 Task: Create a five statistics charts slide templates set.
Action: Mouse pressed left at (788, 135)
Screenshot: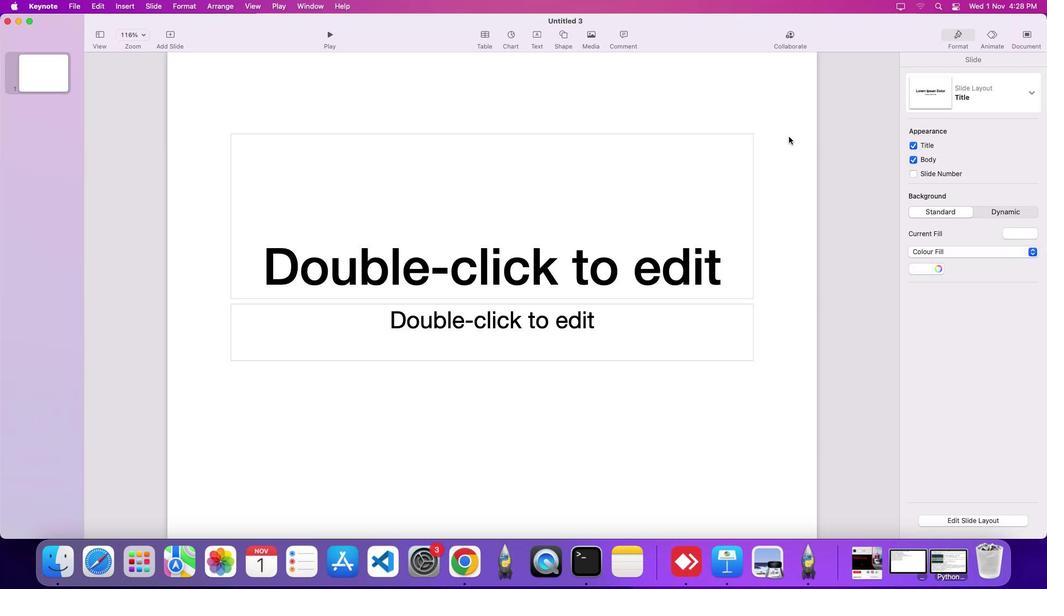 
Action: Mouse pressed left at (788, 135)
Screenshot: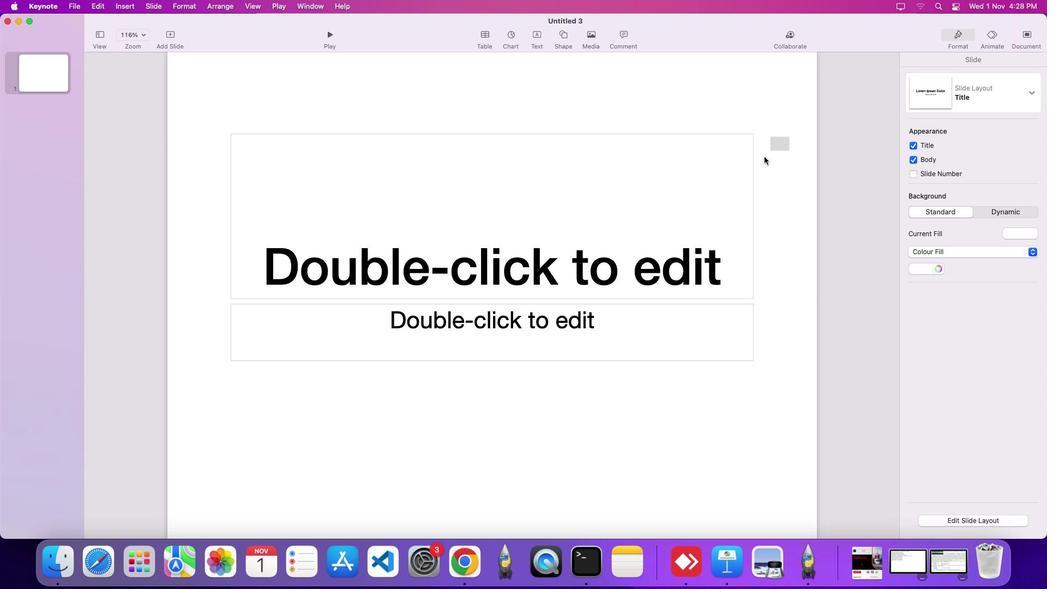
Action: Mouse moved to (18, 581)
Screenshot: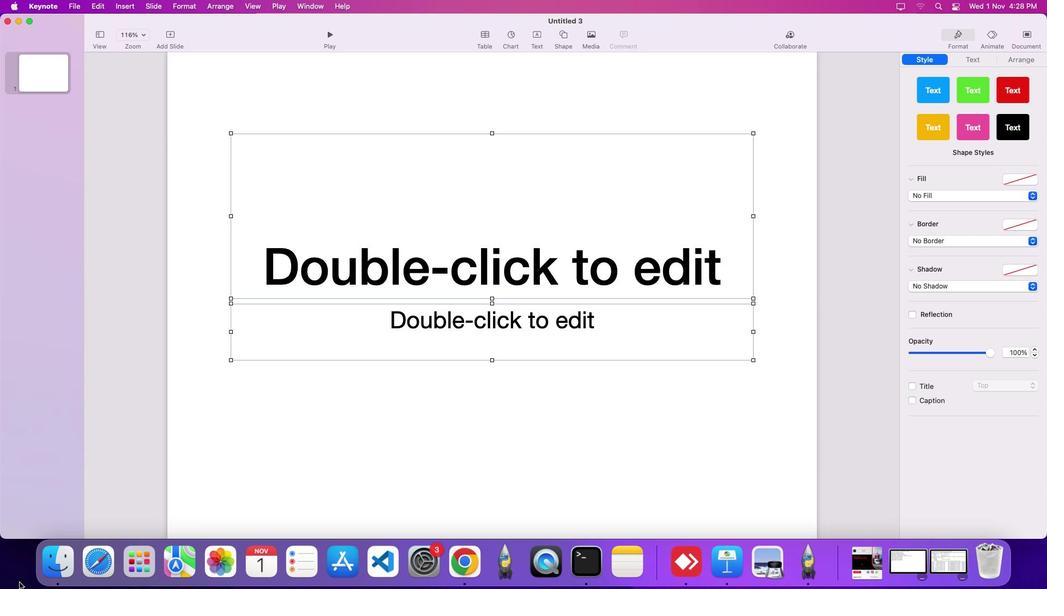 
Action: Key pressed Key.delete
Screenshot: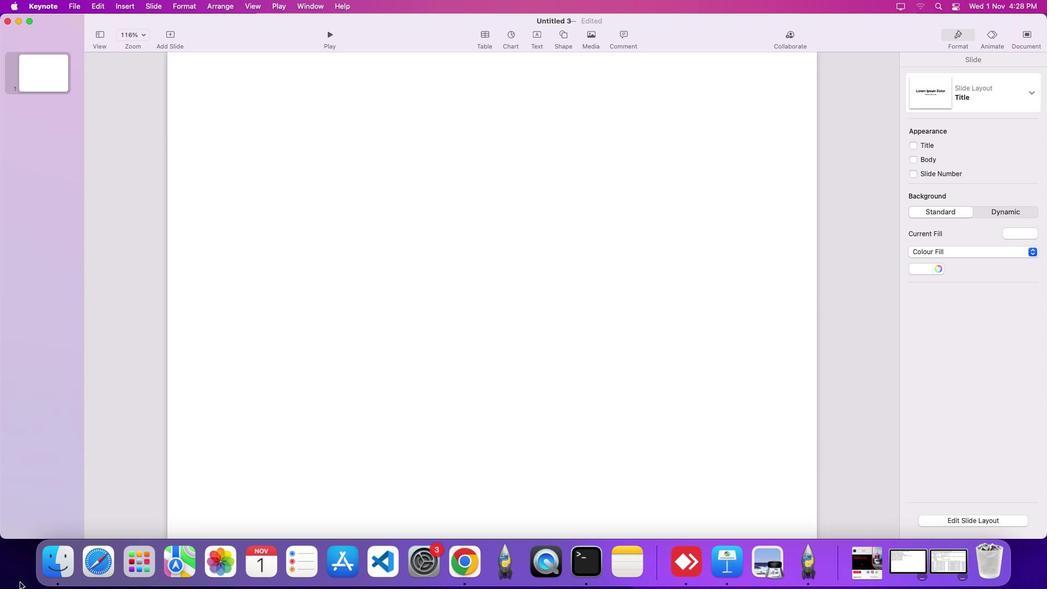 
Action: Mouse moved to (22, 586)
Screenshot: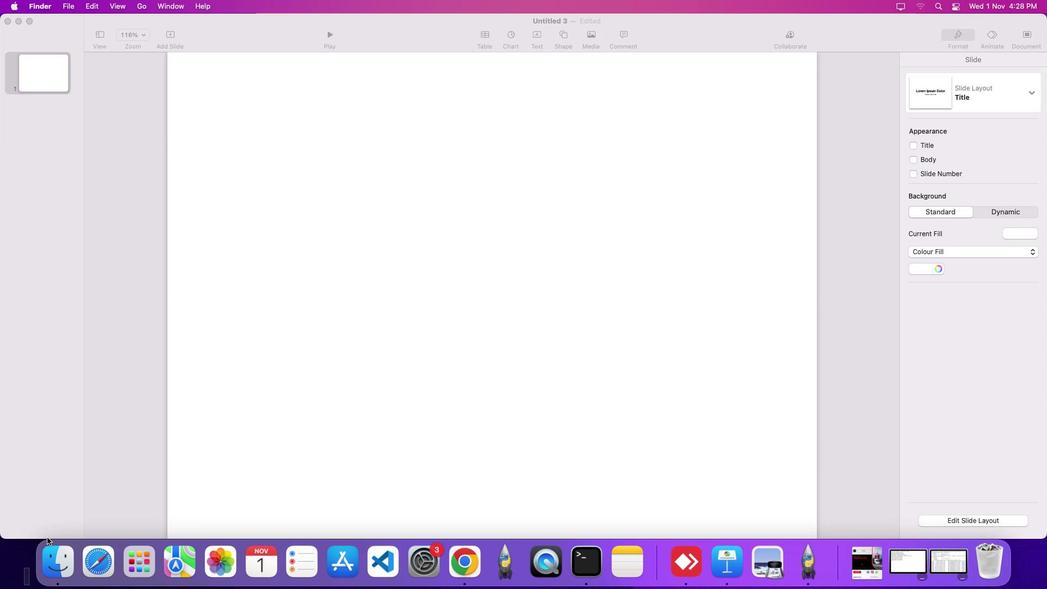
Action: Mouse pressed left at (22, 586)
Screenshot: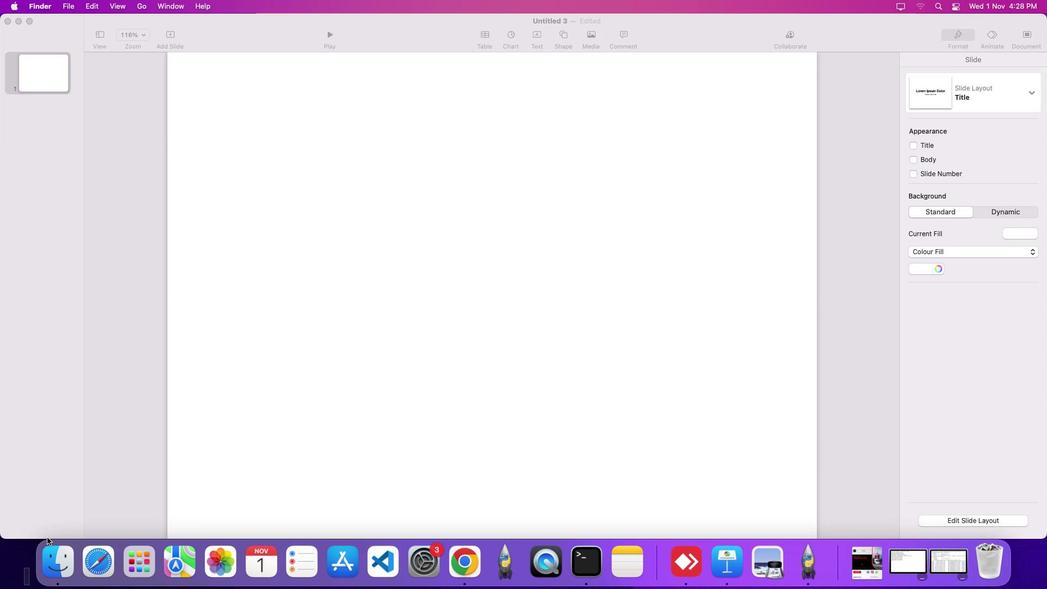 
Action: Mouse moved to (314, 214)
Screenshot: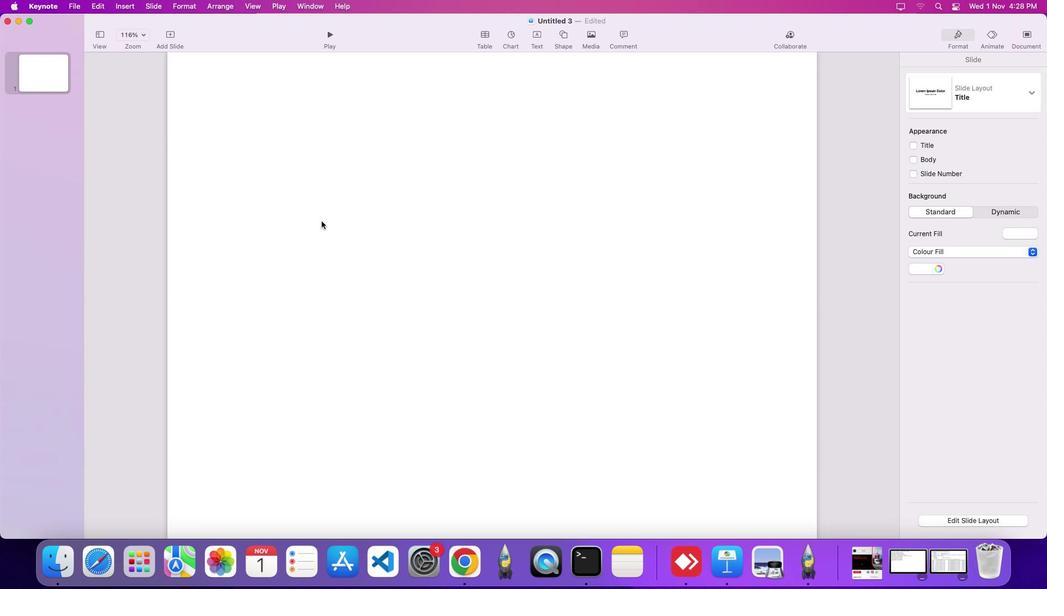 
Action: Mouse pressed left at (314, 214)
Screenshot: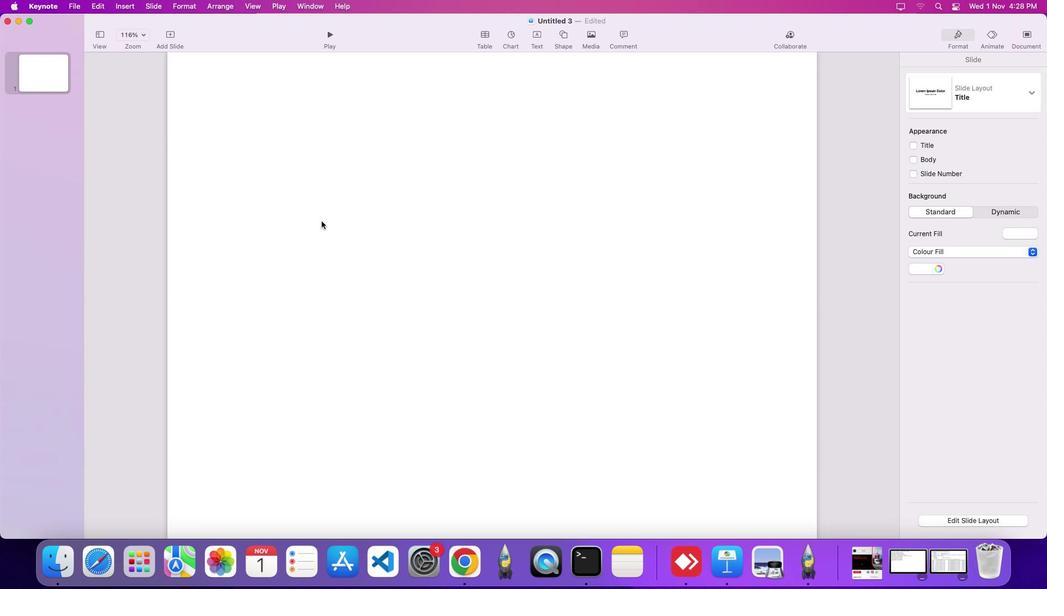 
Action: Mouse moved to (561, 34)
Screenshot: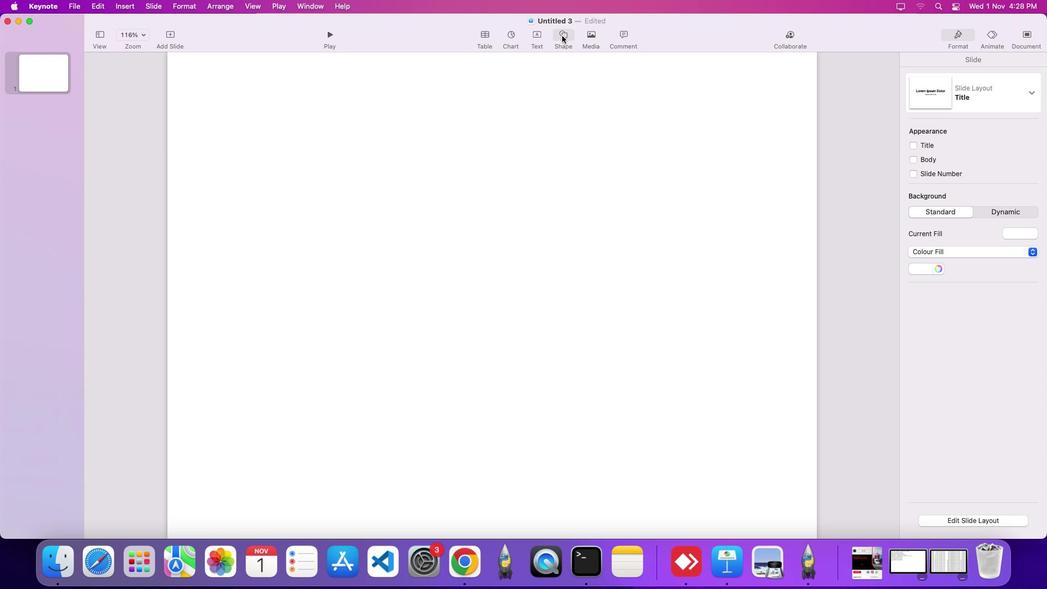 
Action: Mouse pressed left at (561, 34)
Screenshot: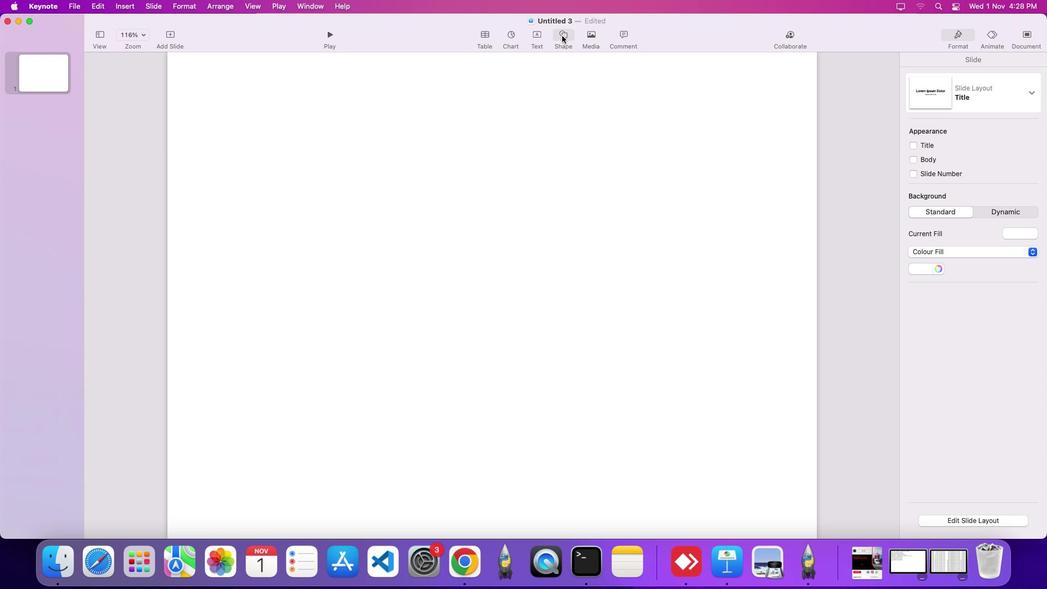 
Action: Mouse moved to (552, 117)
Screenshot: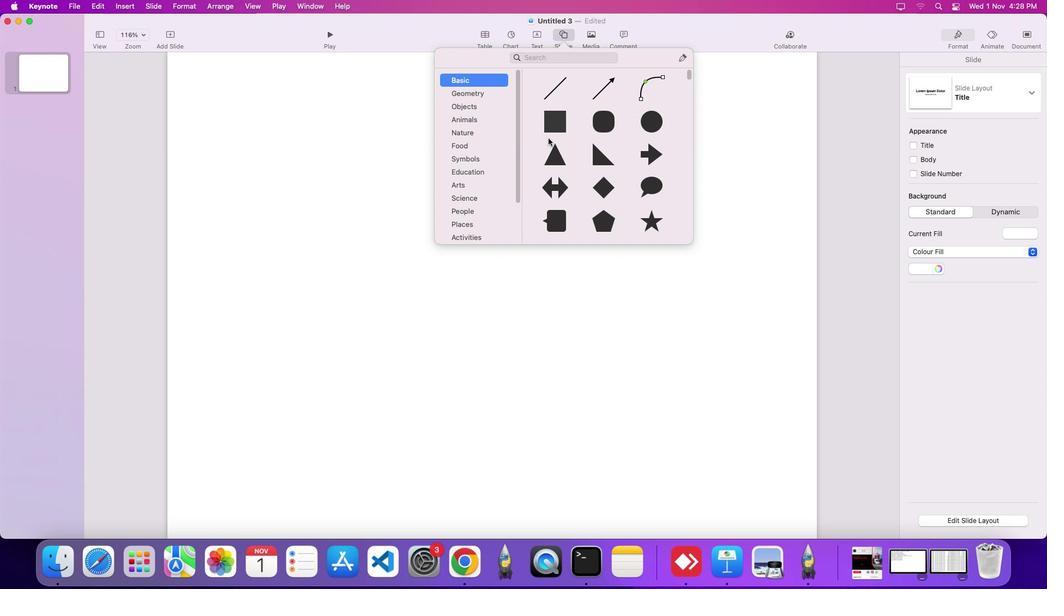 
Action: Mouse pressed left at (552, 117)
Screenshot: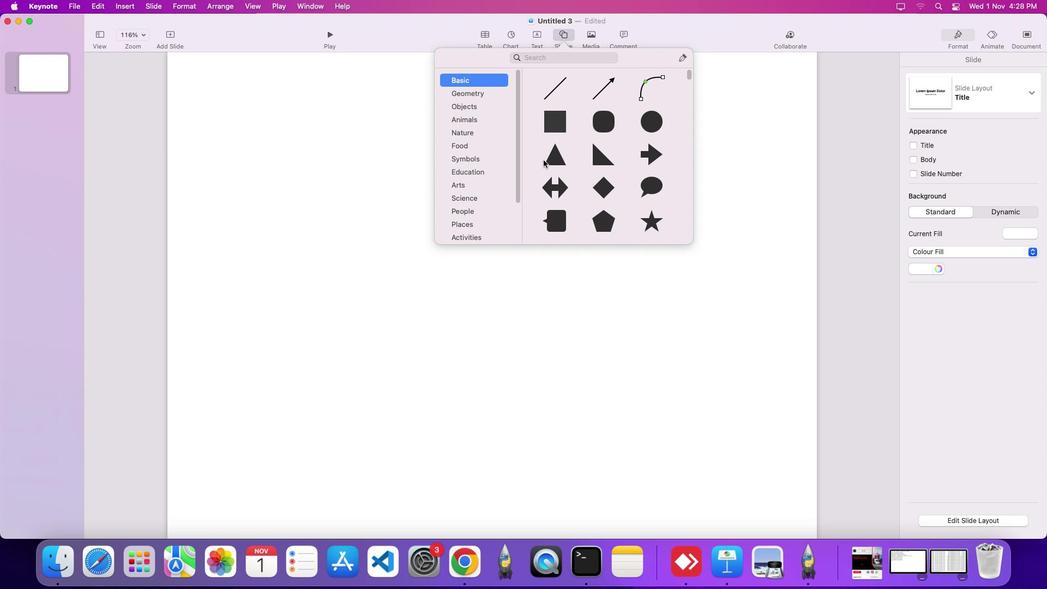 
Action: Mouse moved to (490, 300)
Screenshot: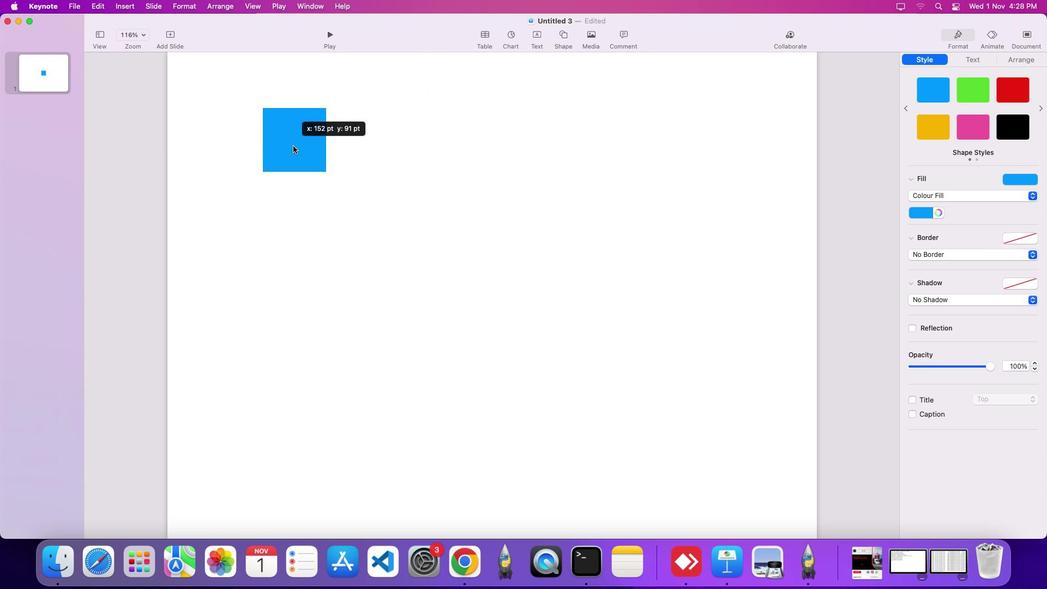 
Action: Mouse pressed left at (490, 300)
Screenshot: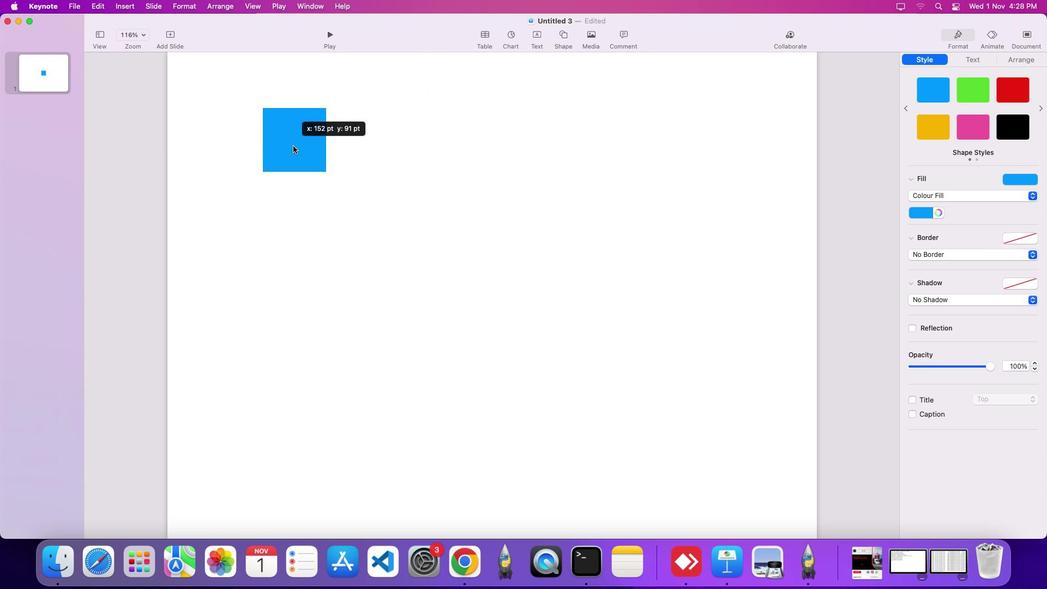 
Action: Mouse moved to (409, 587)
Screenshot: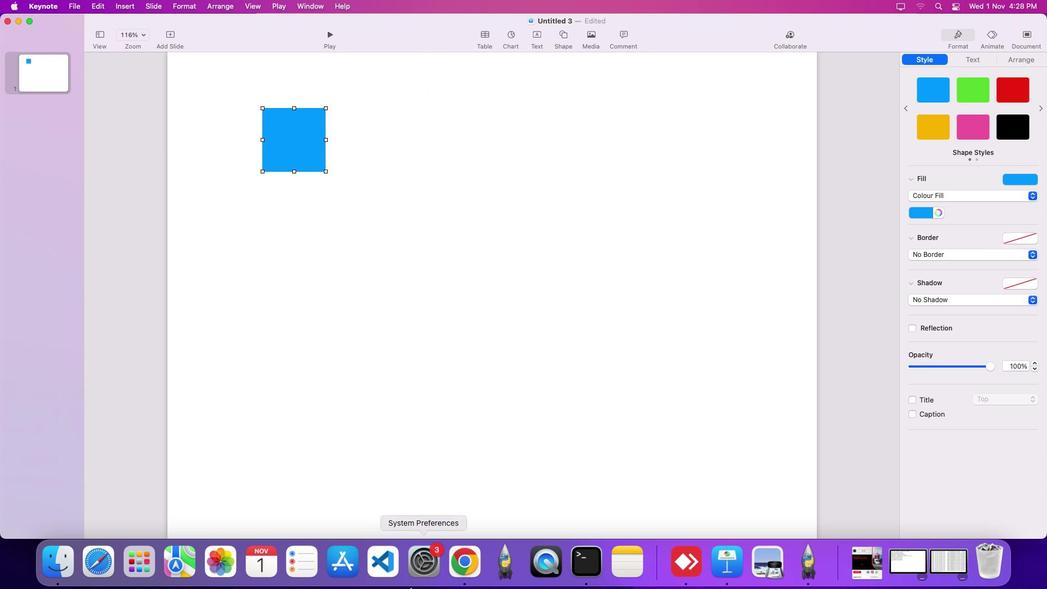 
Action: Key pressed Key.cmdKey.shift','
Screenshot: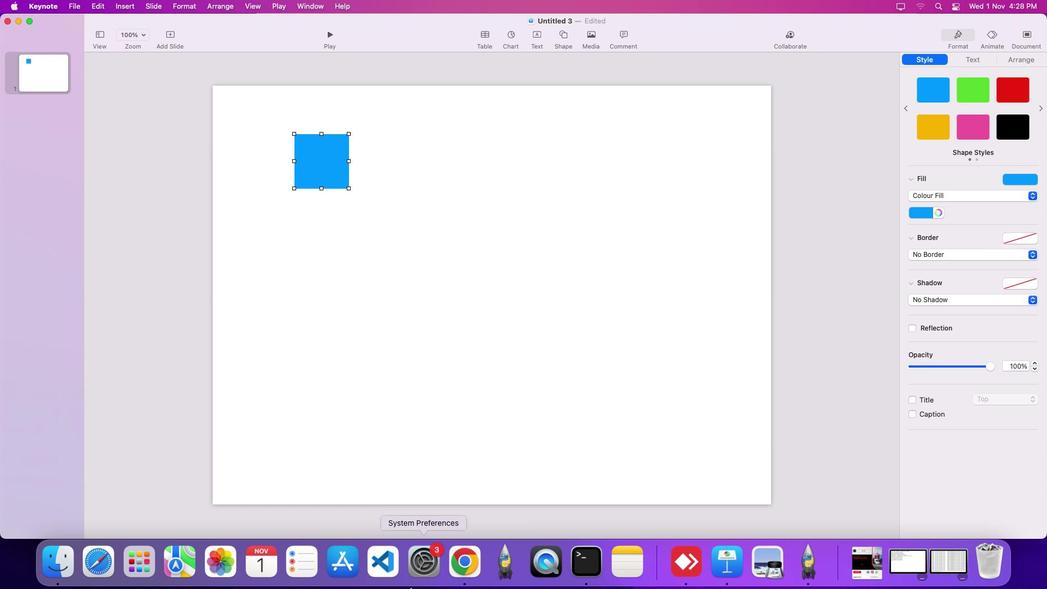 
Action: Mouse moved to (332, 157)
Screenshot: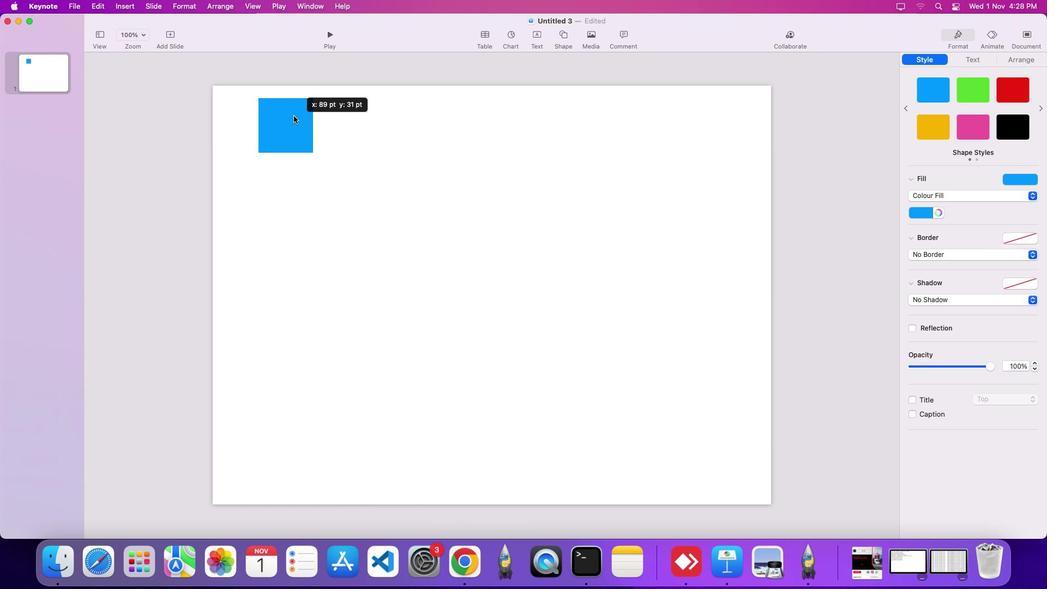 
Action: Mouse pressed left at (332, 157)
Screenshot: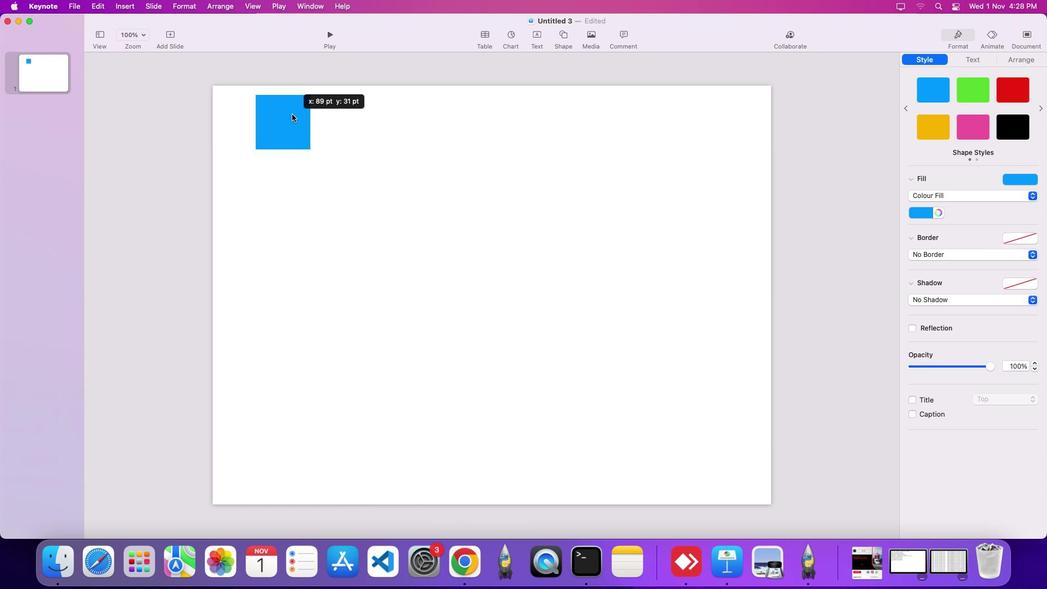 
Action: Mouse moved to (272, 107)
Screenshot: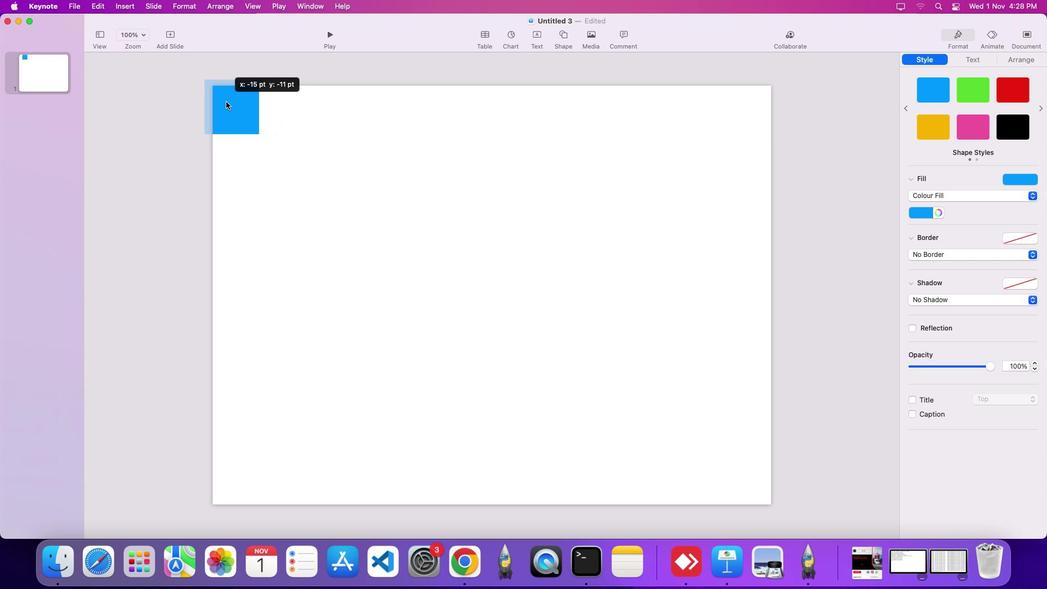 
Action: Mouse pressed left at (272, 107)
Screenshot: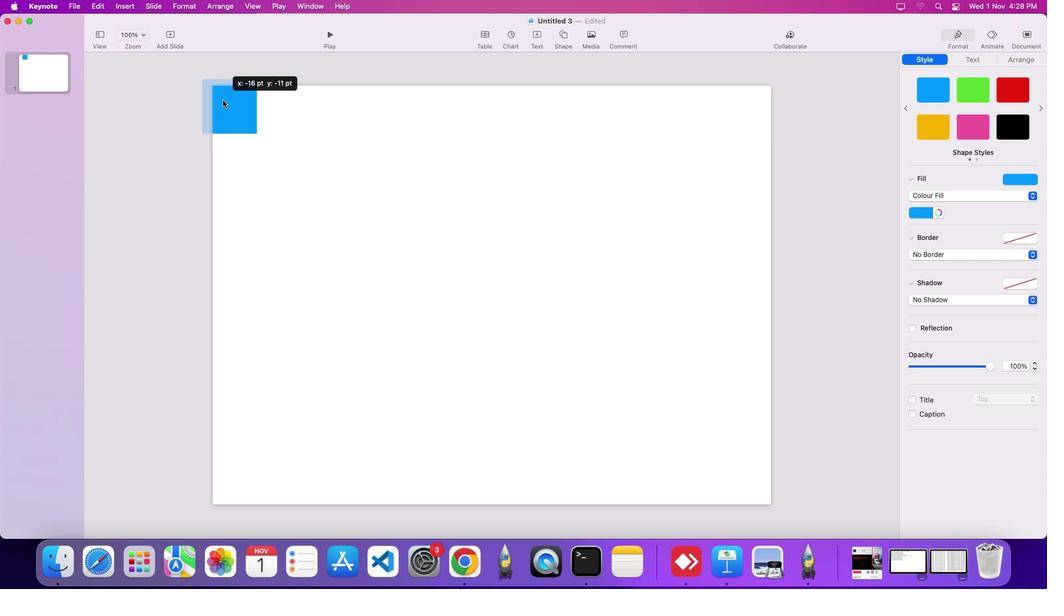 
Action: Mouse moved to (255, 129)
Screenshot: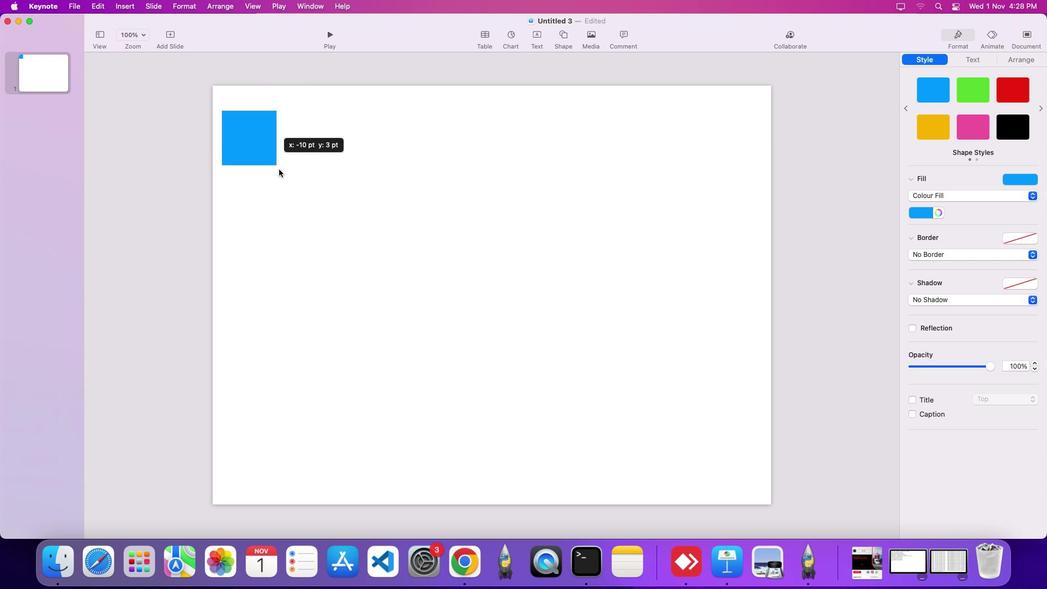 
Action: Mouse pressed left at (255, 129)
Screenshot: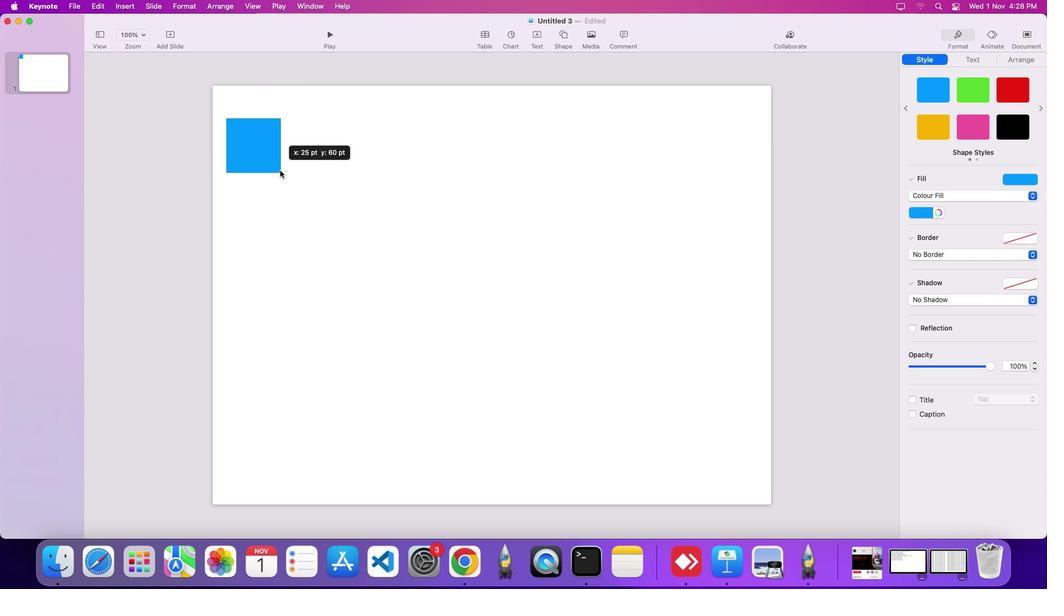 
Action: Mouse moved to (257, 142)
Screenshot: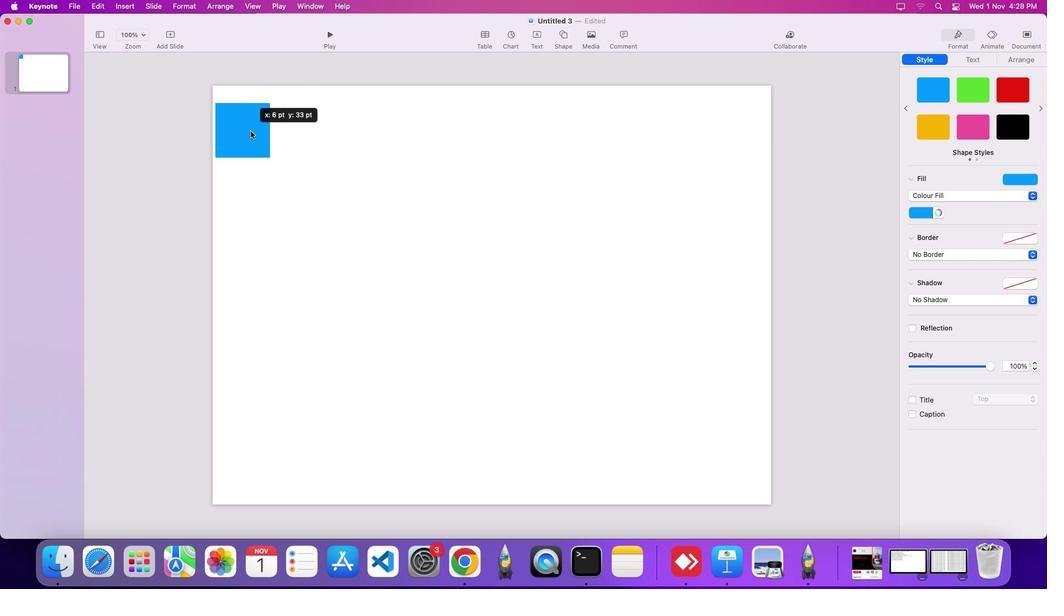
Action: Mouse pressed left at (257, 142)
Screenshot: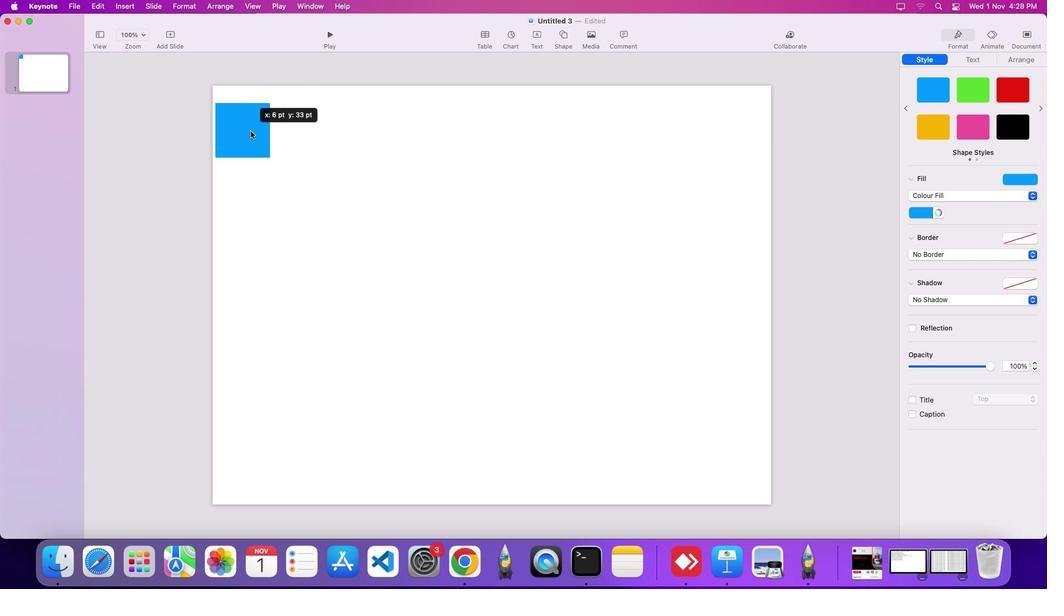 
Action: Mouse moved to (247, 120)
Screenshot: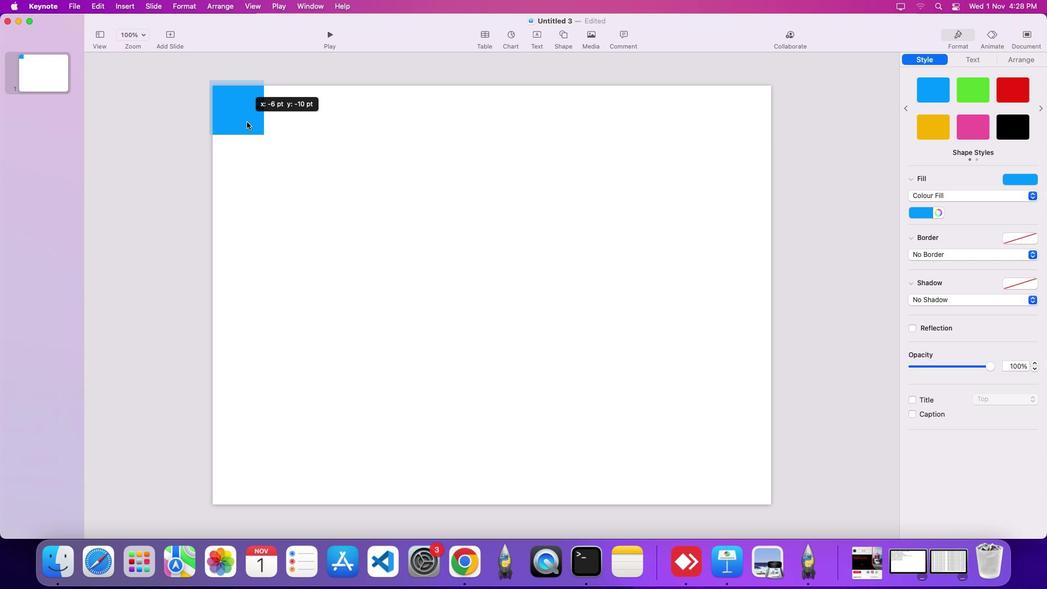 
Action: Mouse pressed left at (247, 120)
Screenshot: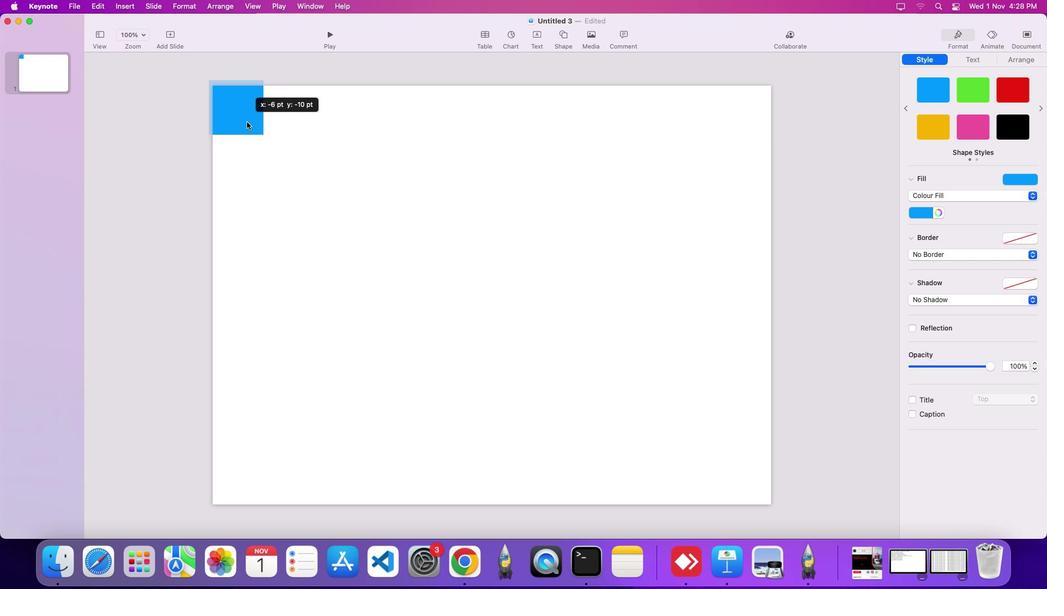 
Action: Mouse moved to (261, 135)
Screenshot: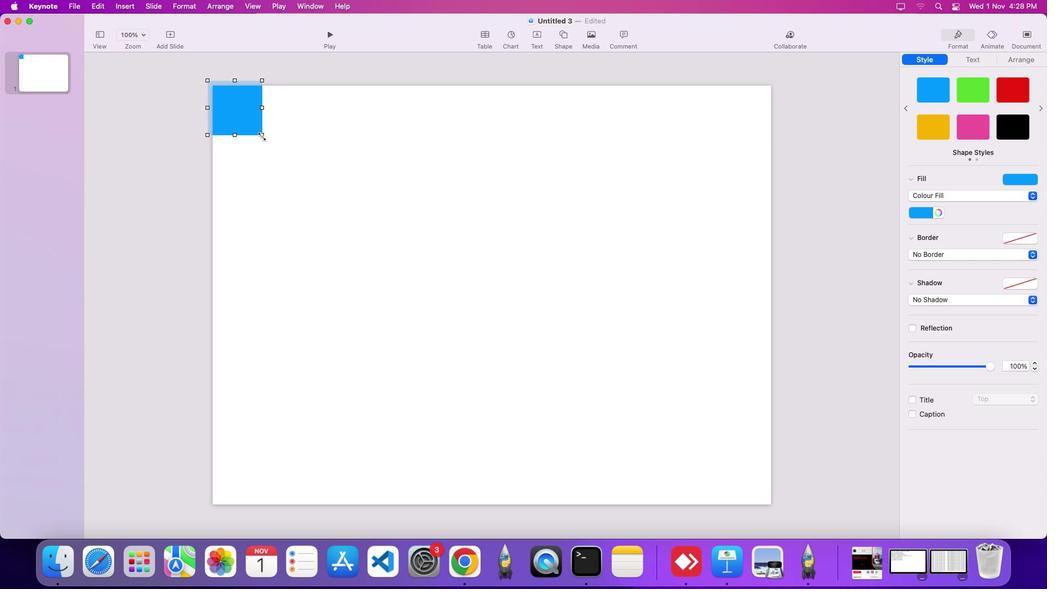 
Action: Mouse pressed left at (261, 135)
Screenshot: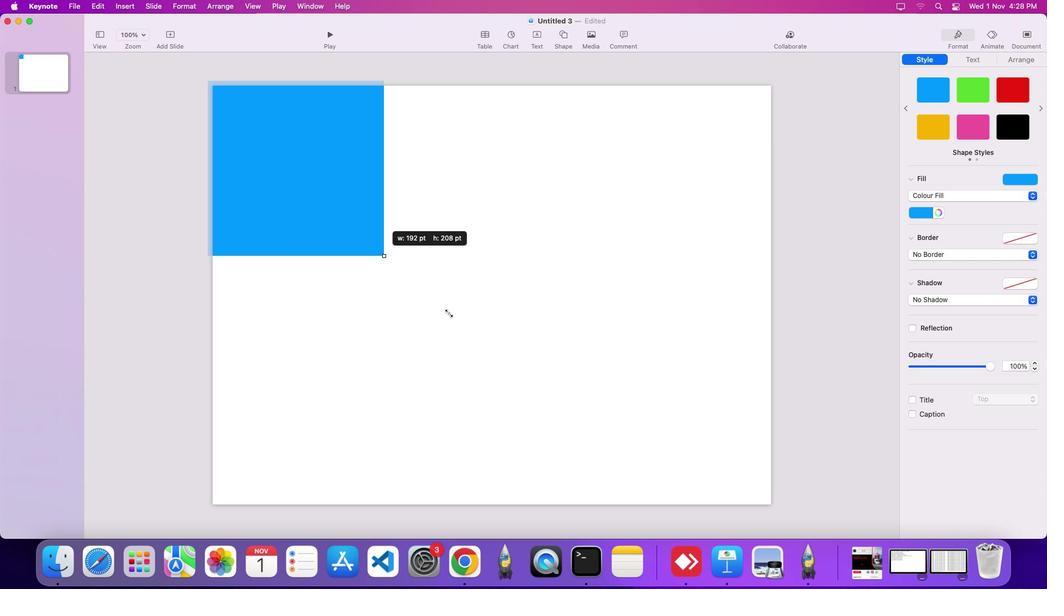 
Action: Mouse moved to (1012, 97)
Screenshot: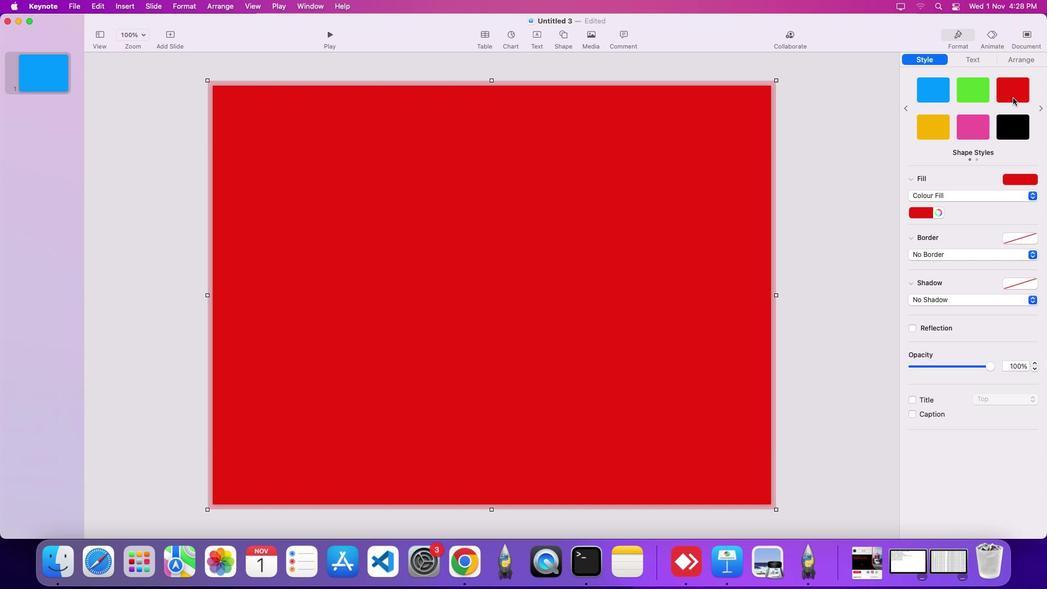 
Action: Mouse pressed left at (1012, 97)
Screenshot: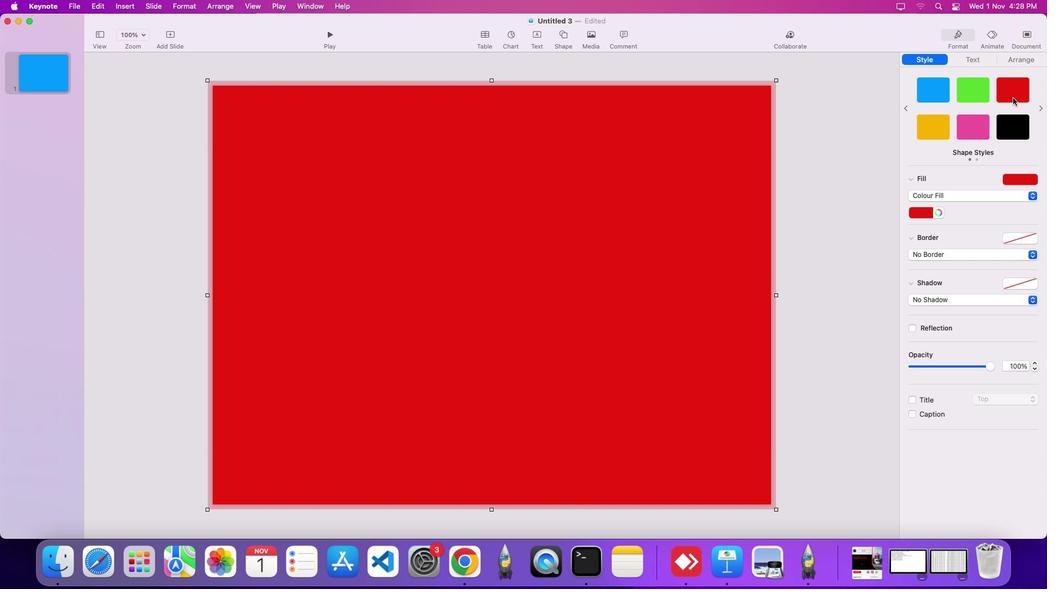 
Action: Mouse moved to (31, 70)
Screenshot: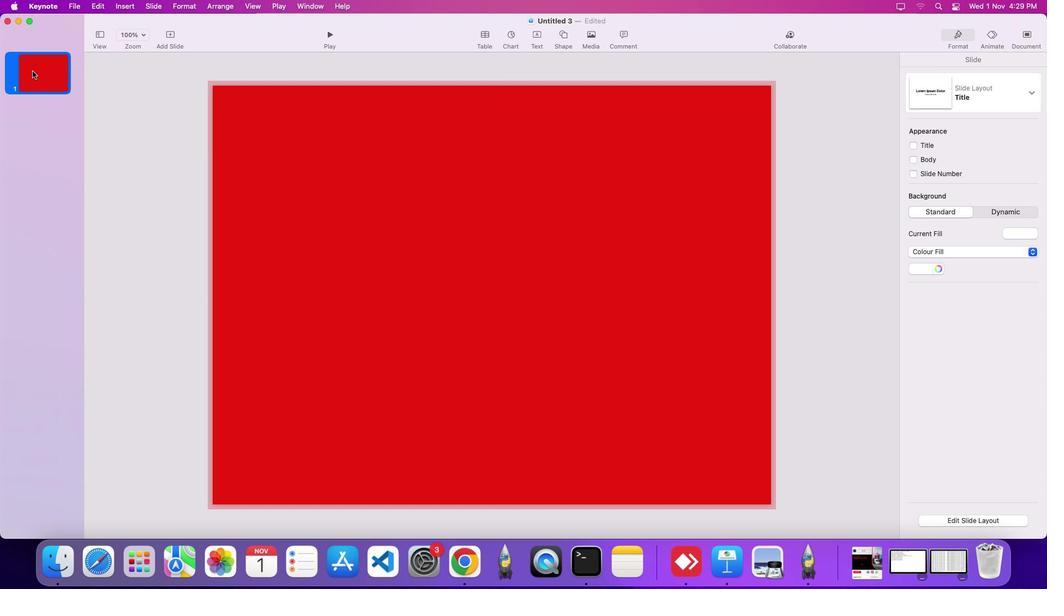 
Action: Mouse pressed left at (31, 70)
Screenshot: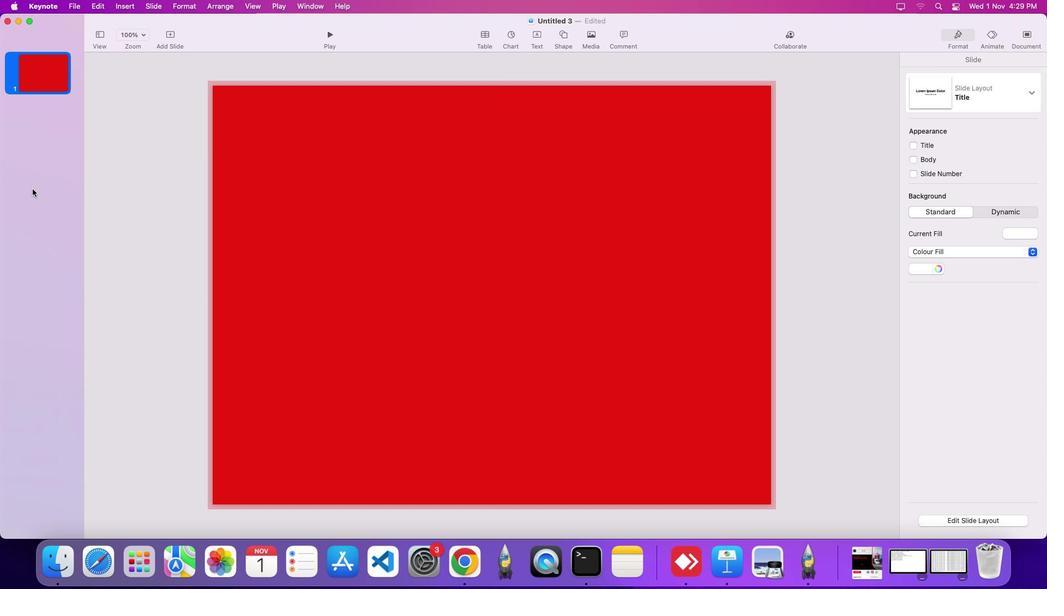 
Action: Mouse moved to (30, 371)
Screenshot: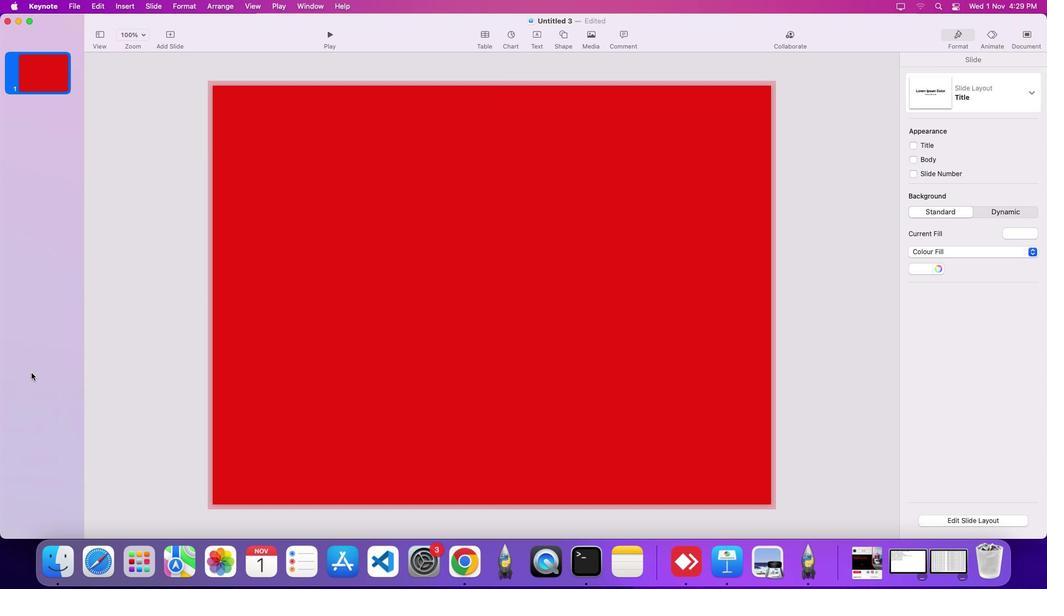 
Action: Key pressed Key.enterKey.enterKey.enterKey.enter"'"Key.enter
Screenshot: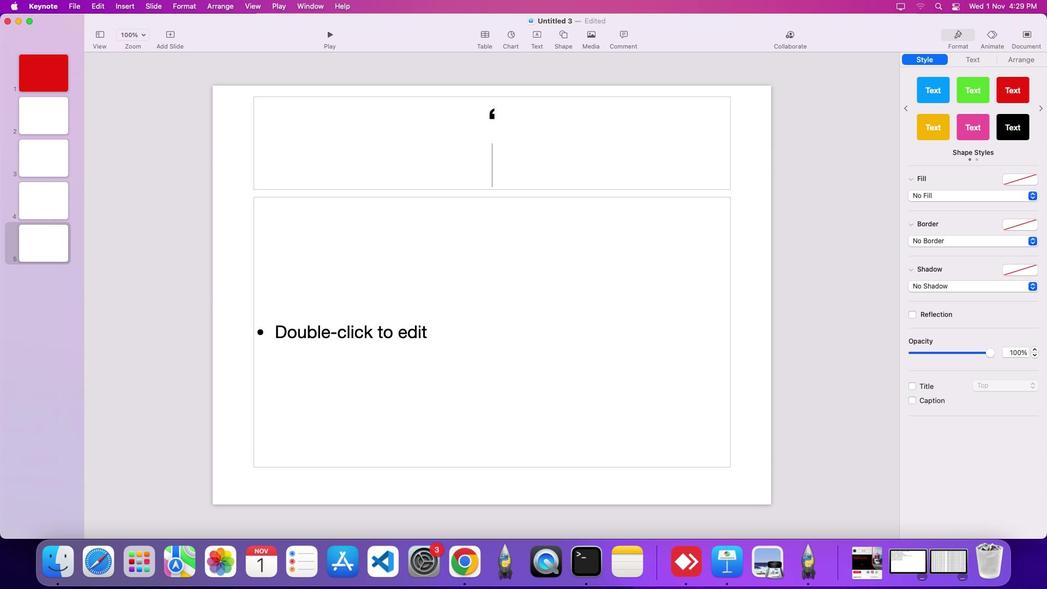 
Action: Mouse moved to (612, 120)
Screenshot: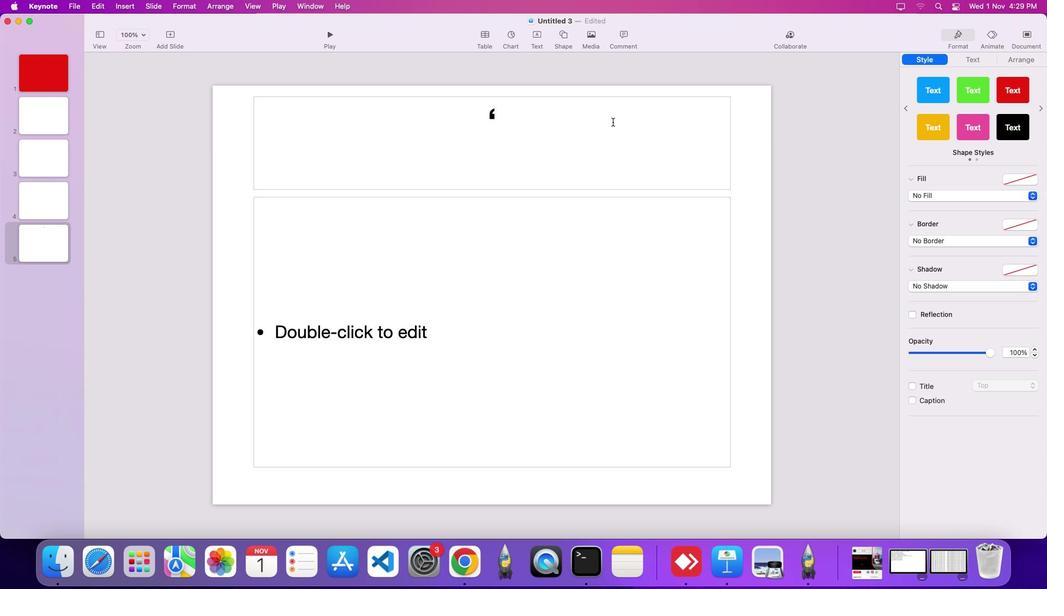 
Action: Key pressed Key.backspaceKey.backspace
Screenshot: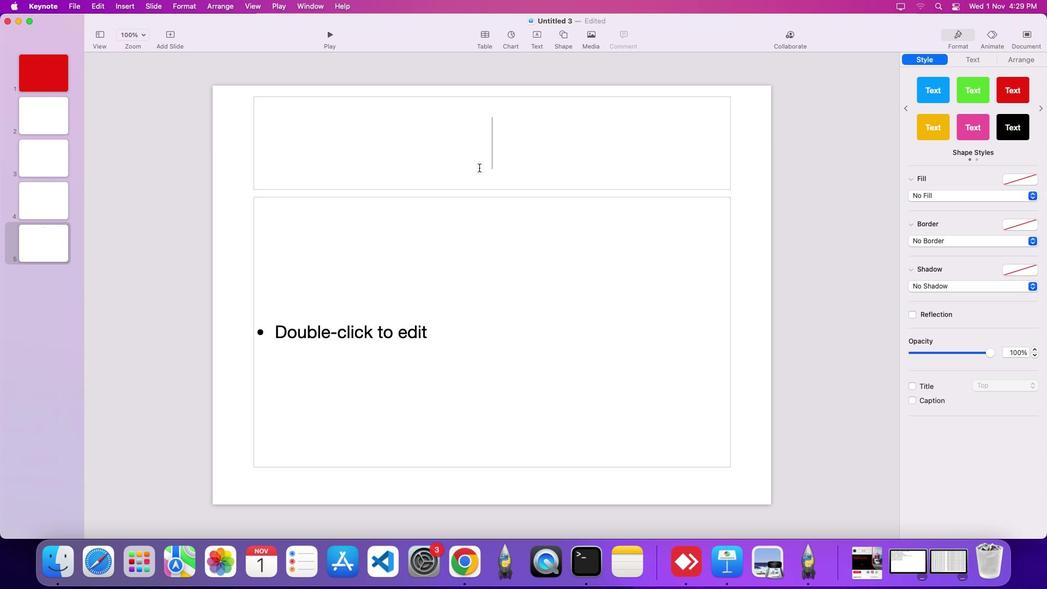 
Action: Mouse moved to (36, 257)
Screenshot: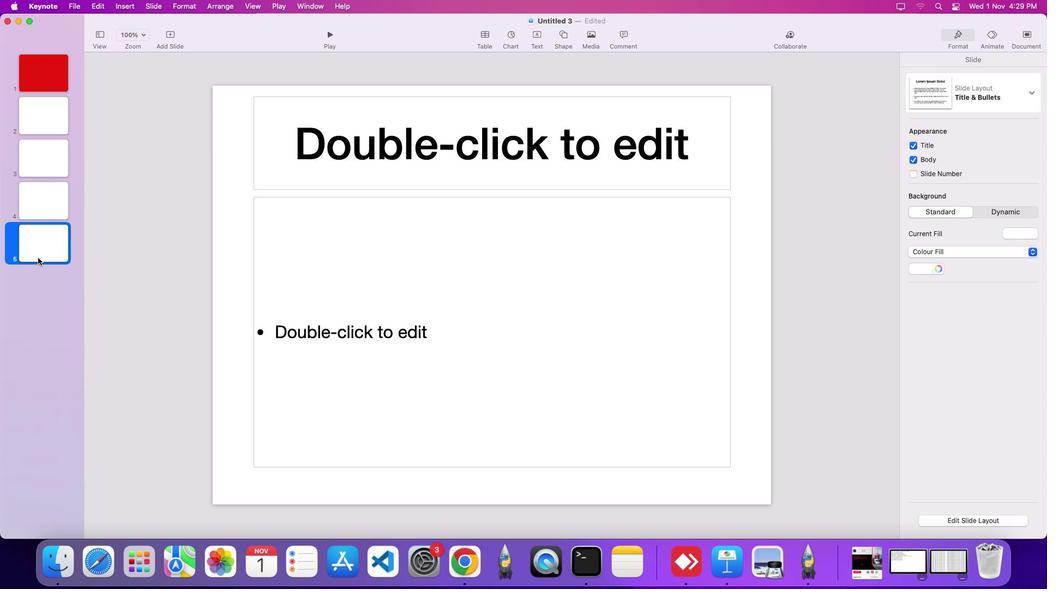 
Action: Mouse pressed left at (36, 257)
Screenshot: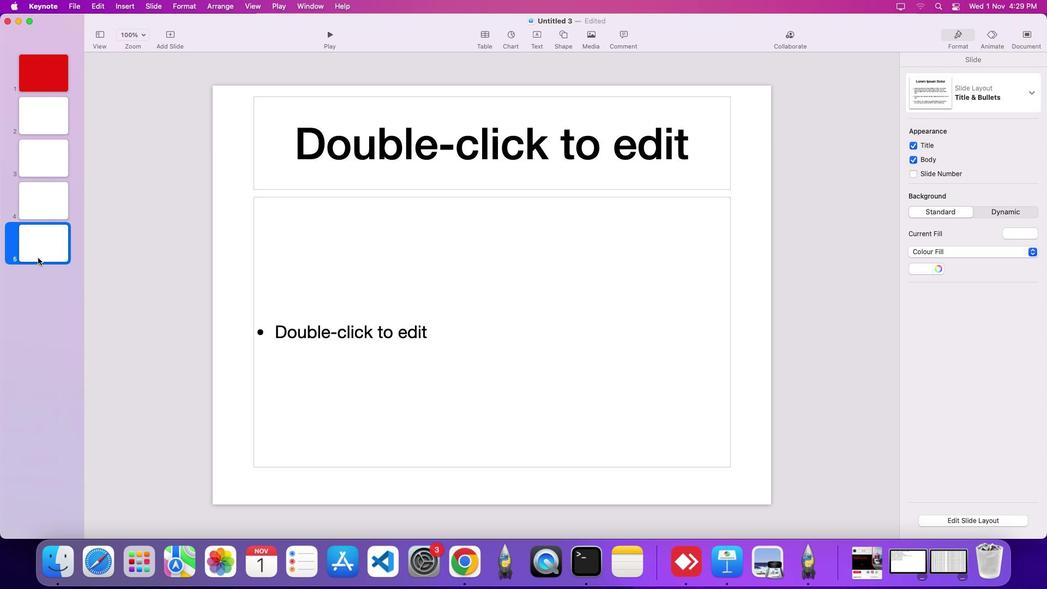 
Action: Mouse moved to (44, 240)
Screenshot: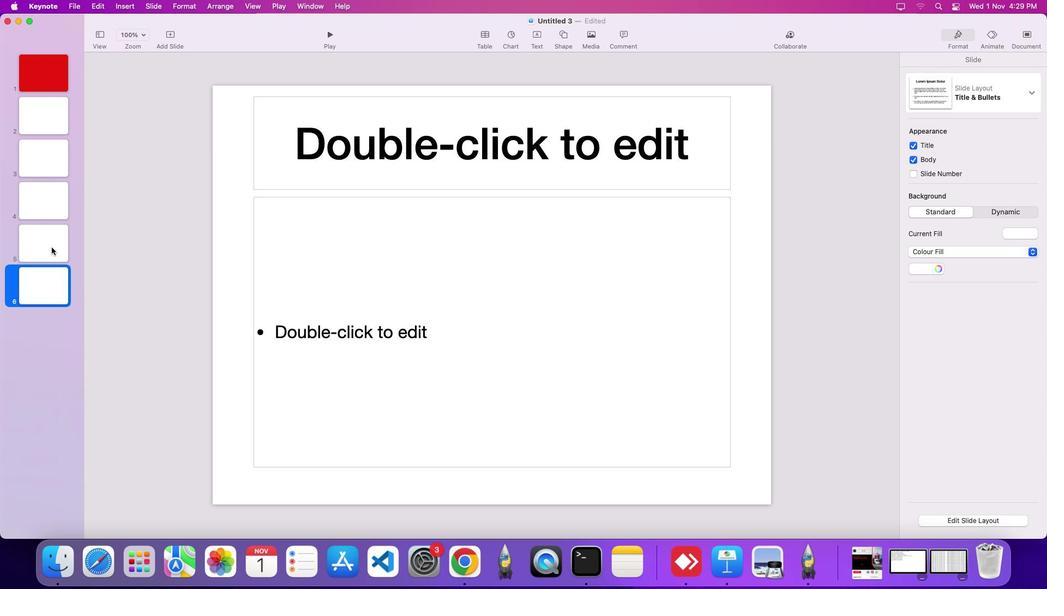 
Action: Key pressed Key.enter
Screenshot: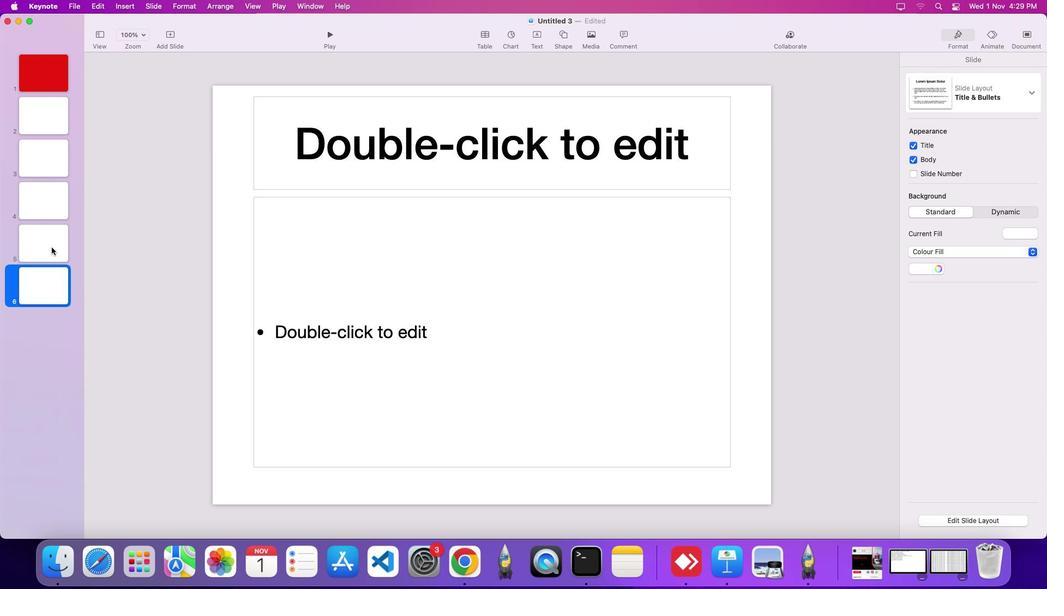 
Action: Mouse moved to (45, 112)
Screenshot: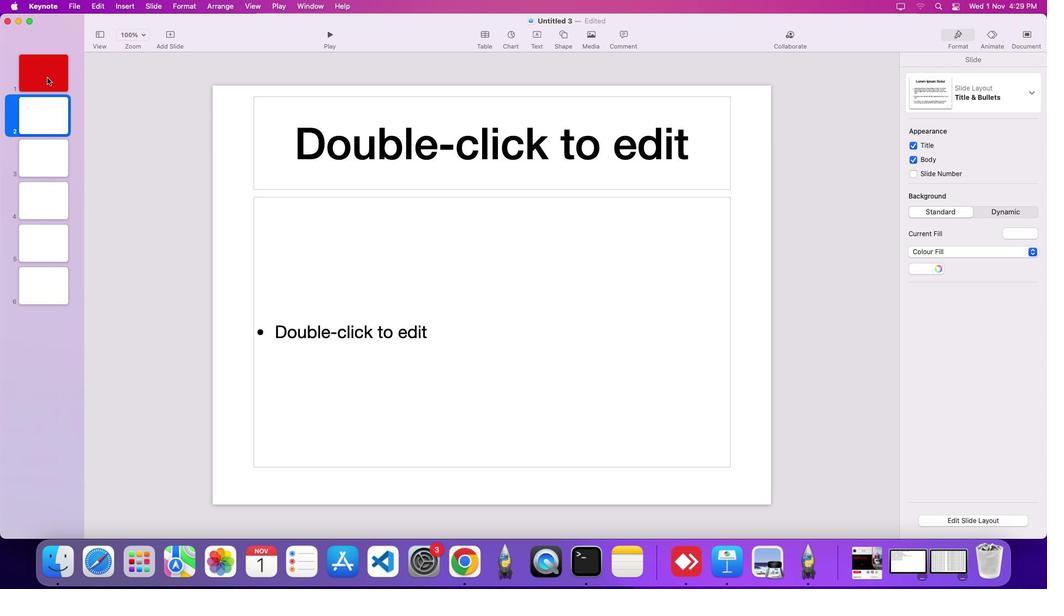 
Action: Mouse pressed left at (45, 112)
Screenshot: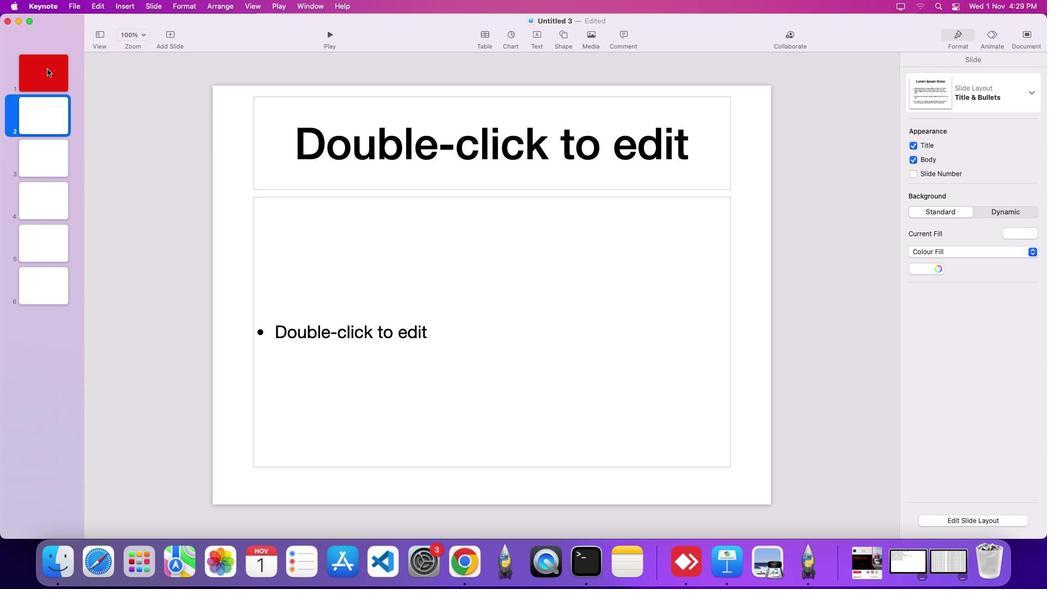 
Action: Mouse moved to (45, 68)
Screenshot: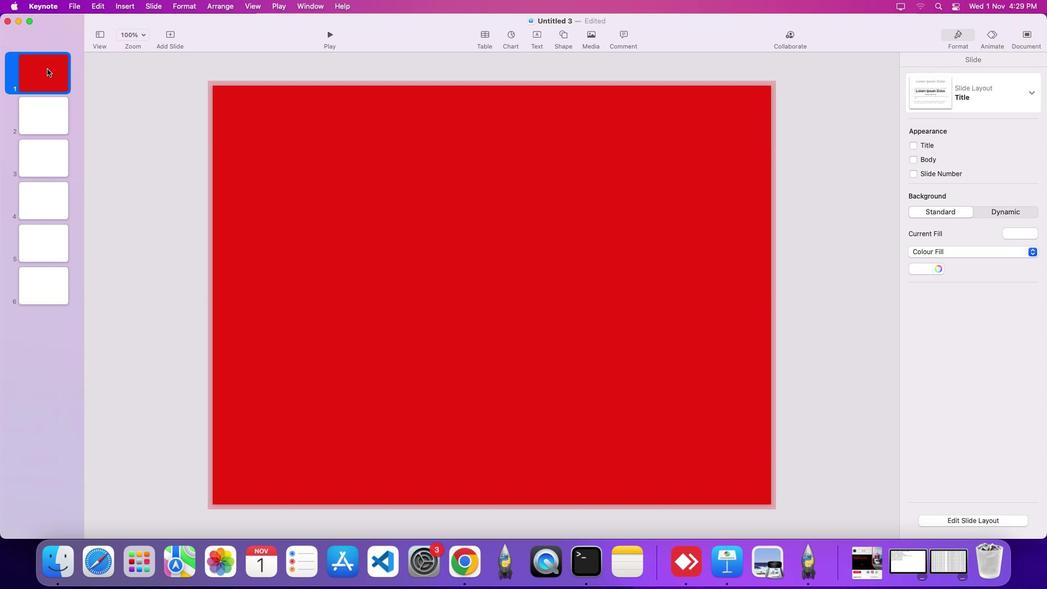 
Action: Mouse pressed left at (45, 68)
Screenshot: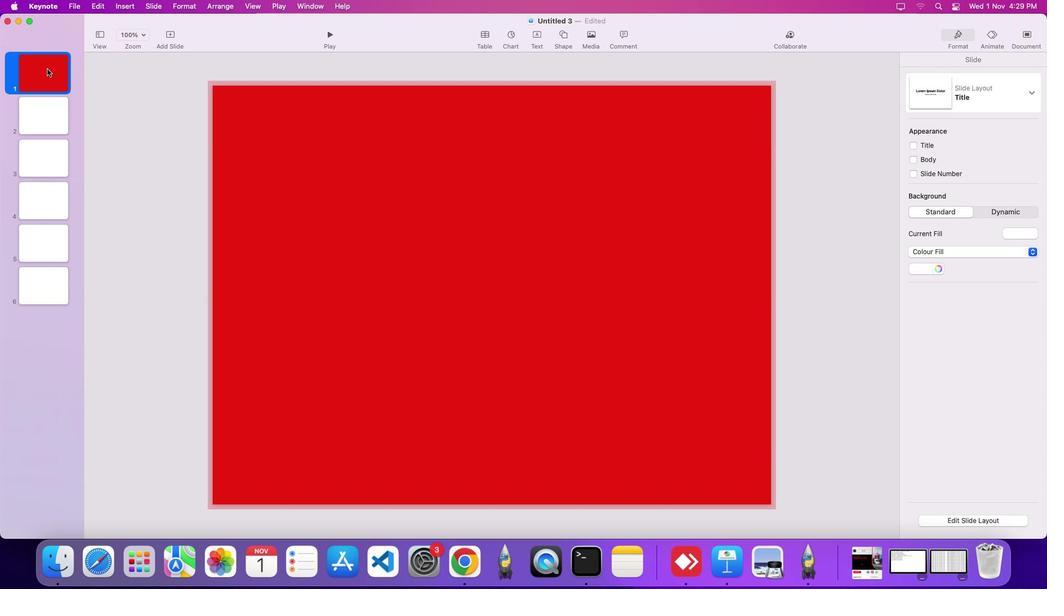 
Action: Mouse moved to (167, 186)
Screenshot: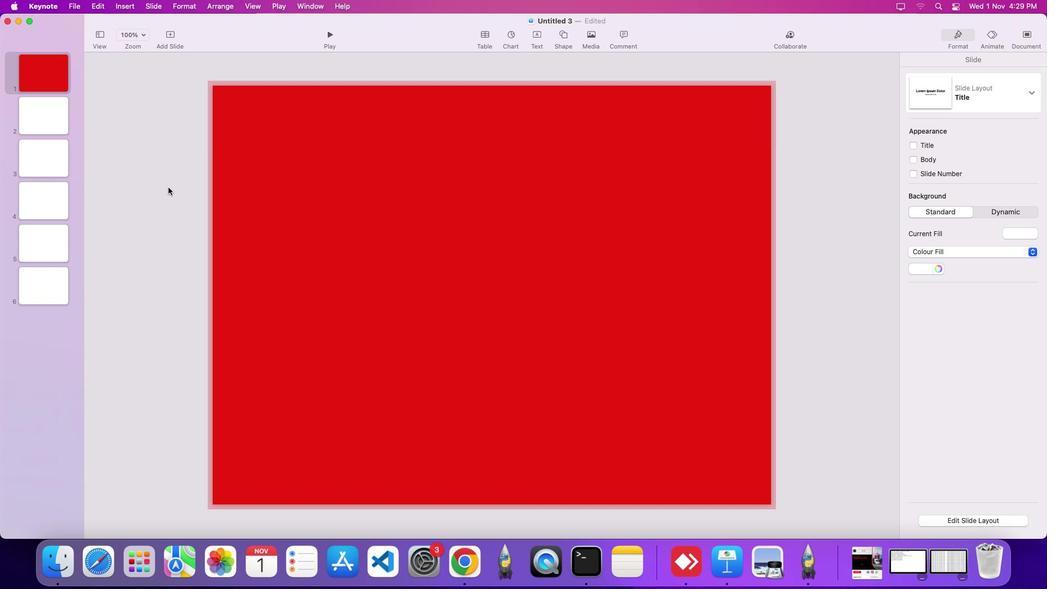 
Action: Mouse pressed left at (167, 186)
Screenshot: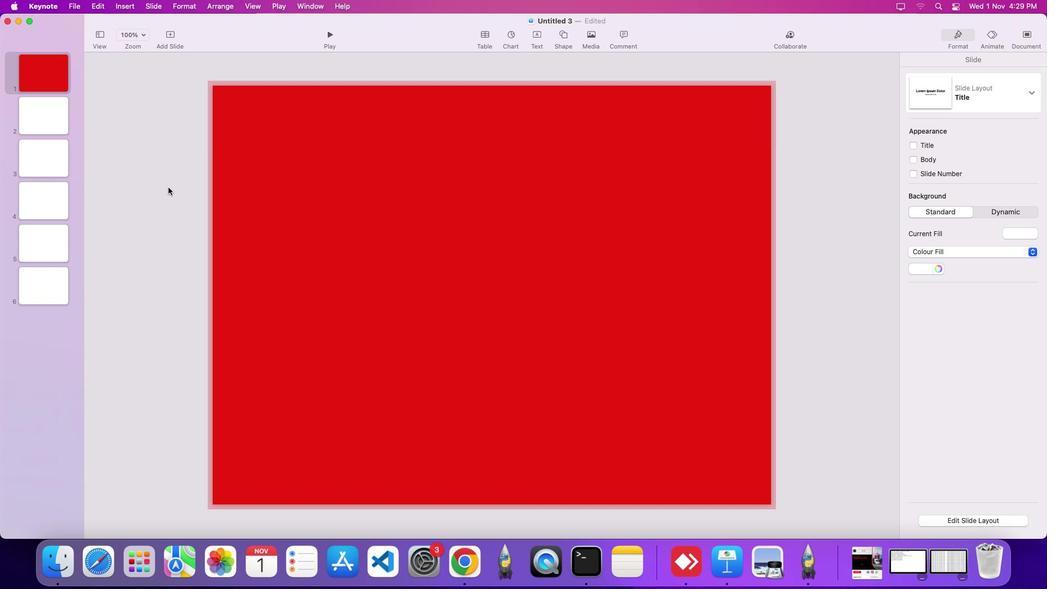 
Action: Mouse moved to (322, 197)
Screenshot: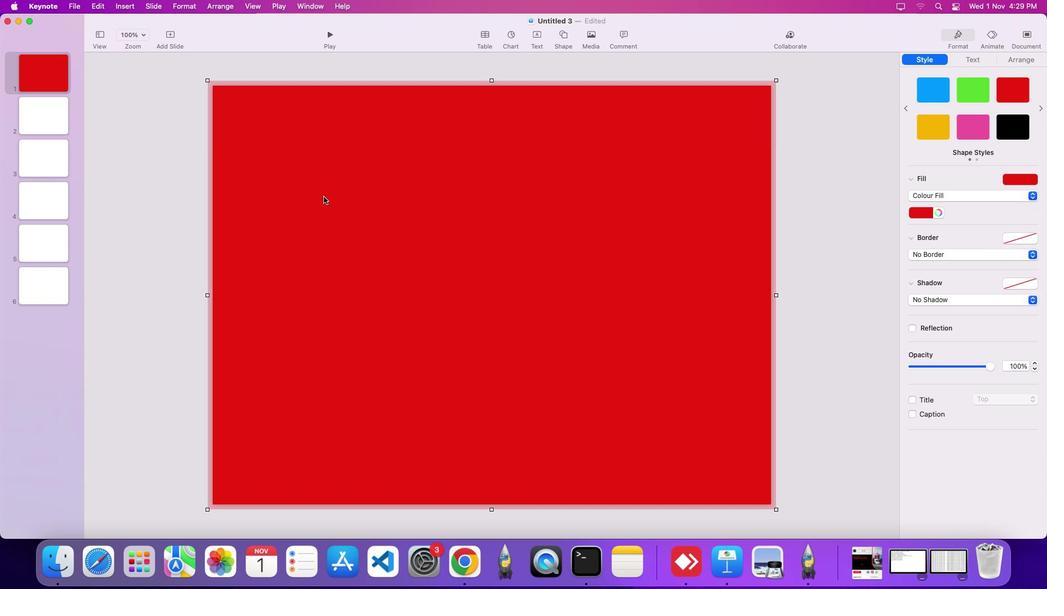 
Action: Mouse pressed left at (322, 197)
Screenshot: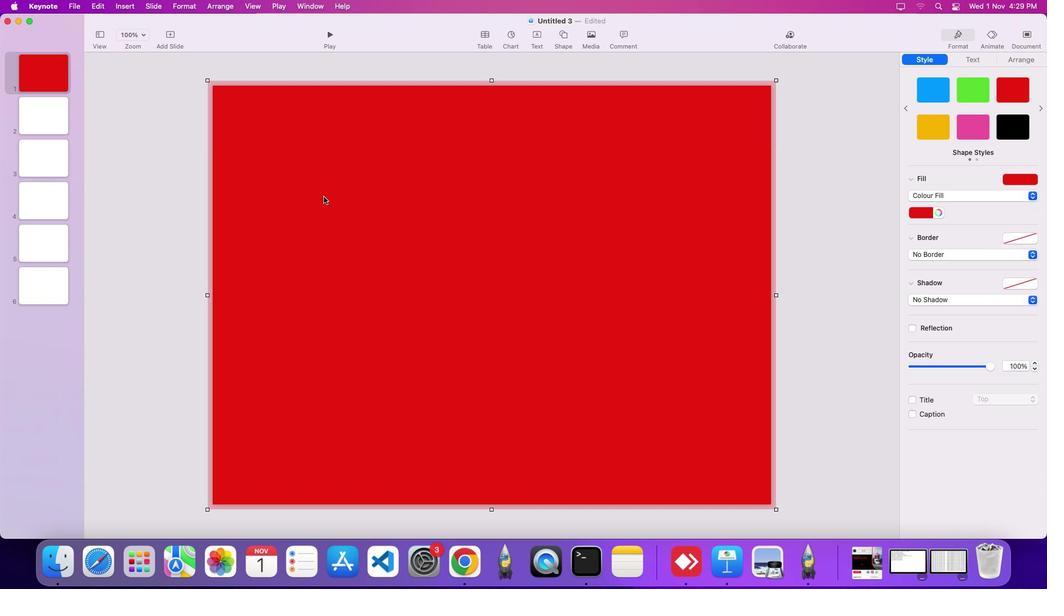 
Action: Mouse moved to (560, 28)
Screenshot: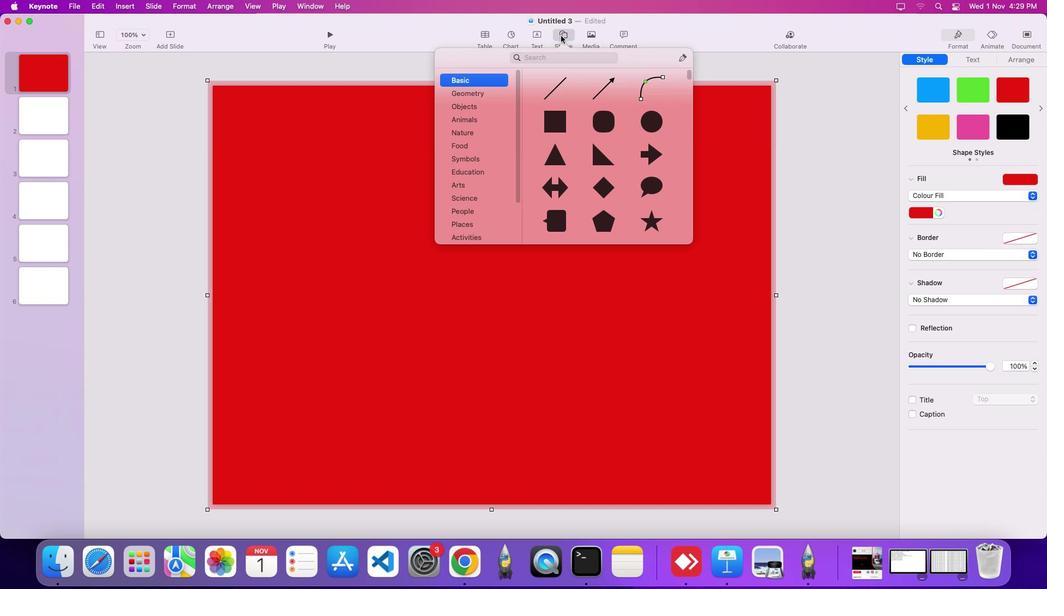 
Action: Mouse pressed left at (560, 28)
Screenshot: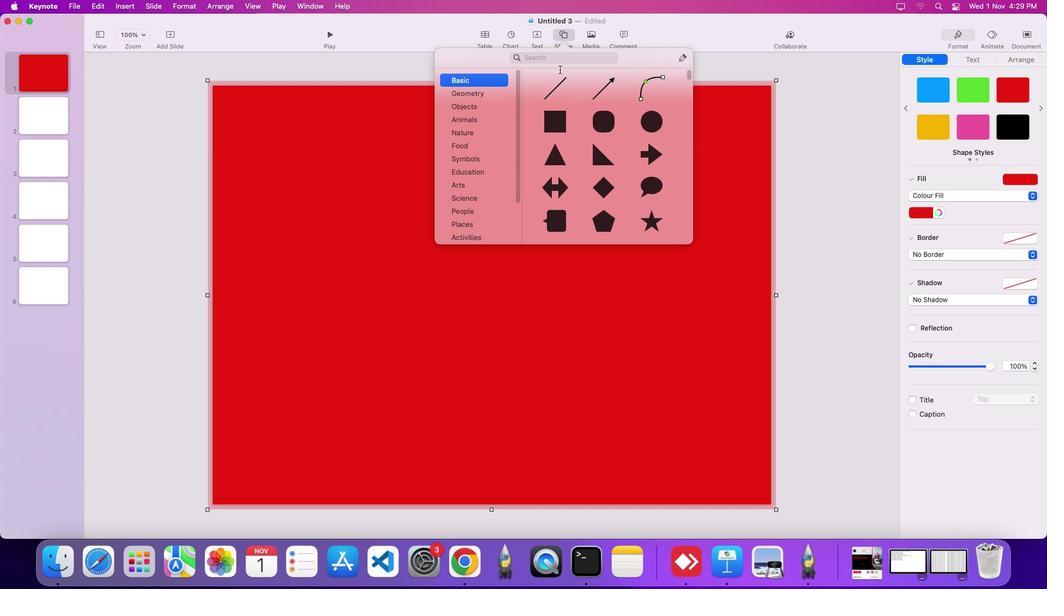
Action: Mouse moved to (556, 130)
Screenshot: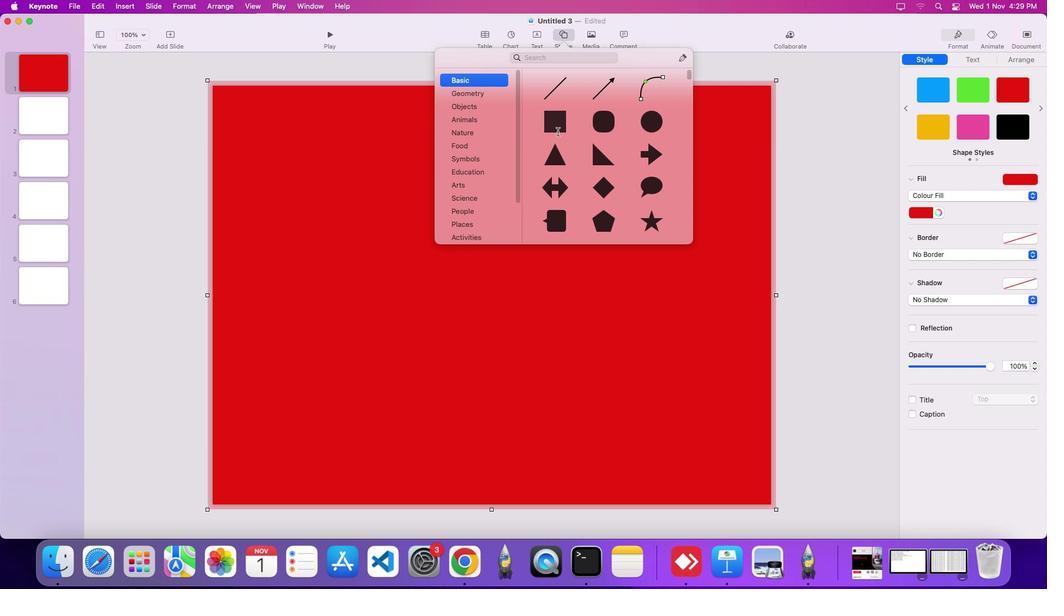 
Action: Mouse pressed left at (556, 130)
Screenshot: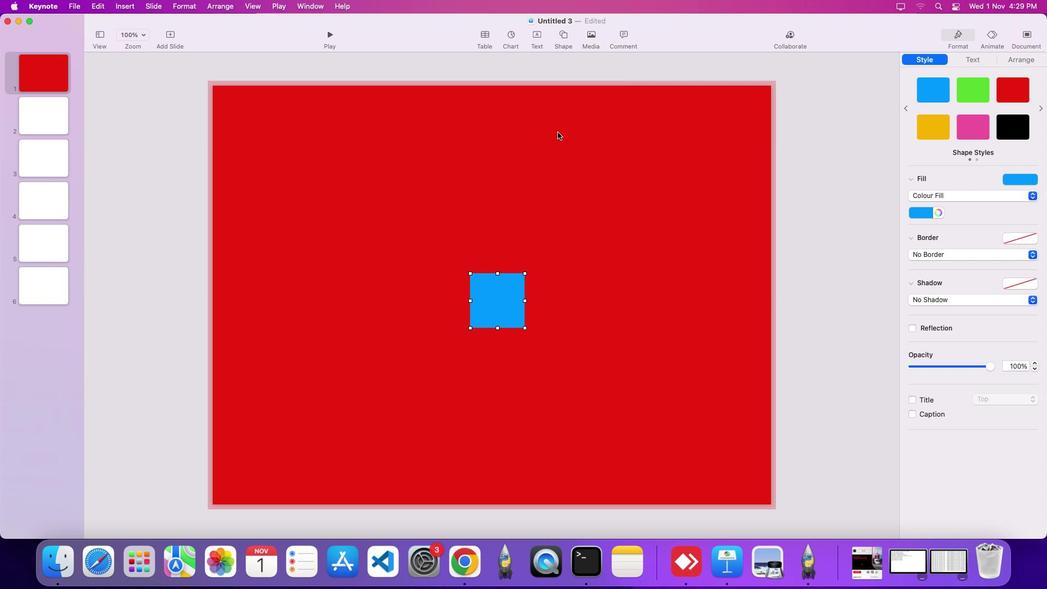 
Action: Mouse moved to (1019, 78)
Screenshot: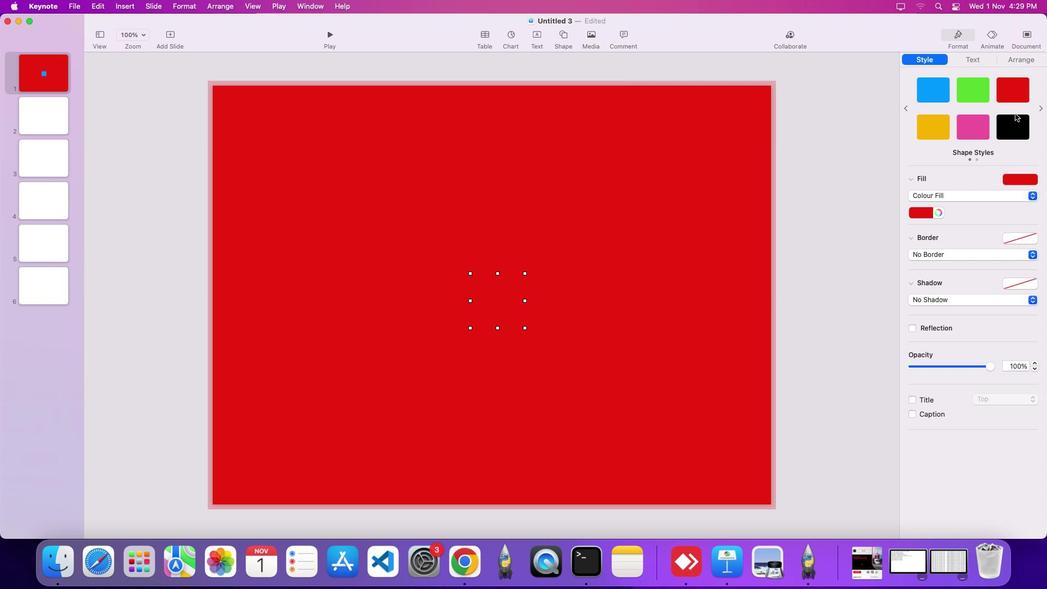 
Action: Mouse pressed left at (1019, 78)
Screenshot: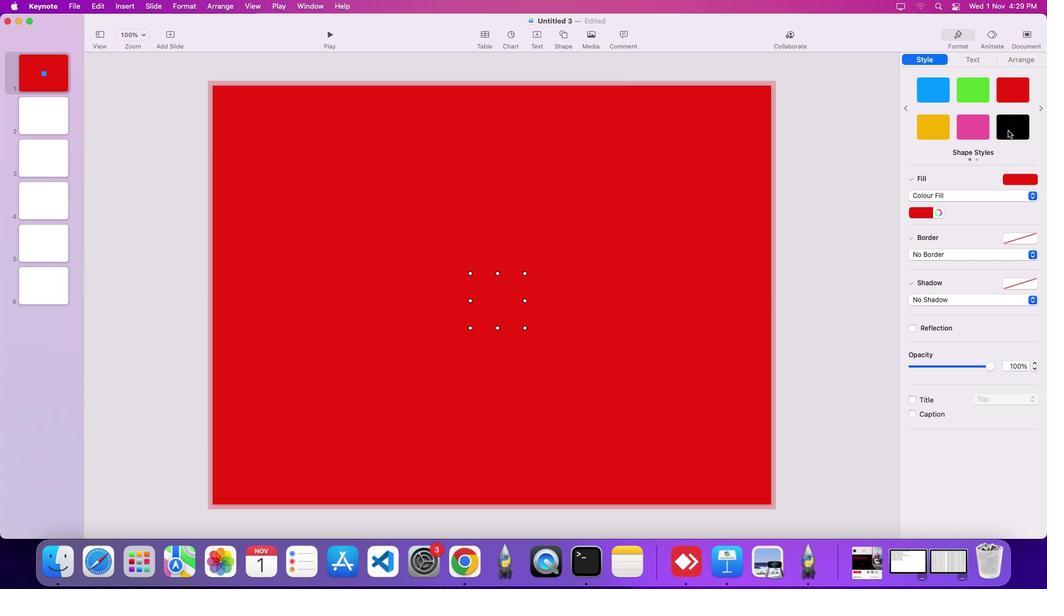 
Action: Mouse moved to (935, 210)
Screenshot: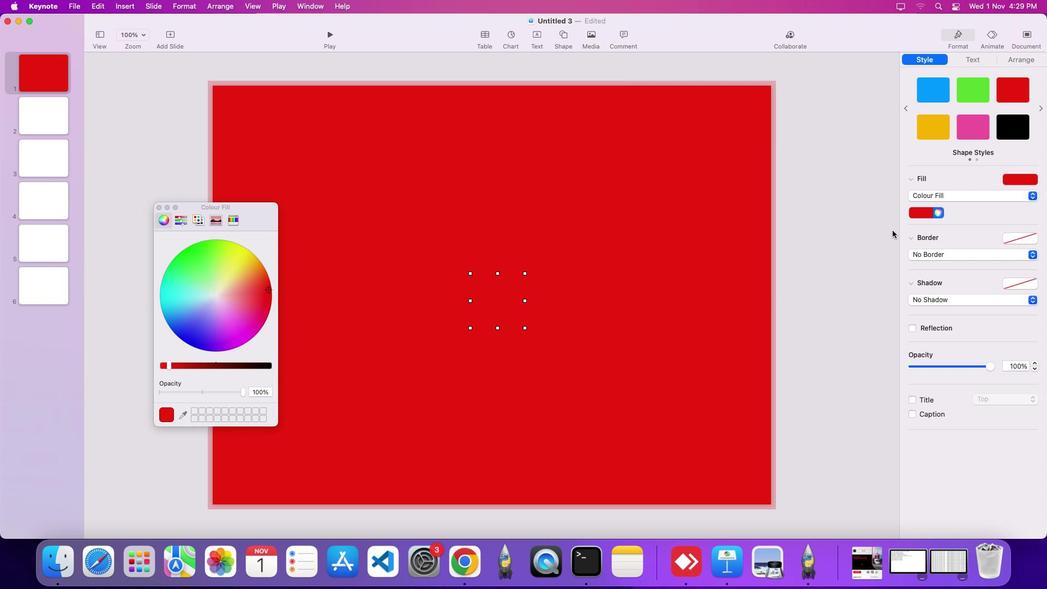 
Action: Mouse pressed left at (935, 210)
Screenshot: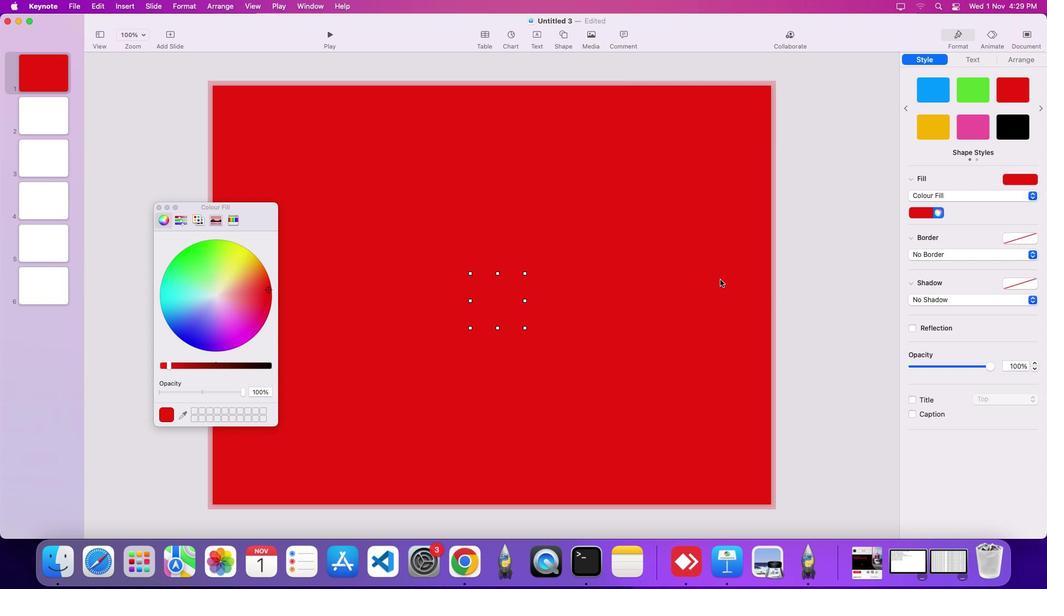 
Action: Mouse moved to (170, 364)
Screenshot: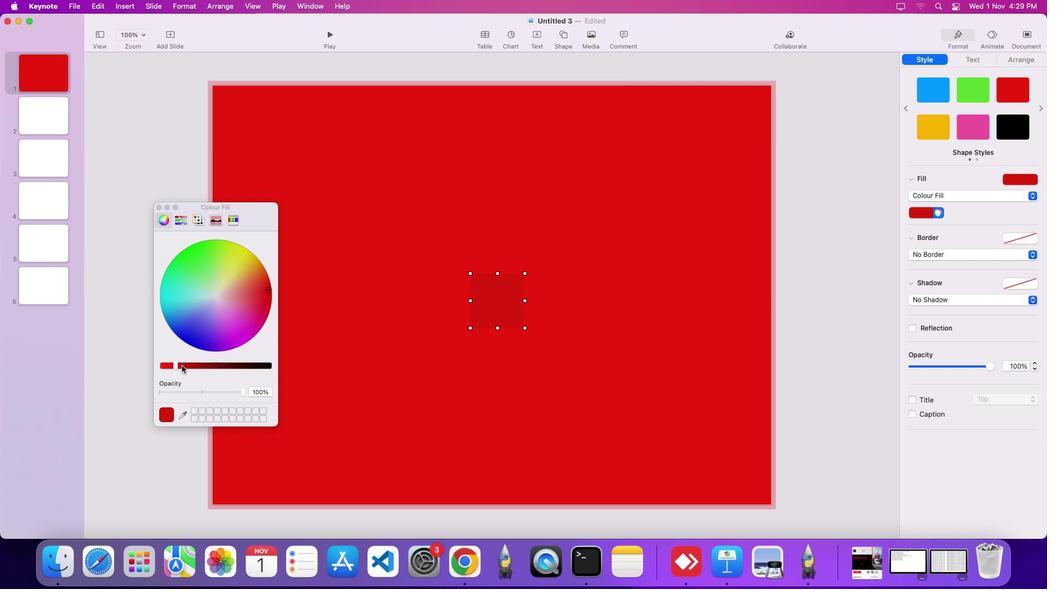 
Action: Mouse pressed left at (170, 364)
Screenshot: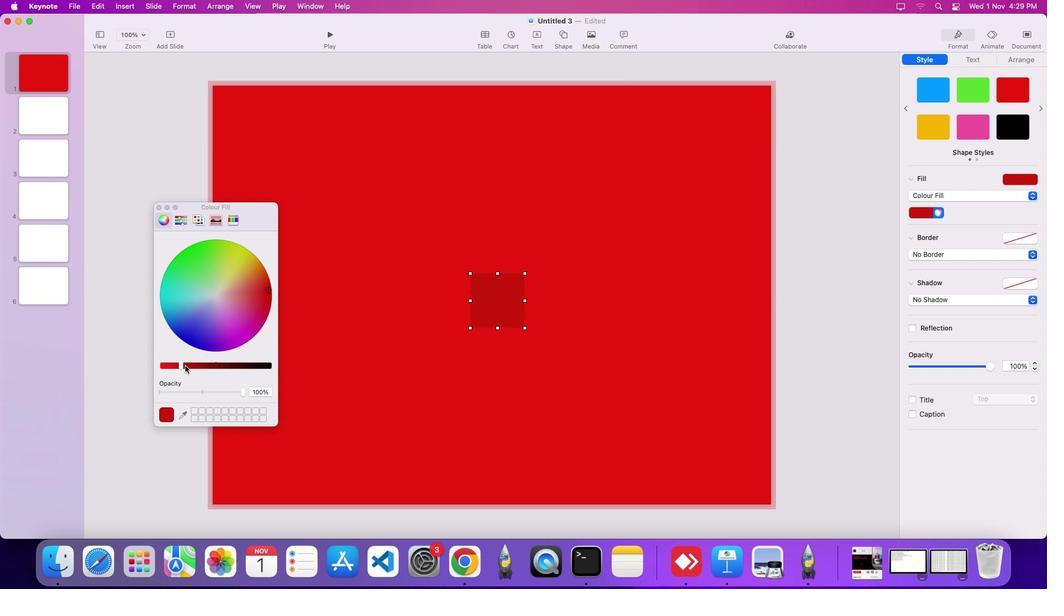 
Action: Mouse moved to (504, 317)
Screenshot: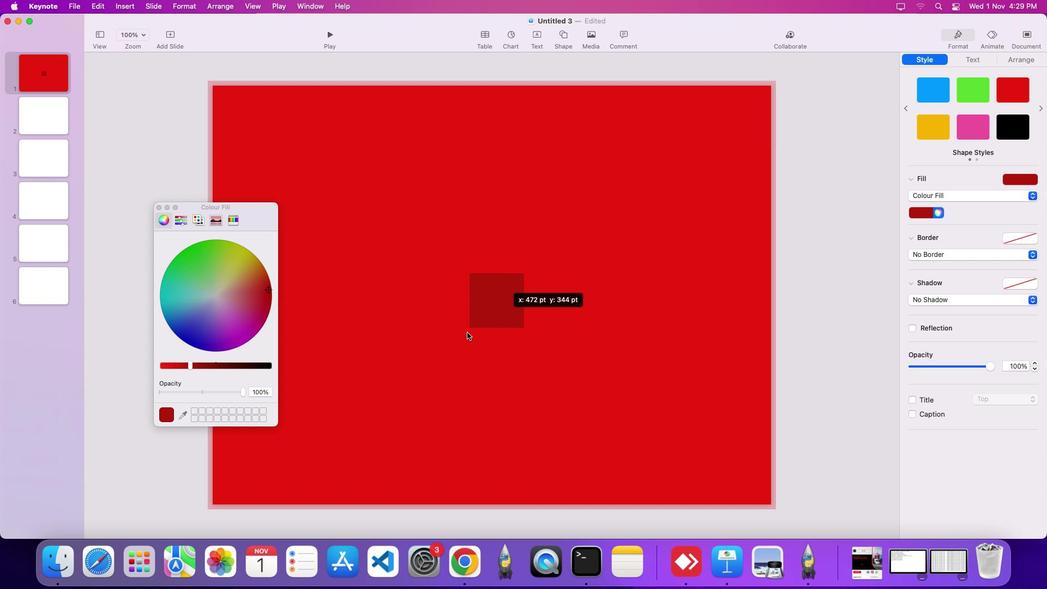 
Action: Mouse pressed left at (504, 317)
Screenshot: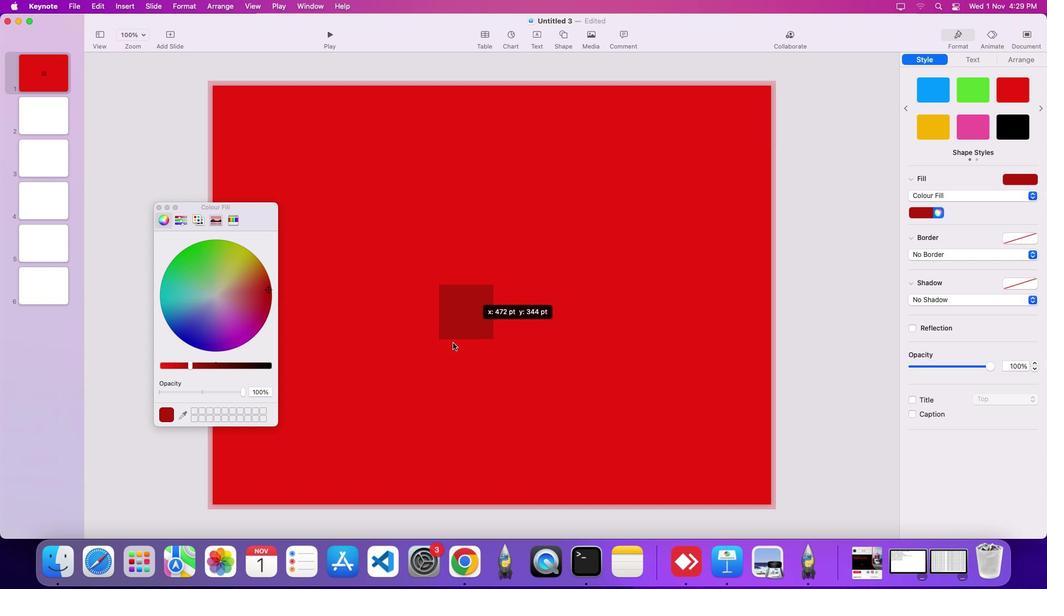 
Action: Mouse moved to (380, 399)
Screenshot: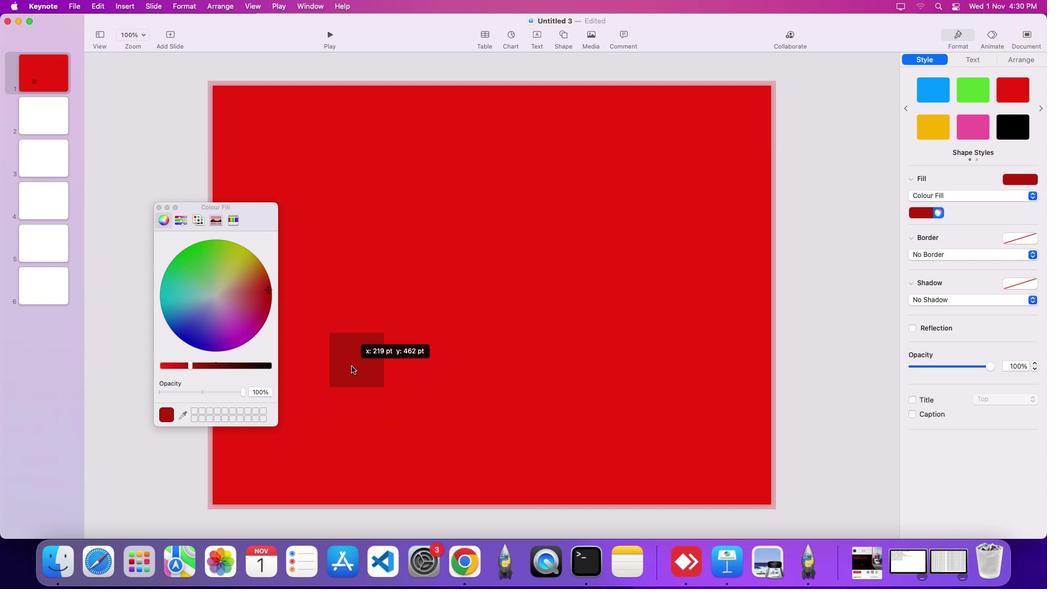 
Action: Mouse pressed left at (380, 399)
Screenshot: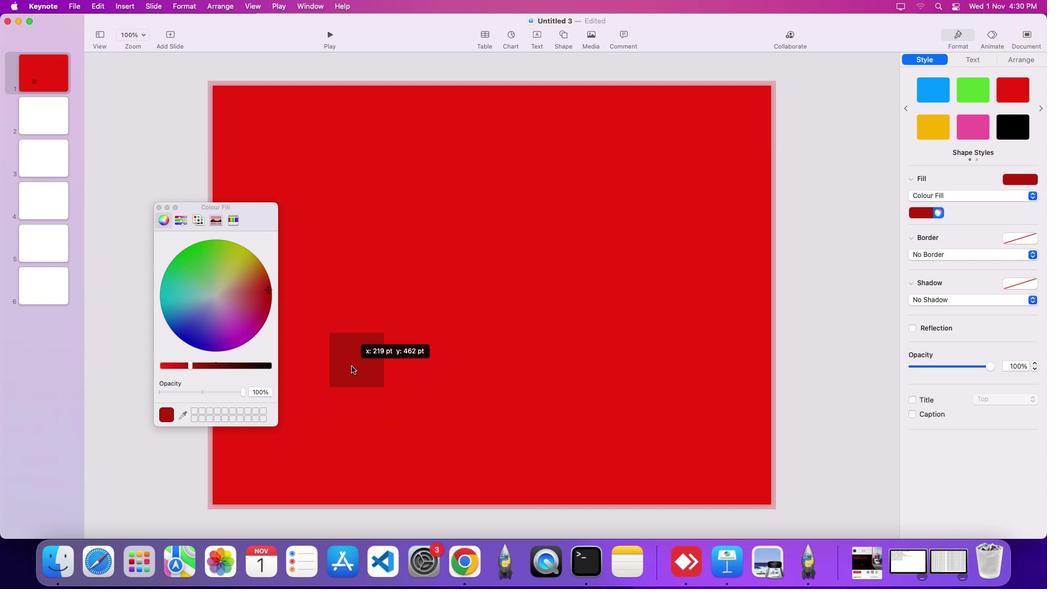 
Action: Mouse moved to (355, 384)
Screenshot: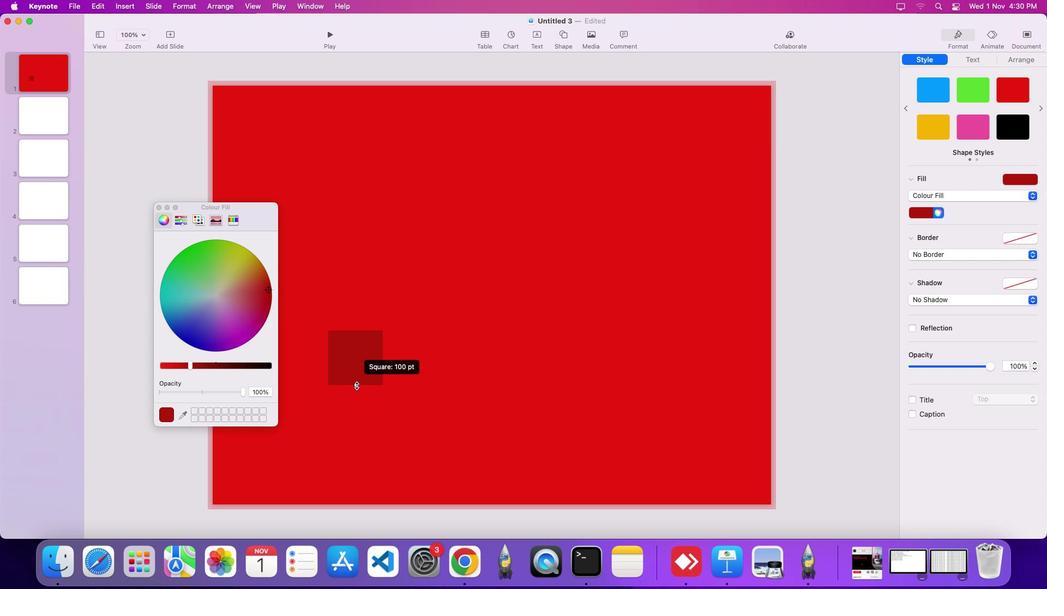 
Action: Mouse pressed left at (355, 384)
Screenshot: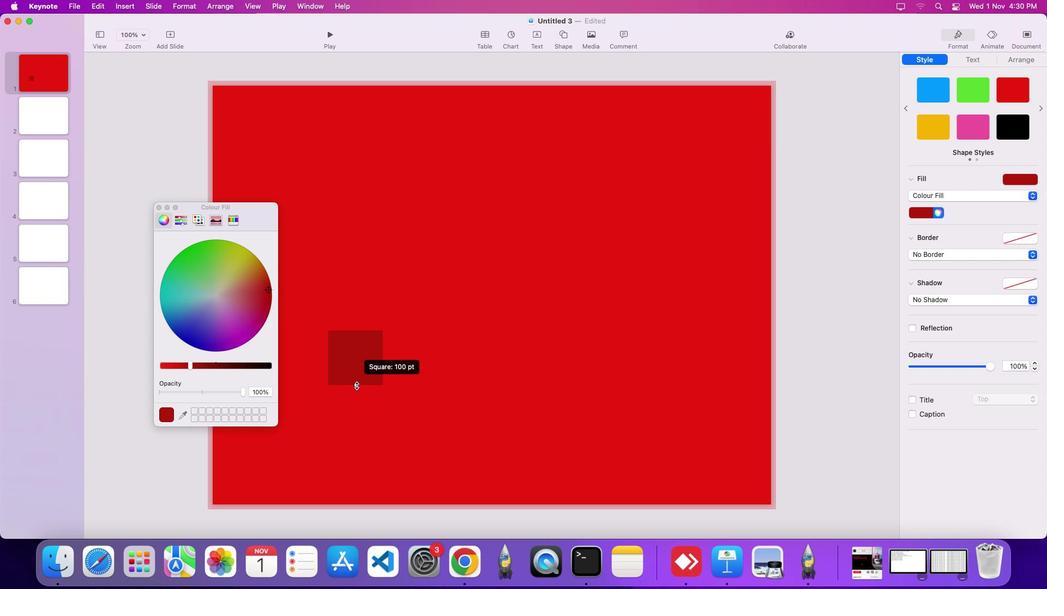 
Action: Key pressed Key.alt
Screenshot: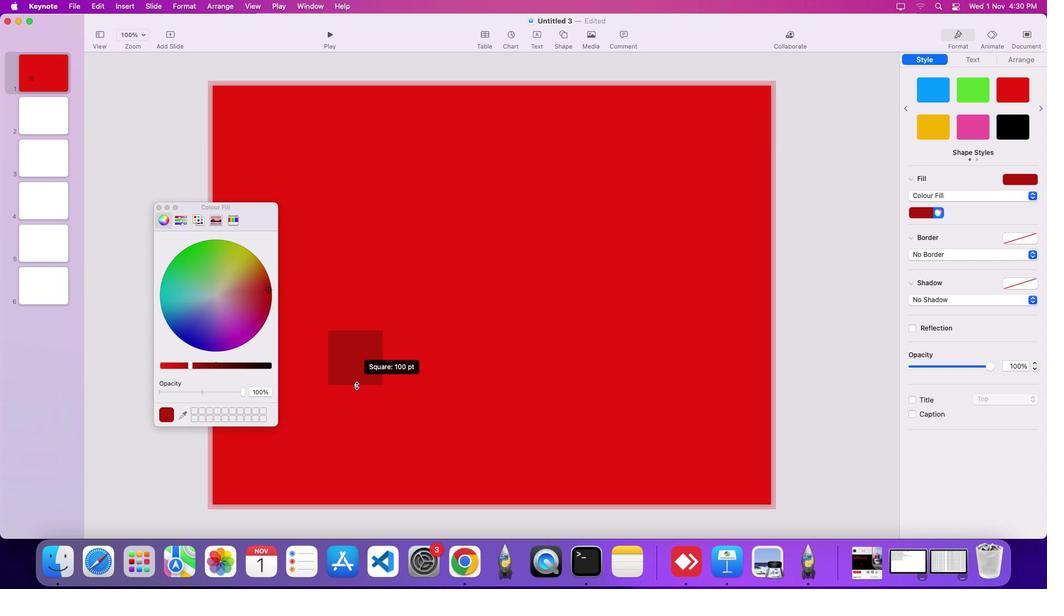 
Action: Mouse moved to (356, 385)
Screenshot: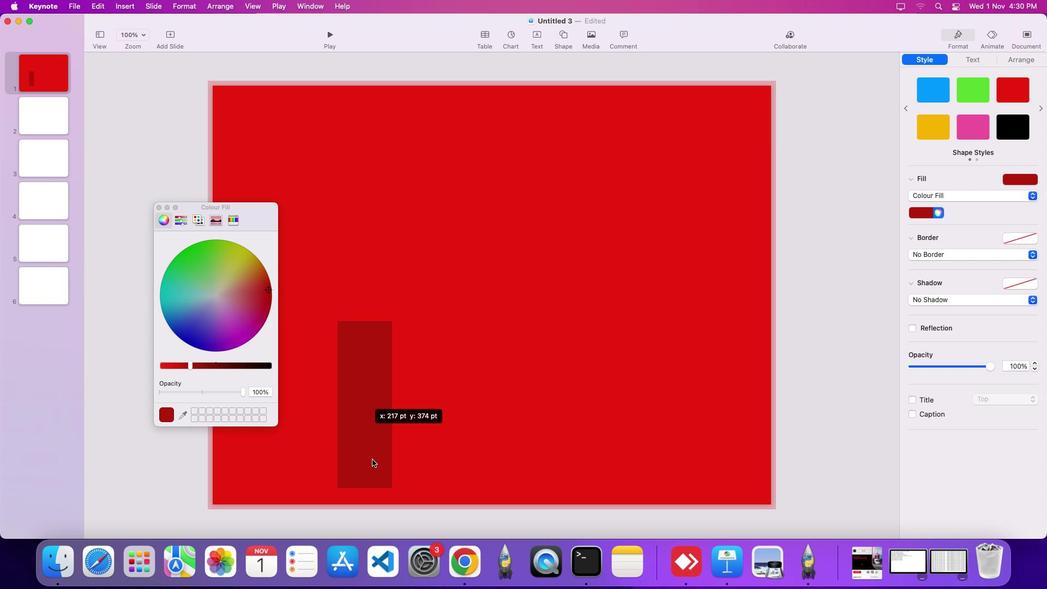 
Action: Mouse pressed left at (356, 385)
Screenshot: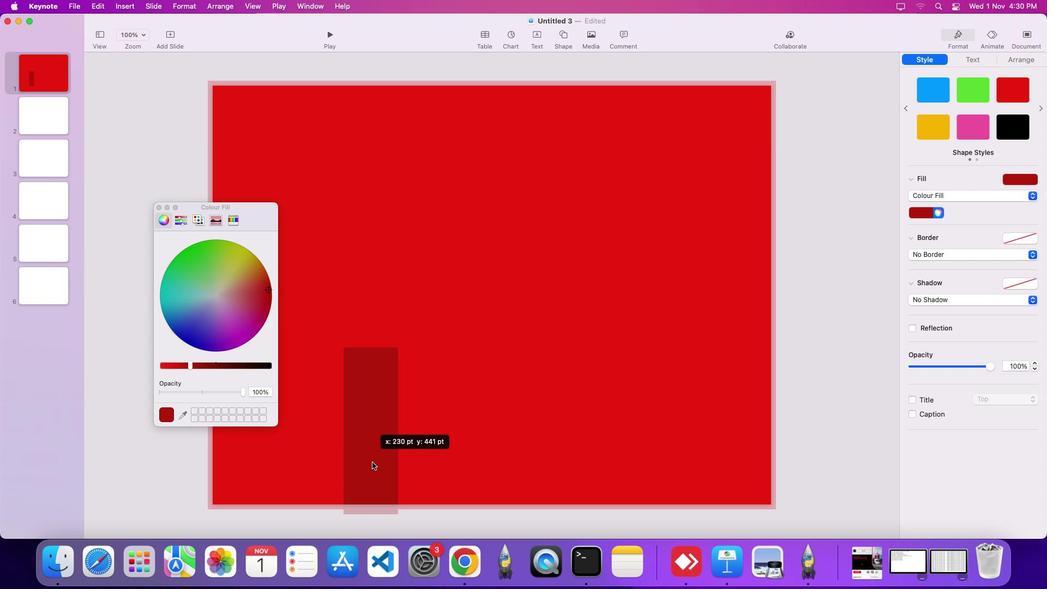 
Action: Mouse moved to (380, 432)
Screenshot: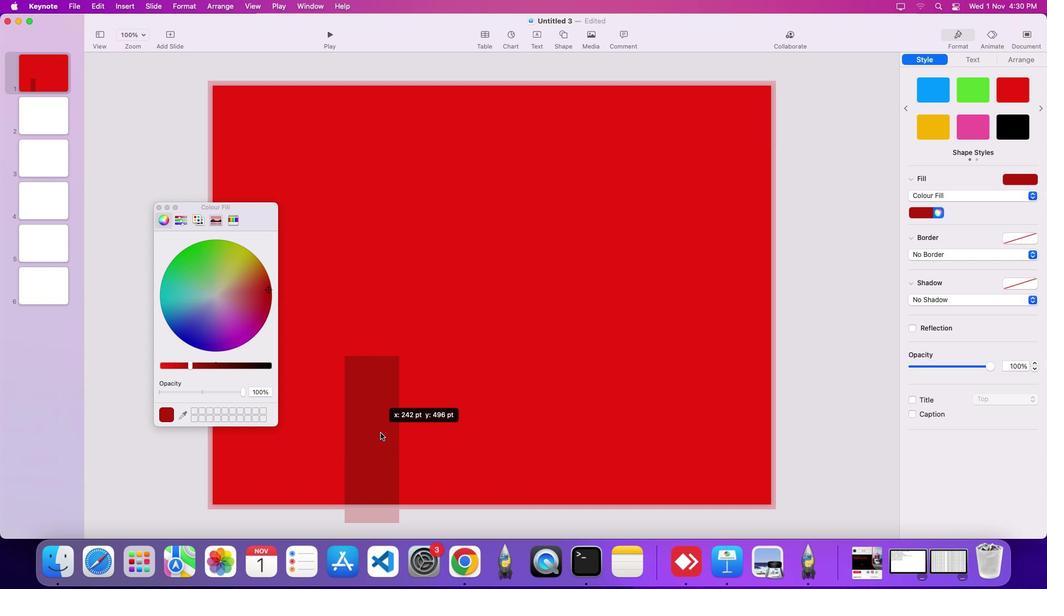 
Action: Mouse pressed left at (380, 432)
Screenshot: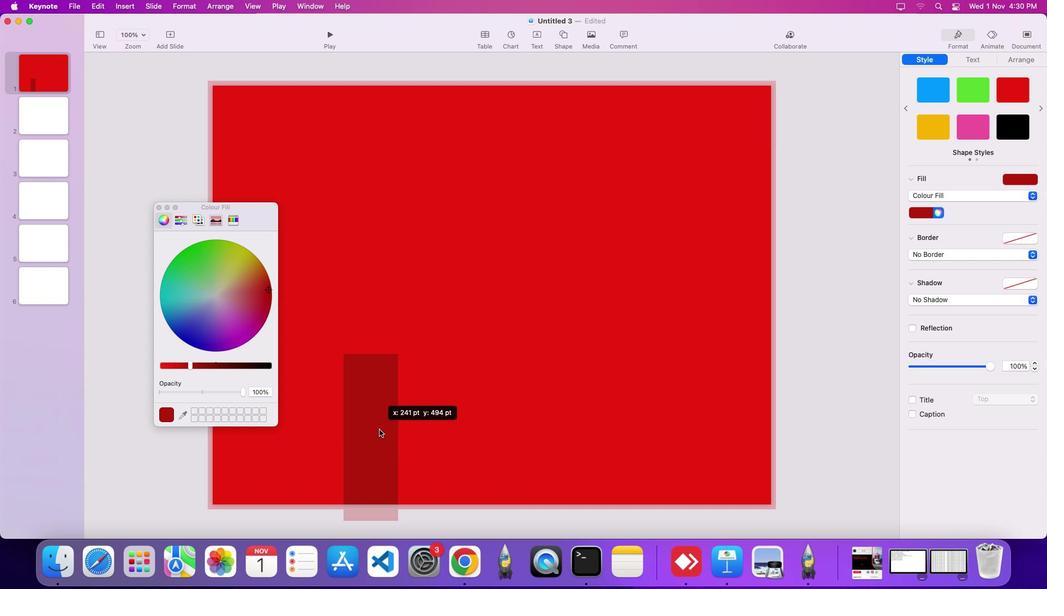 
Action: Mouse moved to (368, 449)
Screenshot: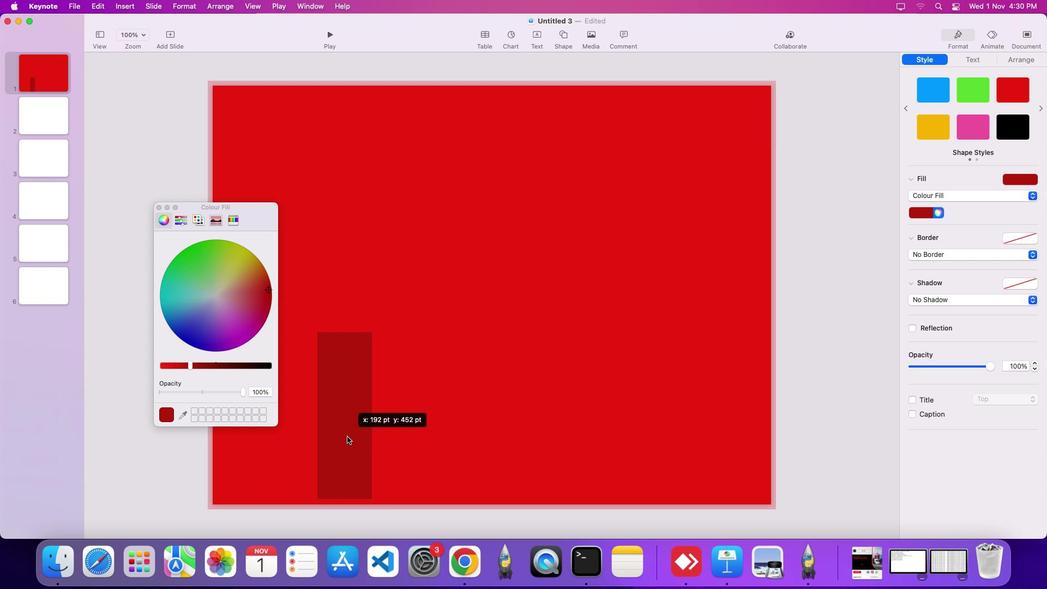 
Action: Mouse pressed left at (368, 449)
Screenshot: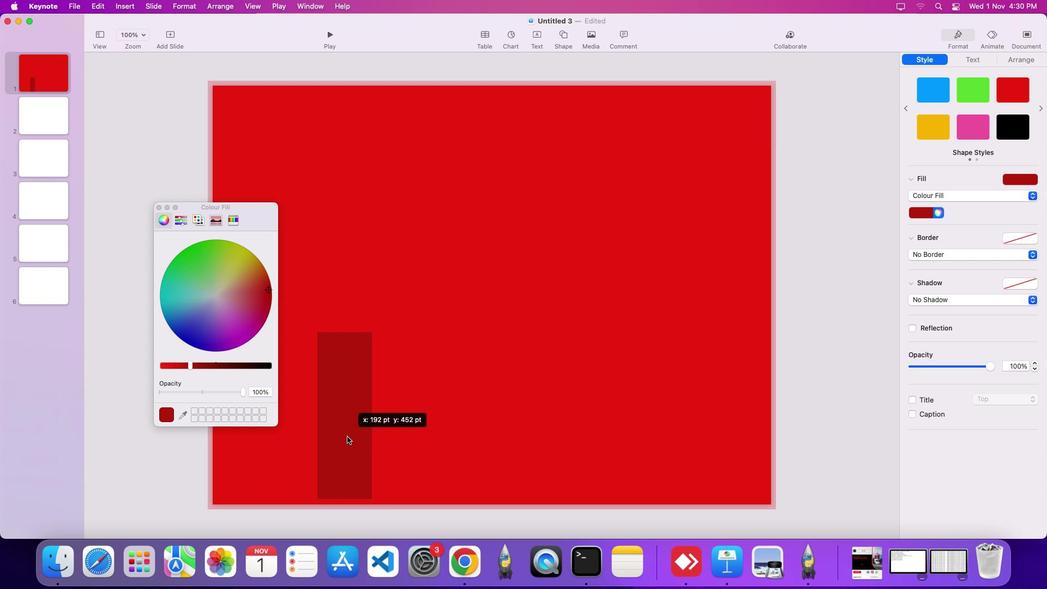 
Action: Mouse moved to (324, 449)
Screenshot: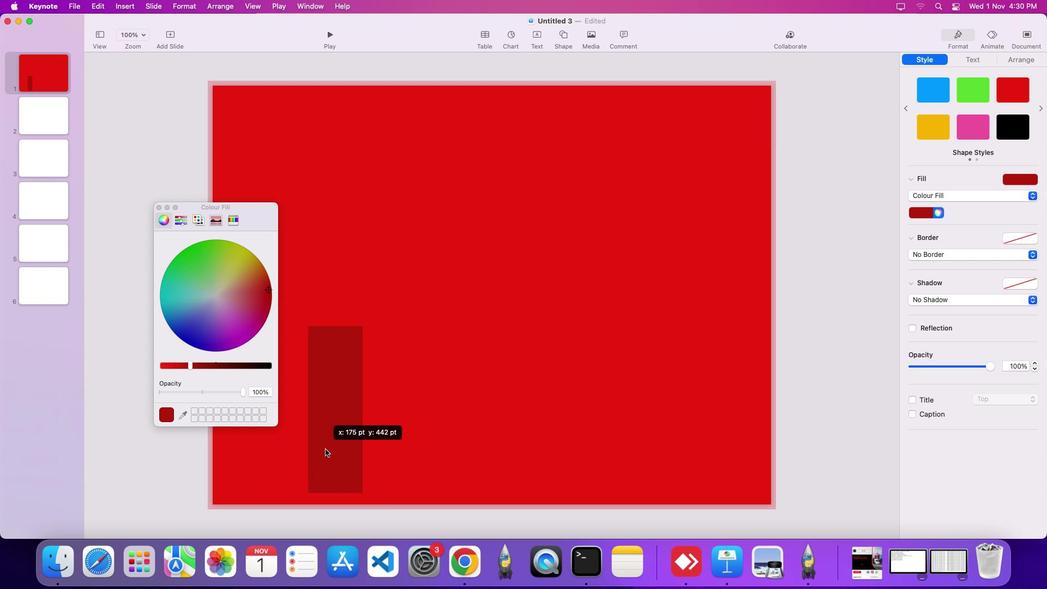 
Action: Mouse pressed left at (324, 449)
Screenshot: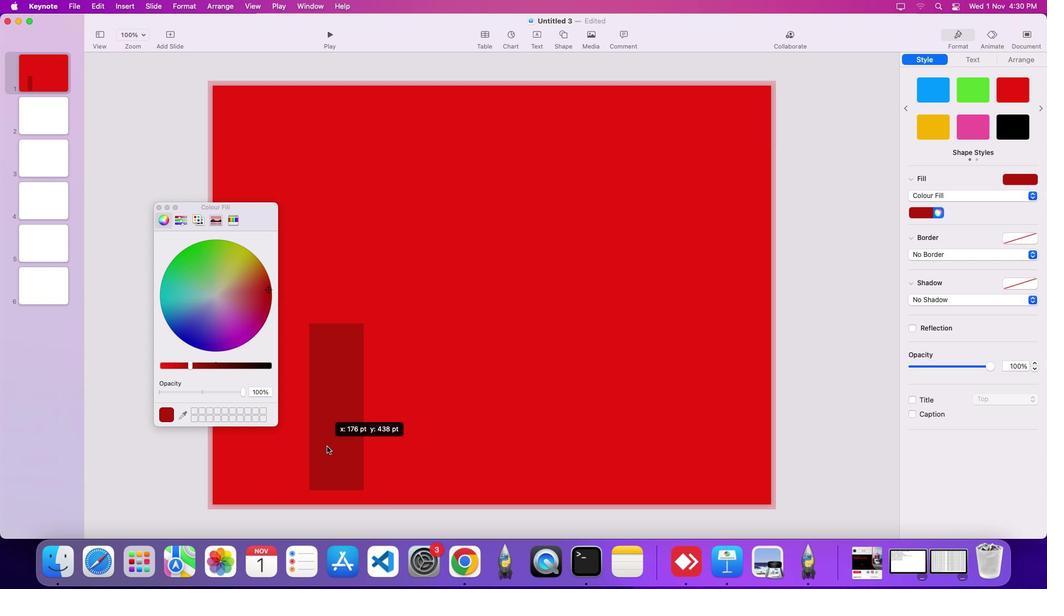 
Action: Mouse moved to (323, 442)
Screenshot: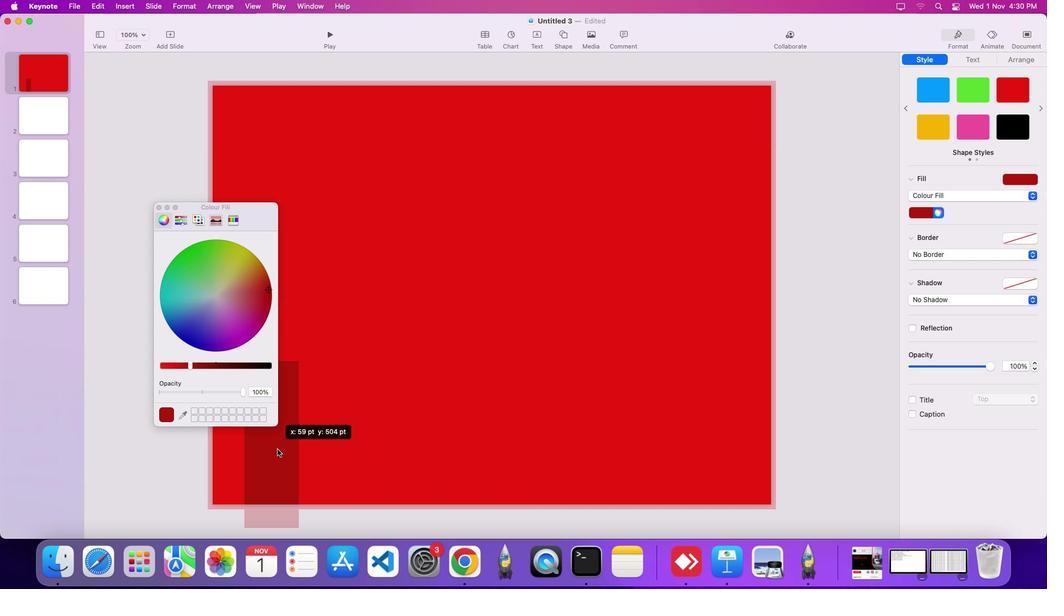 
Action: Mouse pressed left at (323, 442)
Screenshot: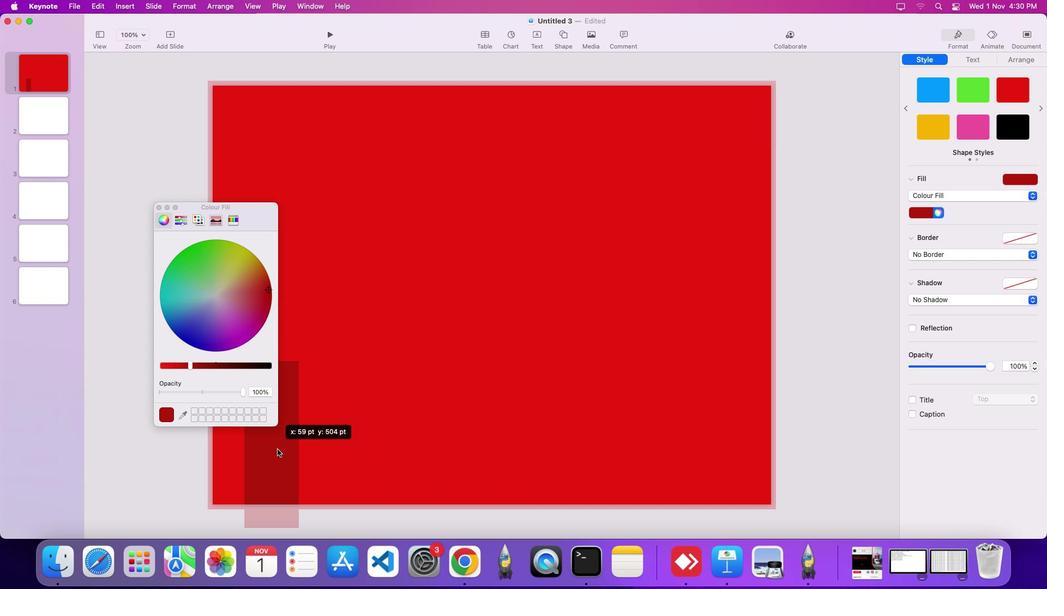 
Action: Mouse moved to (348, 436)
Screenshot: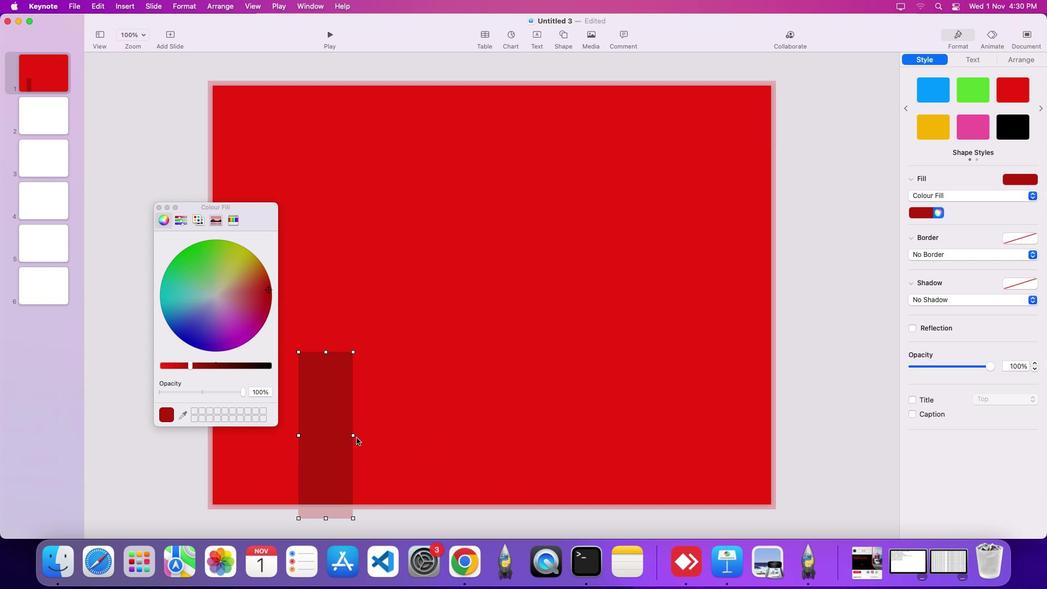 
Action: Key pressed Key.alt
Screenshot: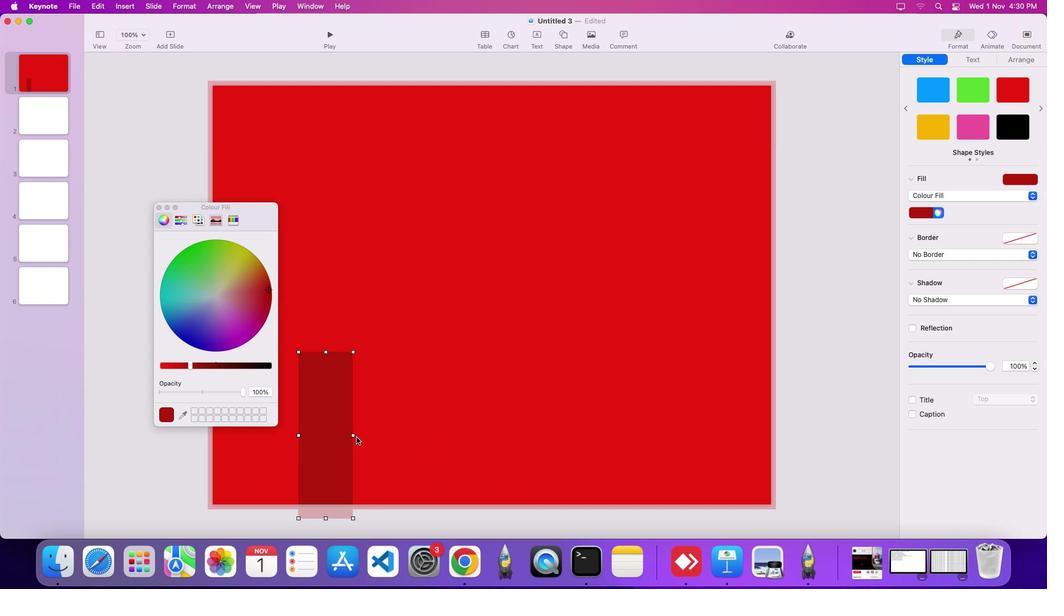 
Action: Mouse moved to (350, 436)
Screenshot: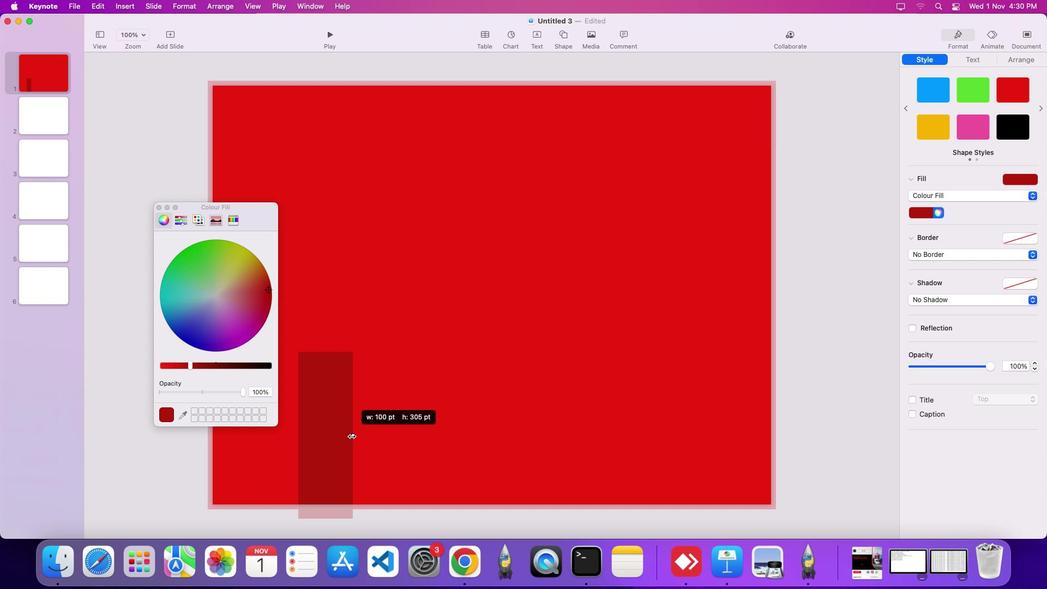 
Action: Mouse pressed left at (350, 436)
Screenshot: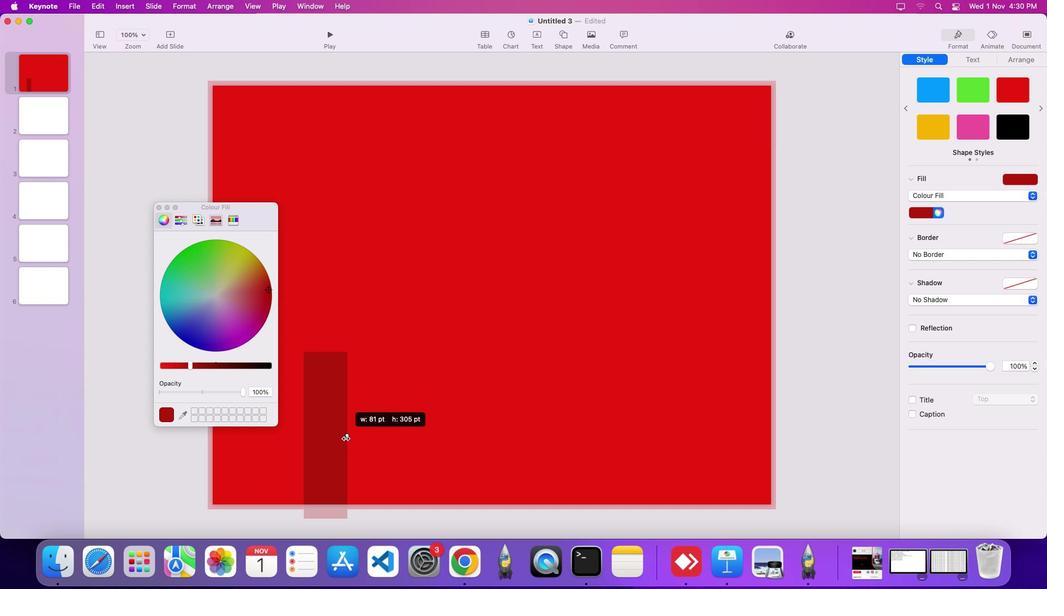 
Action: Mouse moved to (326, 460)
Screenshot: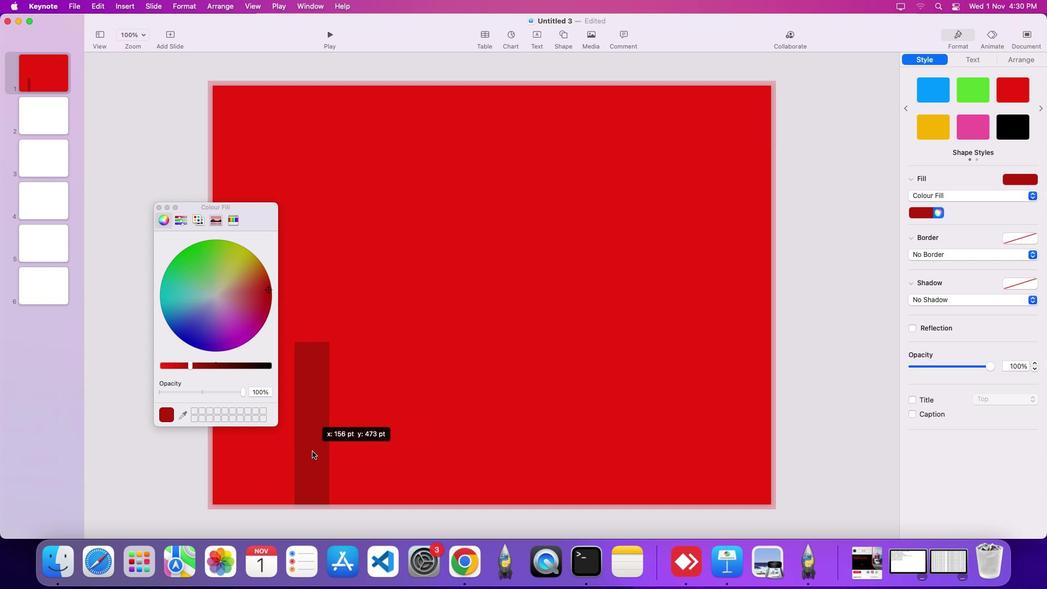 
Action: Mouse pressed left at (326, 460)
Screenshot: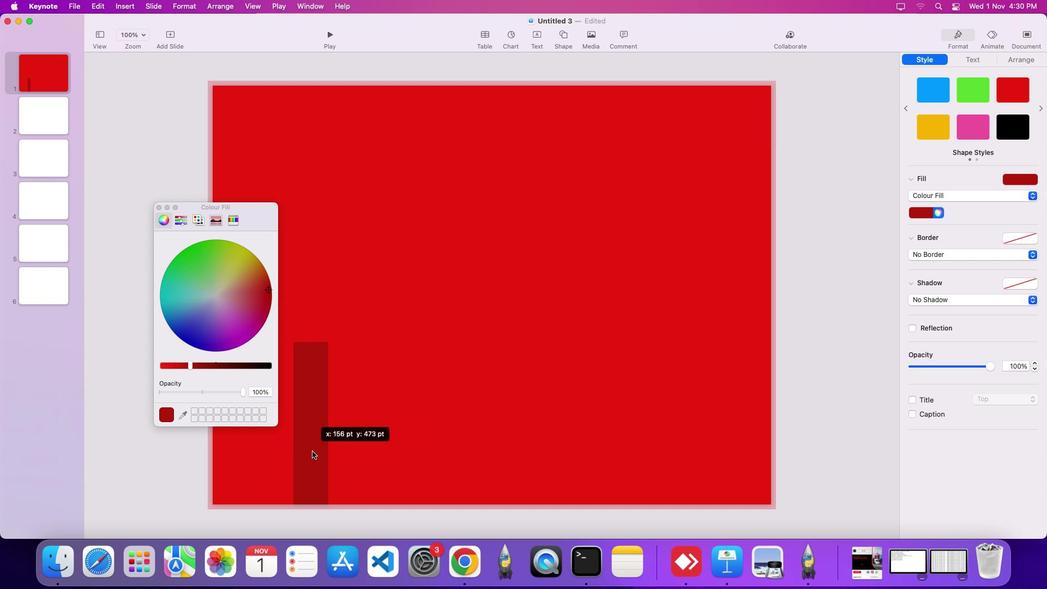 
Action: Mouse moved to (296, 346)
Screenshot: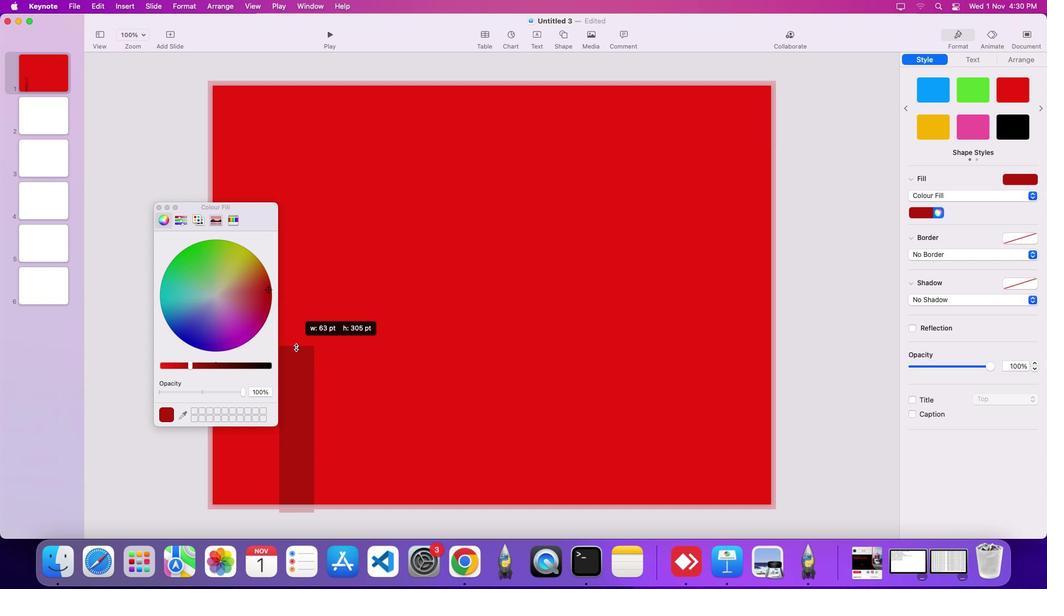 
Action: Mouse pressed left at (296, 346)
Screenshot: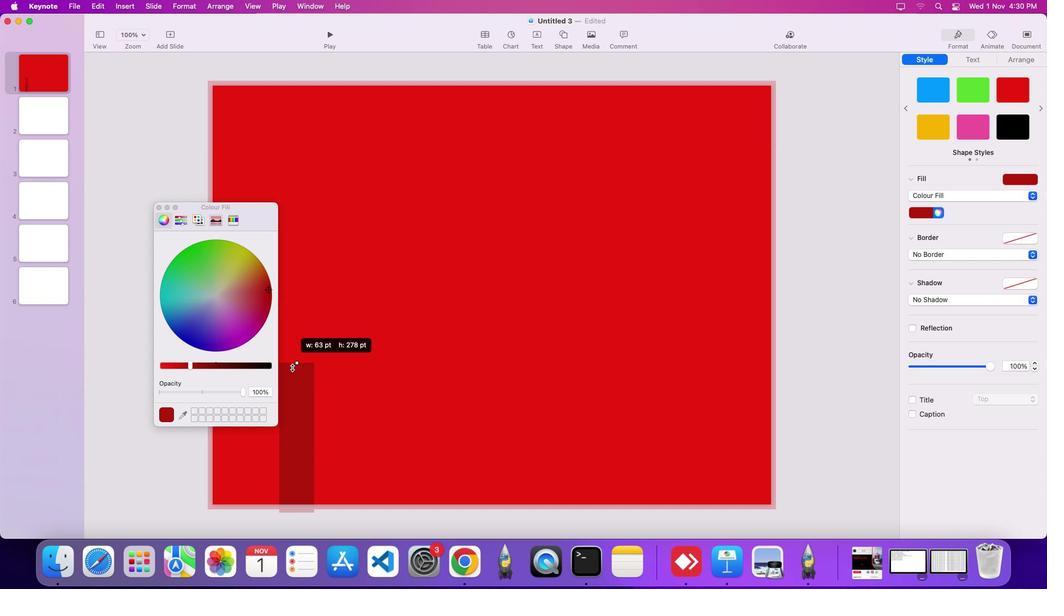 
Action: Mouse moved to (236, 207)
Screenshot: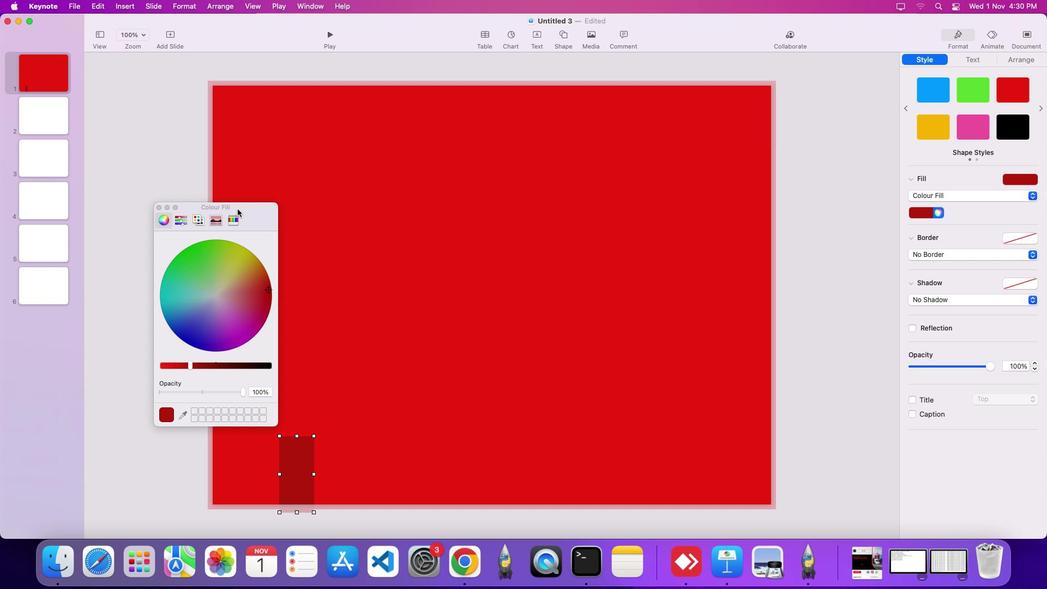 
Action: Mouse pressed left at (236, 207)
Screenshot: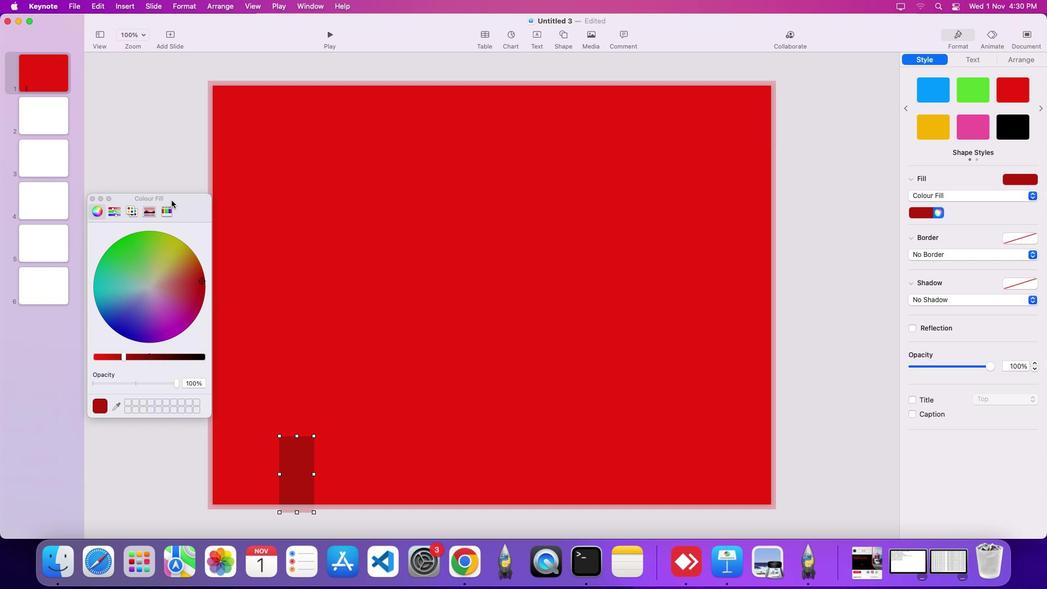 
Action: Mouse moved to (295, 451)
Screenshot: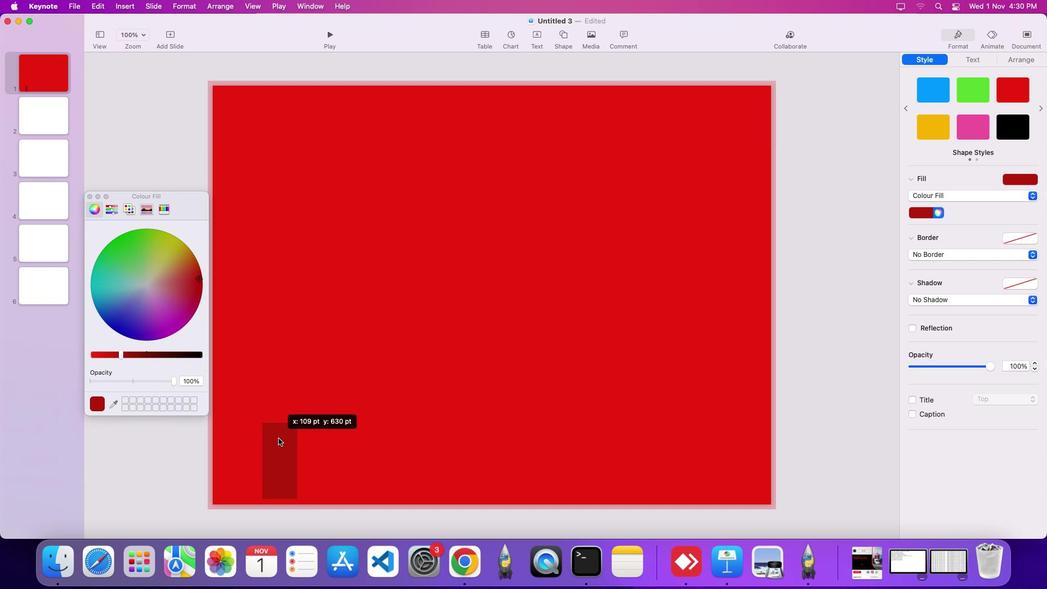 
Action: Mouse pressed left at (295, 451)
Screenshot: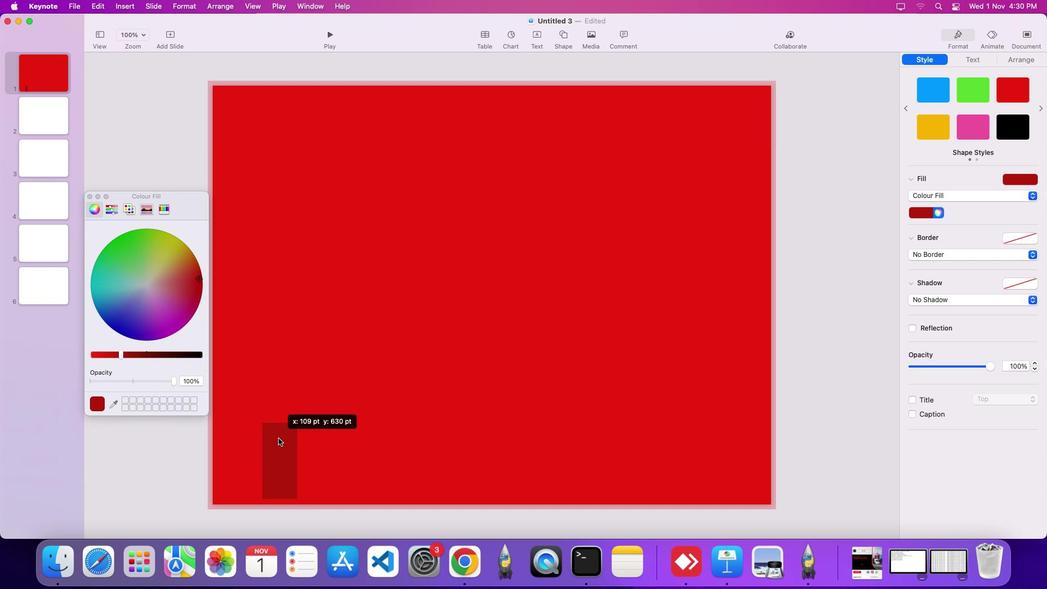 
Action: Mouse moved to (294, 473)
Screenshot: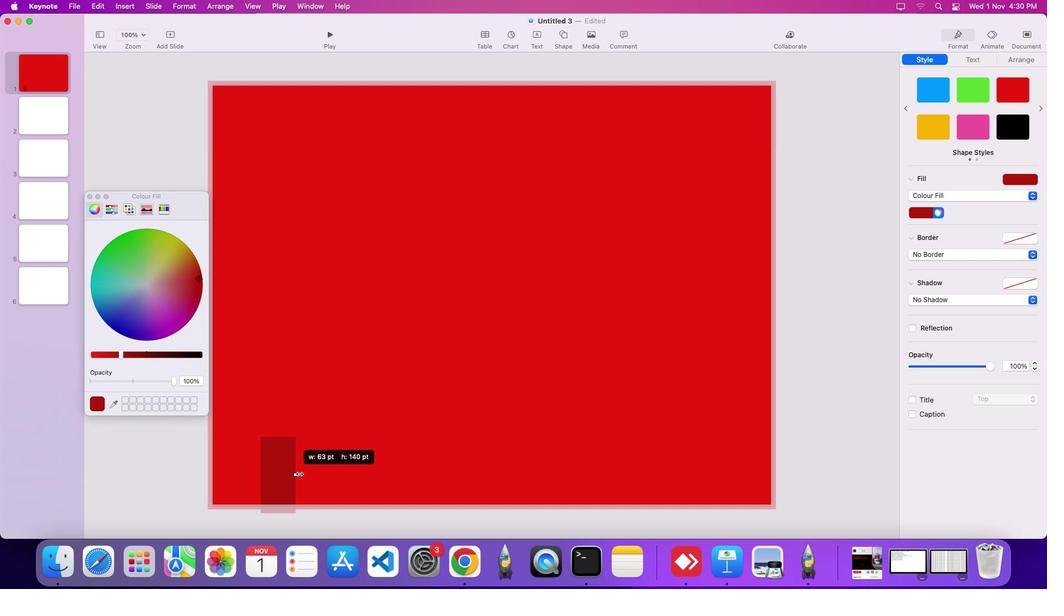
Action: Mouse pressed left at (294, 473)
Screenshot: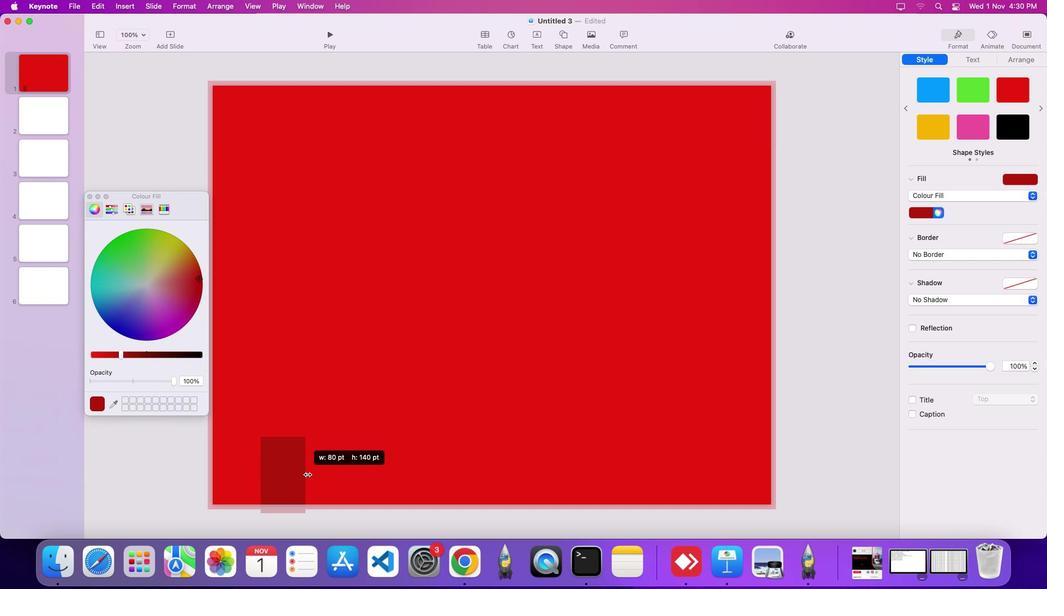 
Action: Mouse moved to (306, 474)
Screenshot: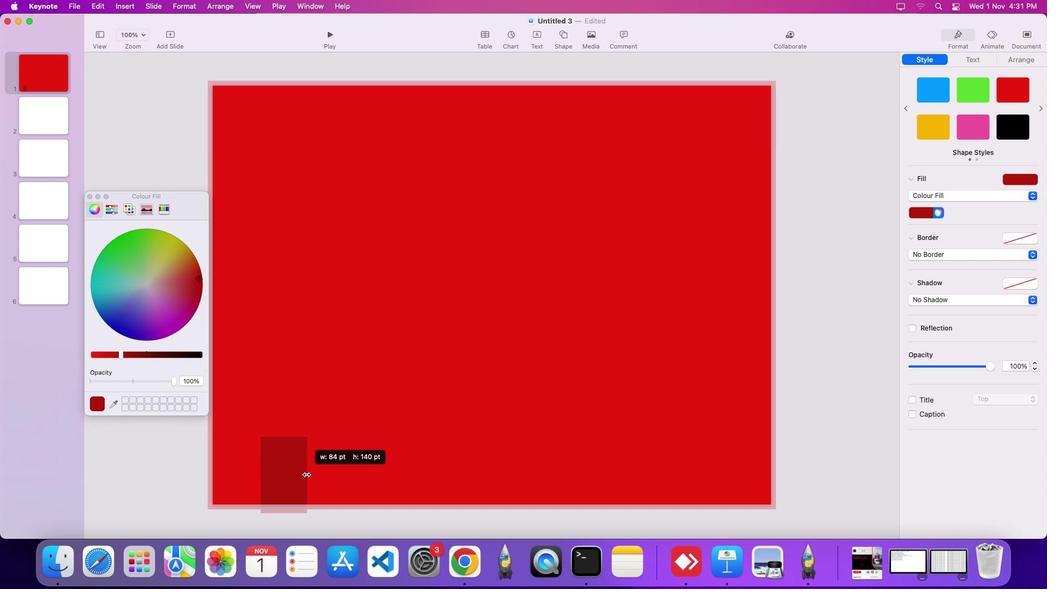 
Action: Mouse pressed left at (306, 474)
Screenshot: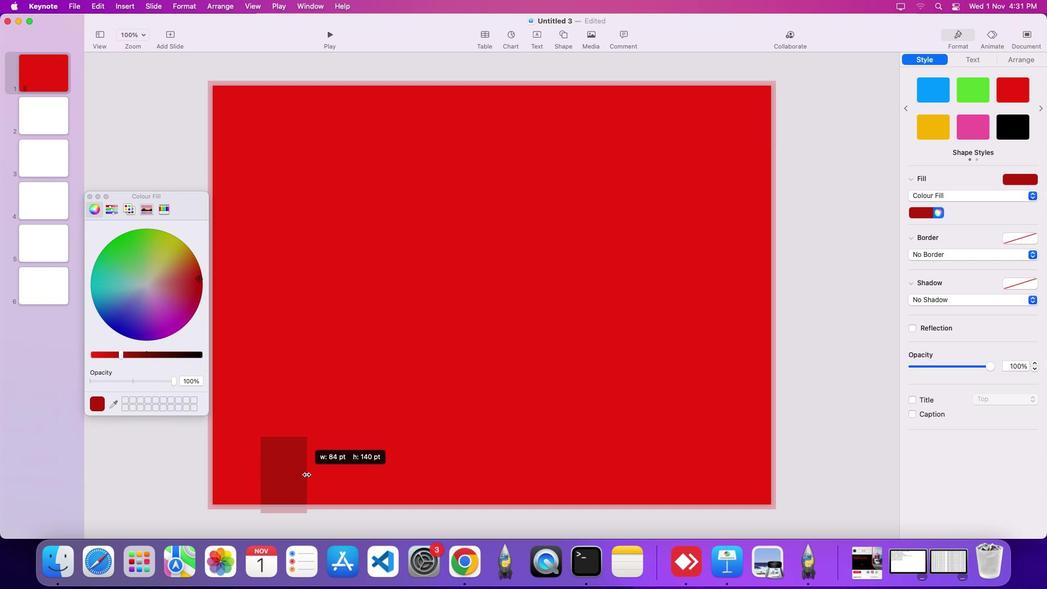 
Action: Mouse moved to (266, 475)
Screenshot: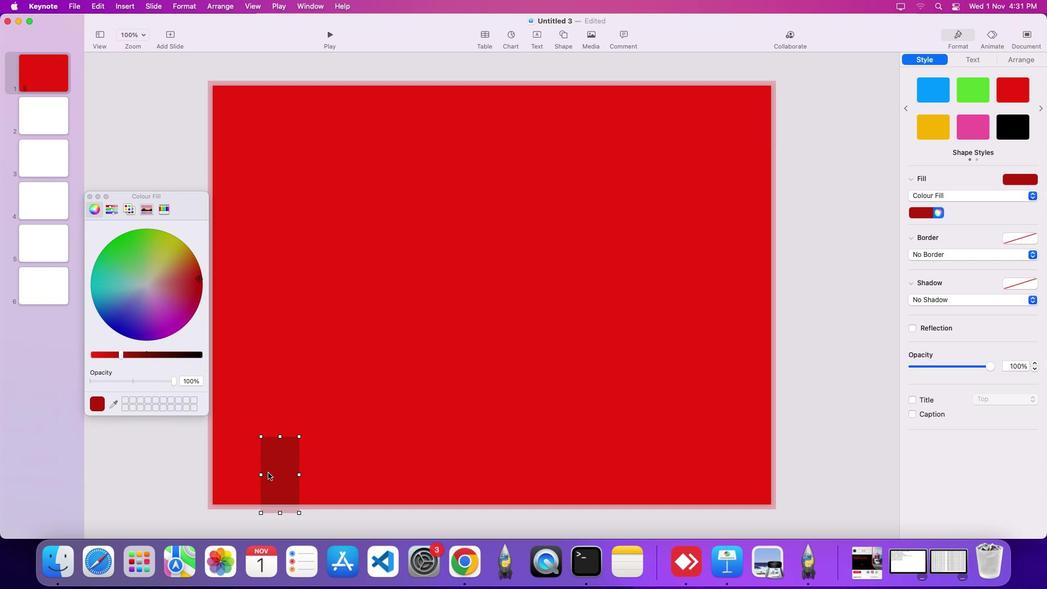 
Action: Mouse pressed left at (266, 475)
Screenshot: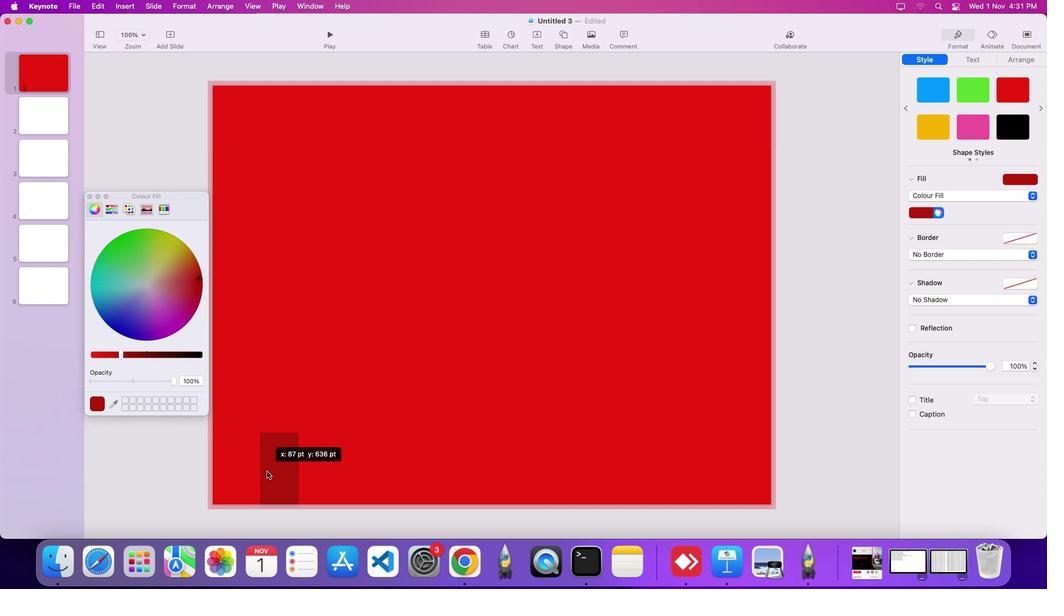 
Action: Mouse moved to (259, 471)
Screenshot: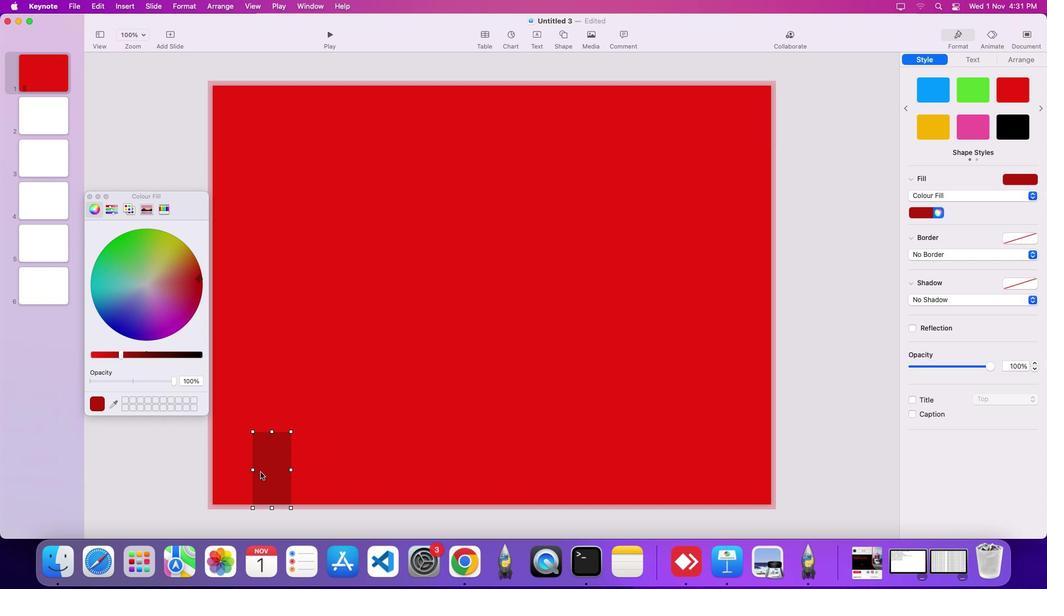 
Action: Key pressed Key.alt
Screenshot: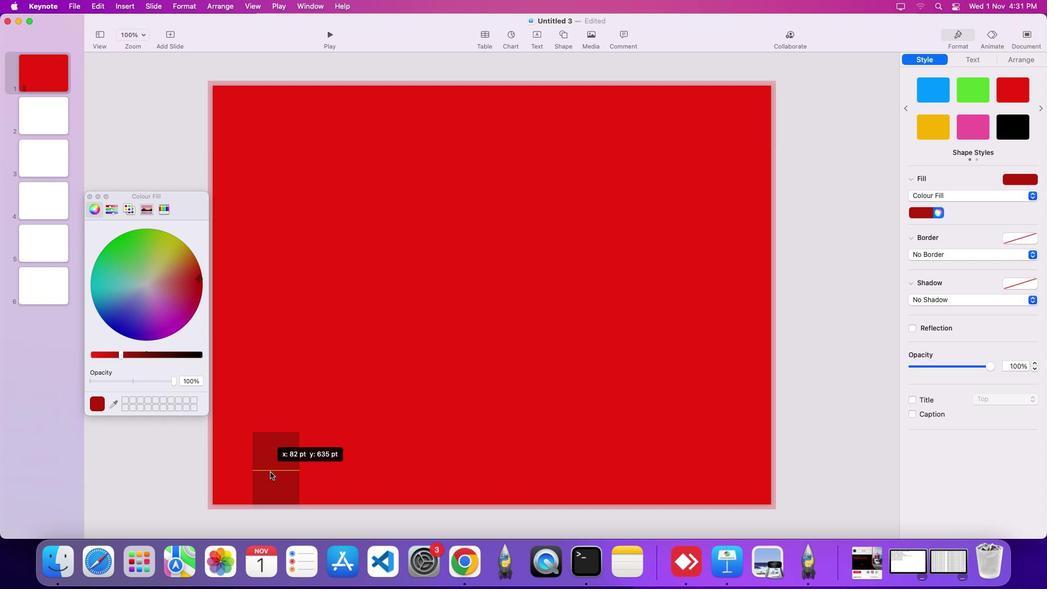 
Action: Mouse pressed left at (259, 471)
Screenshot: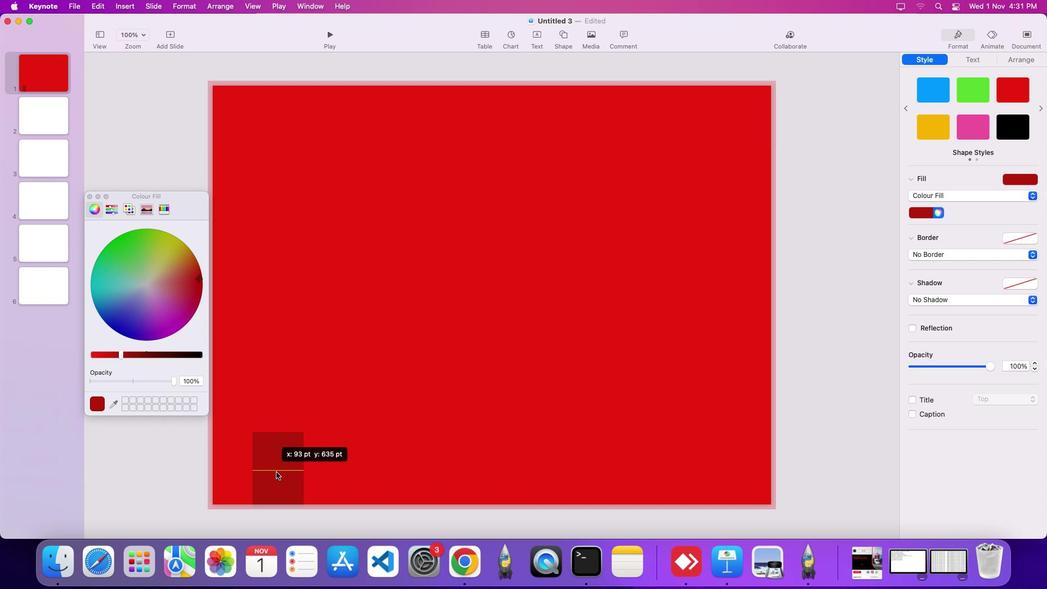 
Action: Mouse moved to (308, 431)
Screenshot: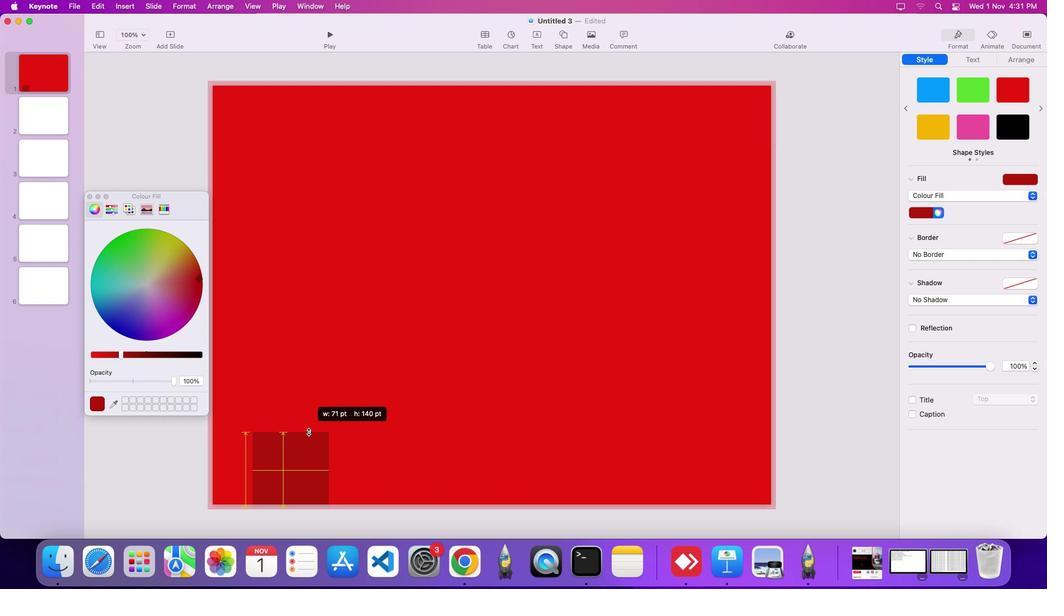 
Action: Mouse pressed left at (308, 431)
Screenshot: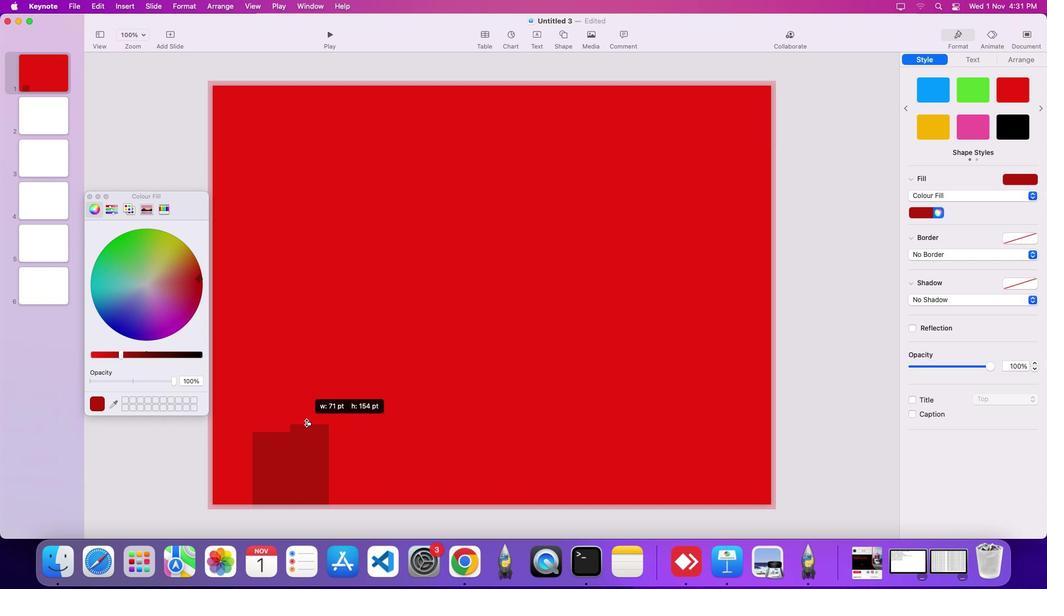 
Action: Mouse moved to (120, 351)
Screenshot: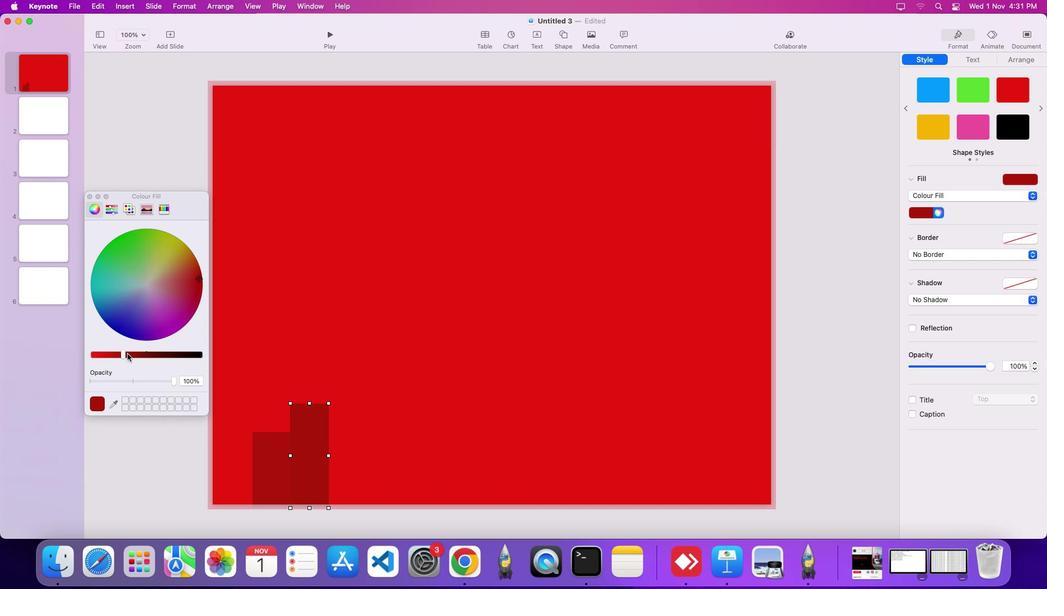 
Action: Mouse pressed left at (120, 351)
Screenshot: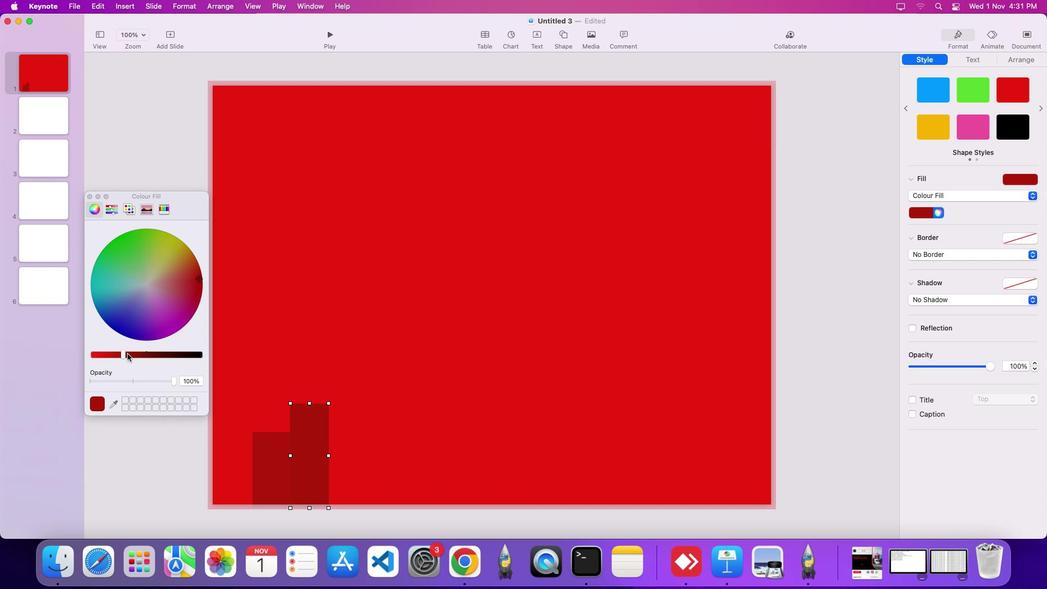 
Action: Mouse moved to (468, 381)
Screenshot: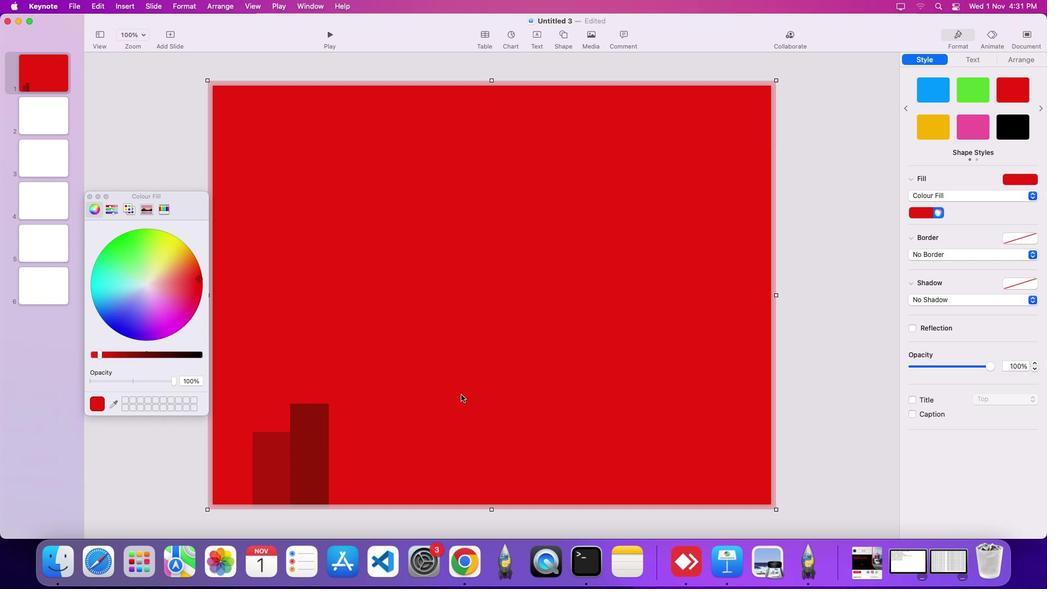 
Action: Mouse pressed left at (468, 381)
Screenshot: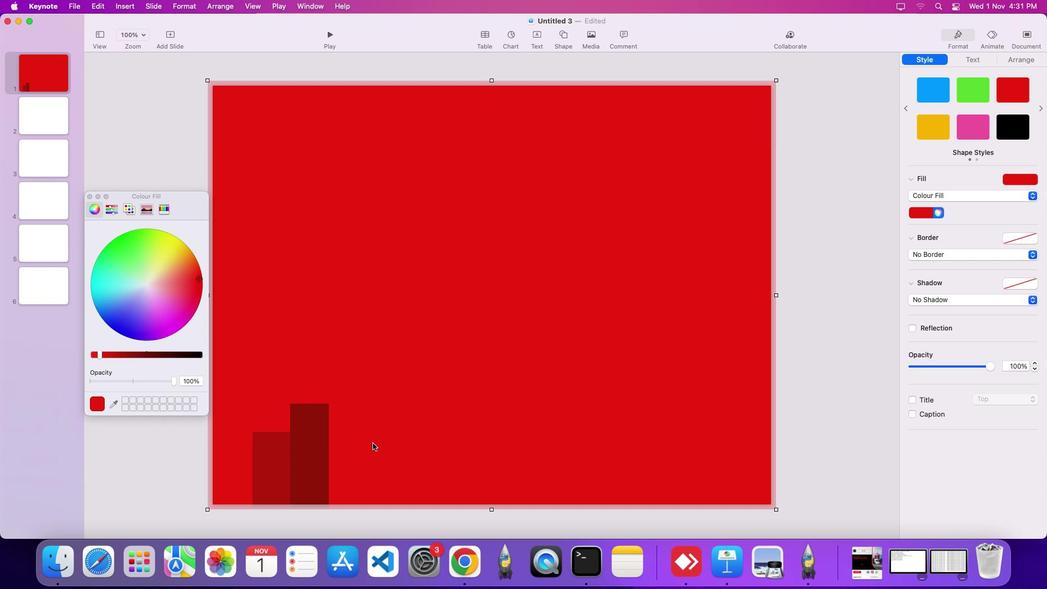 
Action: Mouse moved to (283, 460)
Screenshot: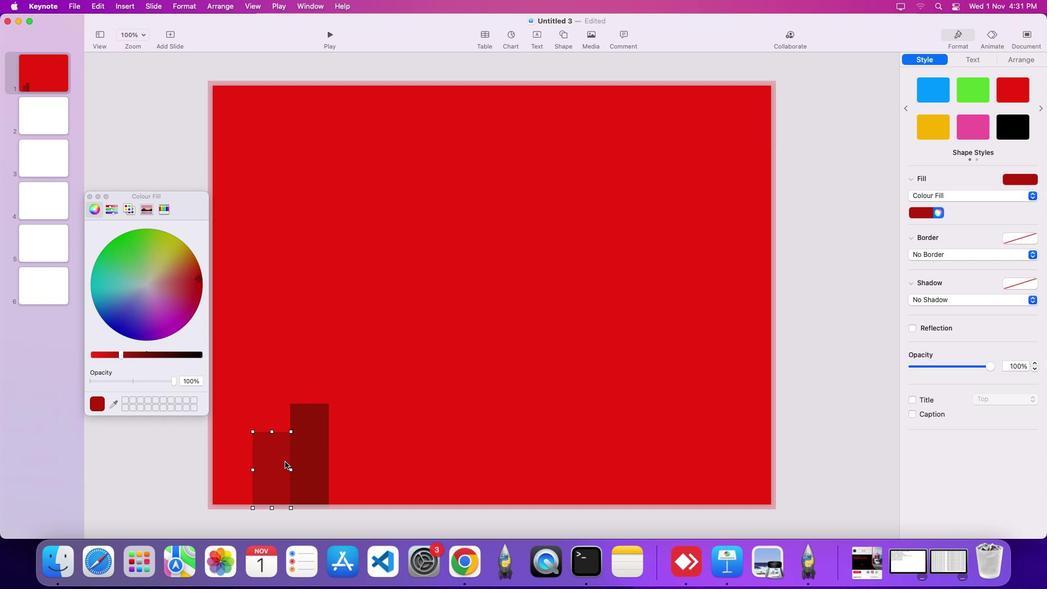 
Action: Mouse pressed left at (283, 460)
Screenshot: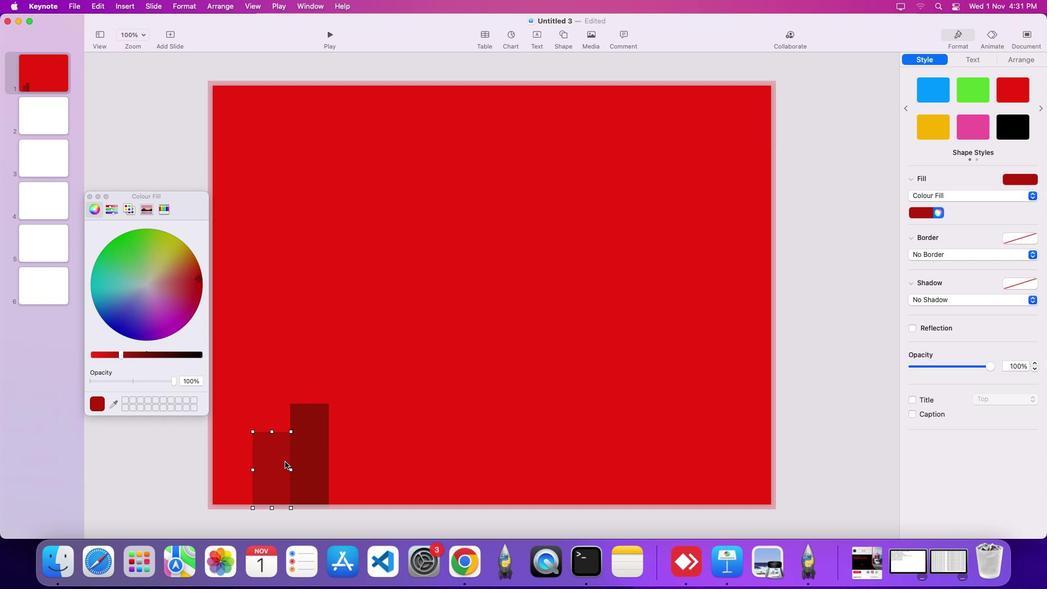 
Action: Mouse moved to (283, 460)
Screenshot: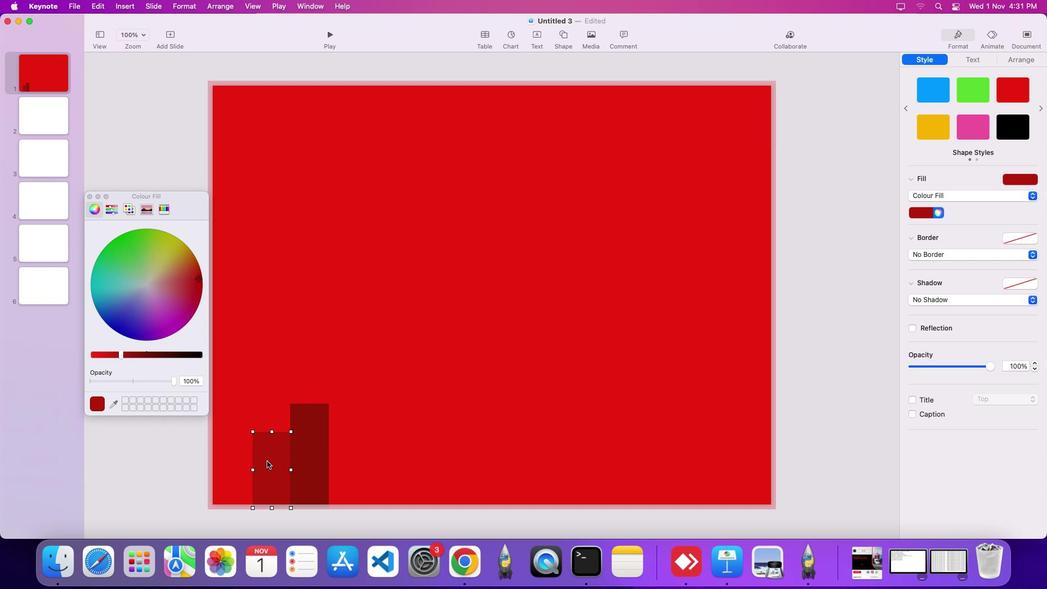 
Action: Key pressed Key.alt
Screenshot: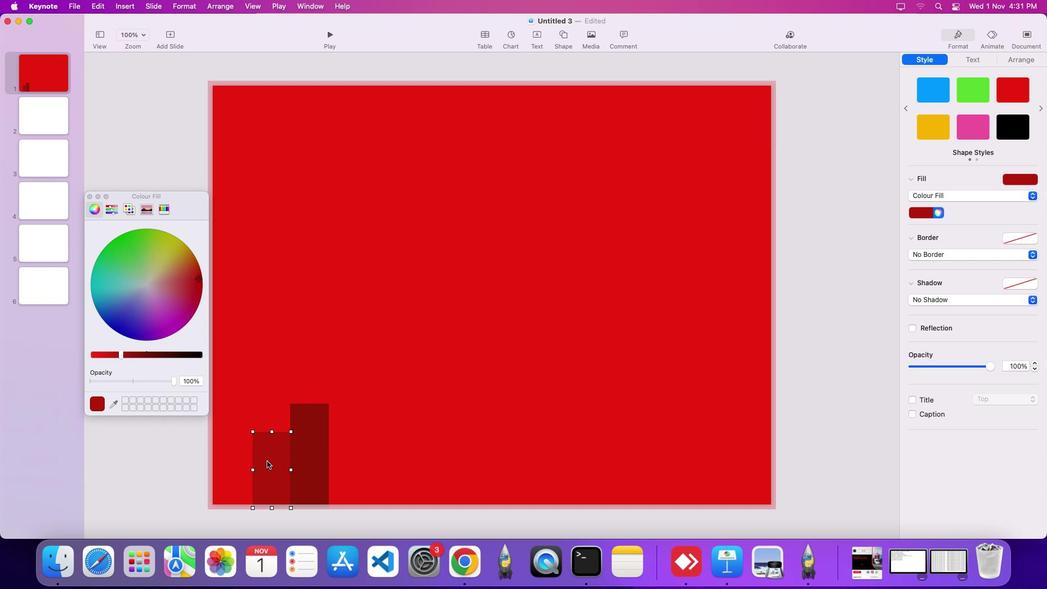 
Action: Mouse moved to (265, 460)
Screenshot: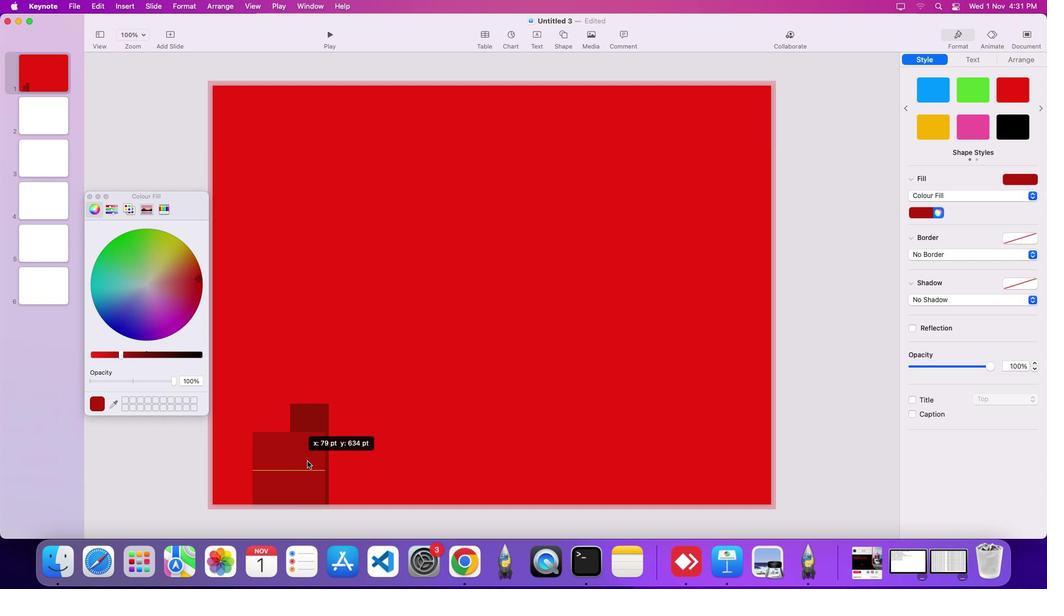 
Action: Mouse pressed left at (265, 460)
Screenshot: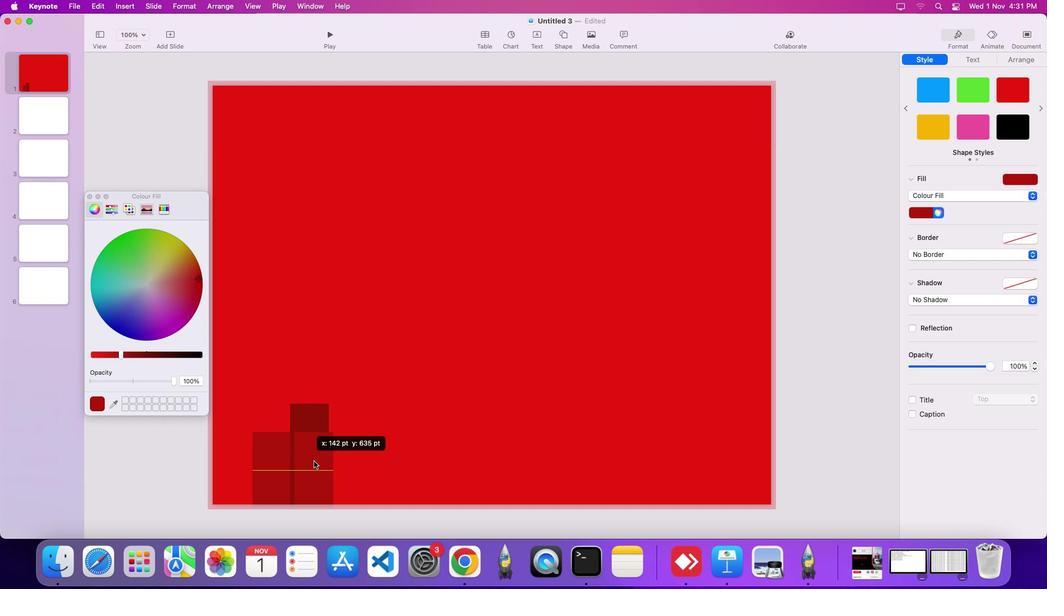 
Action: Mouse moved to (318, 460)
Screenshot: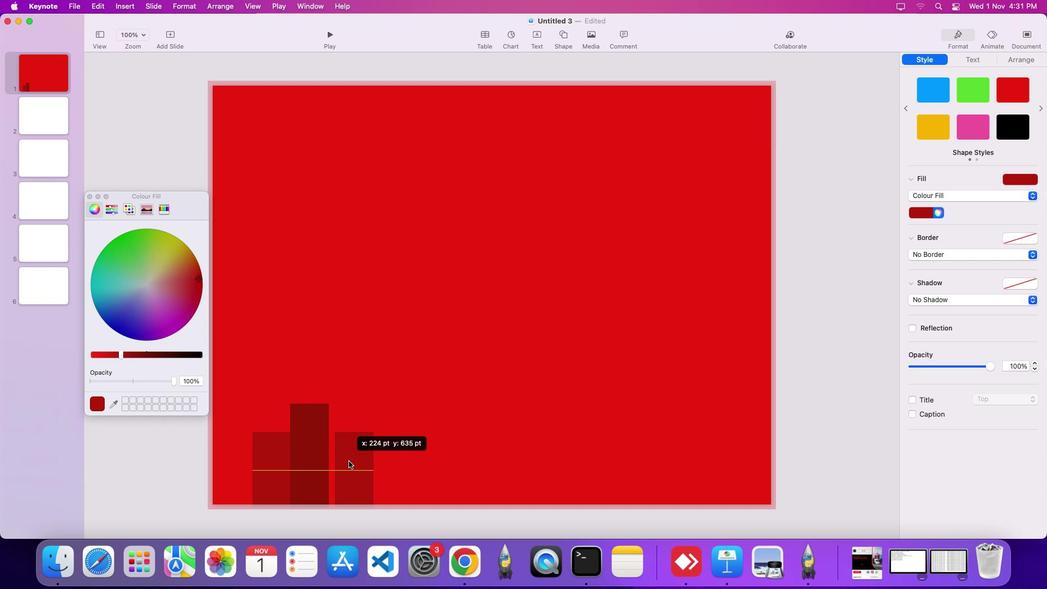 
Action: Key pressed Key.shift
Screenshot: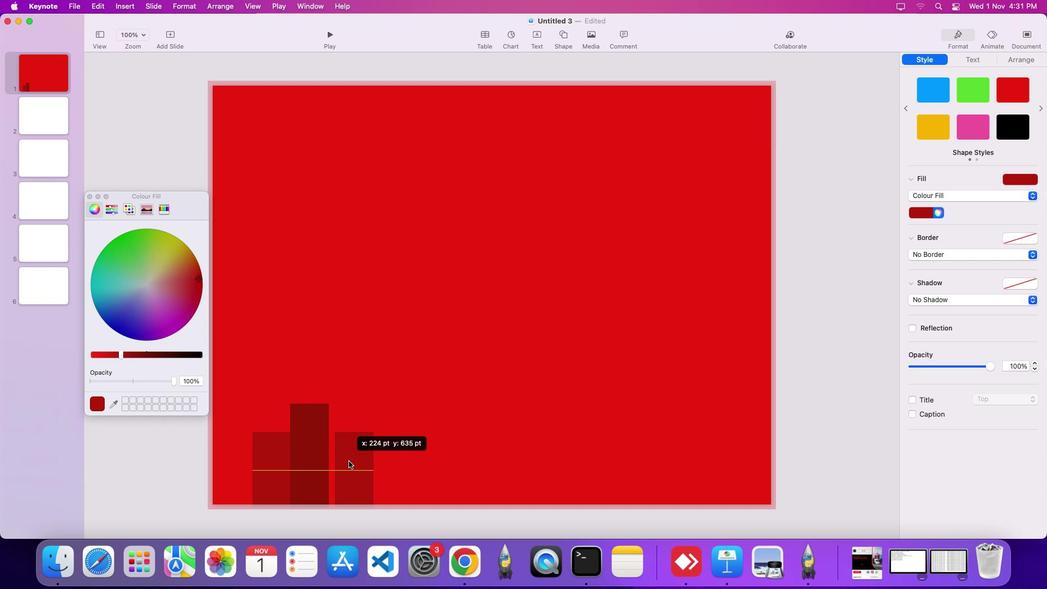 
Action: Mouse moved to (347, 430)
Screenshot: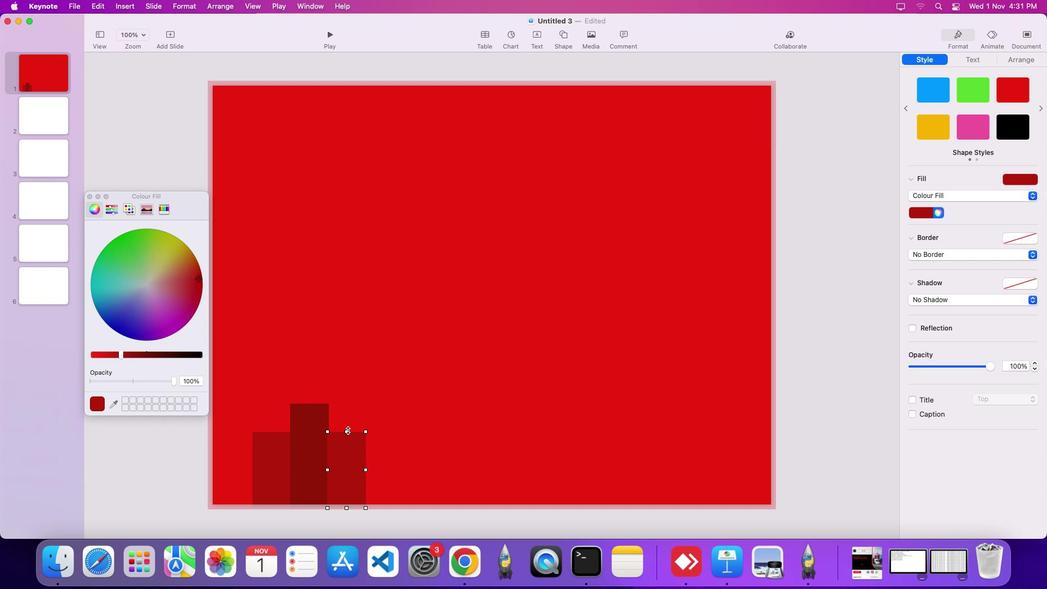 
Action: Mouse pressed left at (347, 430)
Screenshot: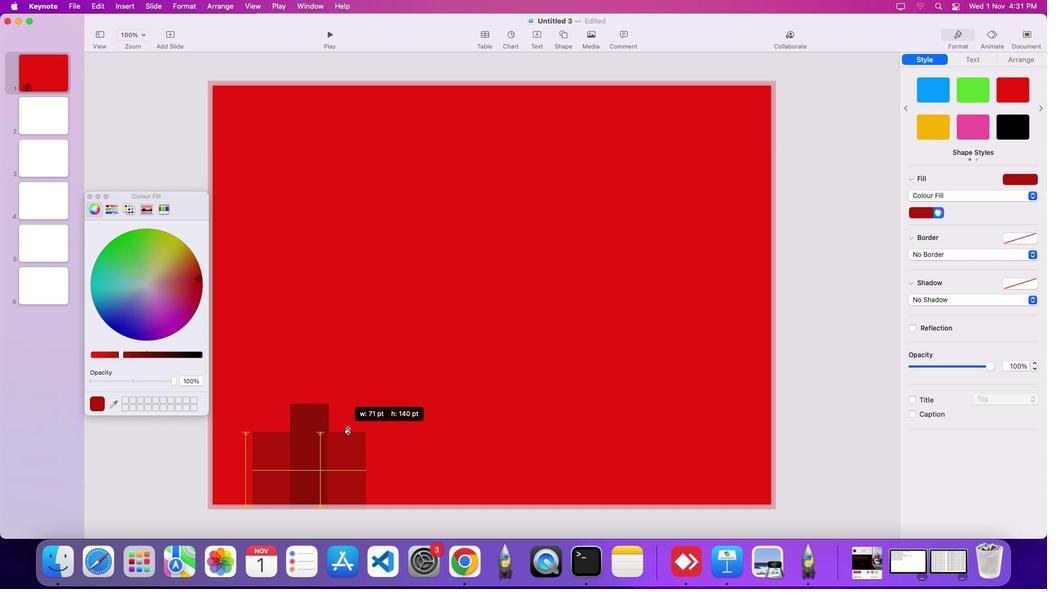 
Action: Mouse moved to (1012, 180)
Screenshot: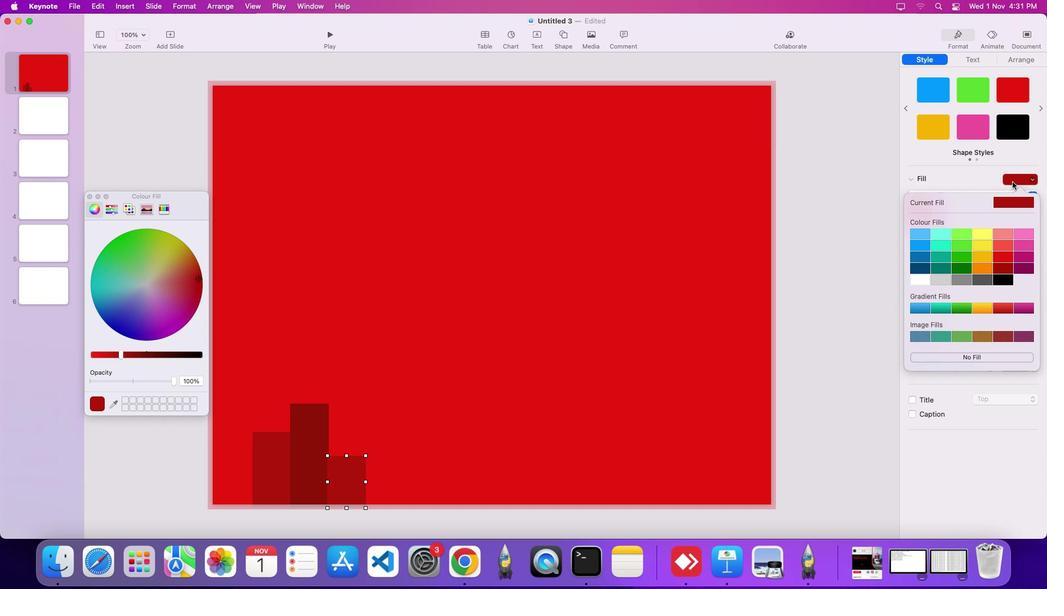 
Action: Mouse pressed left at (1012, 180)
Screenshot: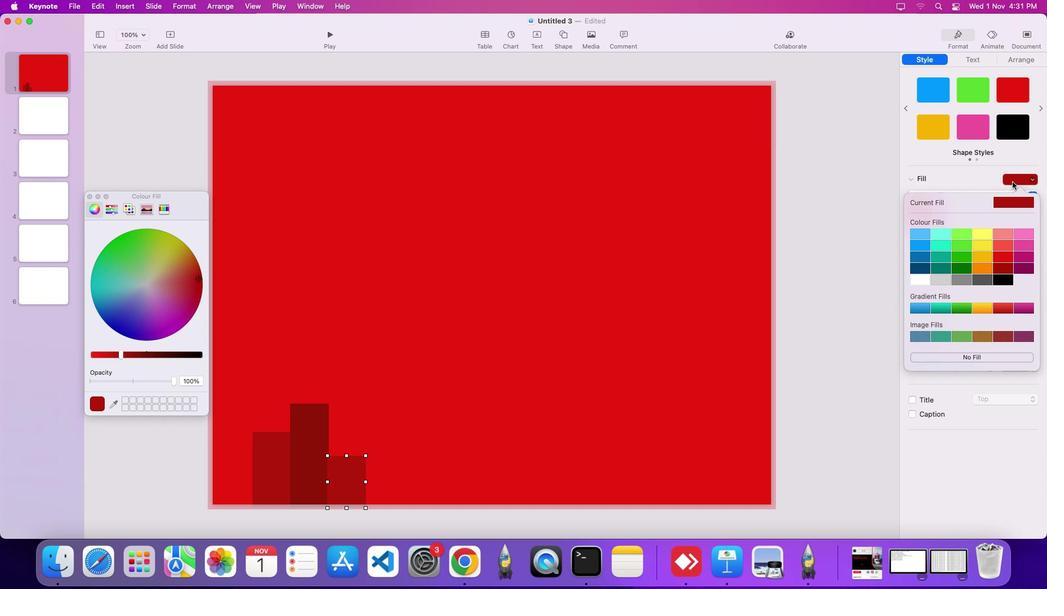 
Action: Mouse moved to (924, 279)
Screenshot: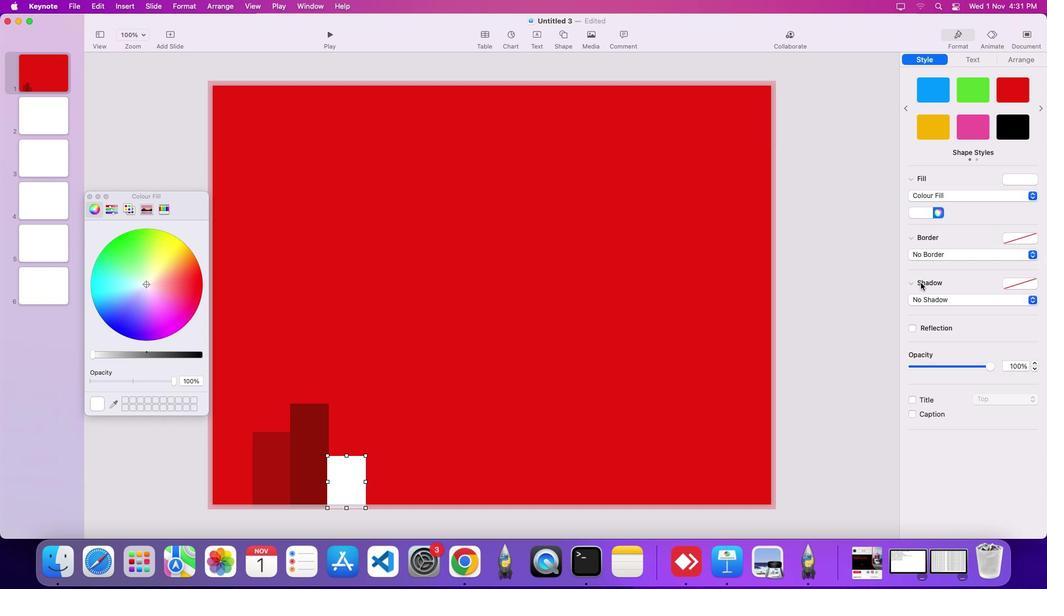
Action: Mouse pressed left at (924, 279)
Screenshot: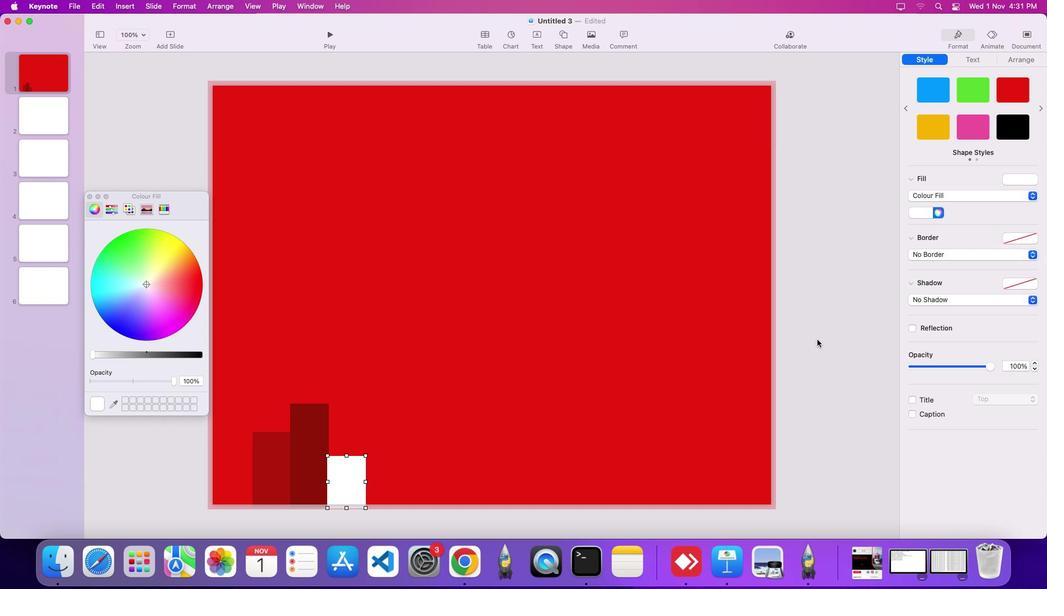 
Action: Mouse moved to (814, 392)
Screenshot: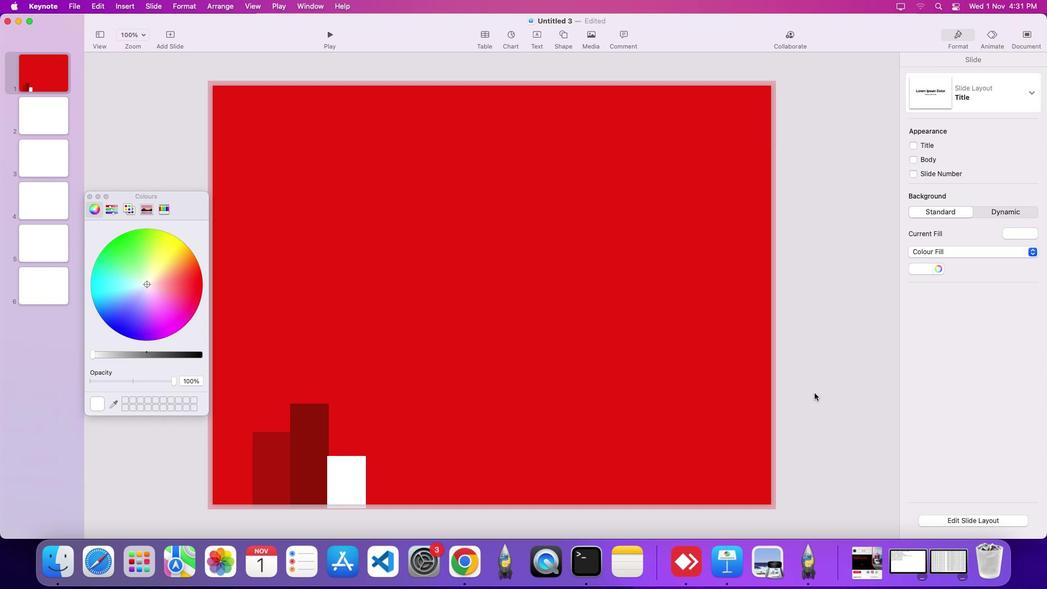 
Action: Mouse pressed left at (814, 392)
Screenshot: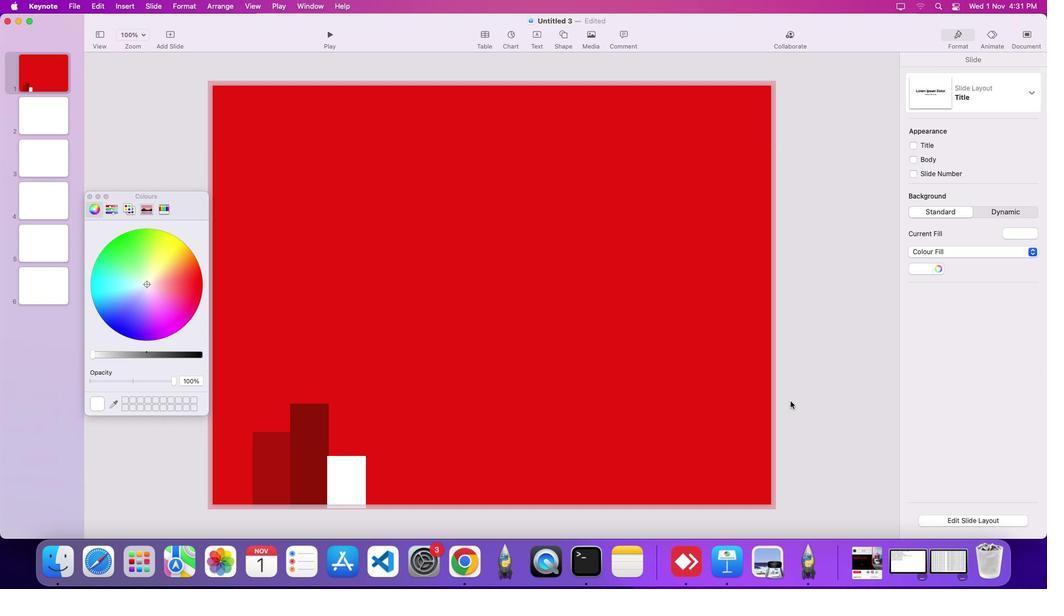 
Action: Mouse moved to (341, 497)
Screenshot: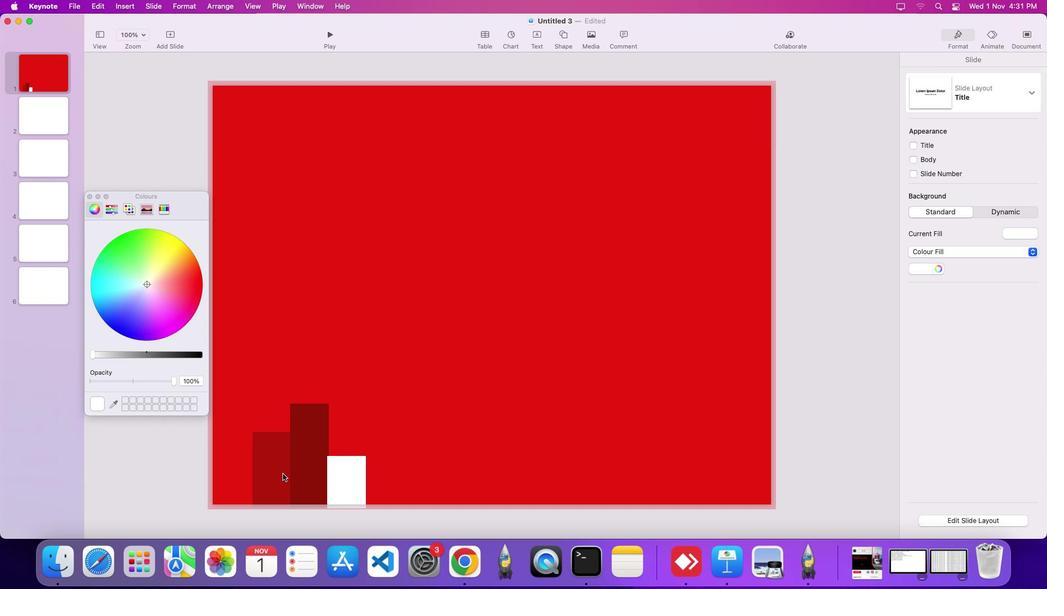 
Action: Key pressed Key.shift
Screenshot: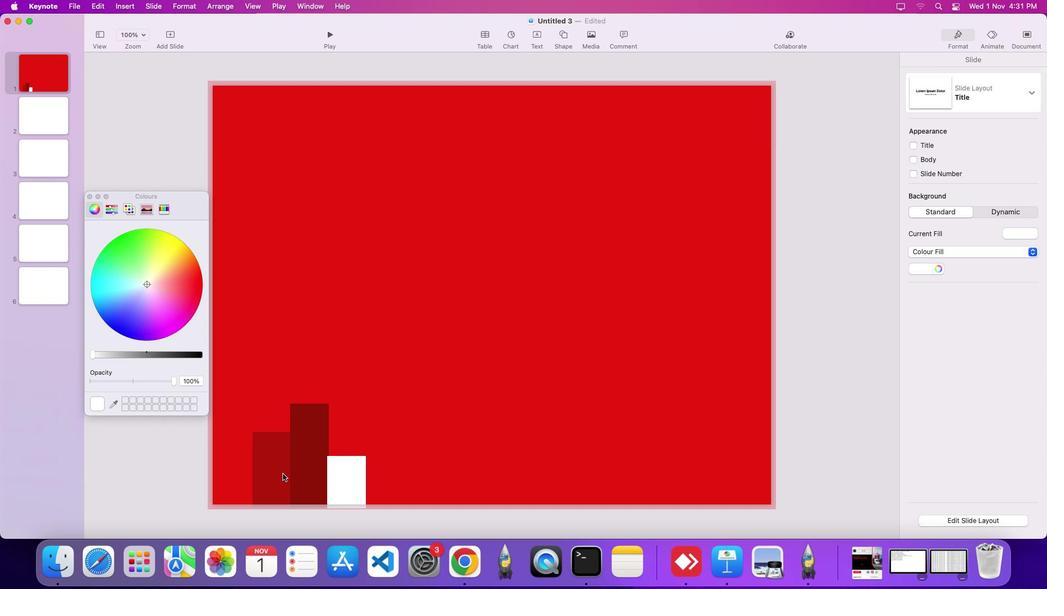 
Action: Mouse moved to (280, 472)
Screenshot: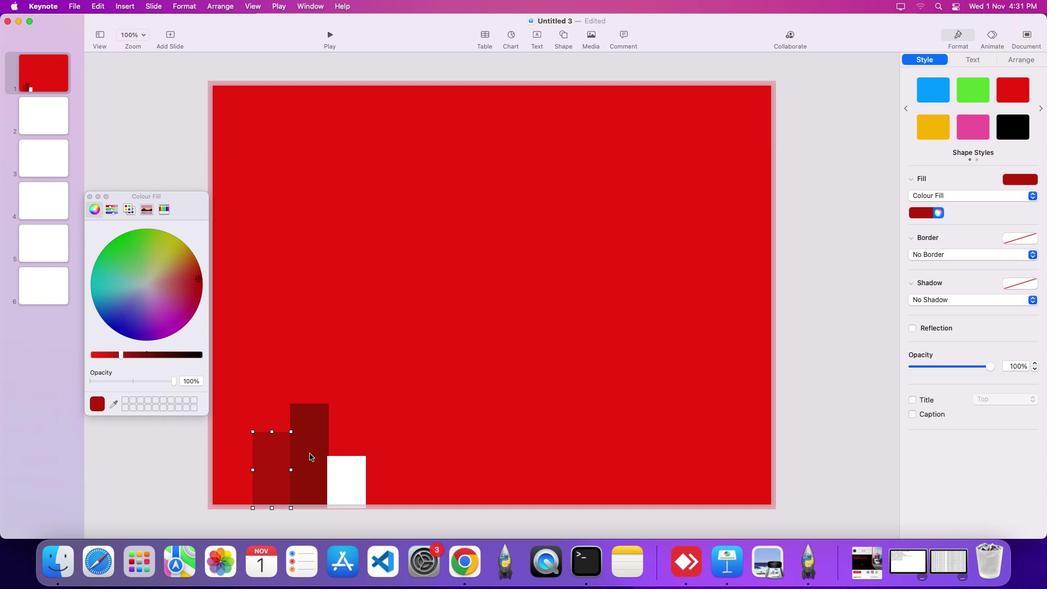 
Action: Mouse pressed left at (280, 472)
Screenshot: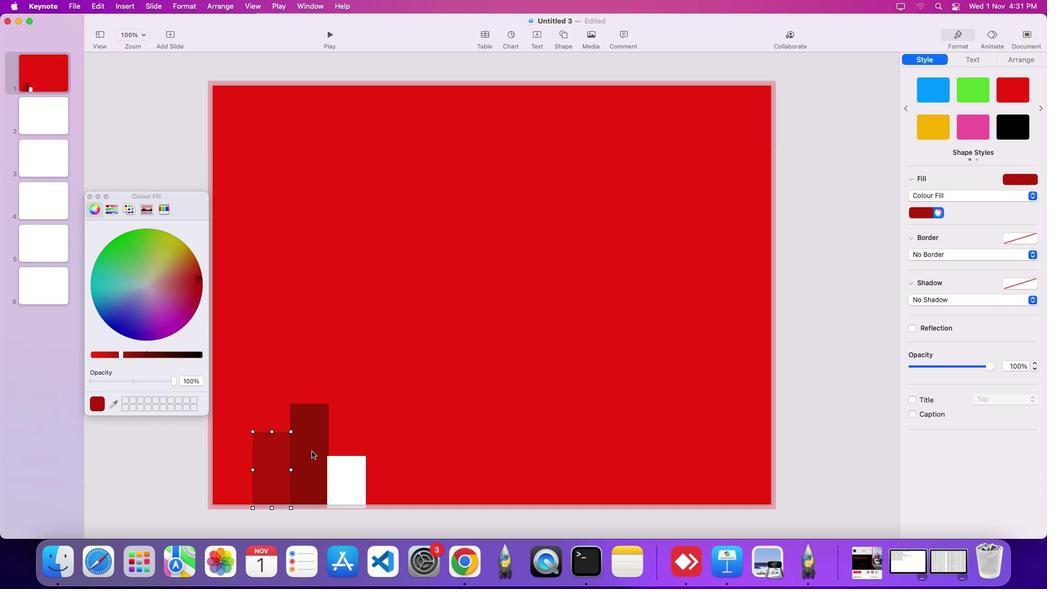 
Action: Mouse moved to (311, 449)
Screenshot: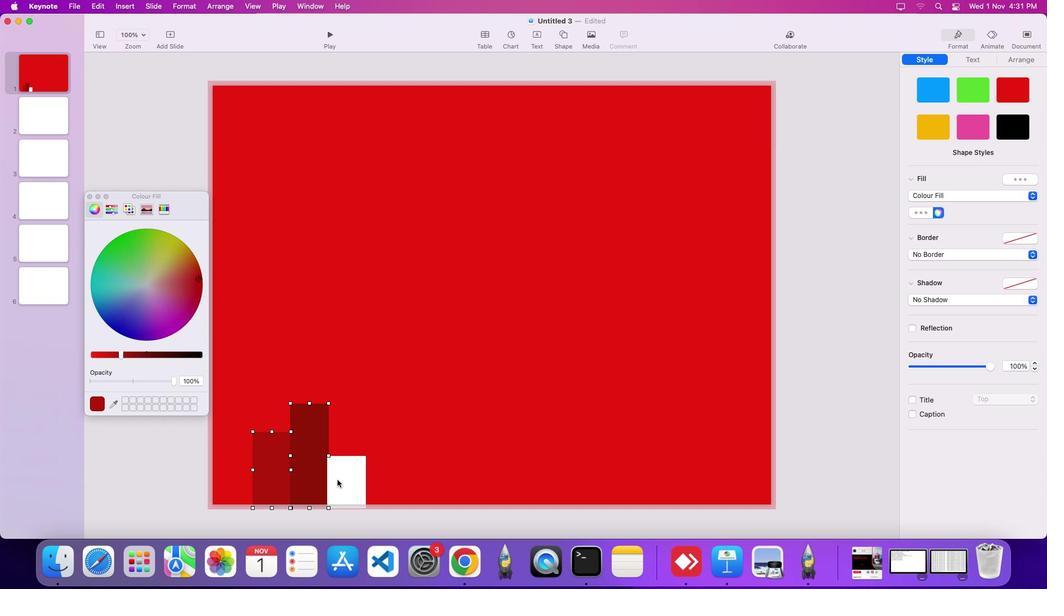 
Action: Mouse pressed left at (311, 449)
Screenshot: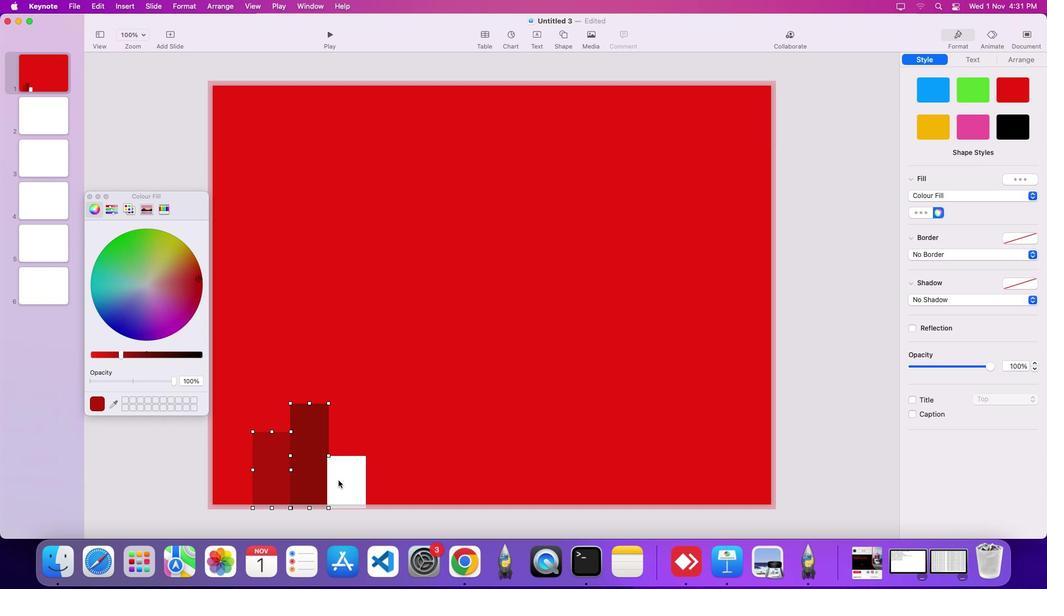 
Action: Mouse moved to (337, 479)
Screenshot: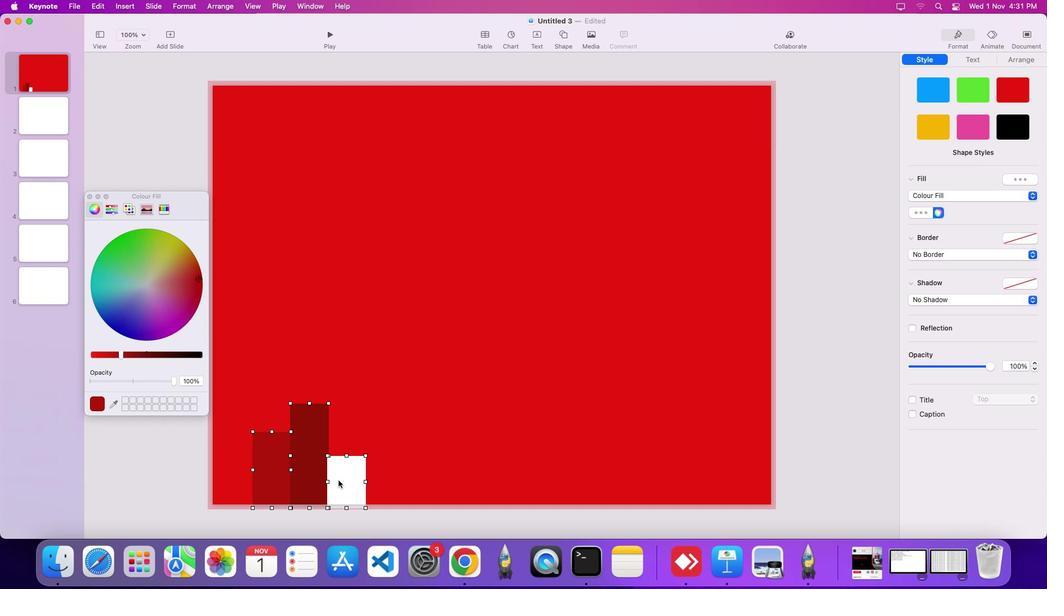 
Action: Mouse pressed left at (337, 479)
Screenshot: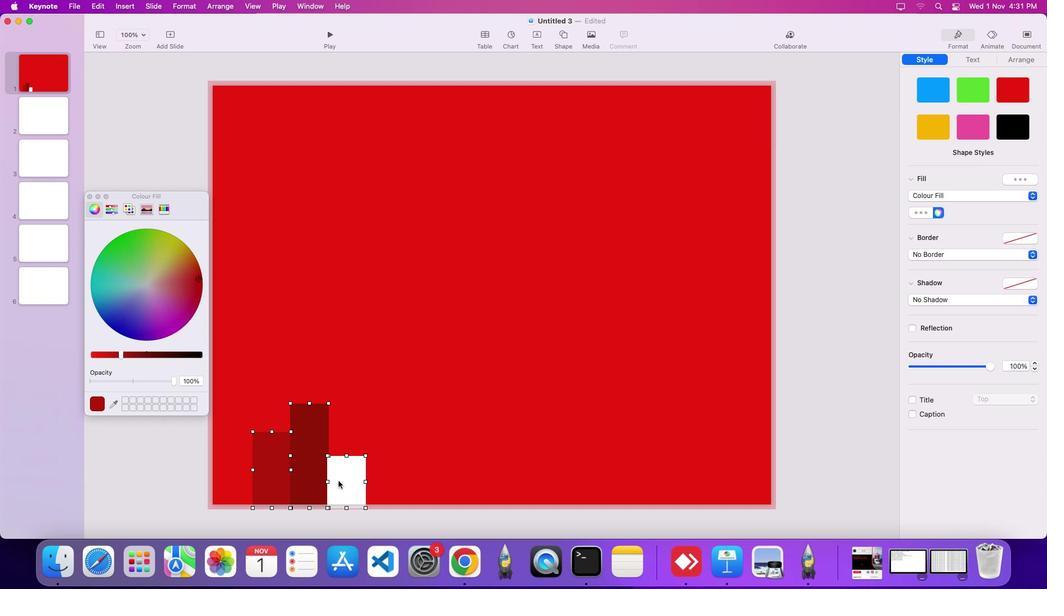 
Action: Mouse moved to (337, 480)
Screenshot: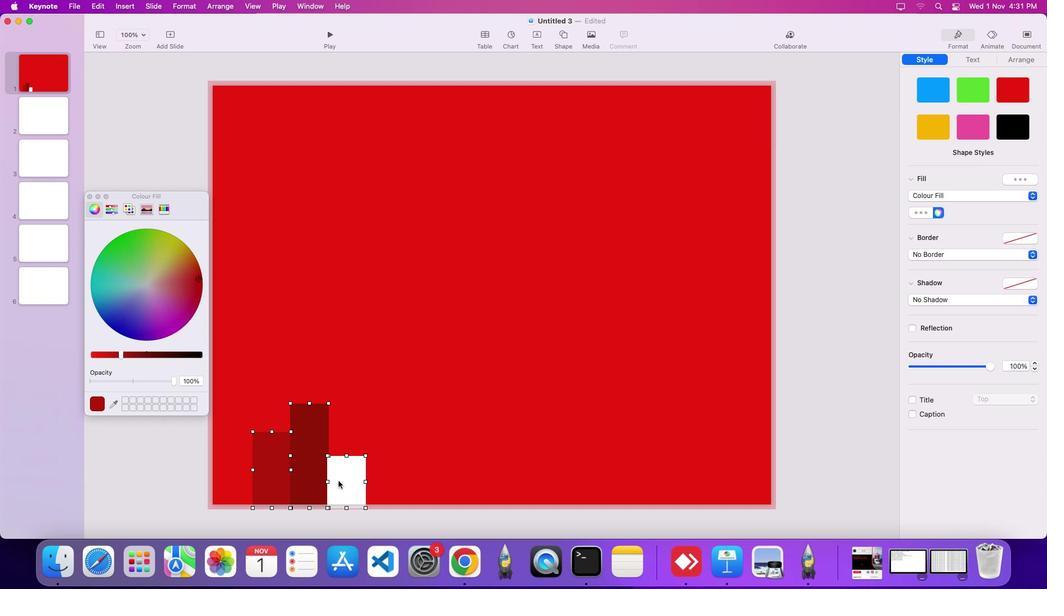 
Action: Mouse pressed left at (337, 480)
Screenshot: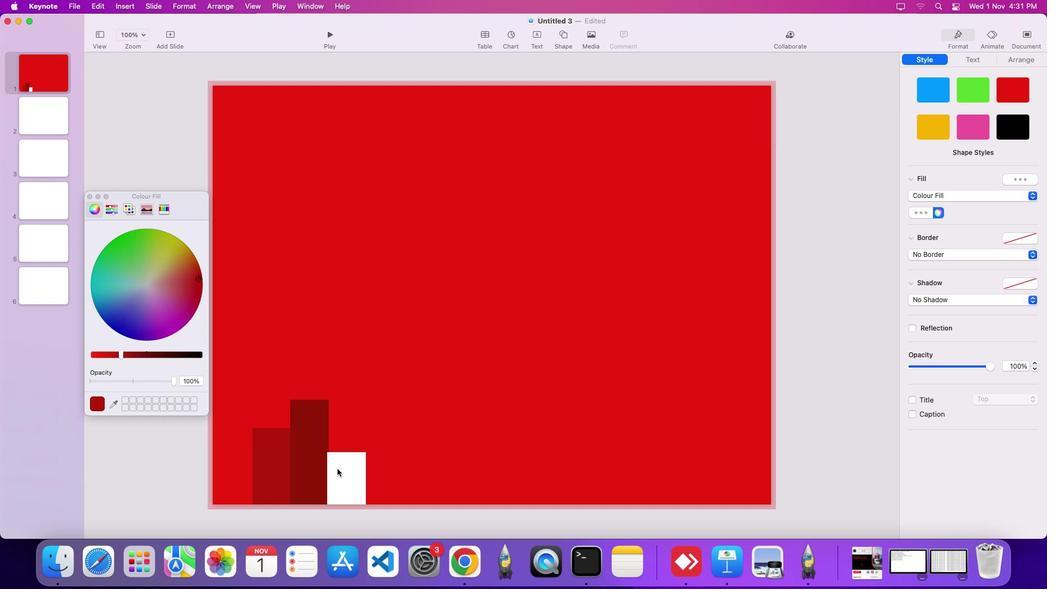 
Action: Key pressed Key.shift
Screenshot: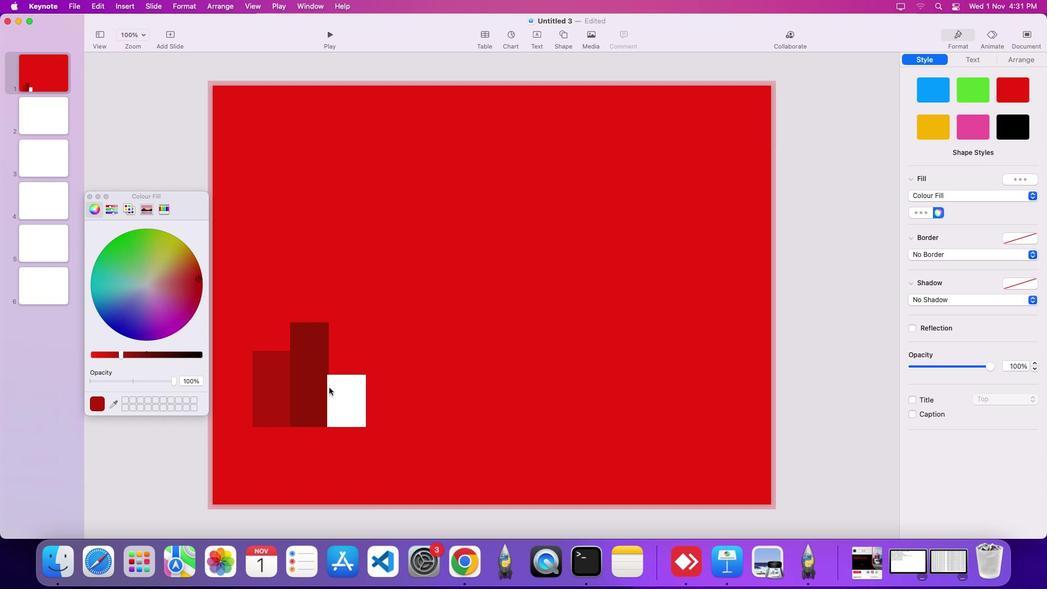 
Action: Mouse moved to (454, 326)
Screenshot: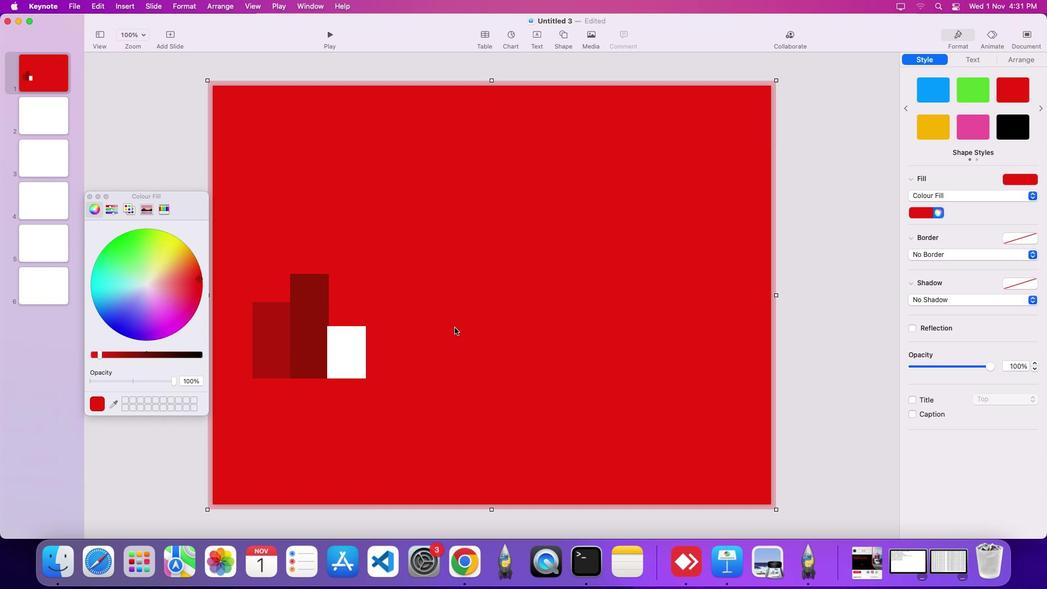 
Action: Mouse pressed left at (454, 326)
Screenshot: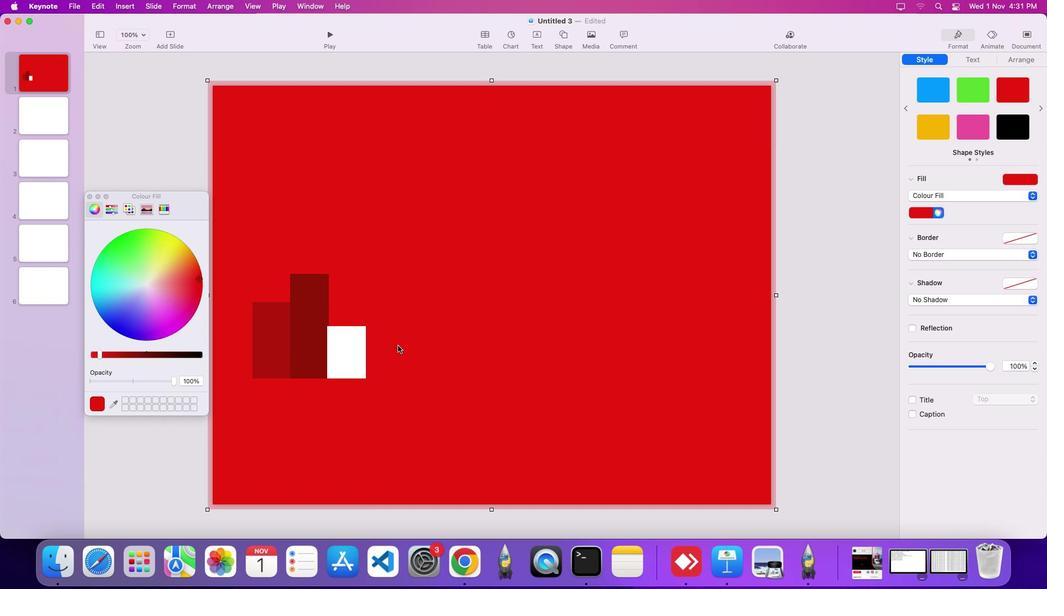 
Action: Mouse moved to (347, 355)
Screenshot: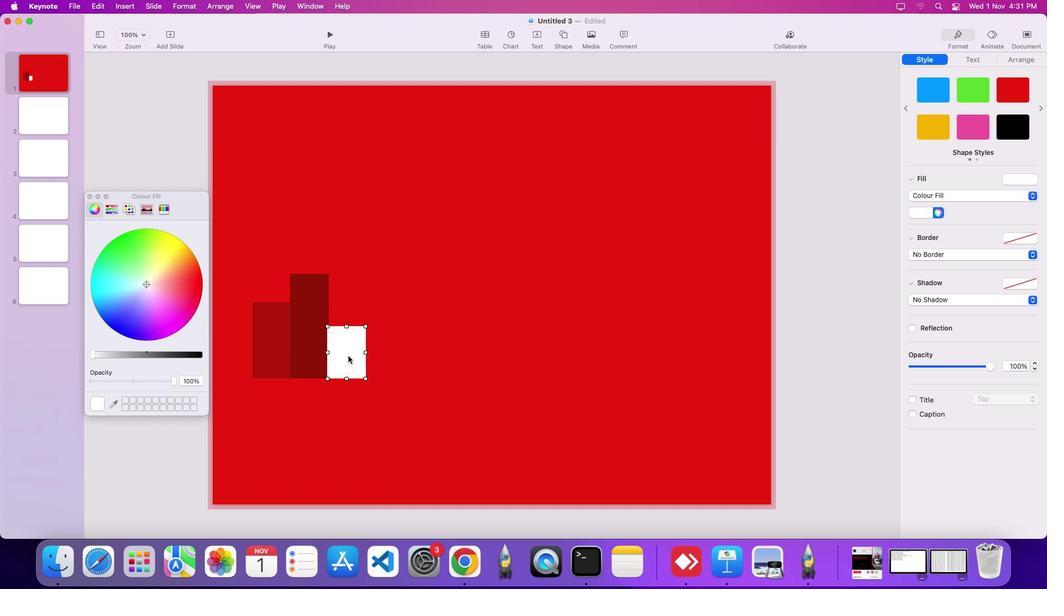 
Action: Mouse pressed left at (347, 355)
Screenshot: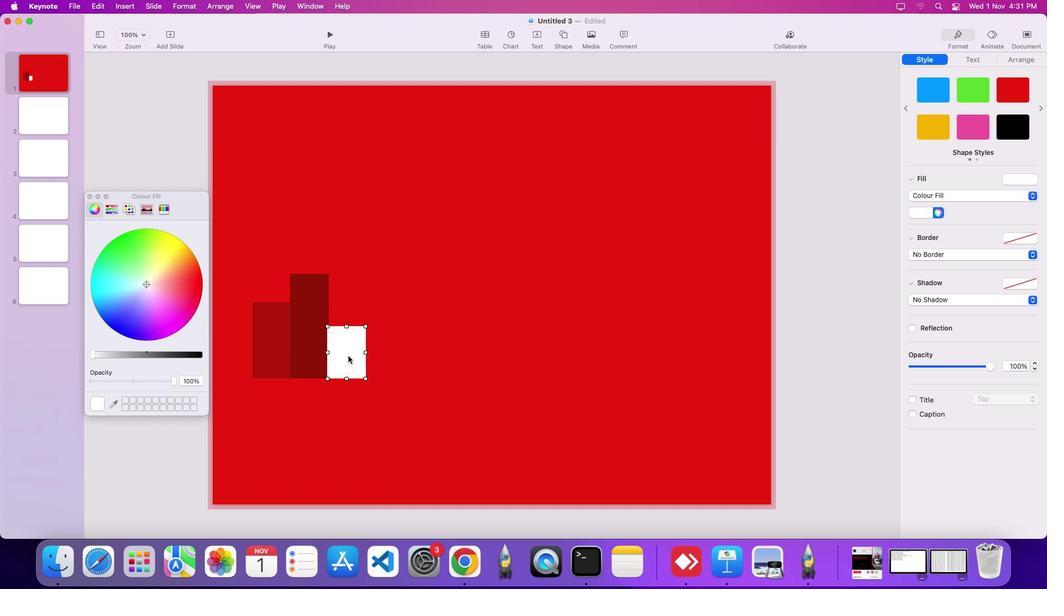 
Action: Mouse moved to (308, 338)
Screenshot: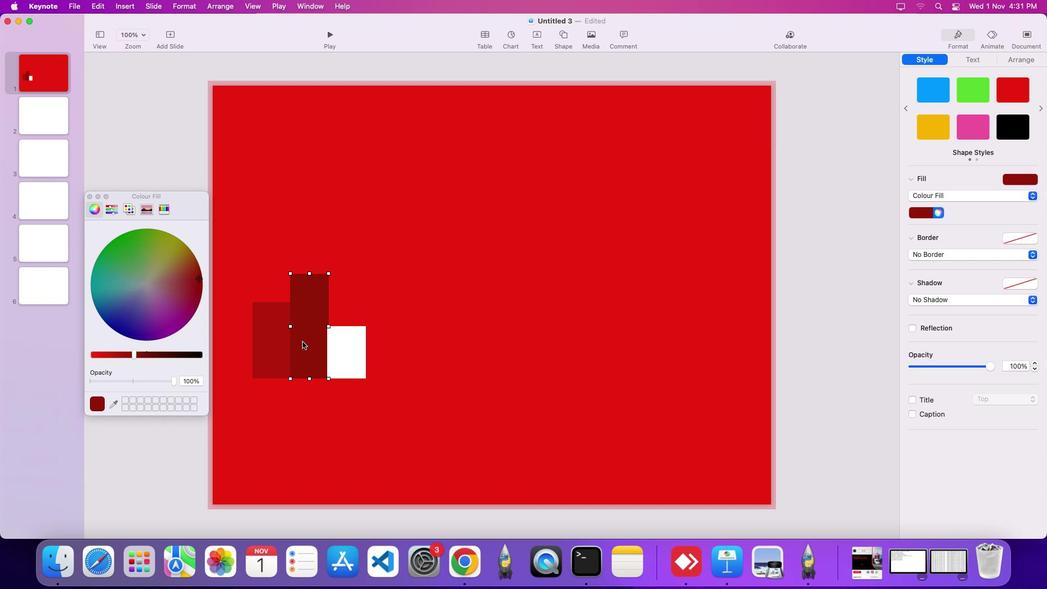 
Action: Mouse pressed left at (308, 338)
Screenshot: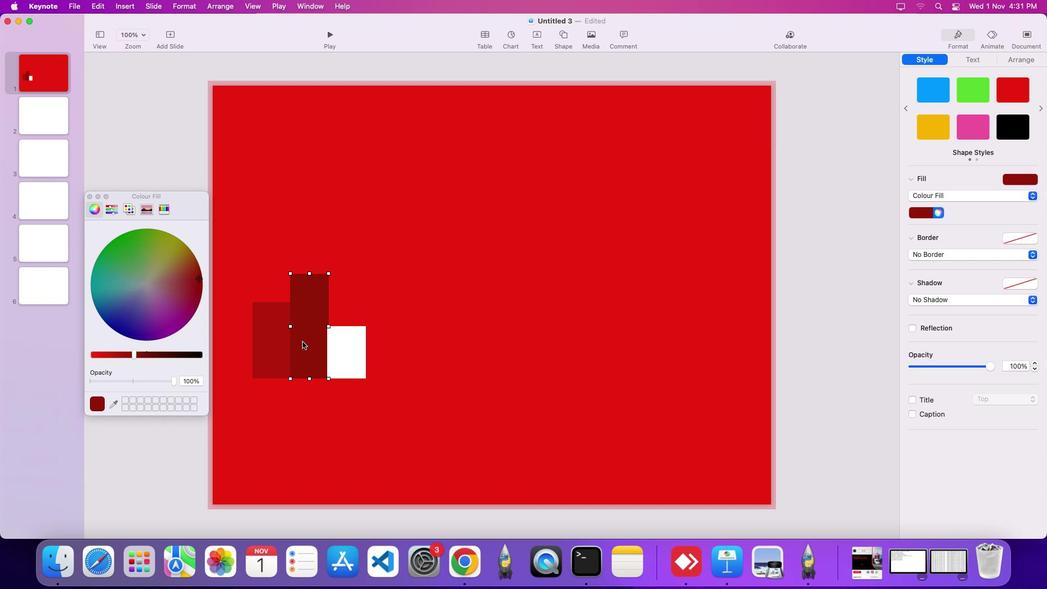 
Action: Mouse moved to (275, 346)
Screenshot: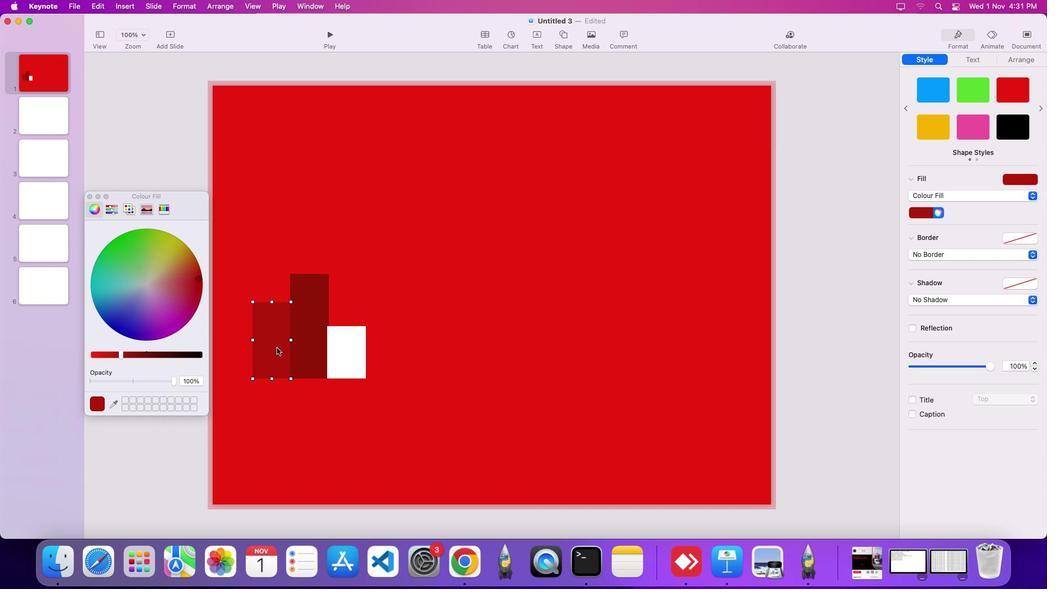 
Action: Mouse pressed left at (275, 346)
Screenshot: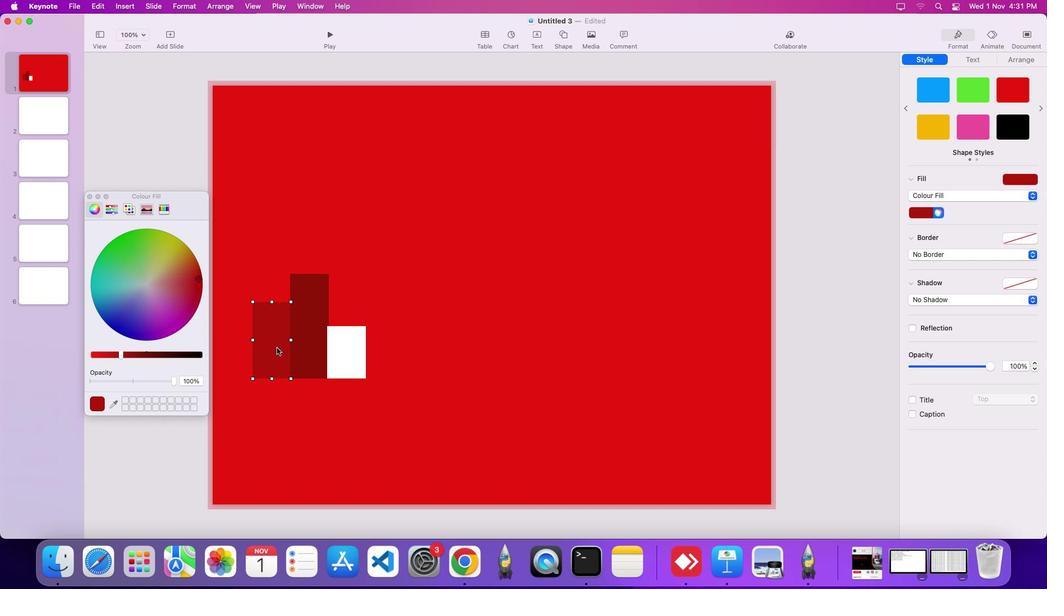 
Action: Mouse moved to (306, 347)
Screenshot: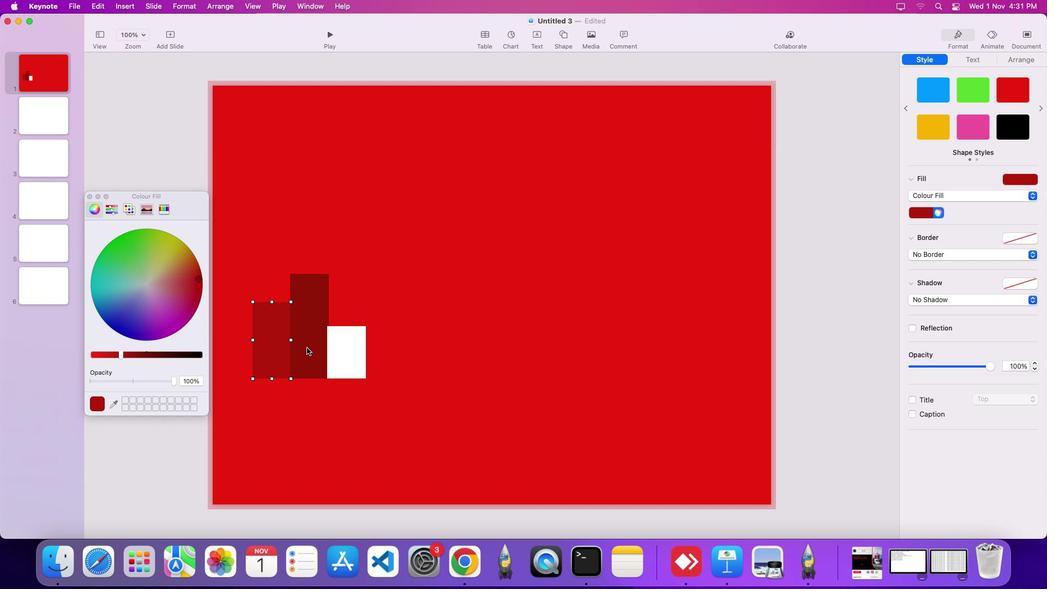 
Action: Key pressed Key.shift
Screenshot: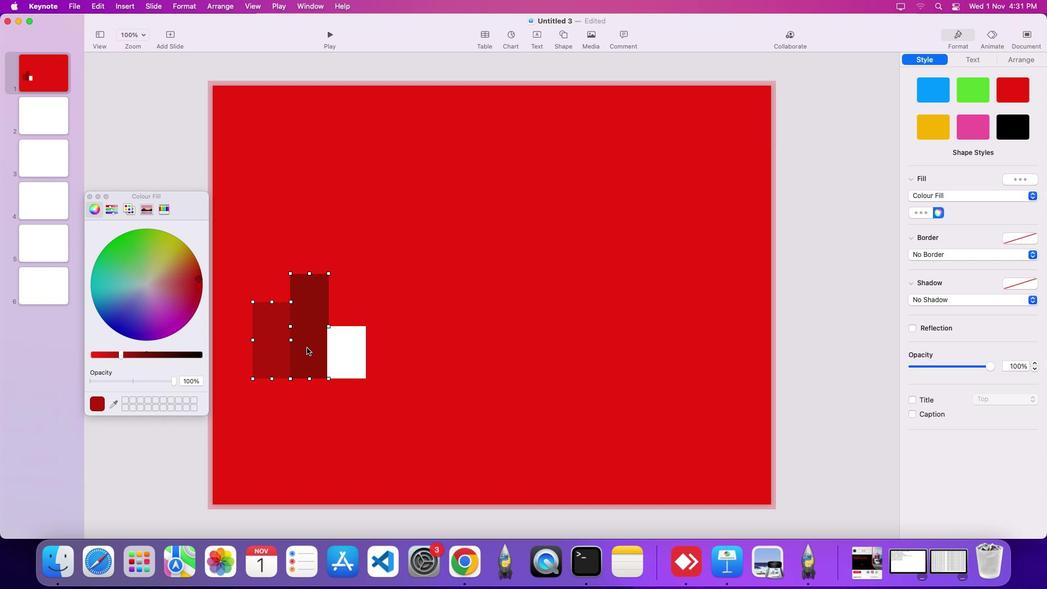 
Action: Mouse pressed left at (306, 347)
Screenshot: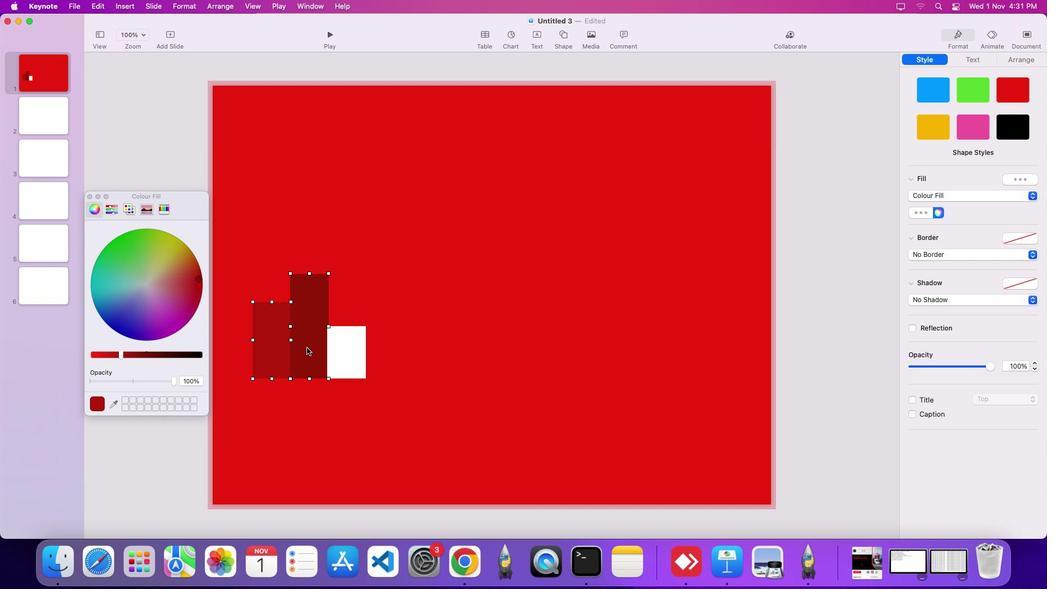 
Action: Key pressed Key.alt
Screenshot: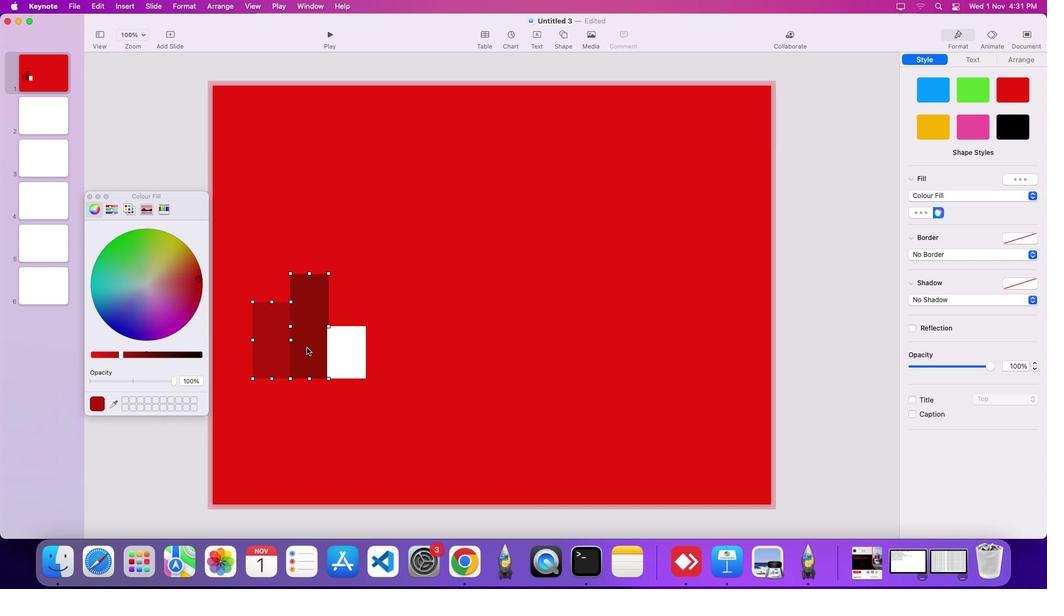 
Action: Mouse pressed left at (306, 347)
Screenshot: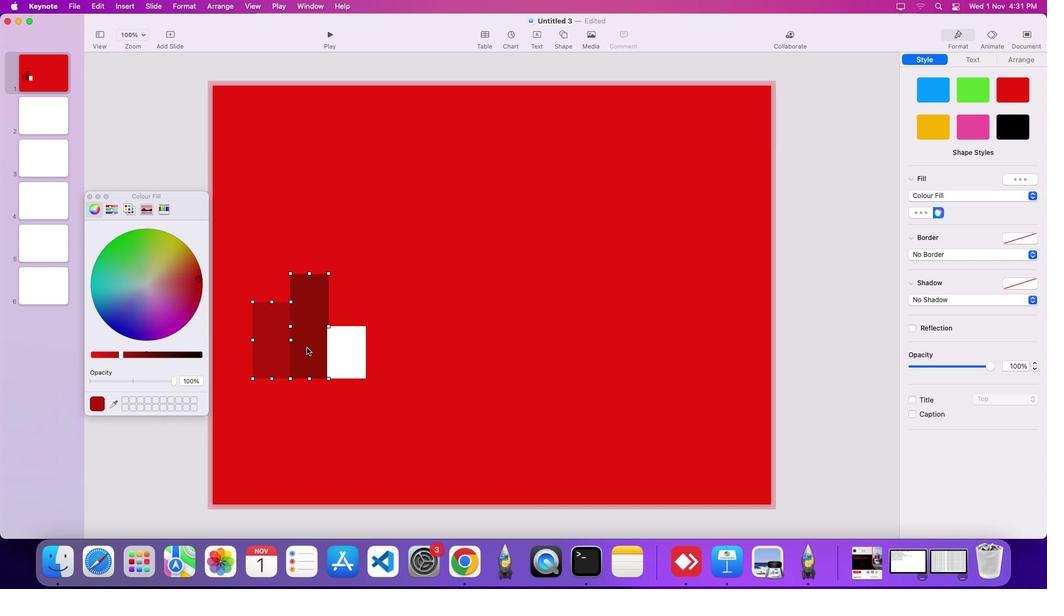 
Action: Key pressed Key.shift
Screenshot: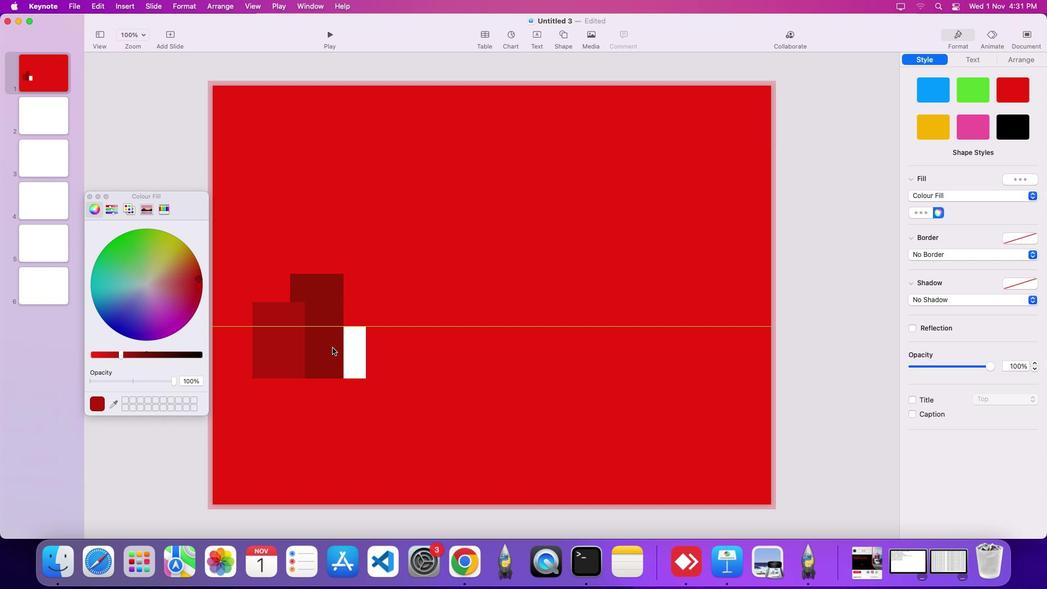 
Action: Mouse moved to (545, 339)
Screenshot: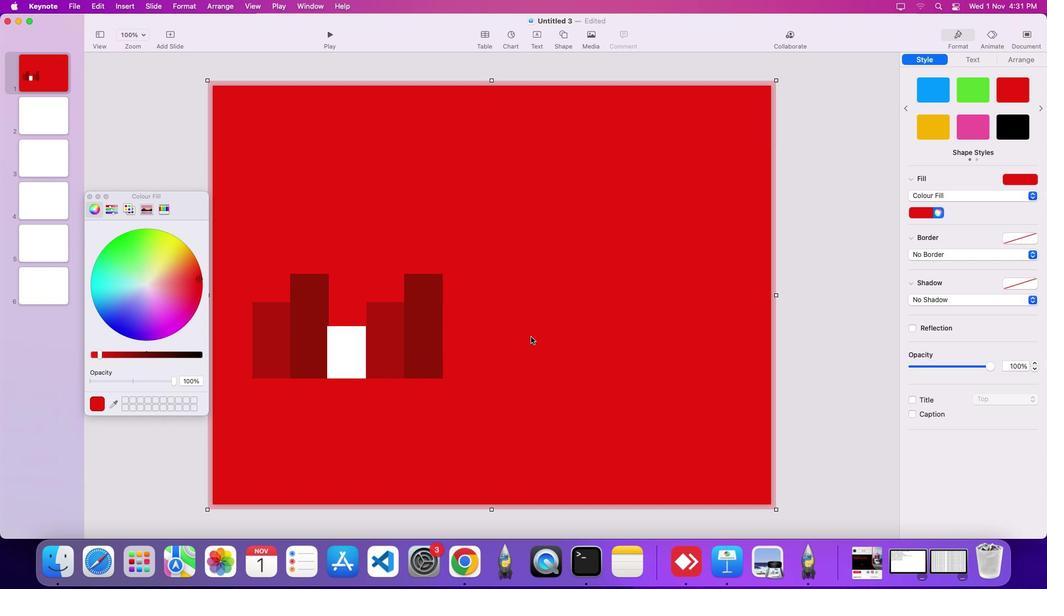 
Action: Mouse pressed left at (545, 339)
Screenshot: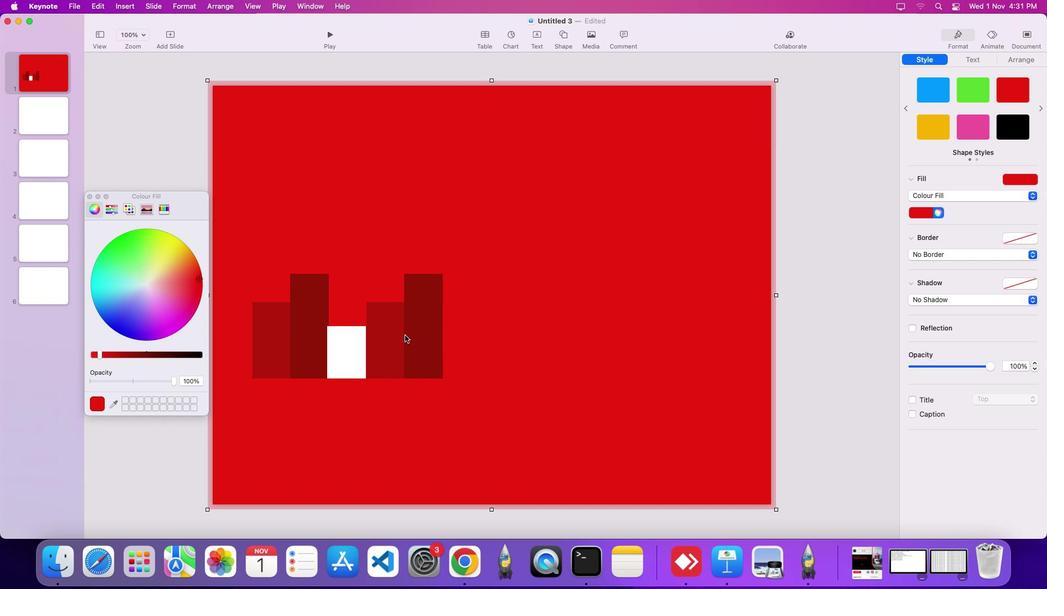 
Action: Mouse moved to (401, 332)
Screenshot: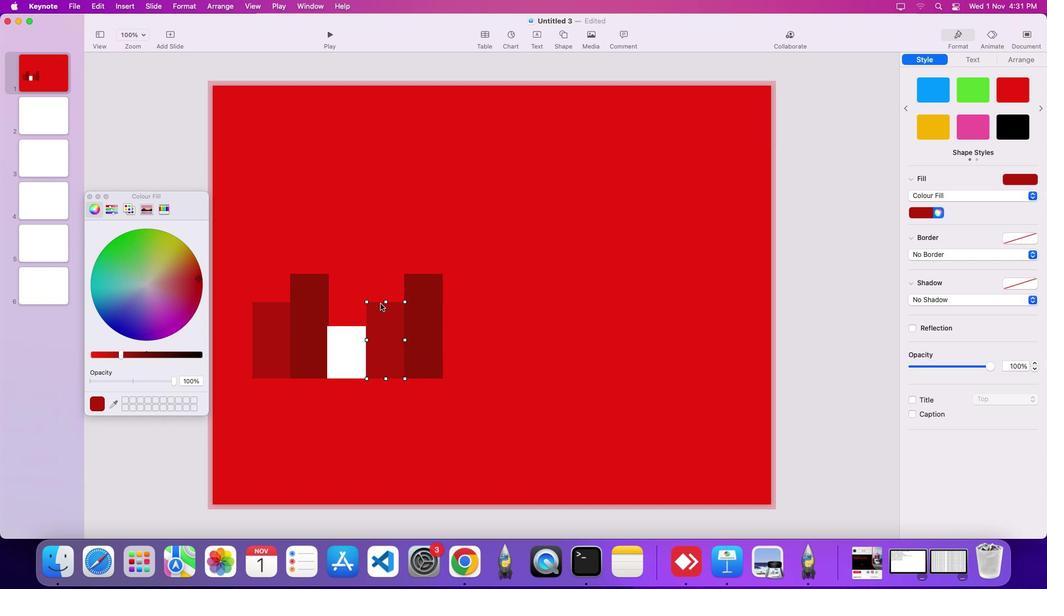 
Action: Mouse pressed left at (401, 332)
Screenshot: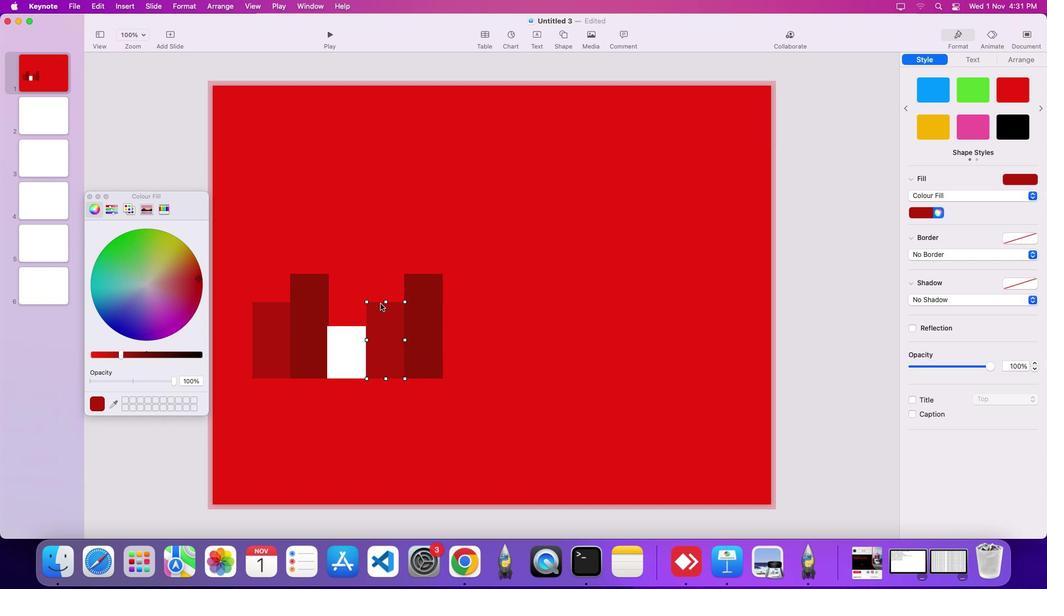 
Action: Mouse moved to (385, 301)
Screenshot: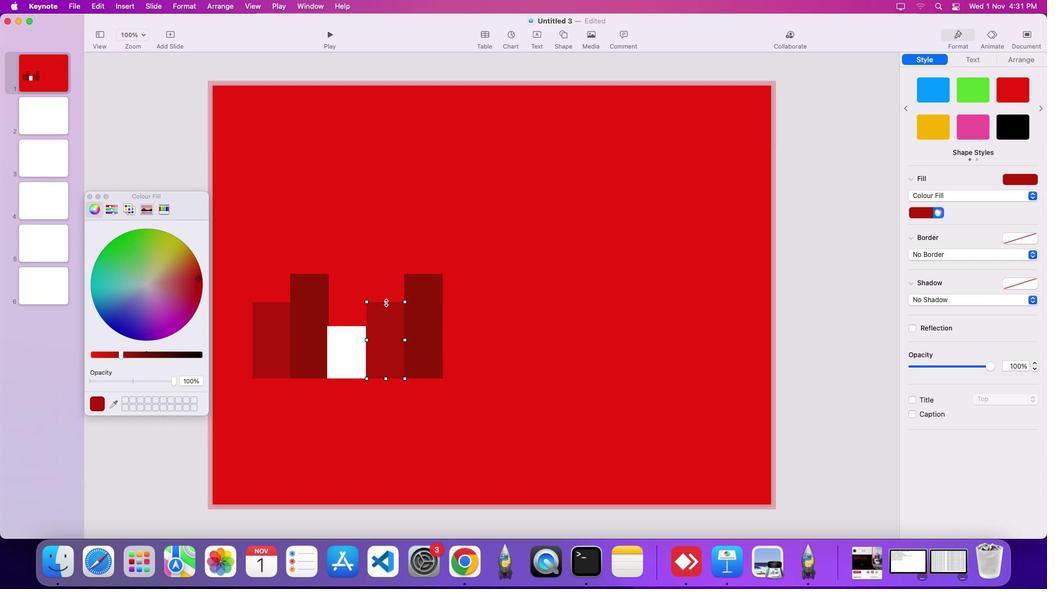 
Action: Mouse pressed left at (385, 301)
Screenshot: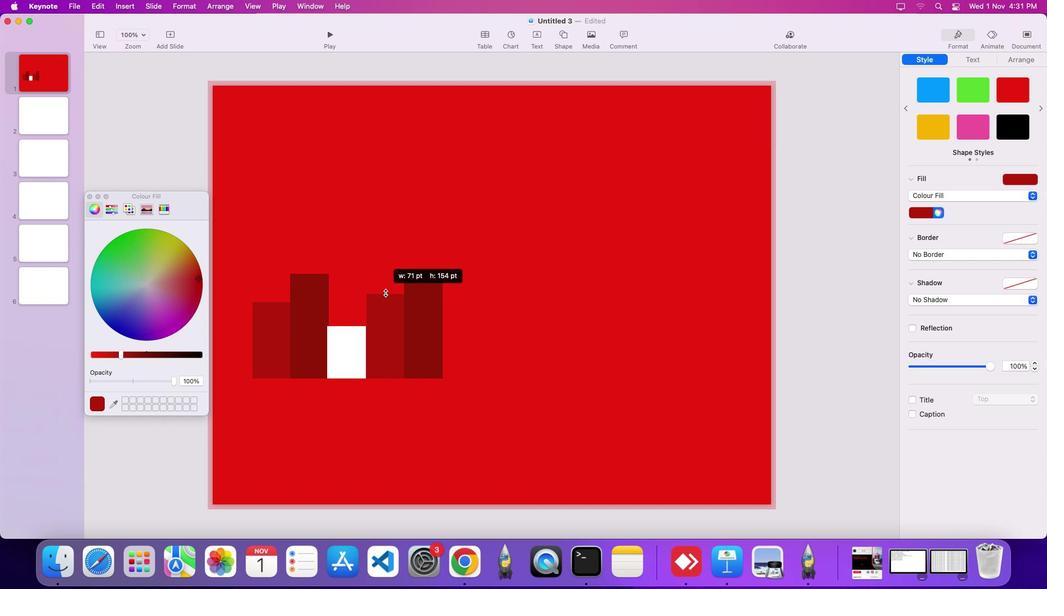 
Action: Mouse moved to (427, 306)
Screenshot: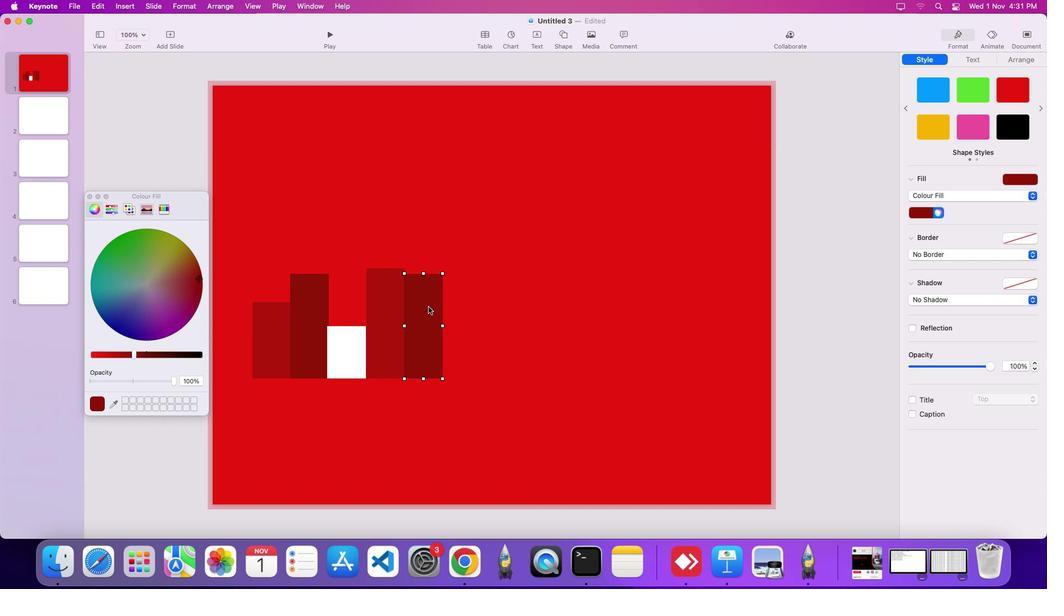 
Action: Mouse pressed left at (427, 306)
Screenshot: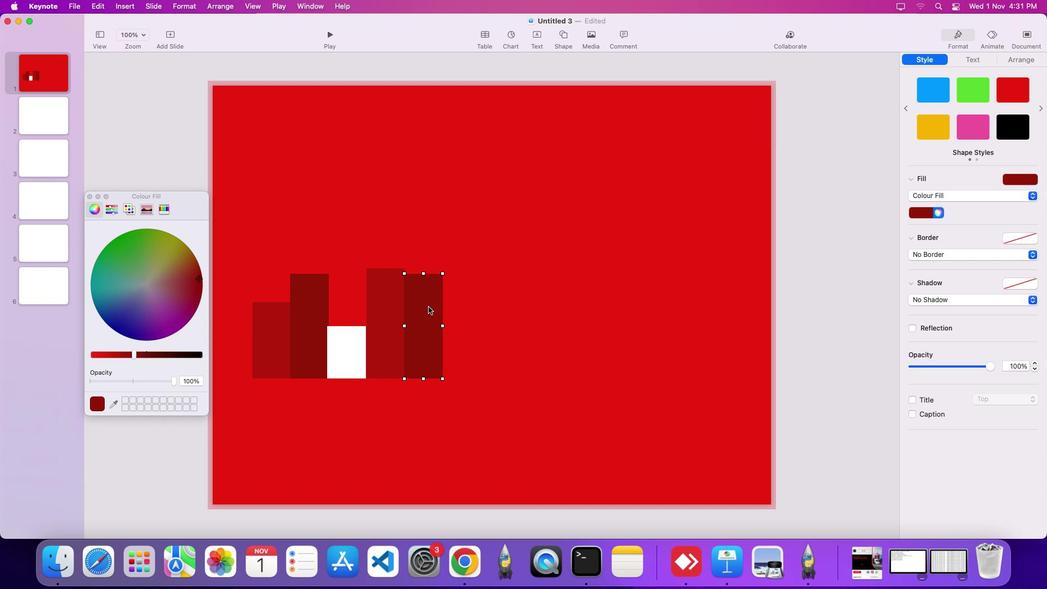 
Action: Mouse moved to (423, 271)
Screenshot: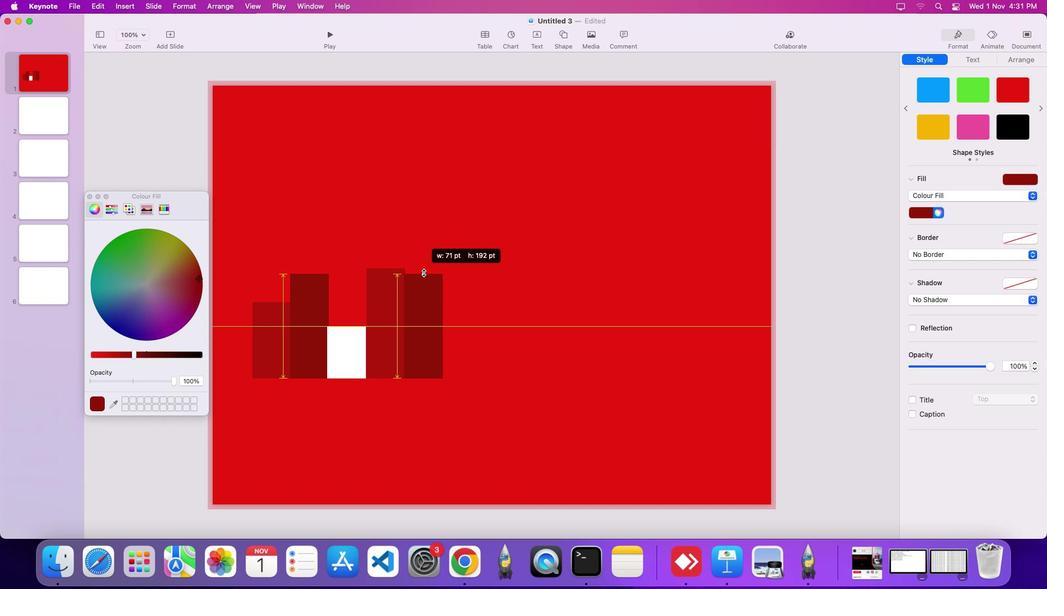 
Action: Mouse pressed left at (423, 271)
Screenshot: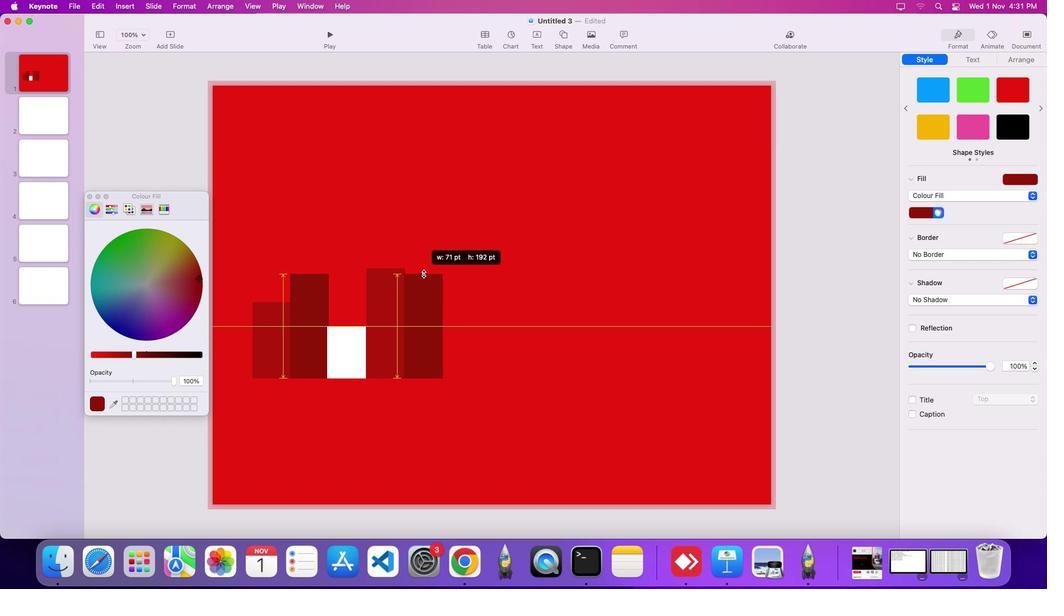 
Action: Mouse moved to (390, 311)
Screenshot: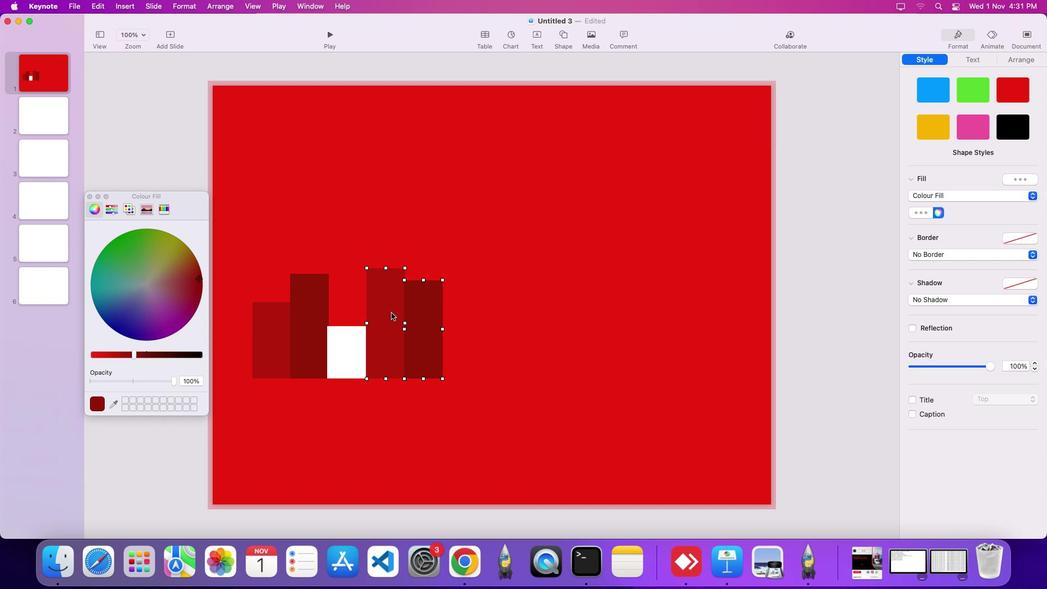 
Action: Key pressed Key.shift
Screenshot: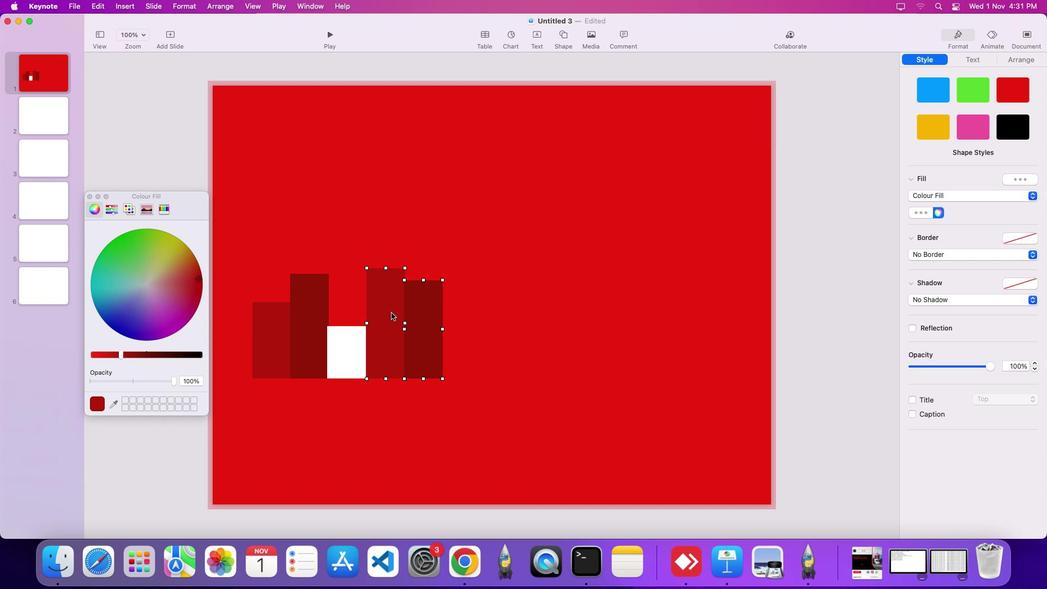 
Action: Mouse moved to (390, 311)
Screenshot: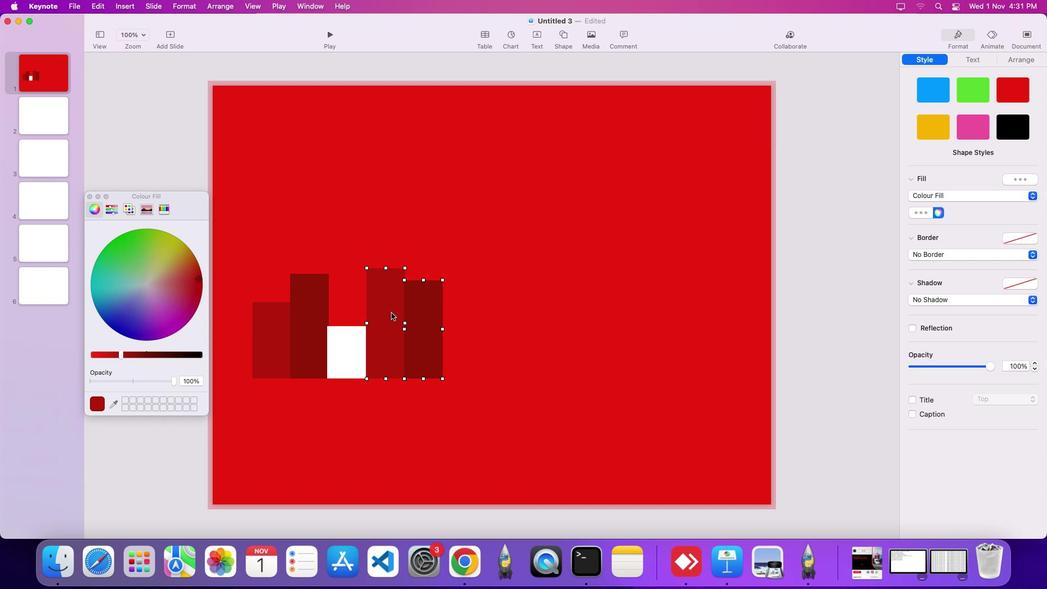
Action: Mouse pressed left at (390, 311)
Screenshot: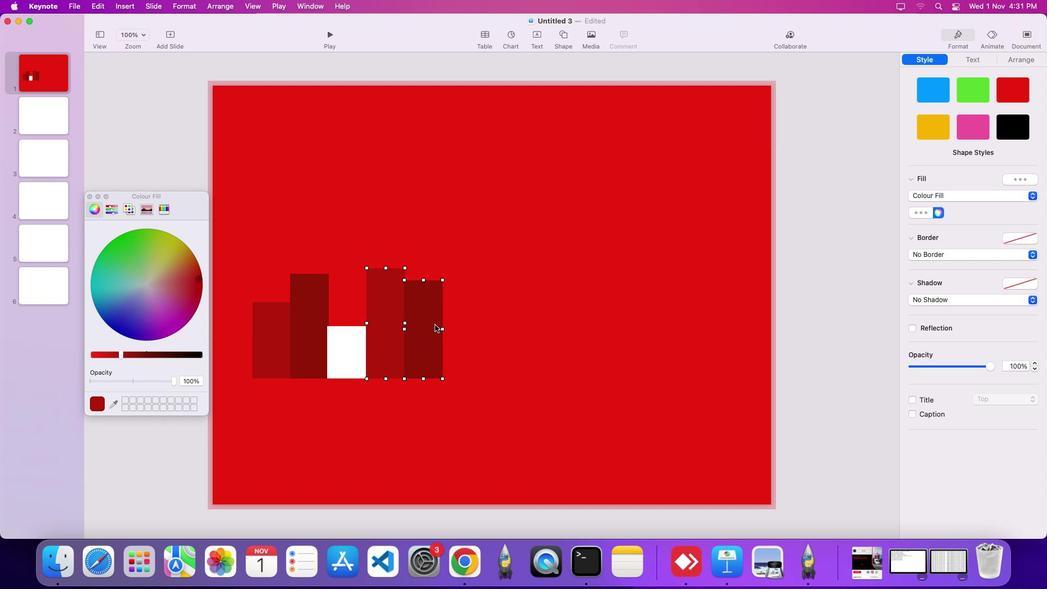 
Action: Mouse moved to (433, 324)
Screenshot: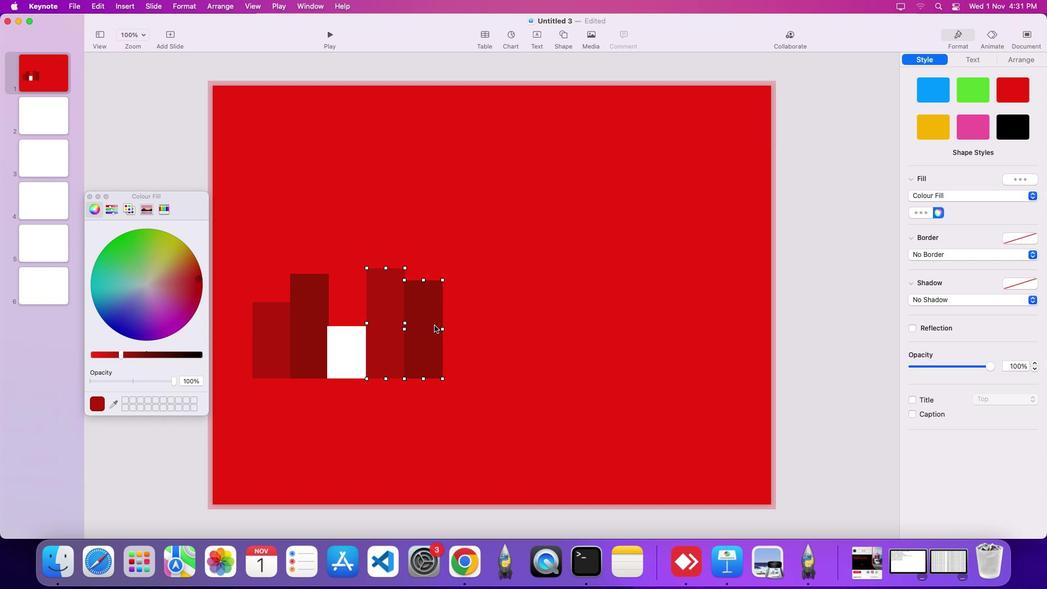 
Action: Key pressed Key.alt
Screenshot: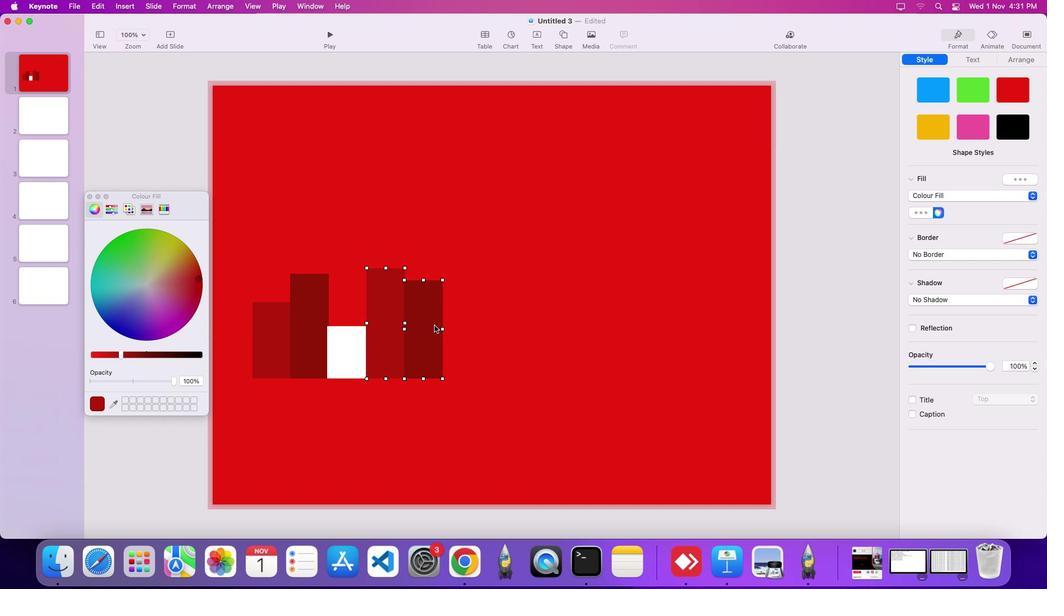
Action: Mouse pressed left at (433, 324)
Screenshot: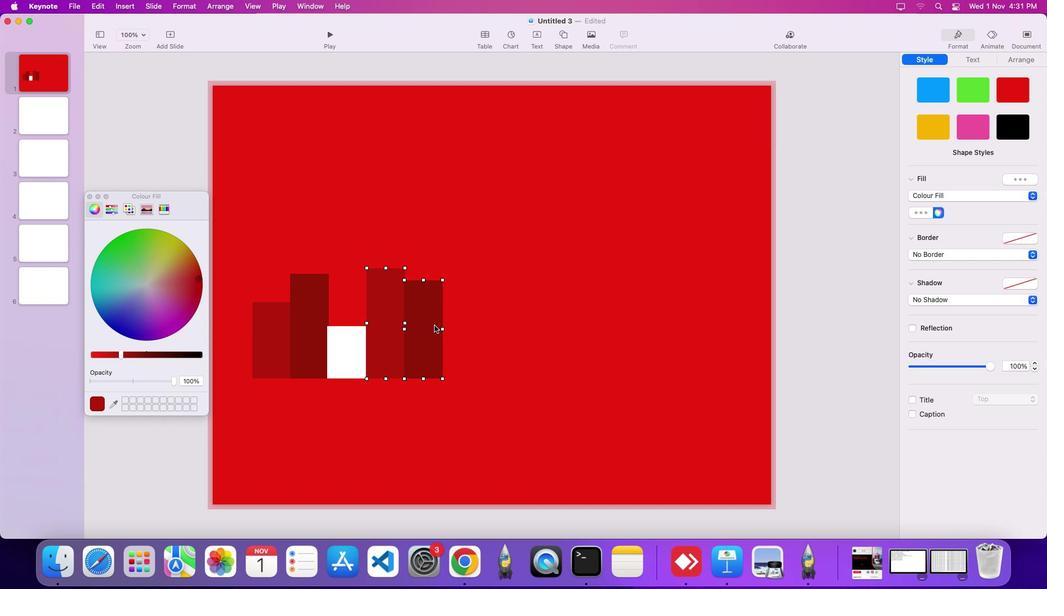 
Action: Key pressed Key.shift
Screenshot: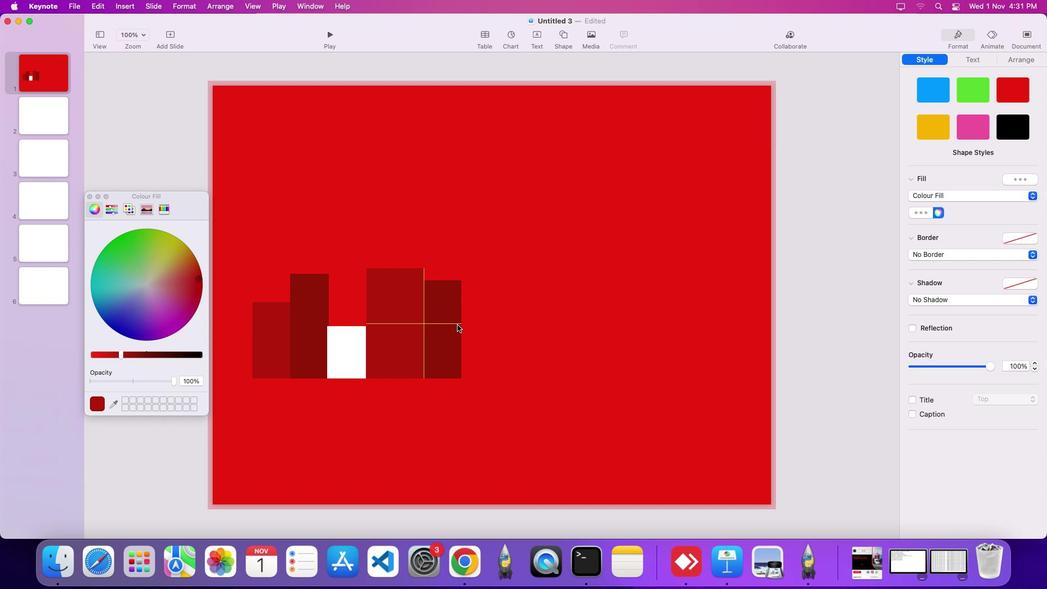 
Action: Mouse moved to (348, 352)
Screenshot: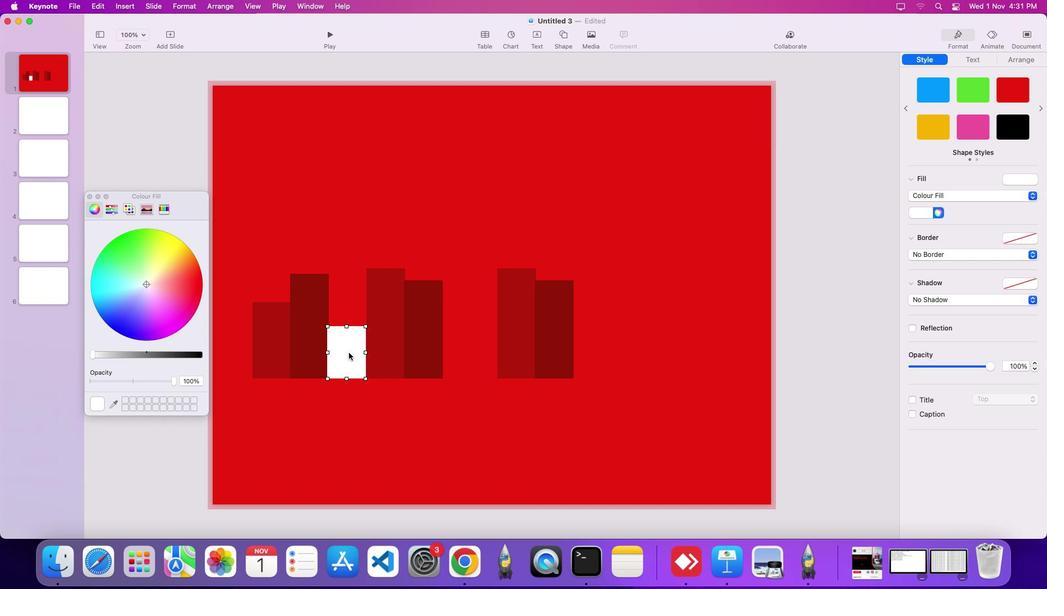 
Action: Mouse pressed left at (348, 352)
Screenshot: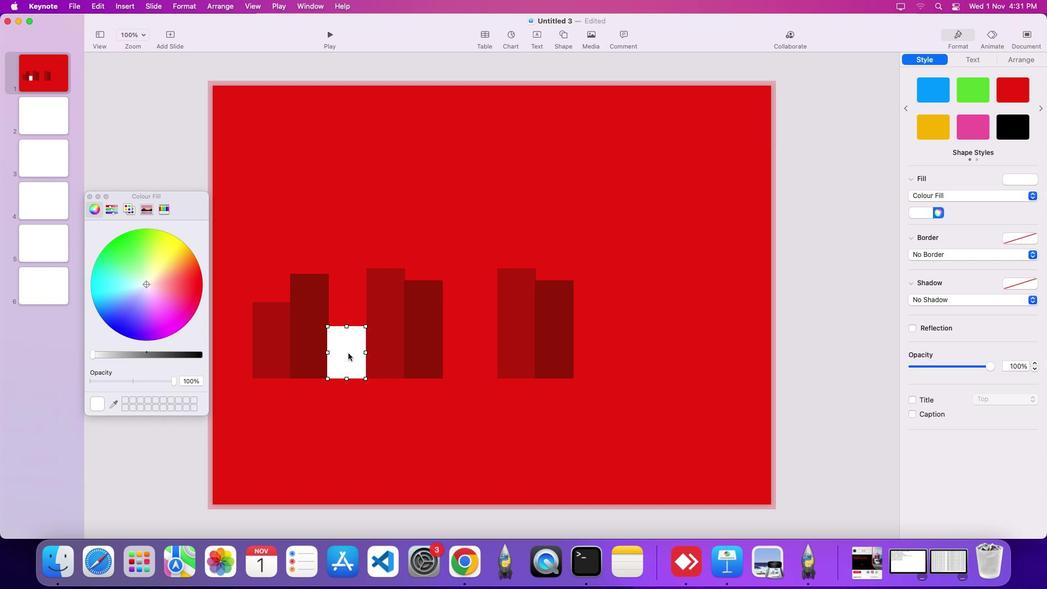 
Action: Mouse moved to (347, 352)
Screenshot: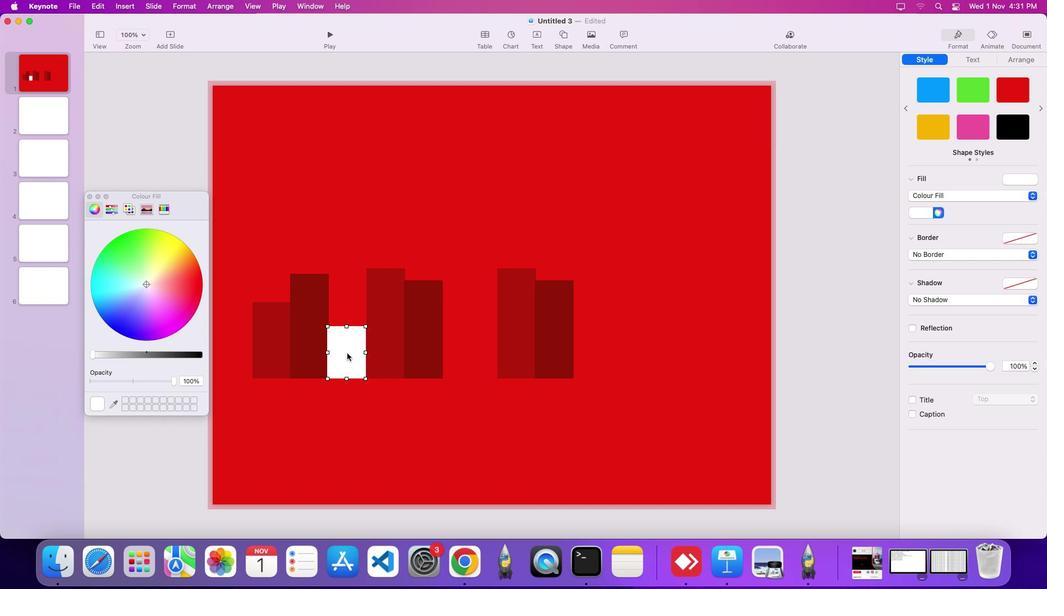 
Action: Key pressed Key.cmd
Screenshot: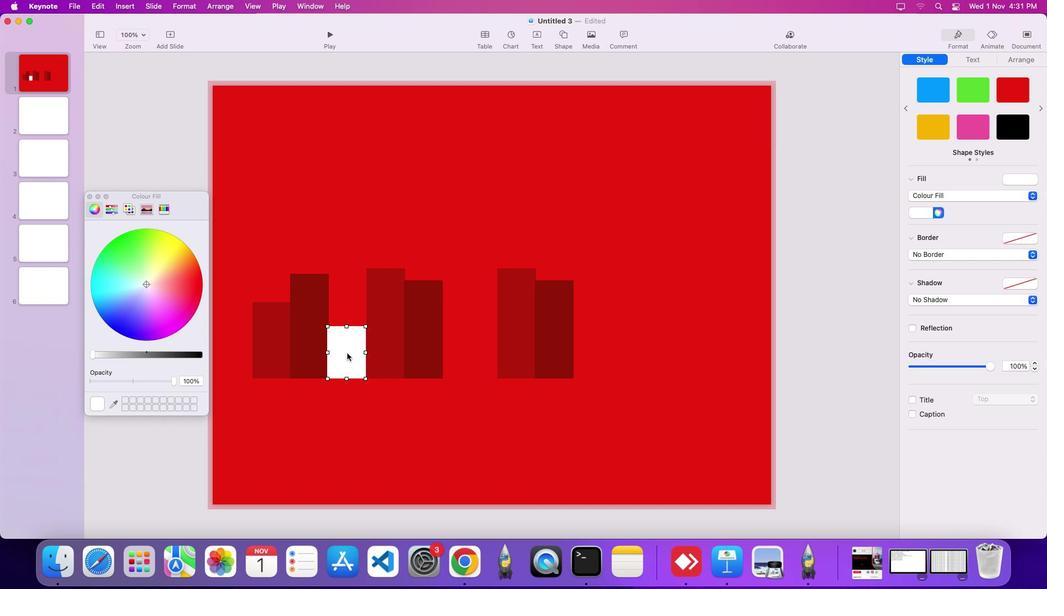
Action: Mouse moved to (346, 352)
Screenshot: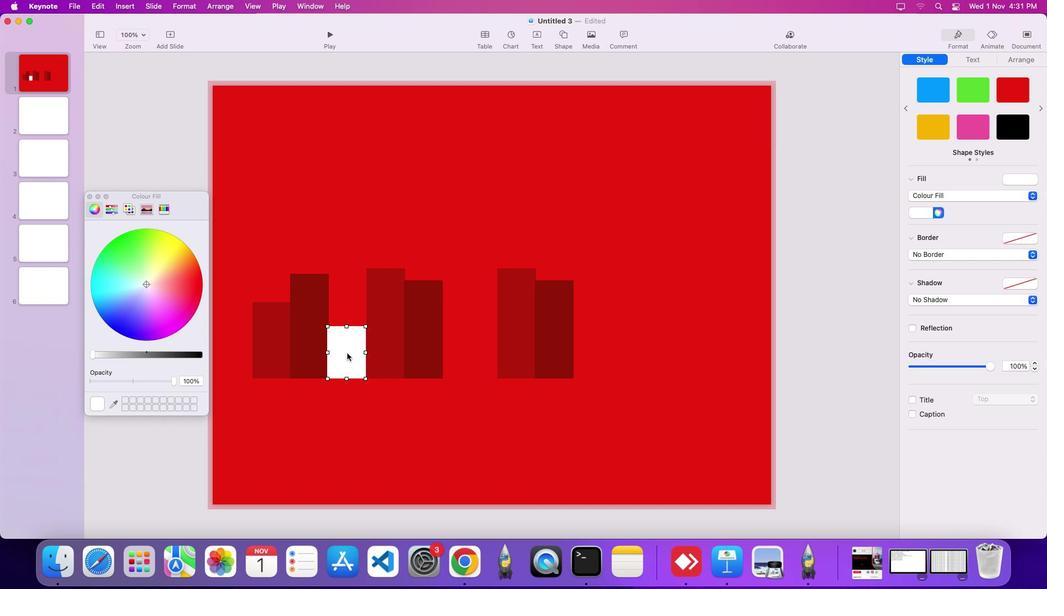 
Action: Key pressed Key.alt
Screenshot: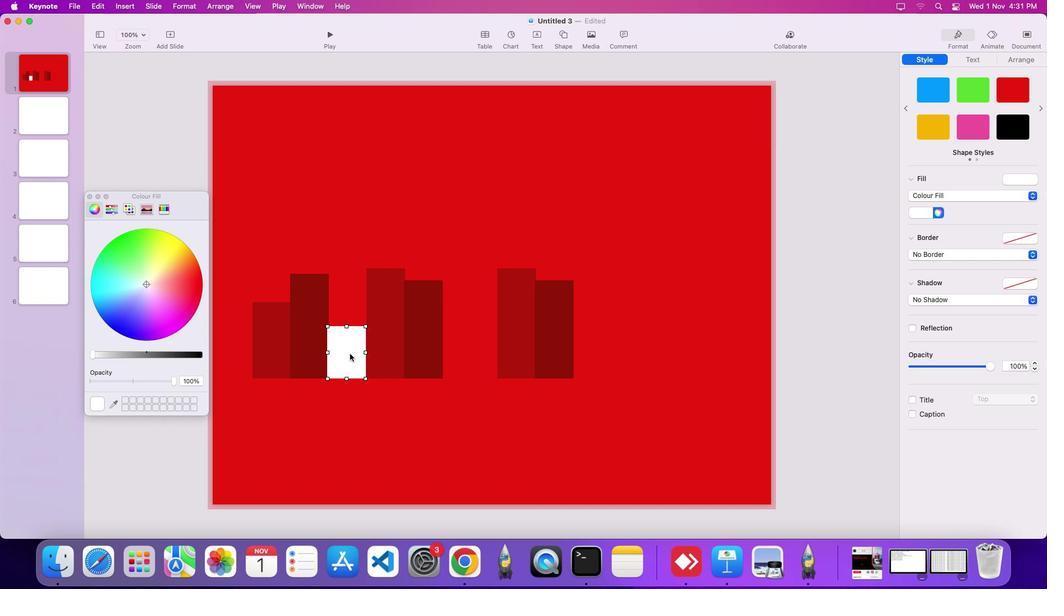 
Action: Mouse pressed left at (346, 352)
Screenshot: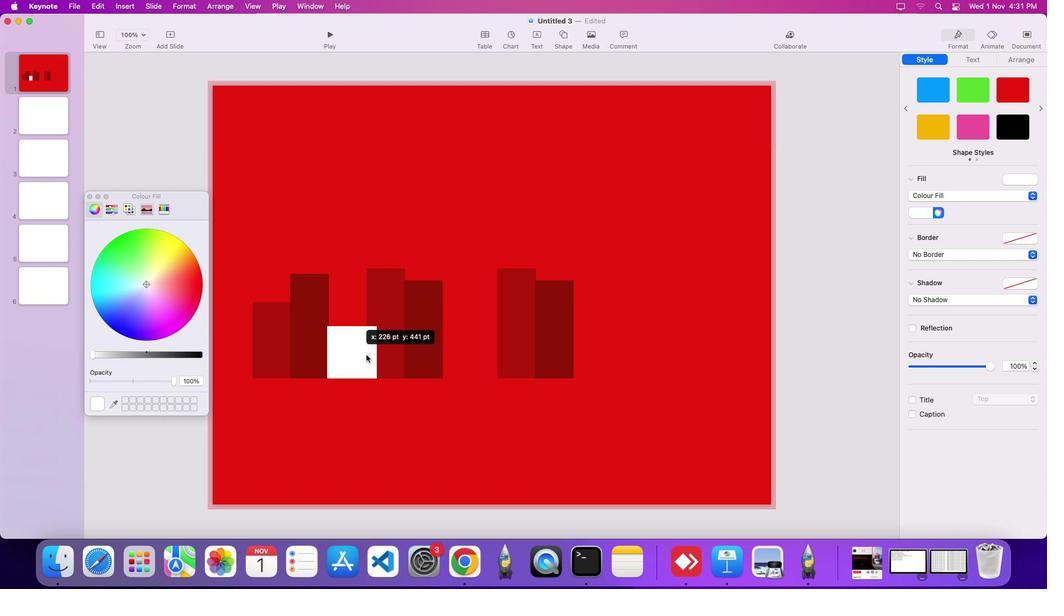 
Action: Mouse moved to (357, 353)
Screenshot: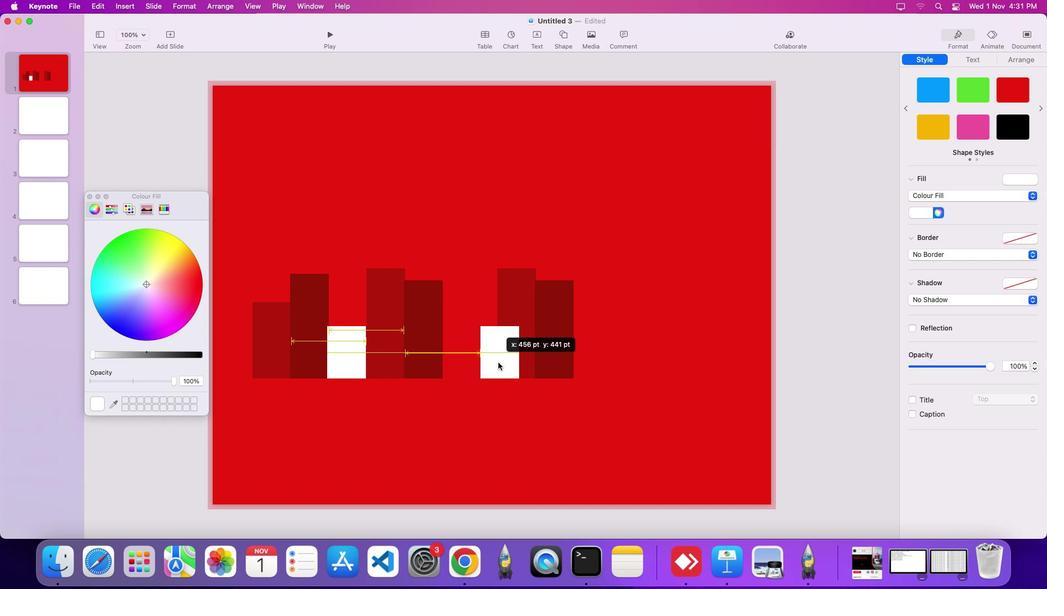 
Action: Key pressed Key.shift
Screenshot: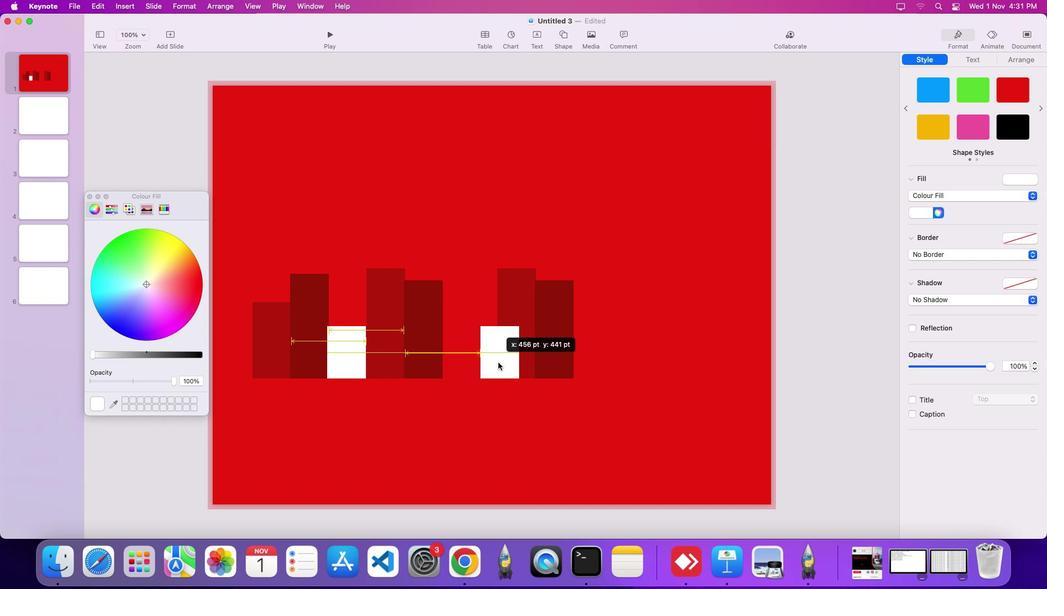 
Action: Mouse moved to (528, 323)
Screenshot: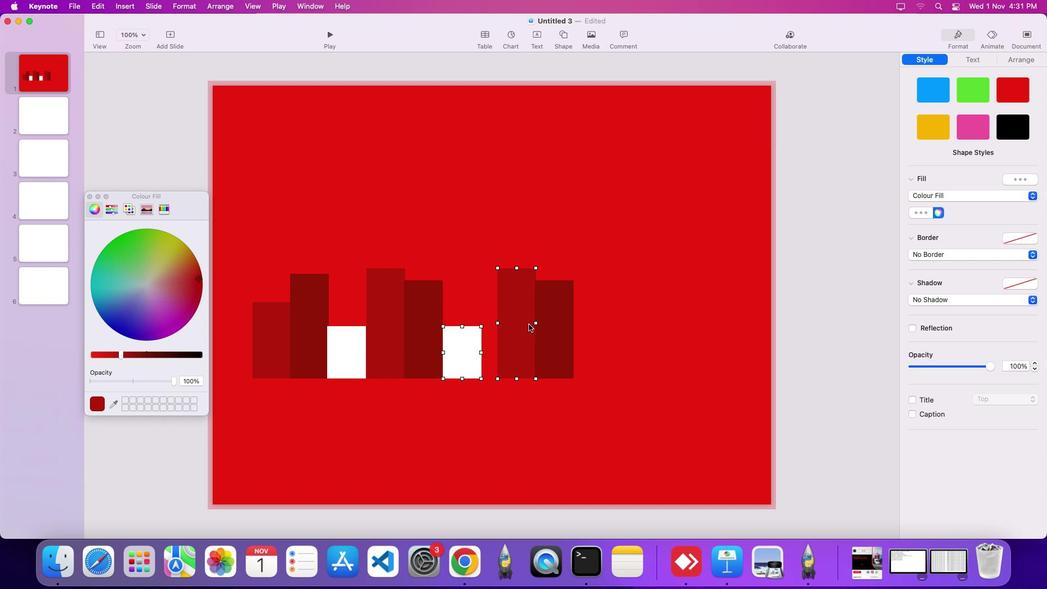 
Action: Key pressed Key.shift
Screenshot: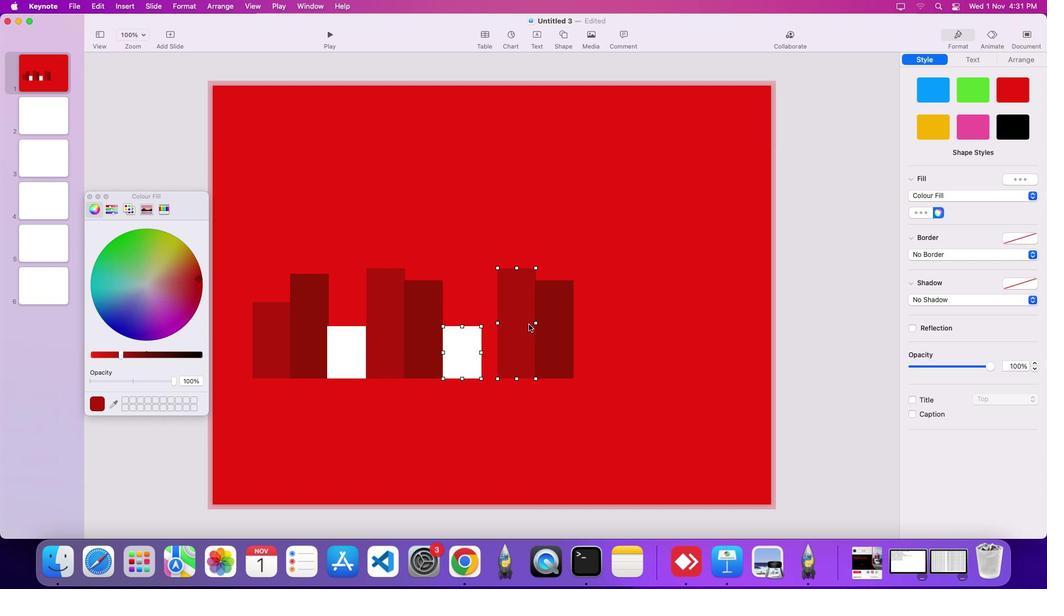 
Action: Mouse moved to (528, 323)
Screenshot: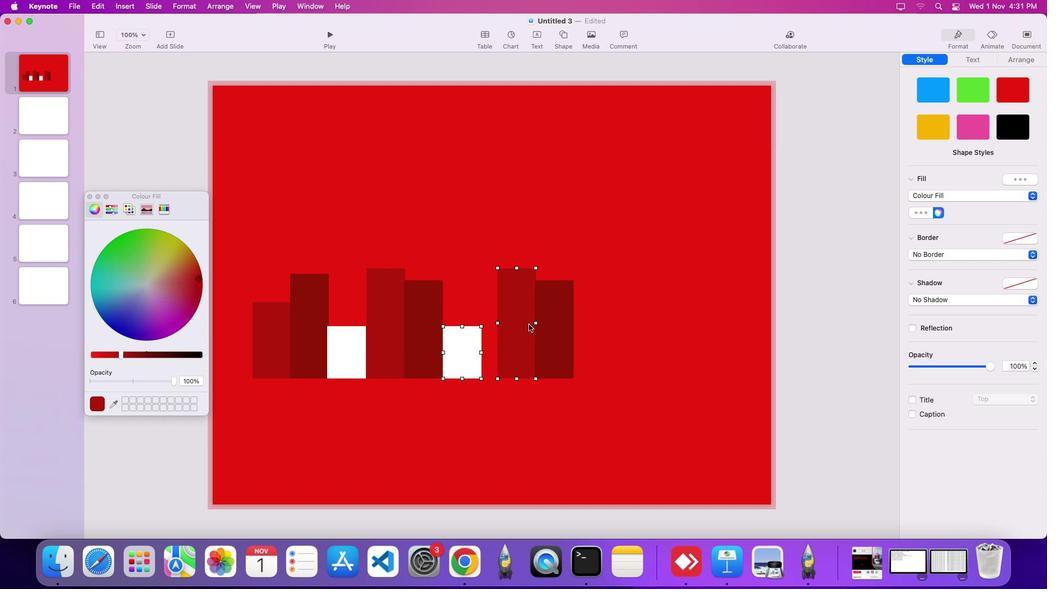 
Action: Mouse pressed left at (528, 323)
Screenshot: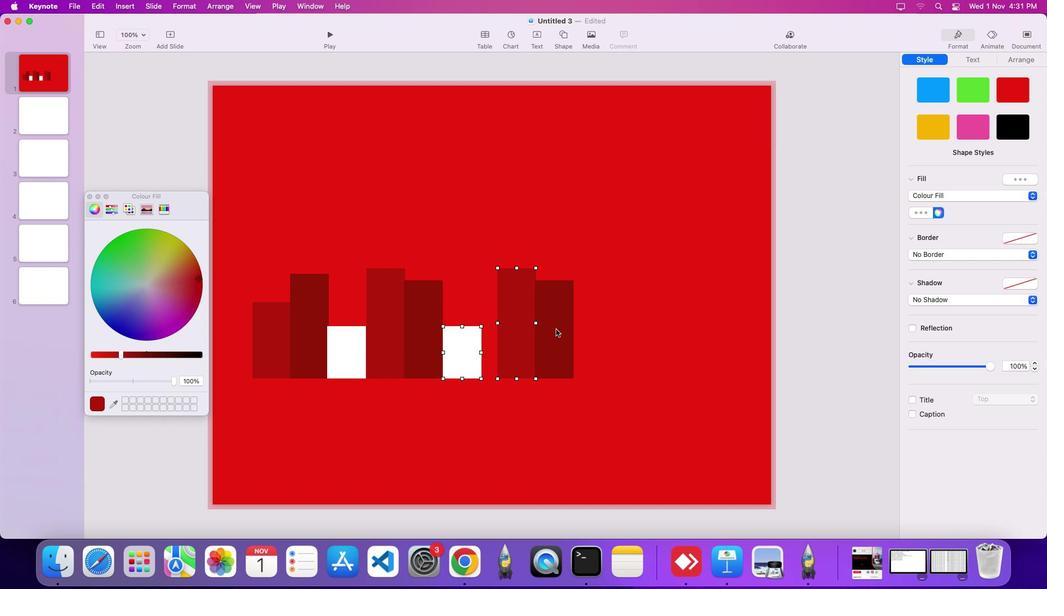 
Action: Mouse moved to (557, 329)
Screenshot: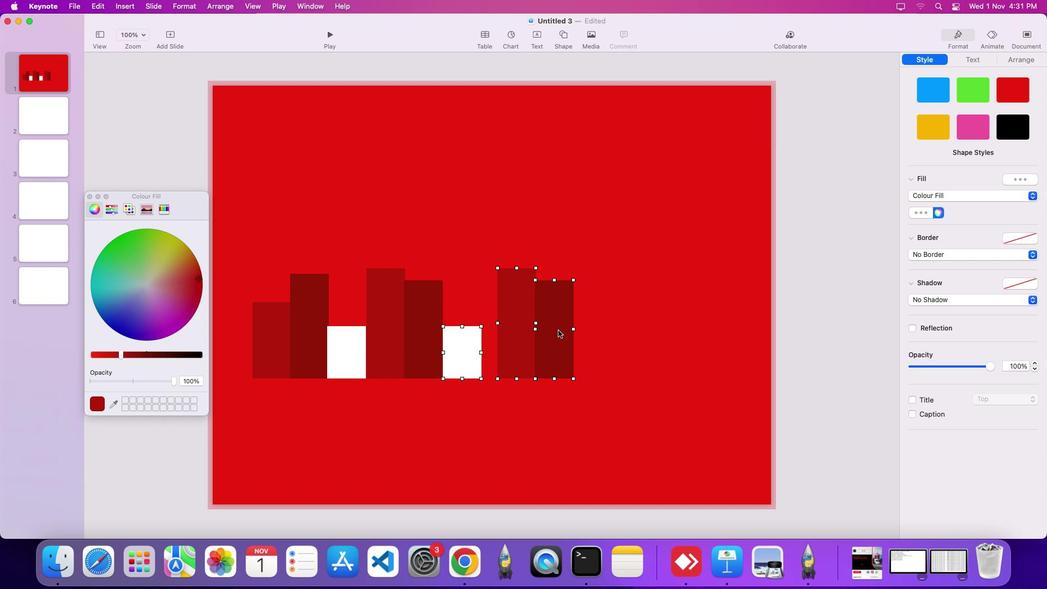 
Action: Mouse pressed left at (557, 329)
Screenshot: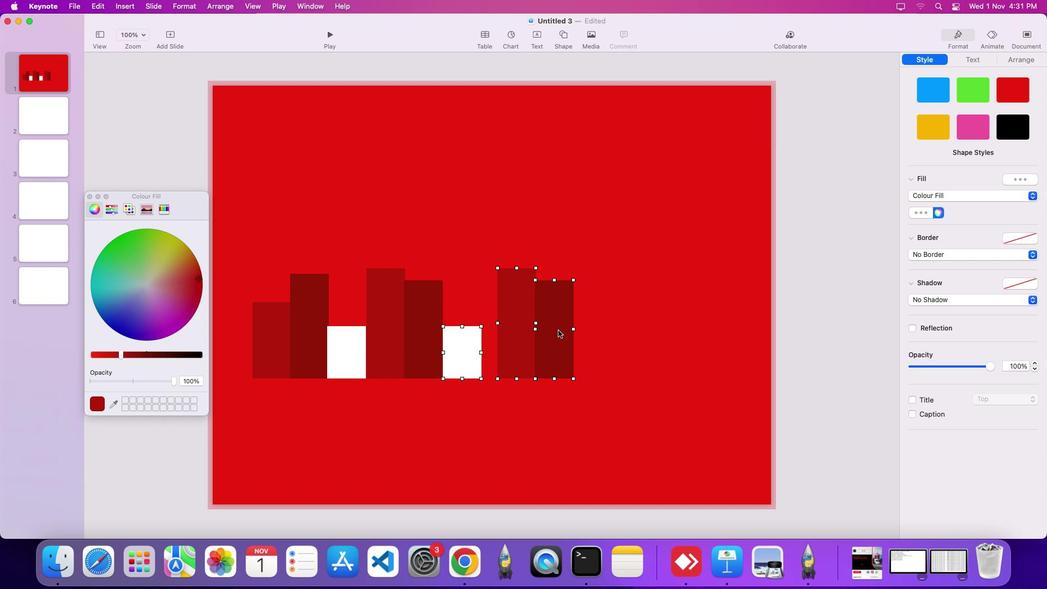 
Action: Mouse moved to (553, 334)
Screenshot: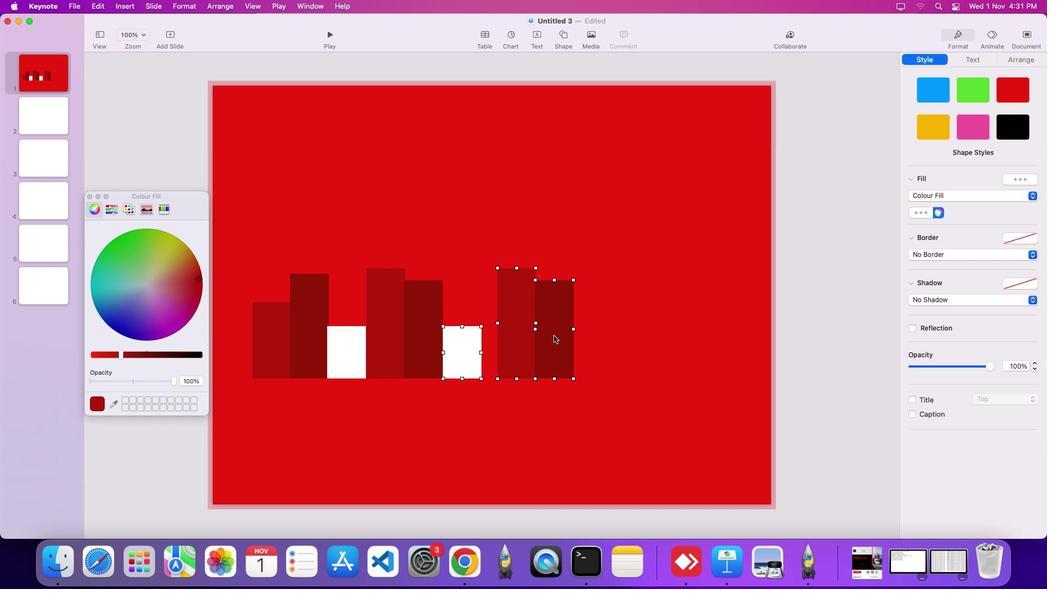 
Action: Mouse pressed left at (553, 334)
Screenshot: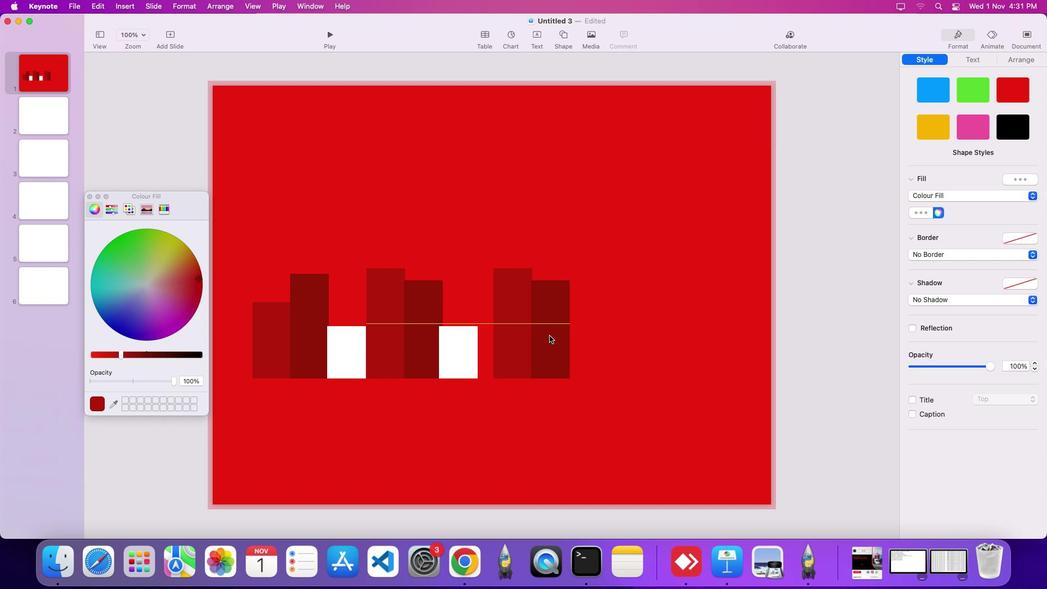 
Action: Key pressed Key.shift
Screenshot: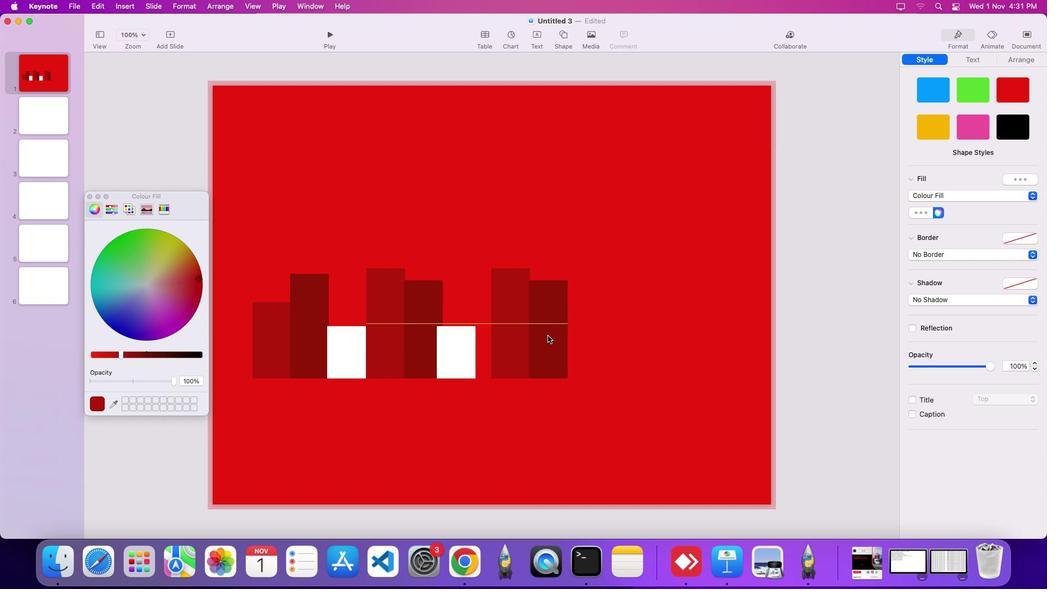 
Action: Mouse moved to (546, 335)
Screenshot: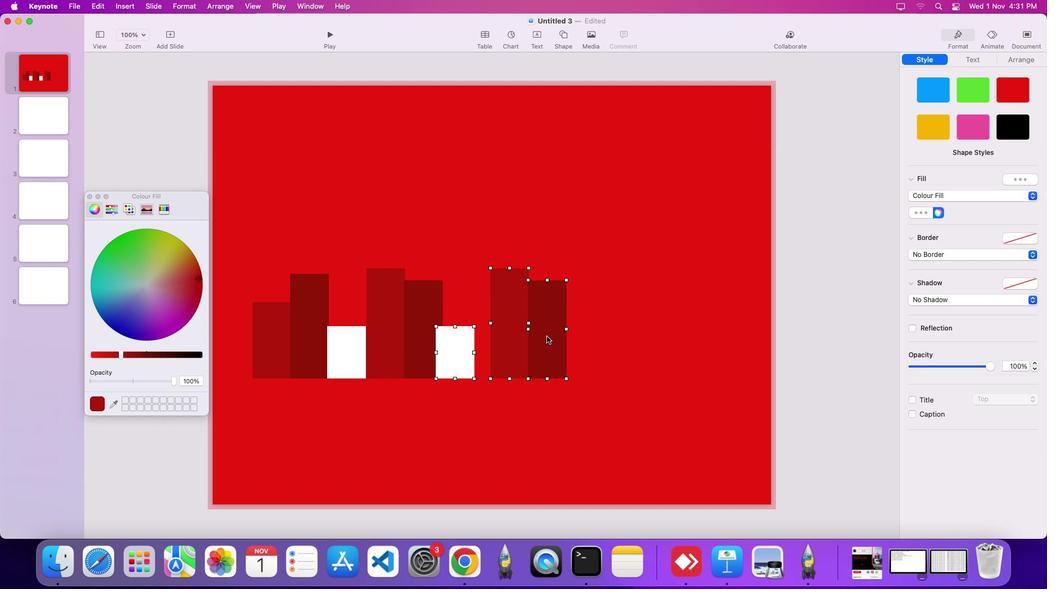
Action: Key pressed Key.cmd'z'
Screenshot: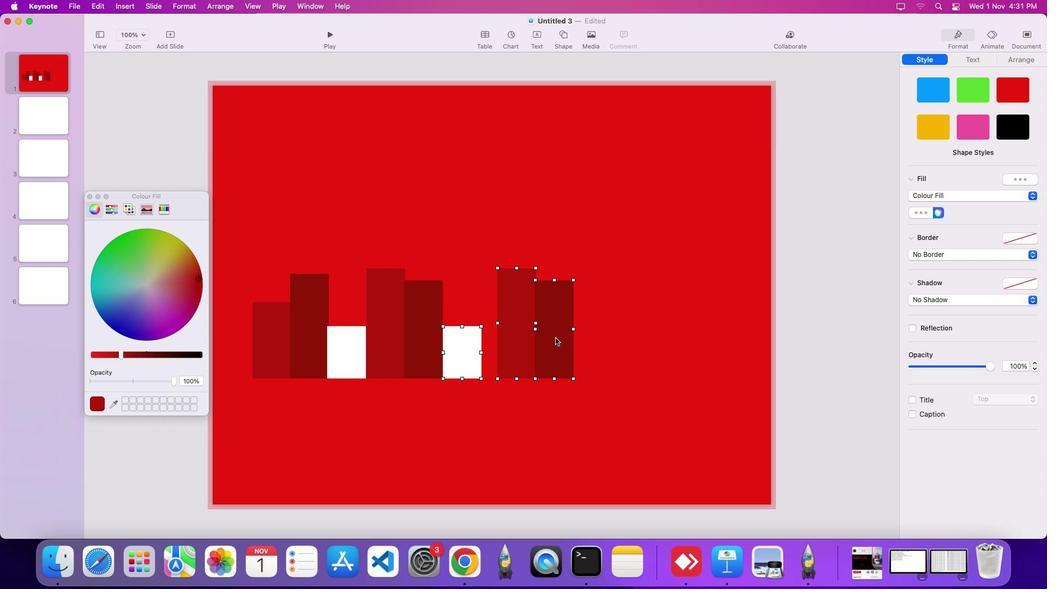 
Action: Mouse moved to (842, 333)
Screenshot: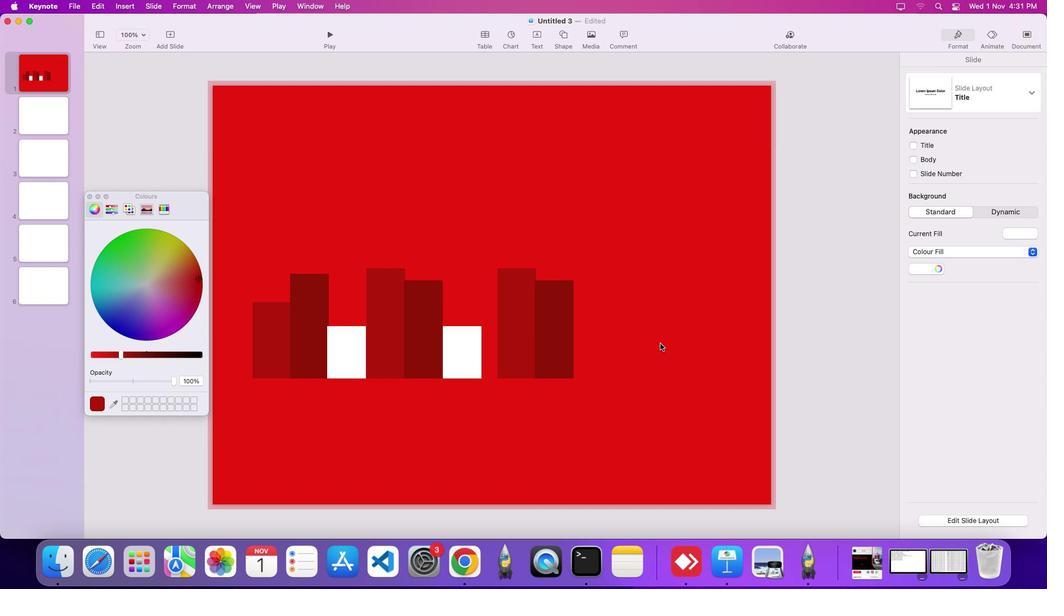 
Action: Mouse pressed left at (842, 333)
Screenshot: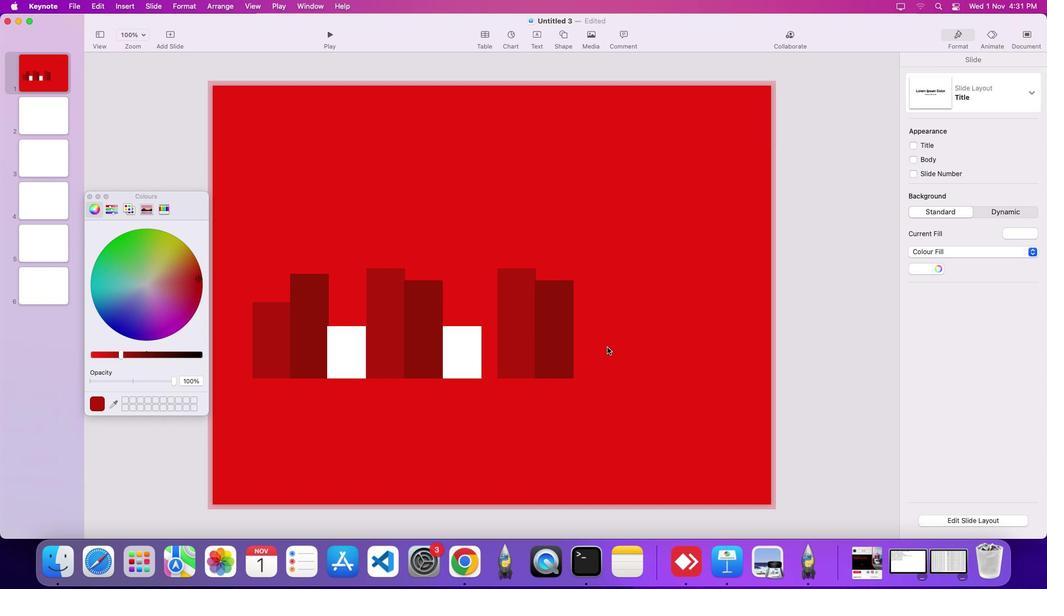 
Action: Mouse moved to (513, 347)
Screenshot: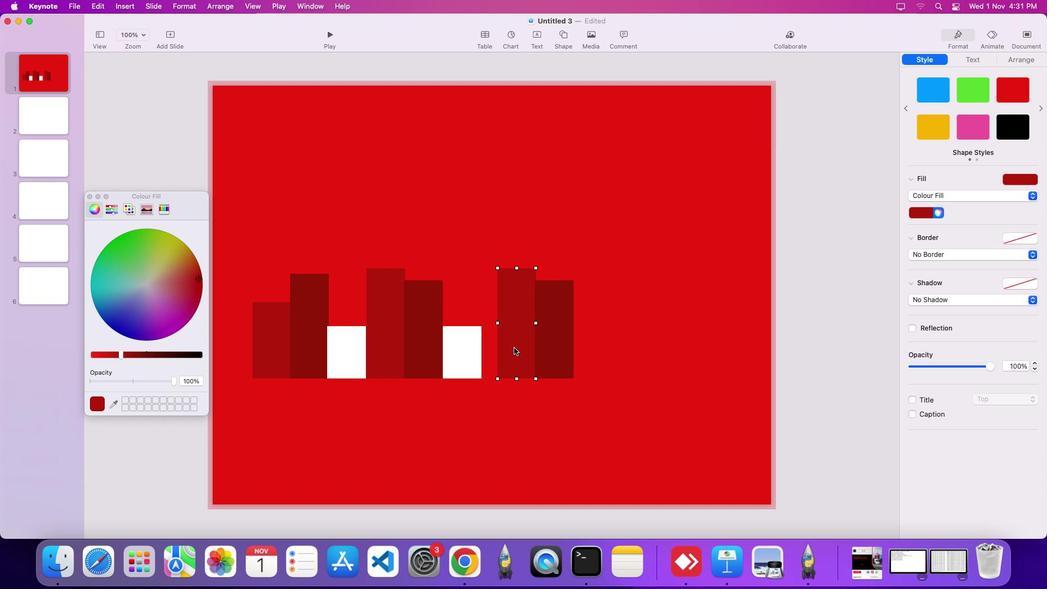 
Action: Mouse pressed left at (513, 347)
Screenshot: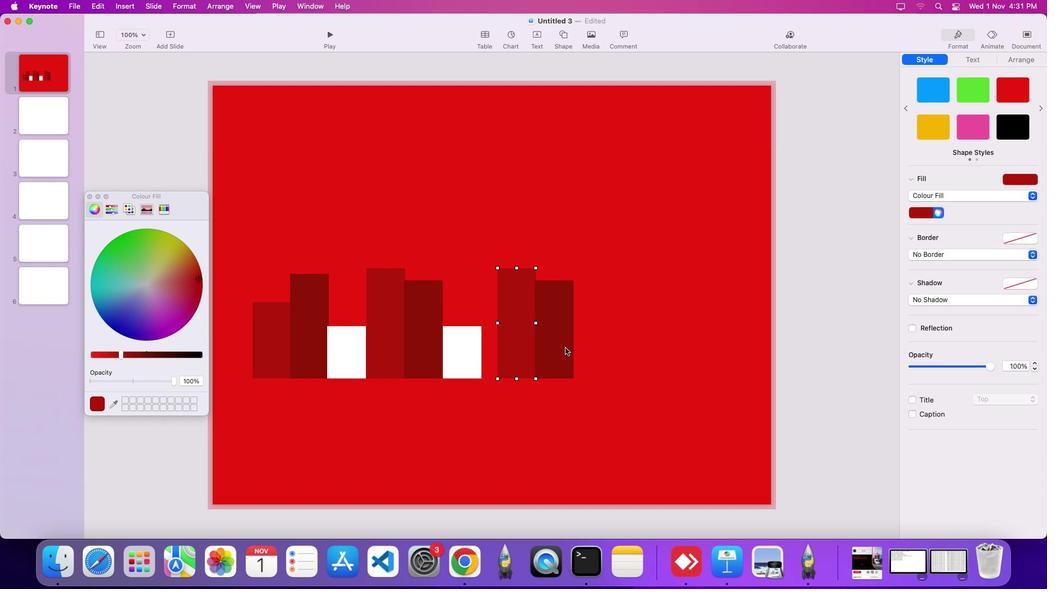 
Action: Mouse moved to (527, 347)
Screenshot: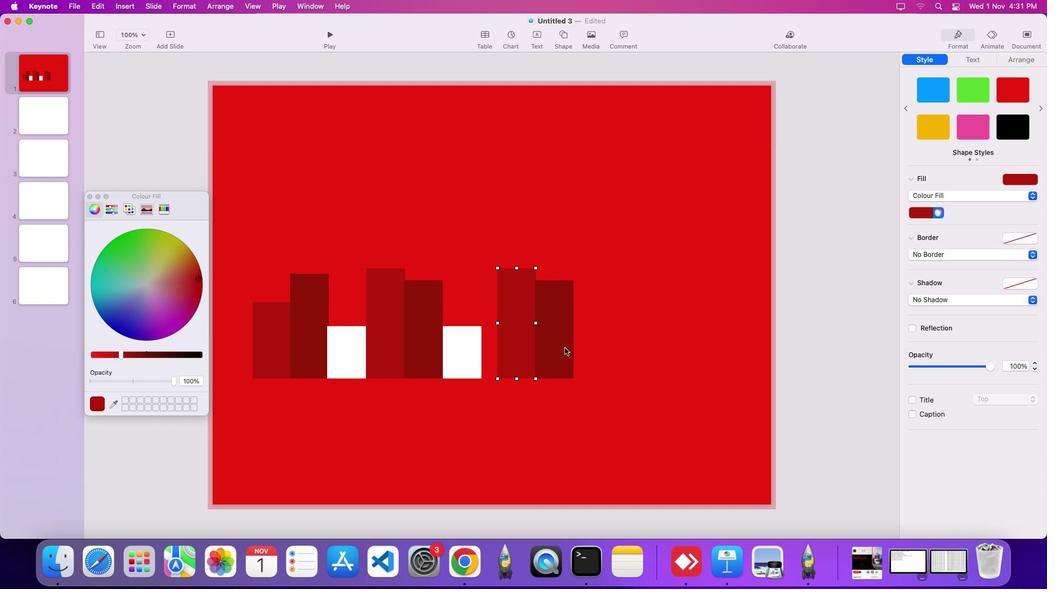 
Action: Key pressed Key.shift
Screenshot: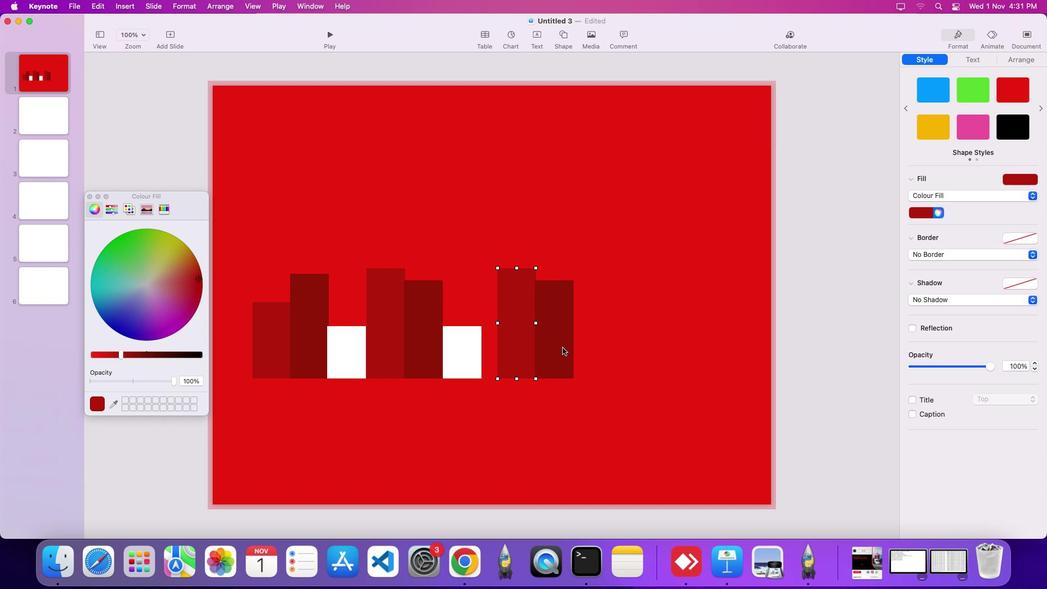 
Action: Mouse moved to (562, 346)
Screenshot: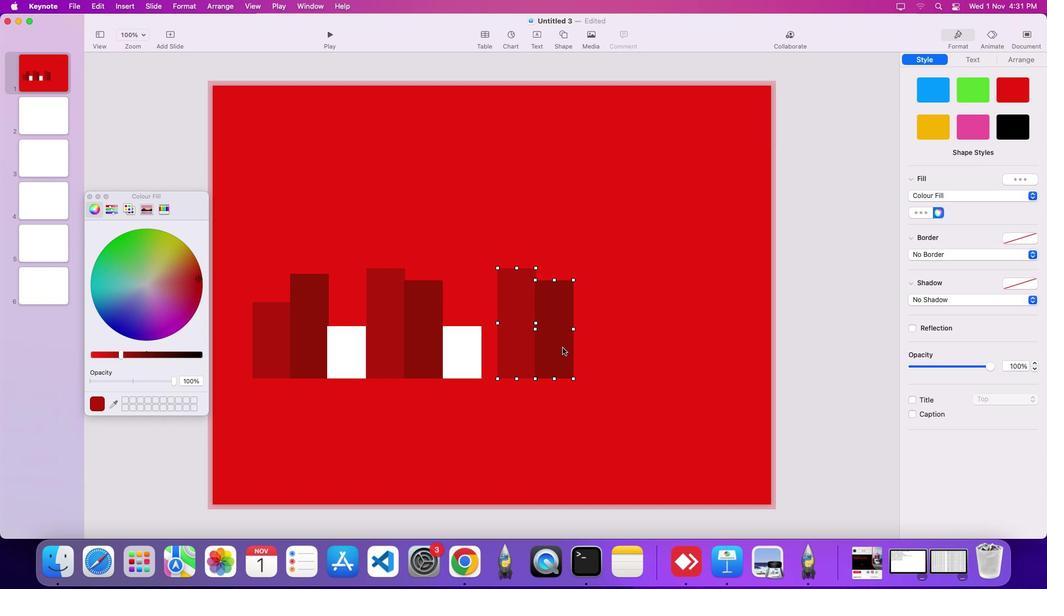 
Action: Mouse pressed left at (562, 346)
Screenshot: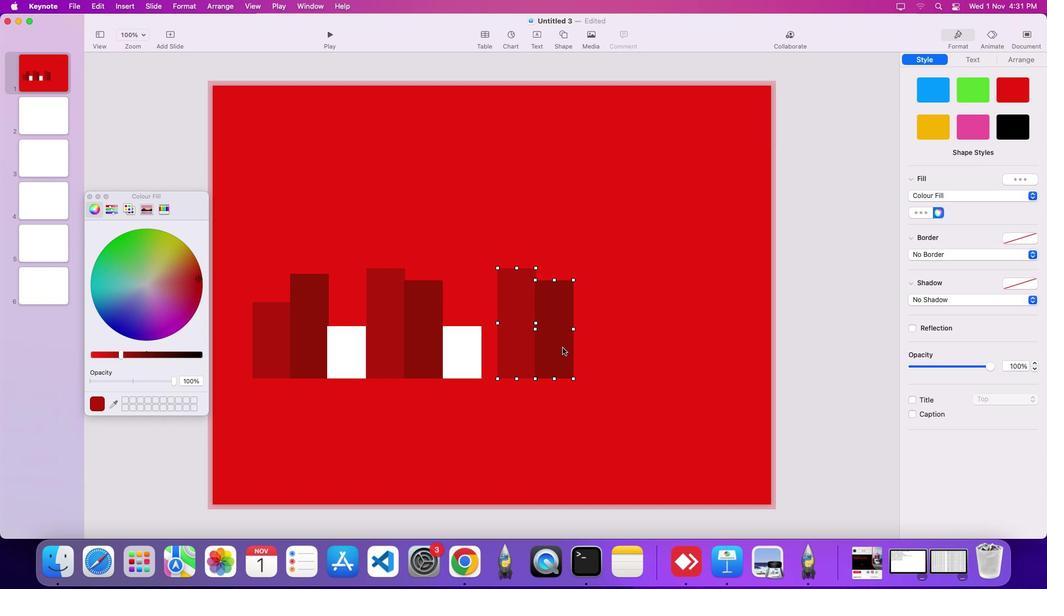 
Action: Mouse moved to (567, 343)
Screenshot: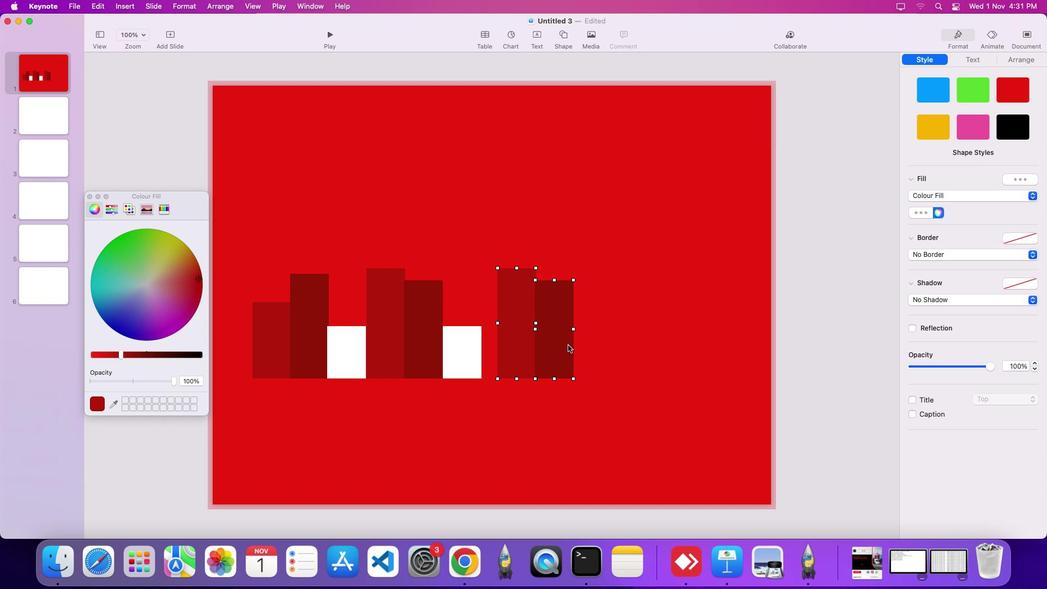 
Action: Mouse pressed left at (567, 343)
Screenshot: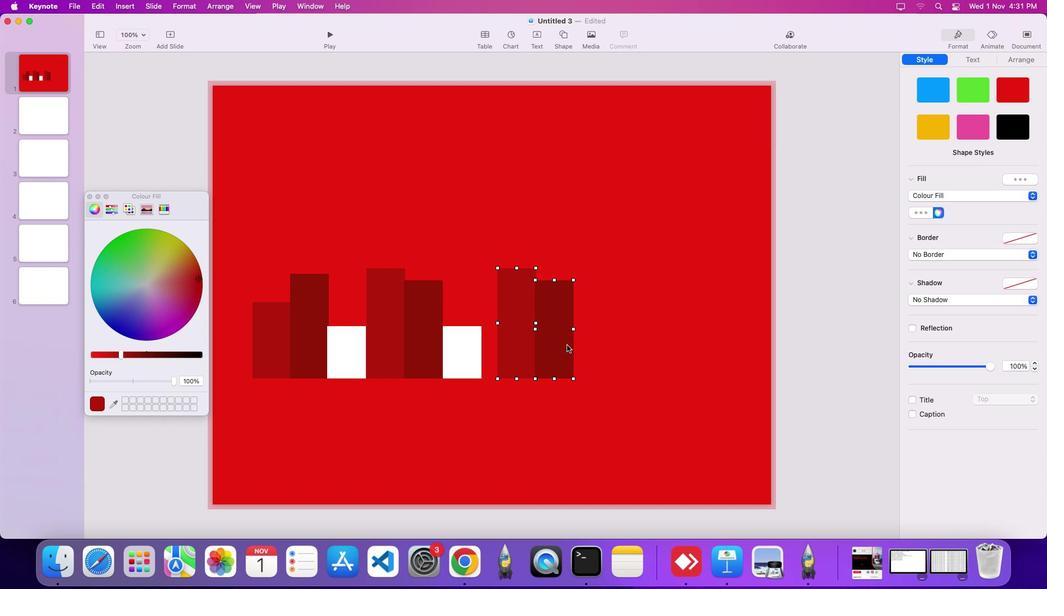 
Action: Key pressed Key.shift
Screenshot: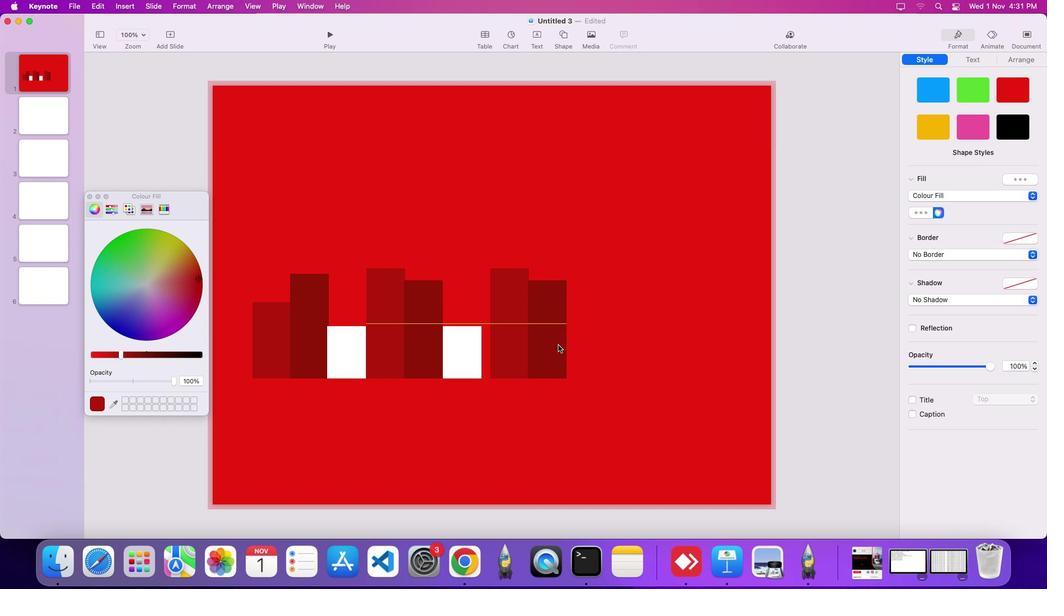 
Action: Mouse moved to (495, 284)
Screenshot: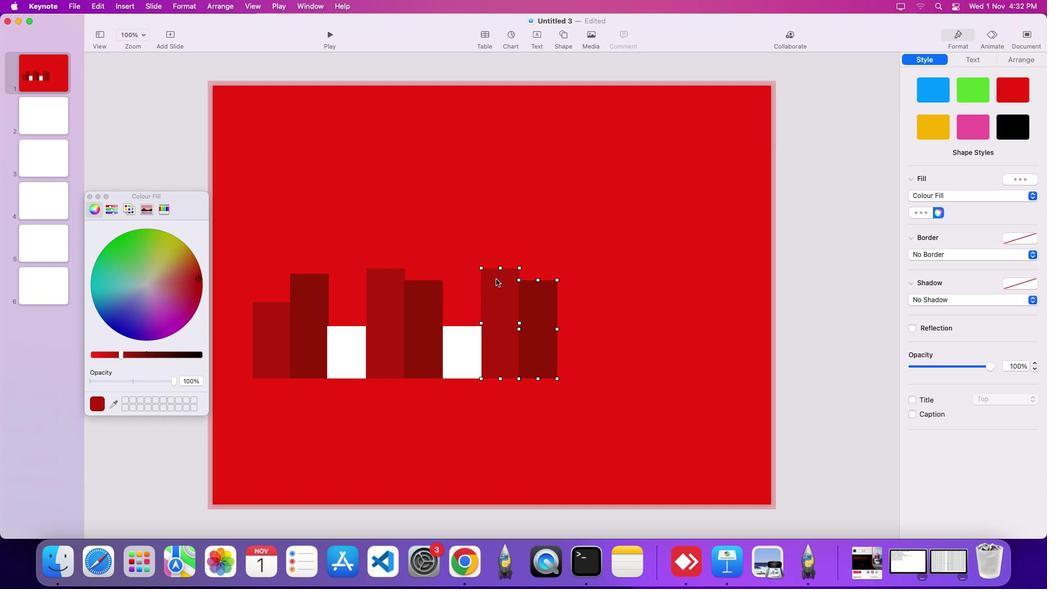 
Action: Mouse pressed left at (495, 284)
Screenshot: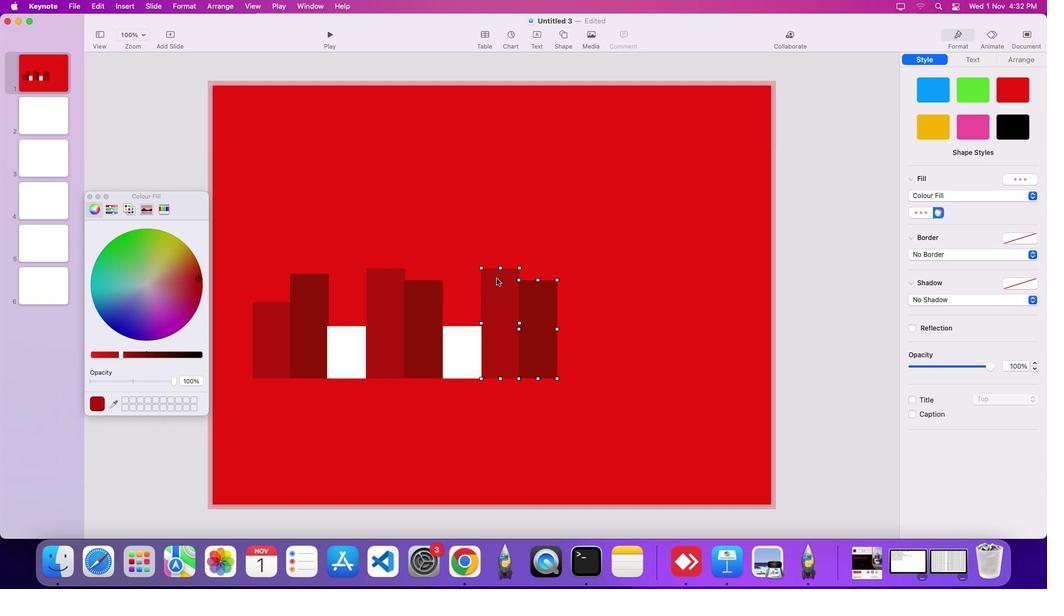 
Action: Mouse moved to (527, 241)
Screenshot: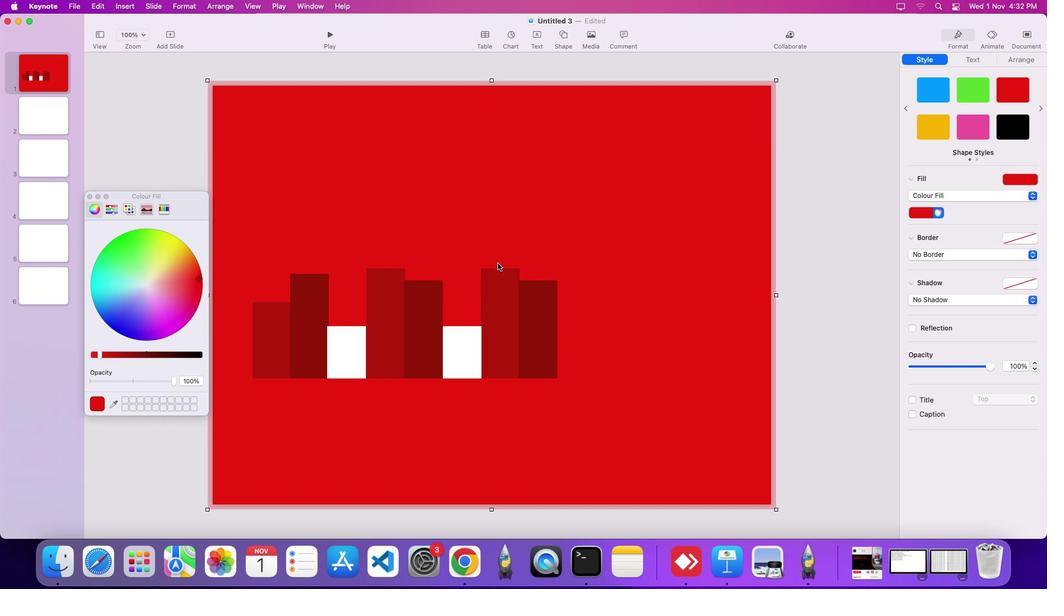 
Action: Mouse pressed left at (527, 241)
Screenshot: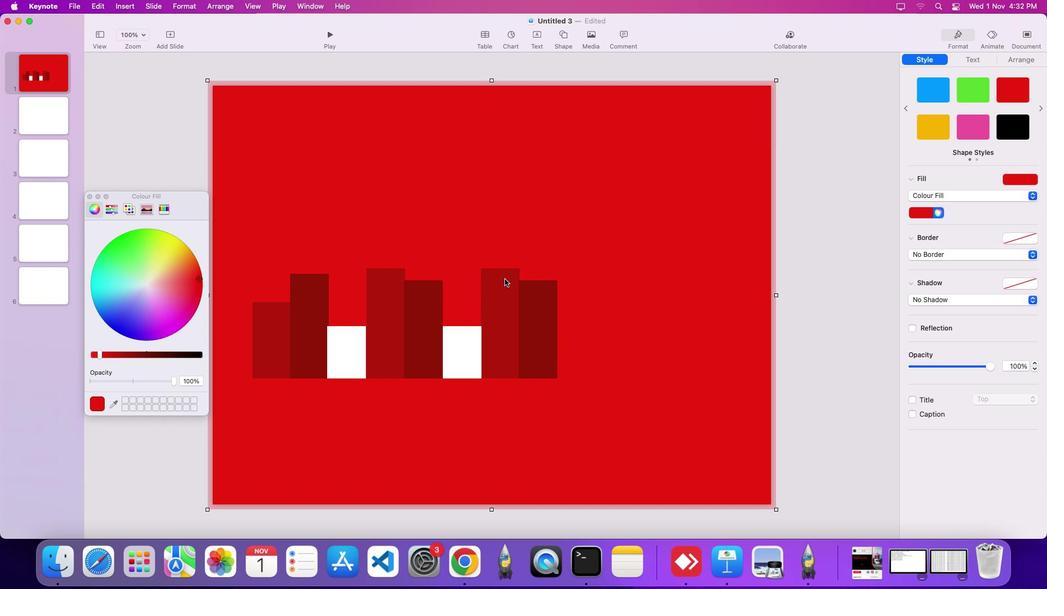 
Action: Mouse moved to (504, 285)
Screenshot: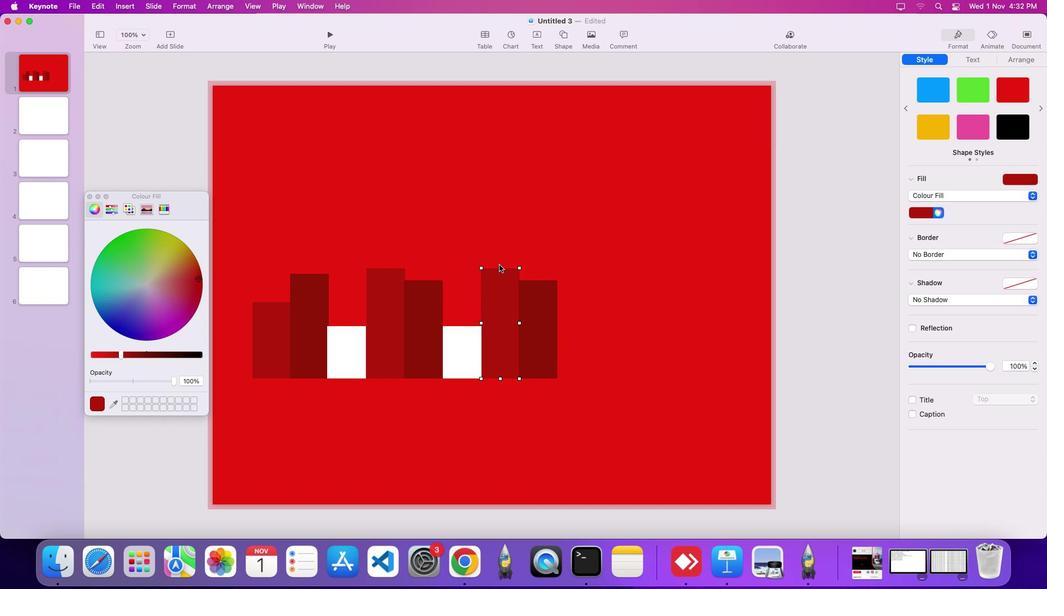 
Action: Mouse pressed left at (504, 285)
Screenshot: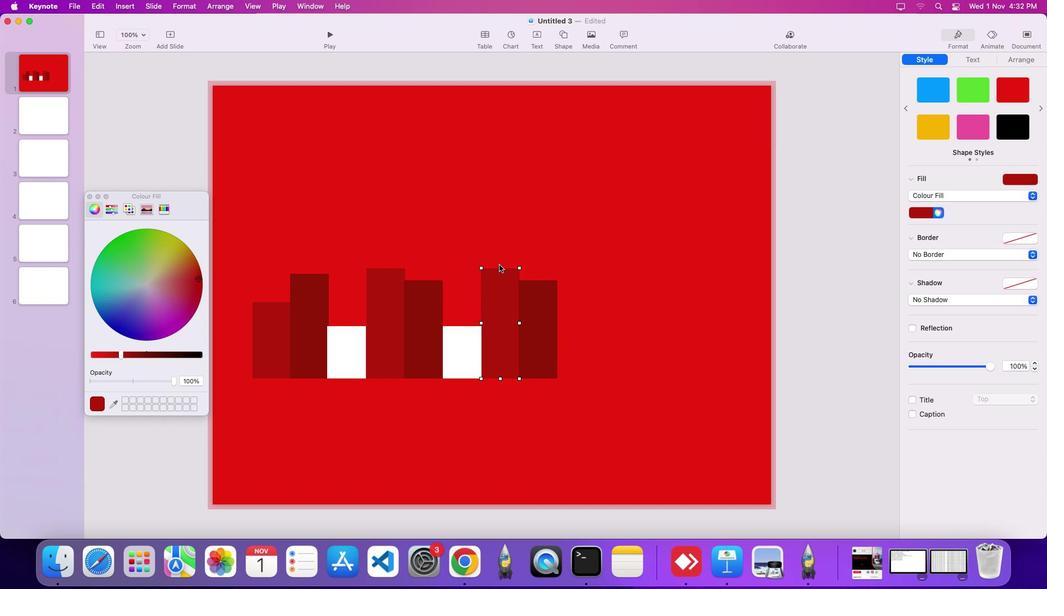
Action: Mouse moved to (499, 266)
Screenshot: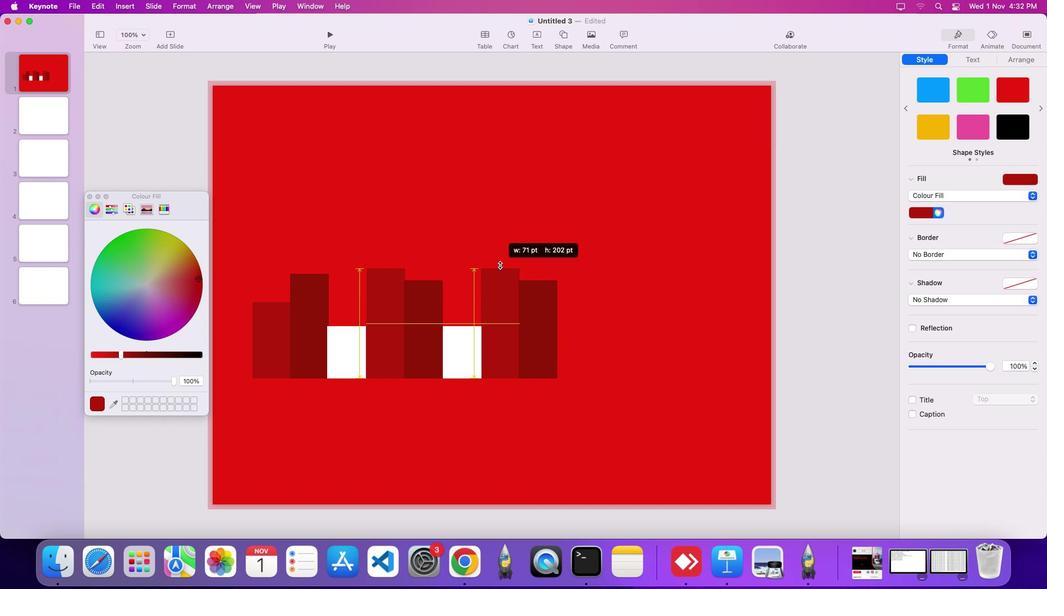 
Action: Mouse pressed left at (499, 266)
Screenshot: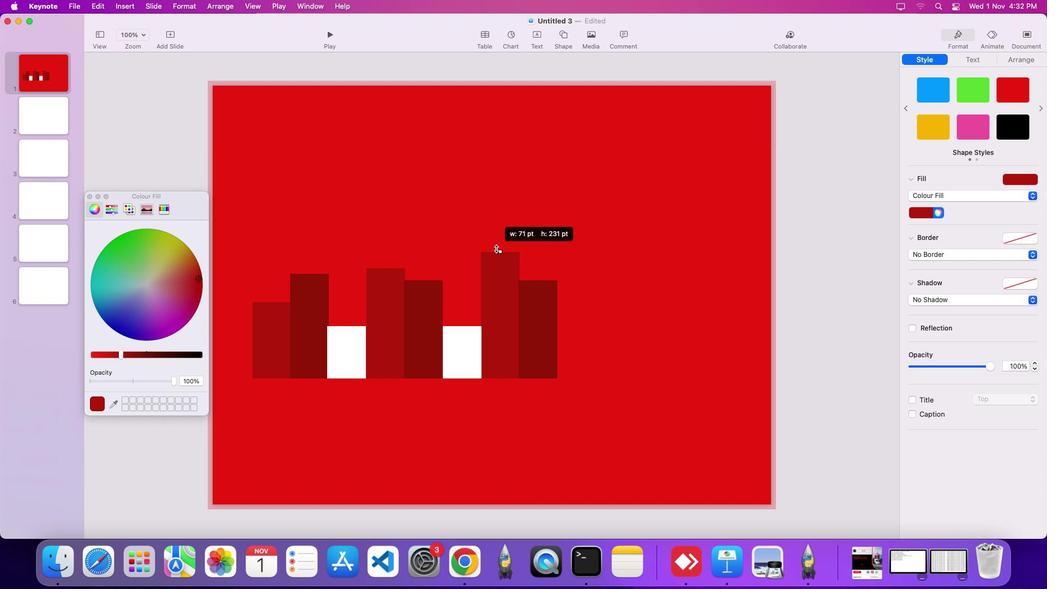 
Action: Mouse moved to (498, 233)
Screenshot: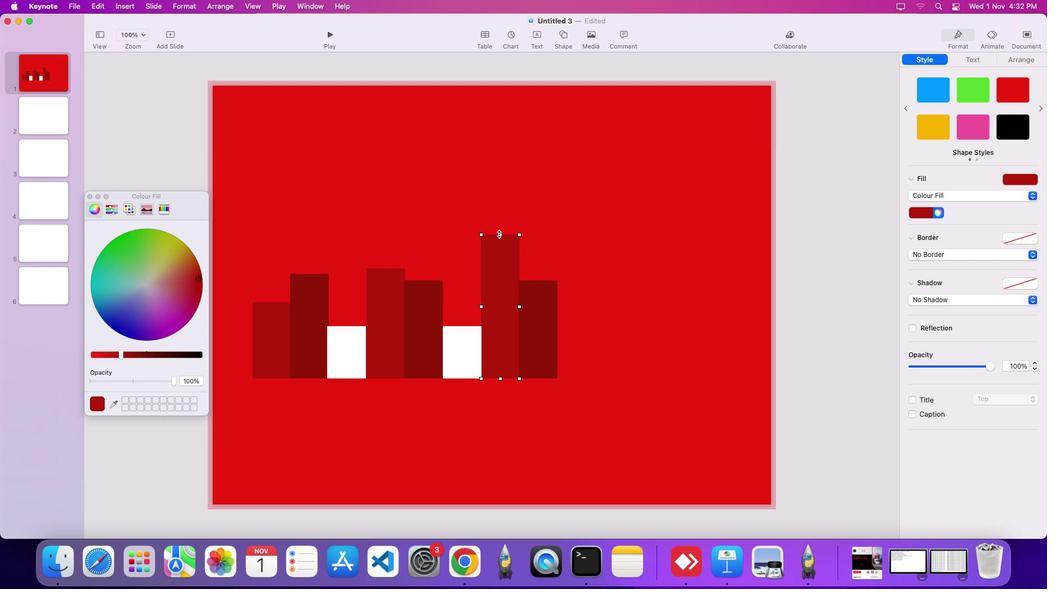 
Action: Mouse pressed left at (498, 233)
Screenshot: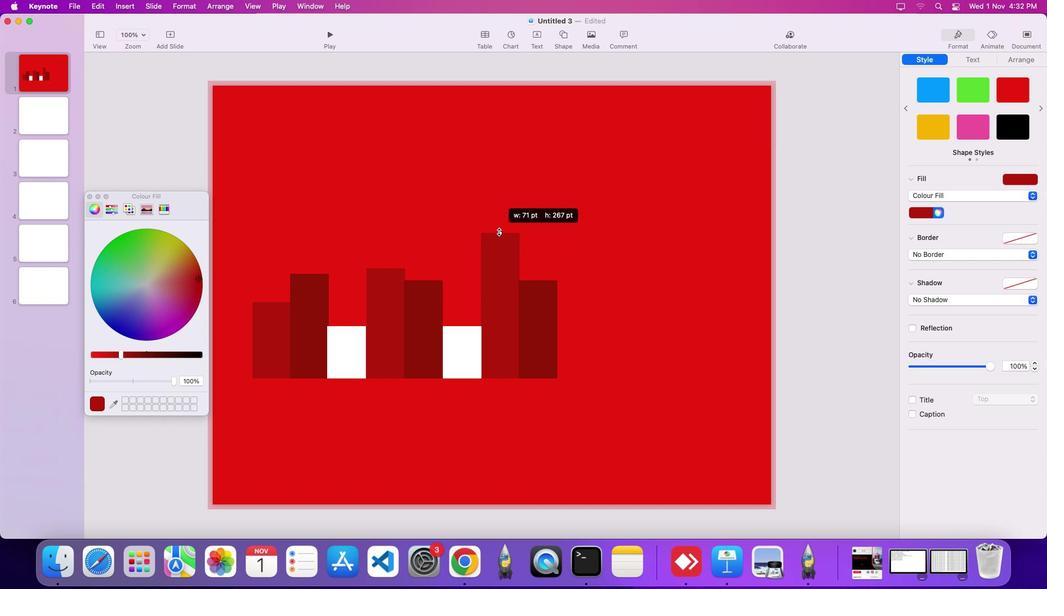 
Action: Mouse moved to (538, 341)
Screenshot: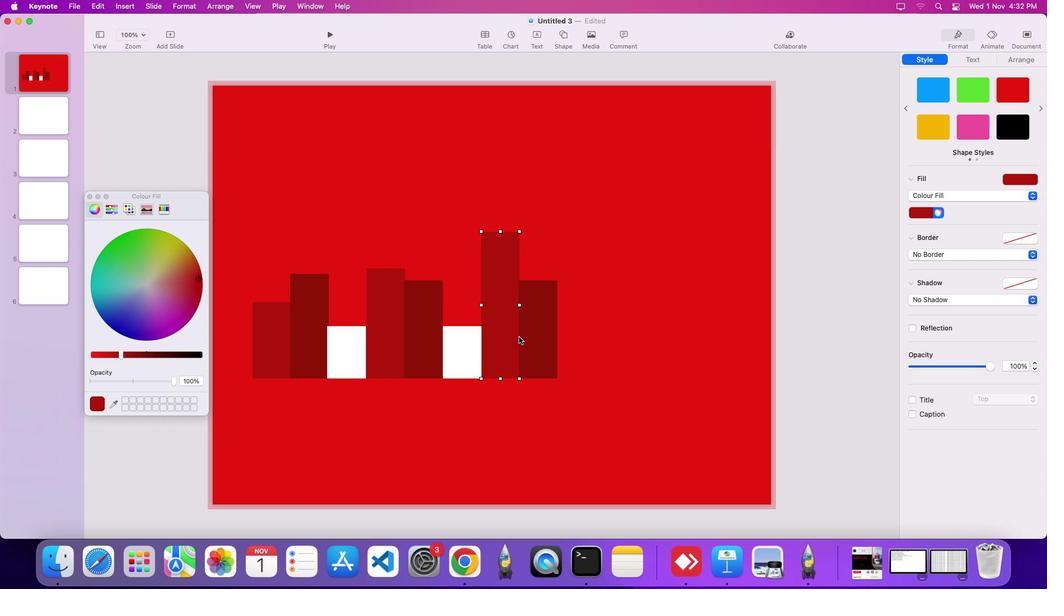 
Action: Key pressed Key.shift
Screenshot: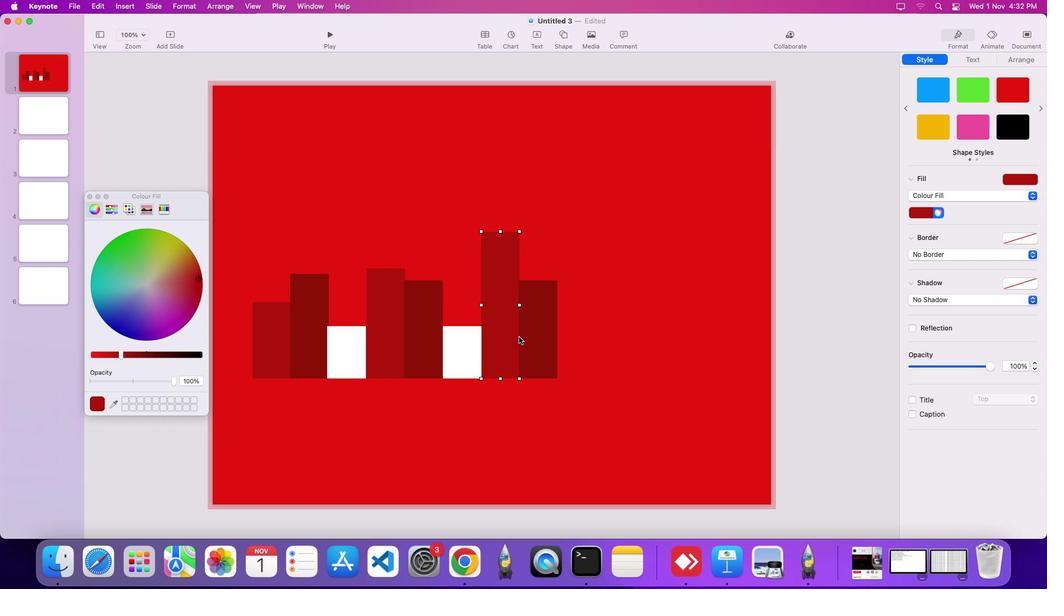 
Action: Mouse moved to (537, 334)
Screenshot: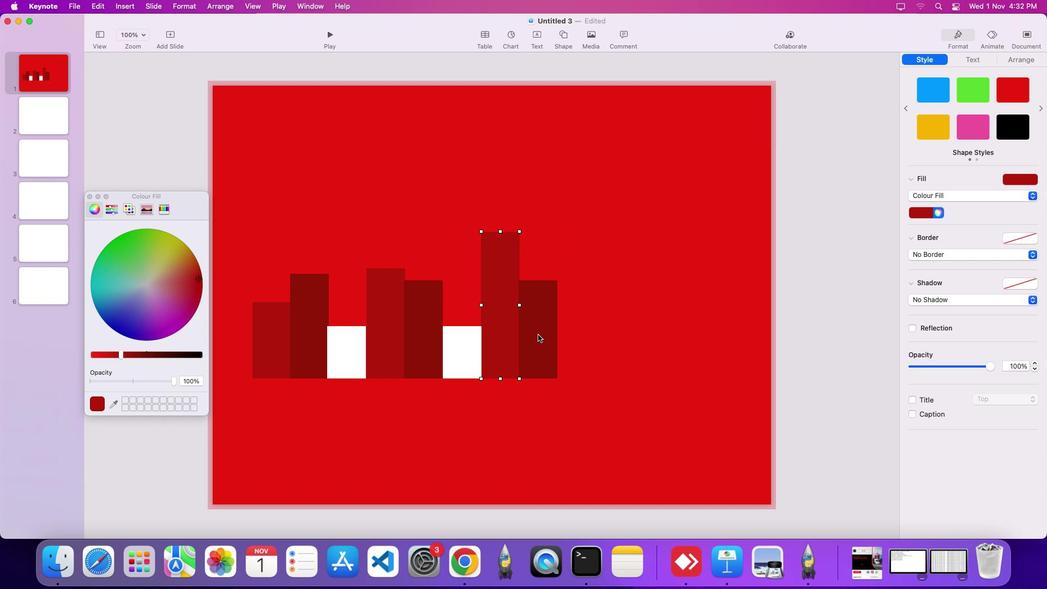 
Action: Mouse pressed left at (537, 334)
Screenshot: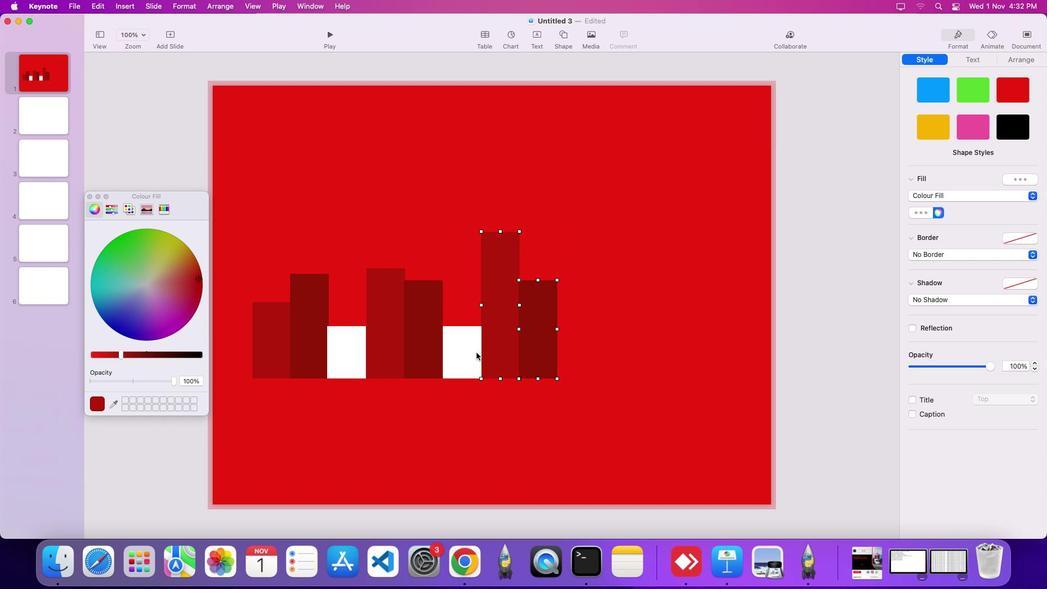 
Action: Mouse moved to (464, 353)
Screenshot: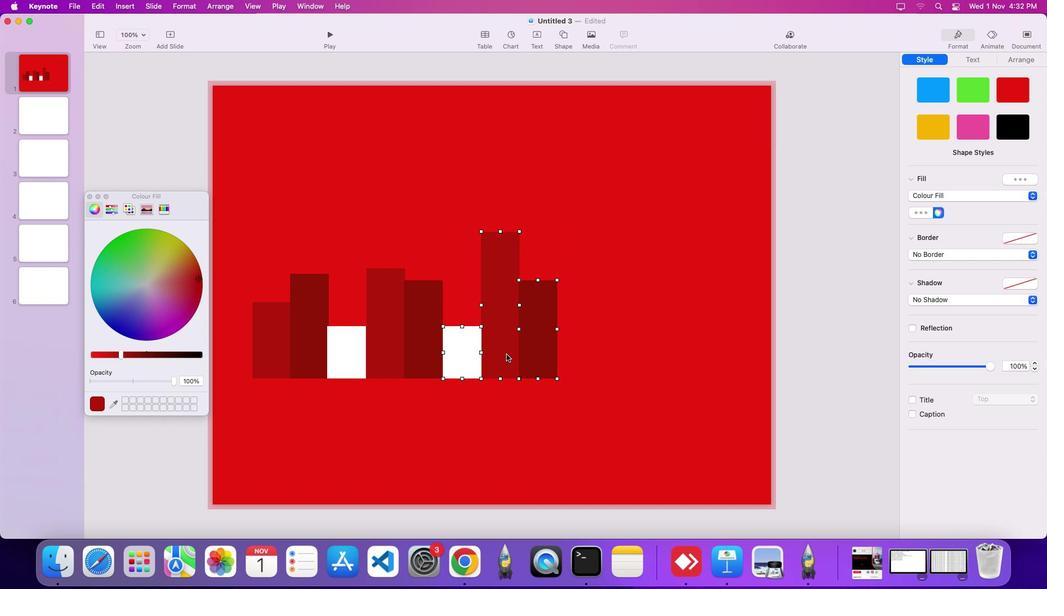 
Action: Mouse pressed left at (464, 353)
Screenshot: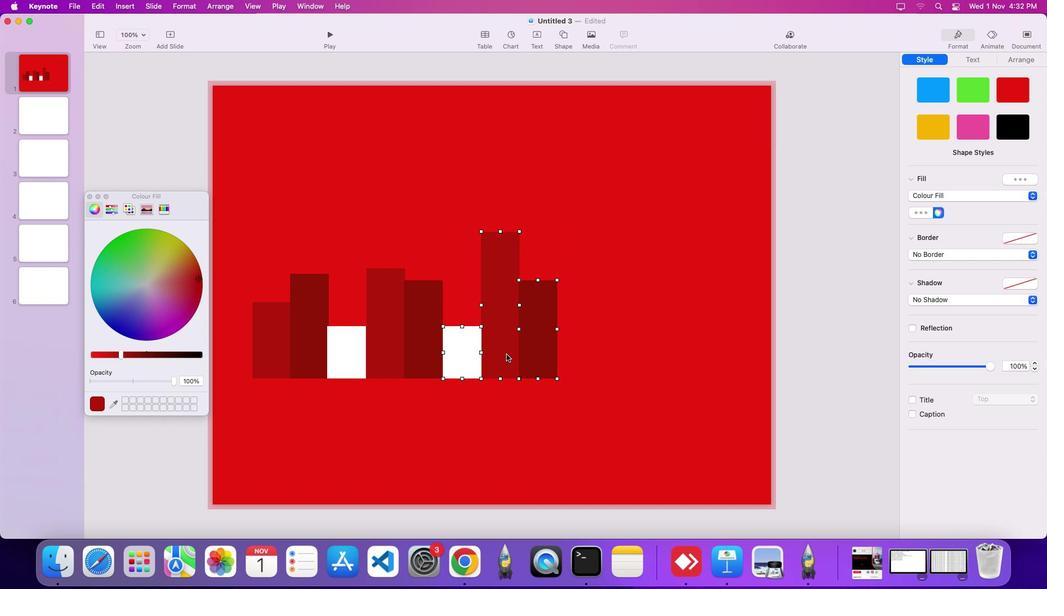 
Action: Mouse moved to (502, 352)
Screenshot: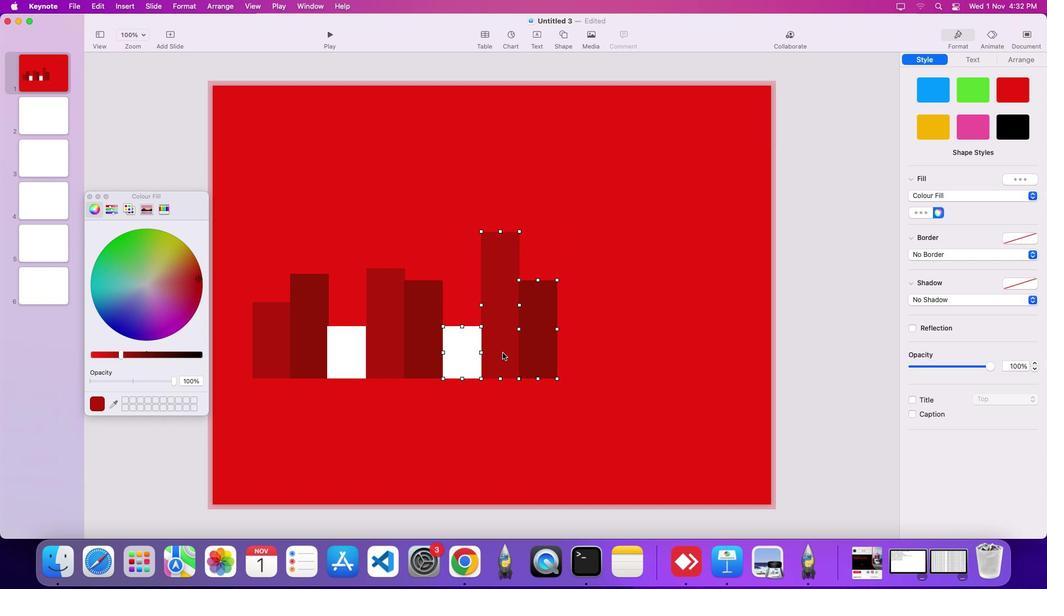 
Action: Key pressed Key.alt
Screenshot: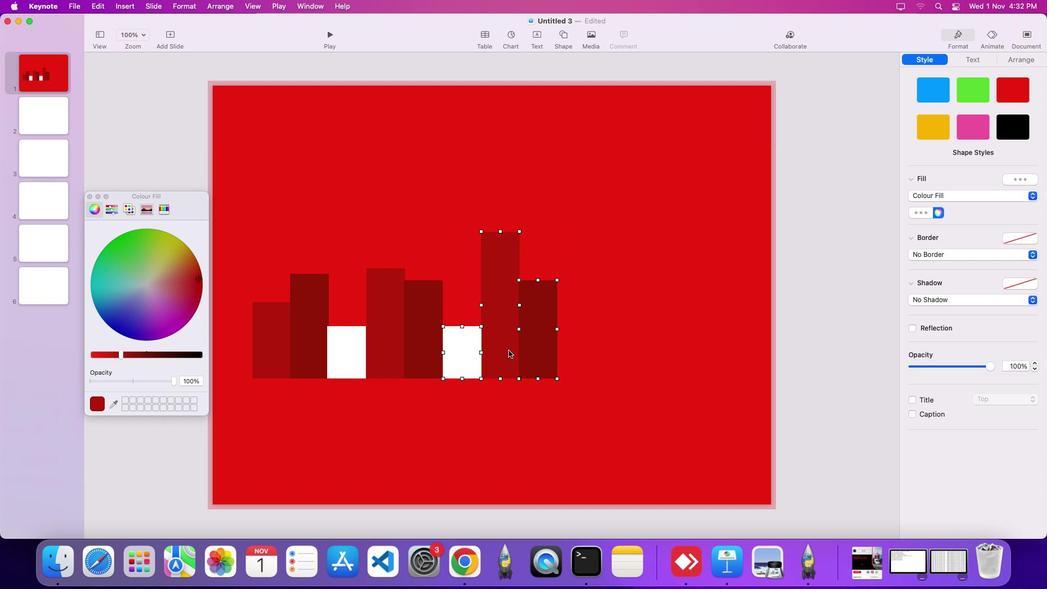 
Action: Mouse moved to (501, 351)
Screenshot: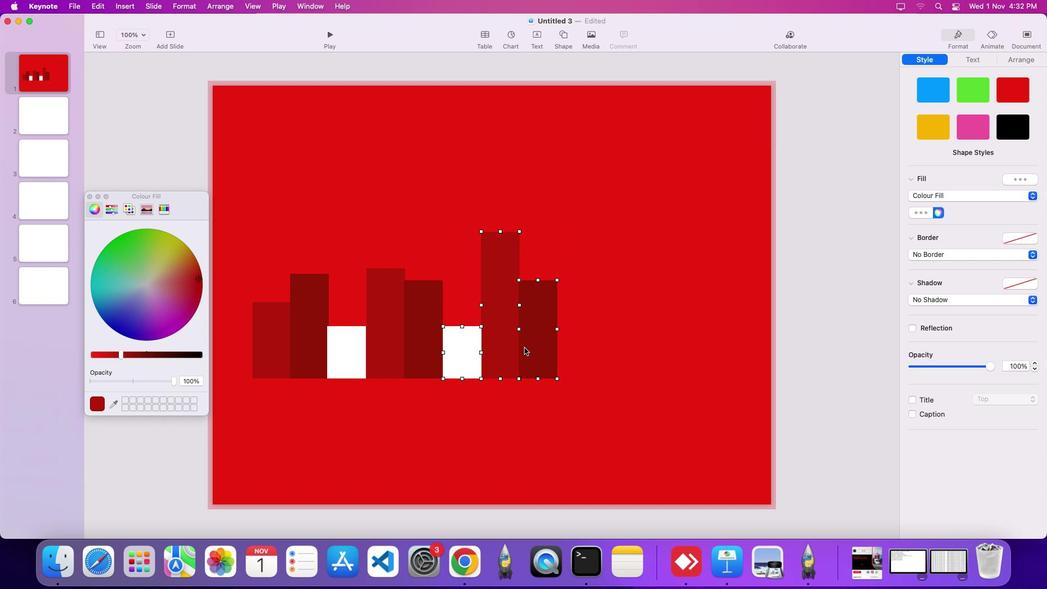 
Action: Mouse pressed left at (501, 351)
Screenshot: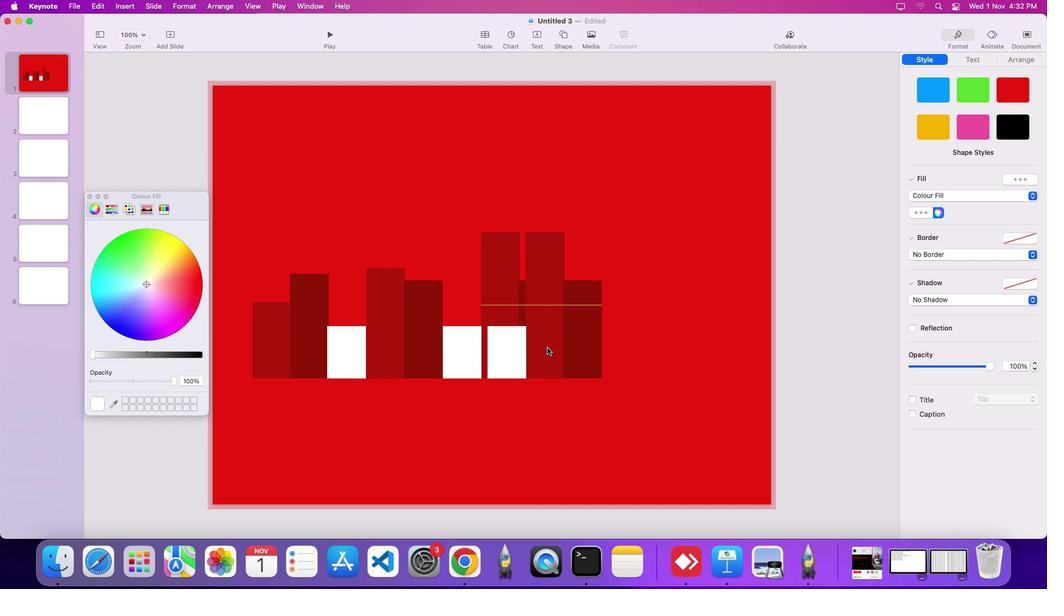
Action: Mouse moved to (519, 347)
Screenshot: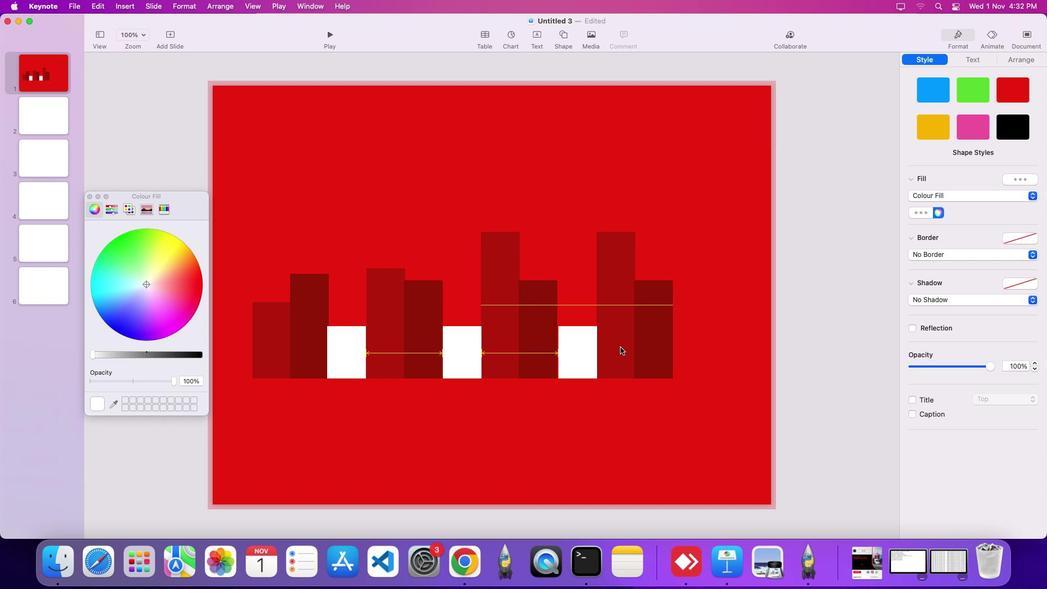 
Action: Key pressed Key.shift
Screenshot: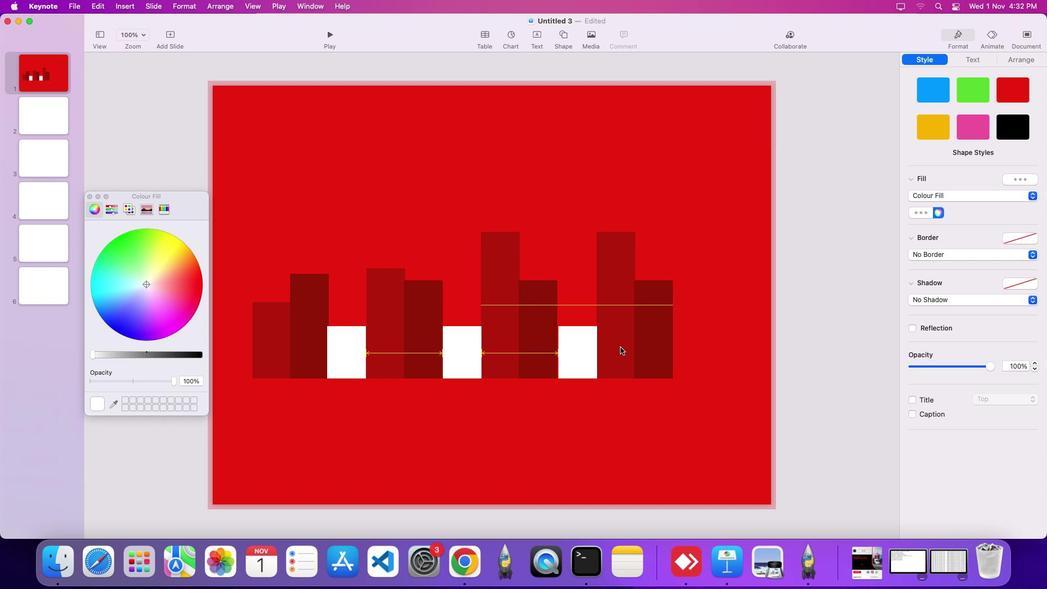 
Action: Mouse moved to (770, 328)
Screenshot: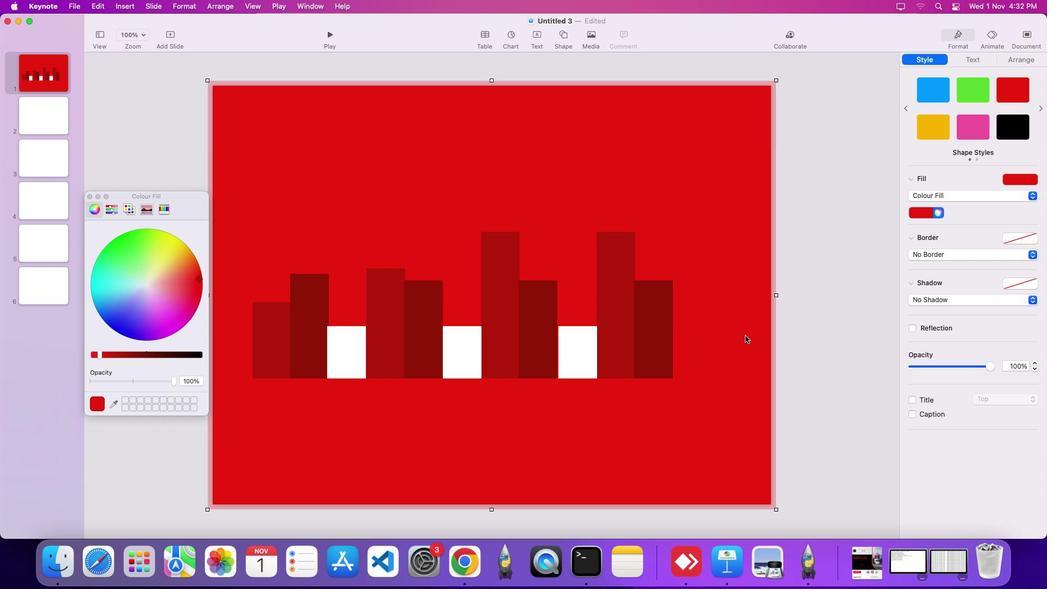 
Action: Mouse pressed left at (770, 328)
Screenshot: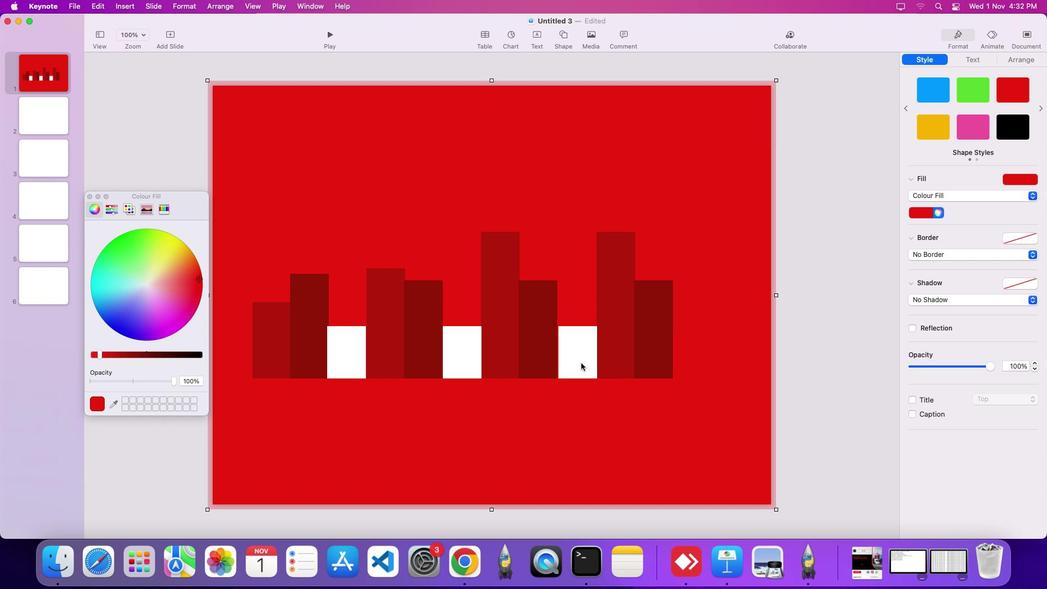 
Action: Mouse moved to (467, 355)
Screenshot: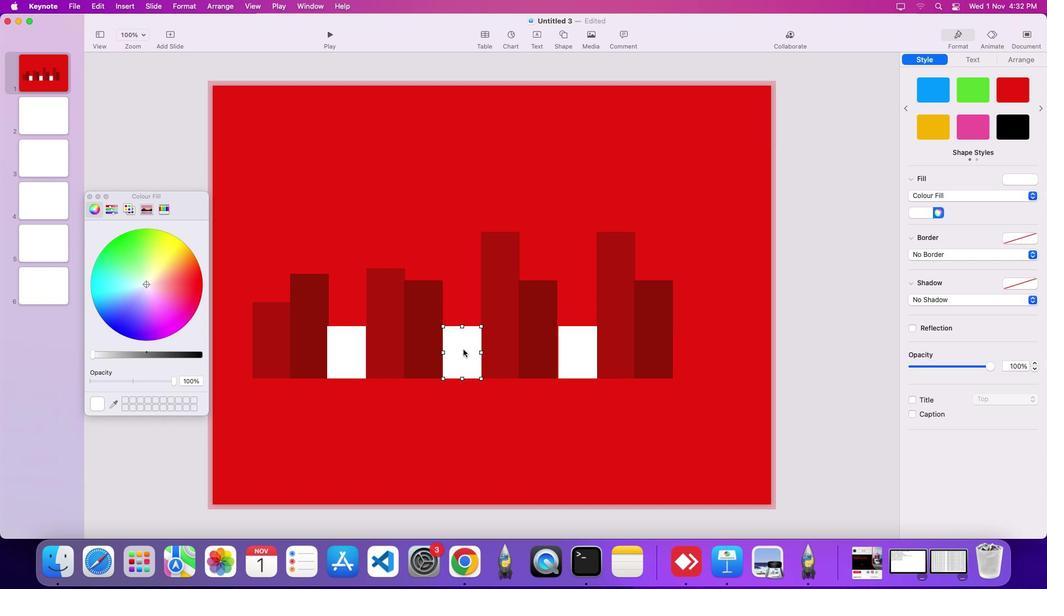 
Action: Mouse pressed left at (467, 355)
Screenshot: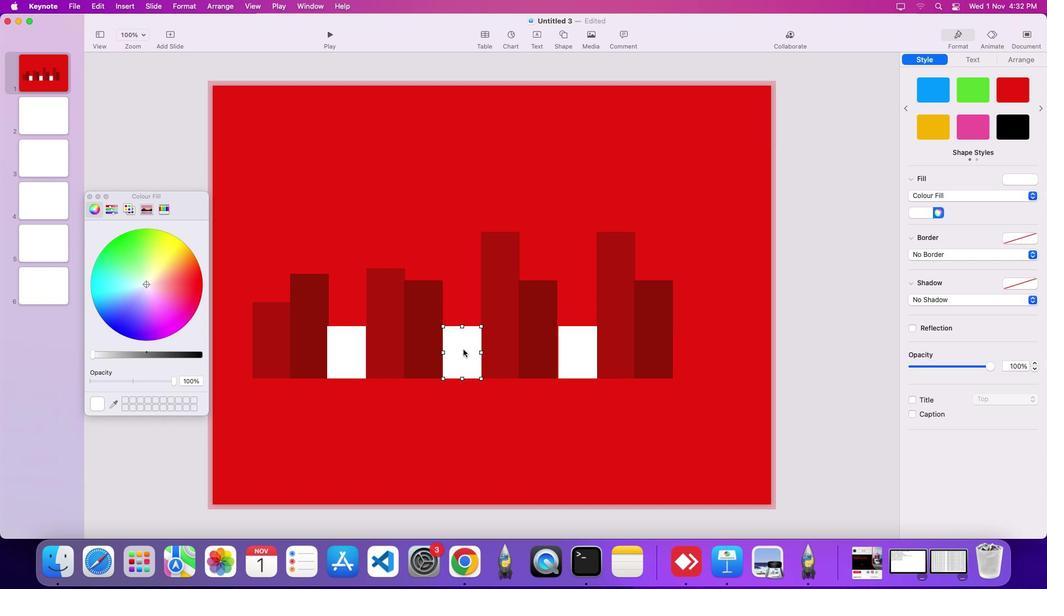 
Action: Mouse moved to (459, 325)
Screenshot: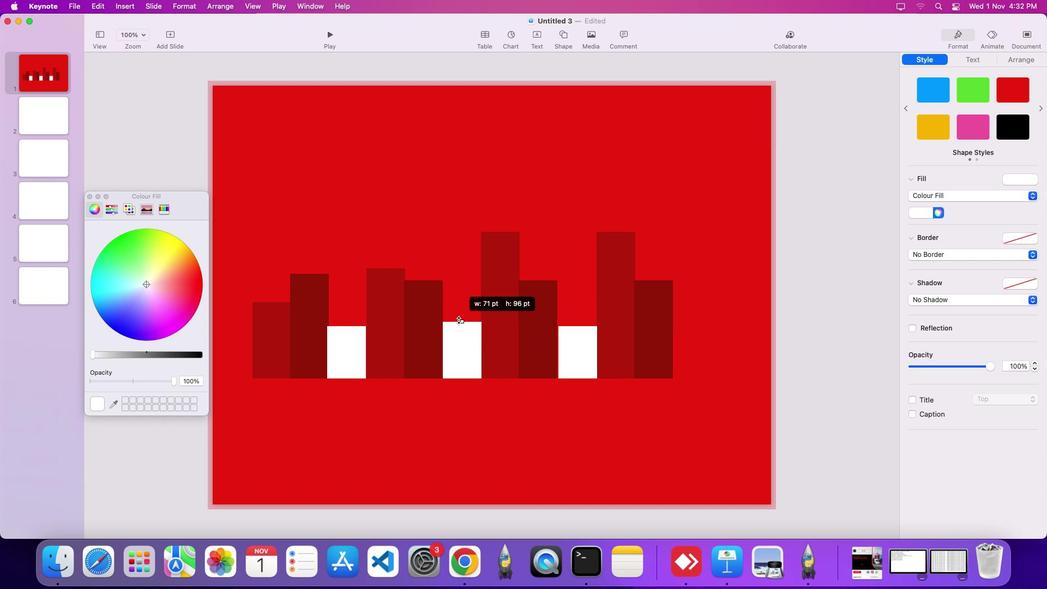 
Action: Mouse pressed left at (459, 325)
Screenshot: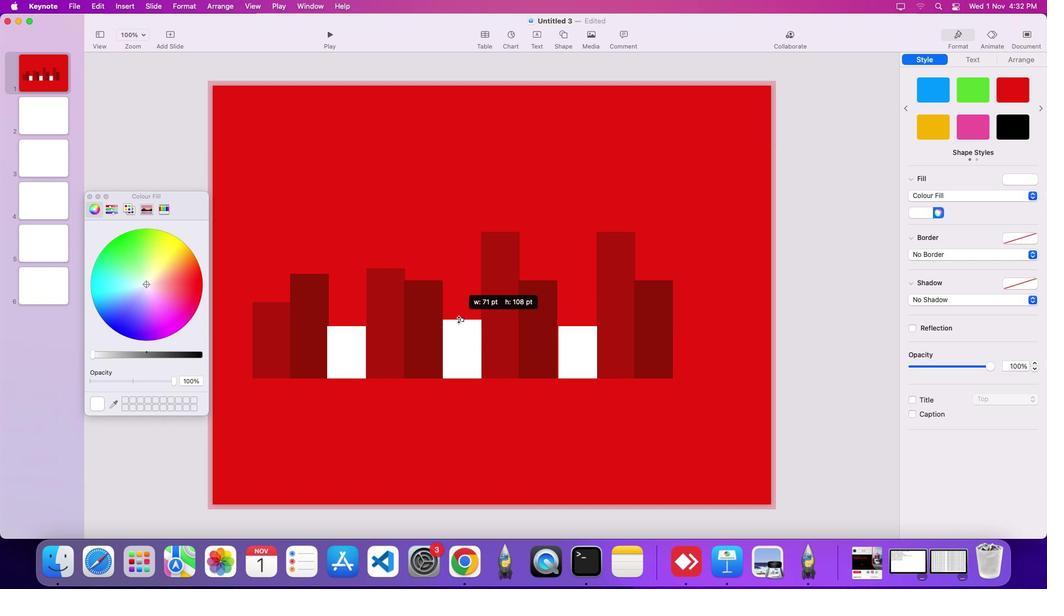 
Action: Mouse moved to (616, 327)
Screenshot: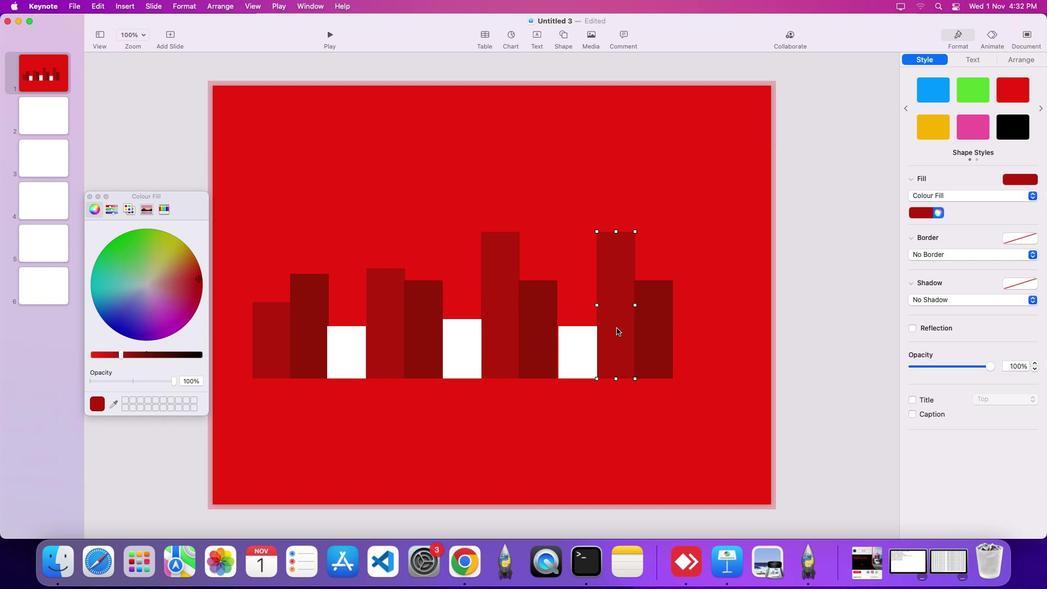 
Action: Mouse pressed left at (616, 327)
Screenshot: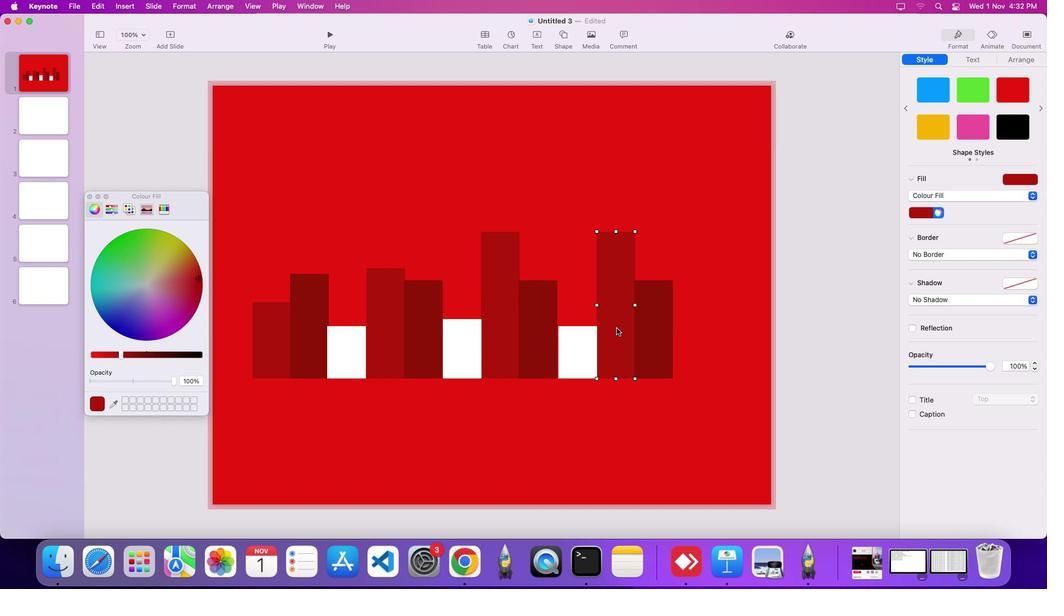 
Action: Mouse moved to (616, 229)
Screenshot: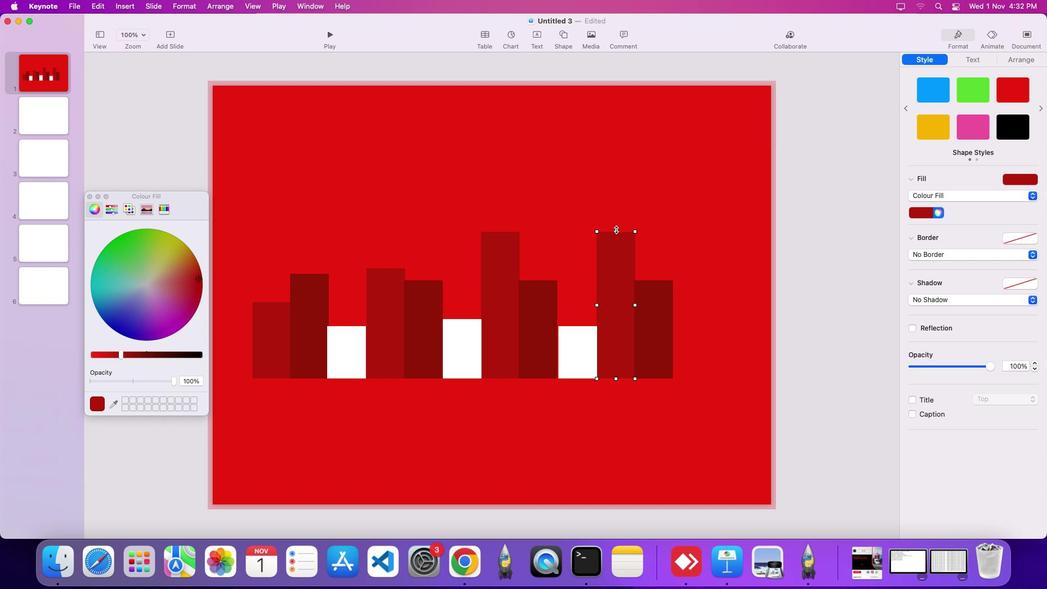 
Action: Mouse pressed left at (616, 229)
Screenshot: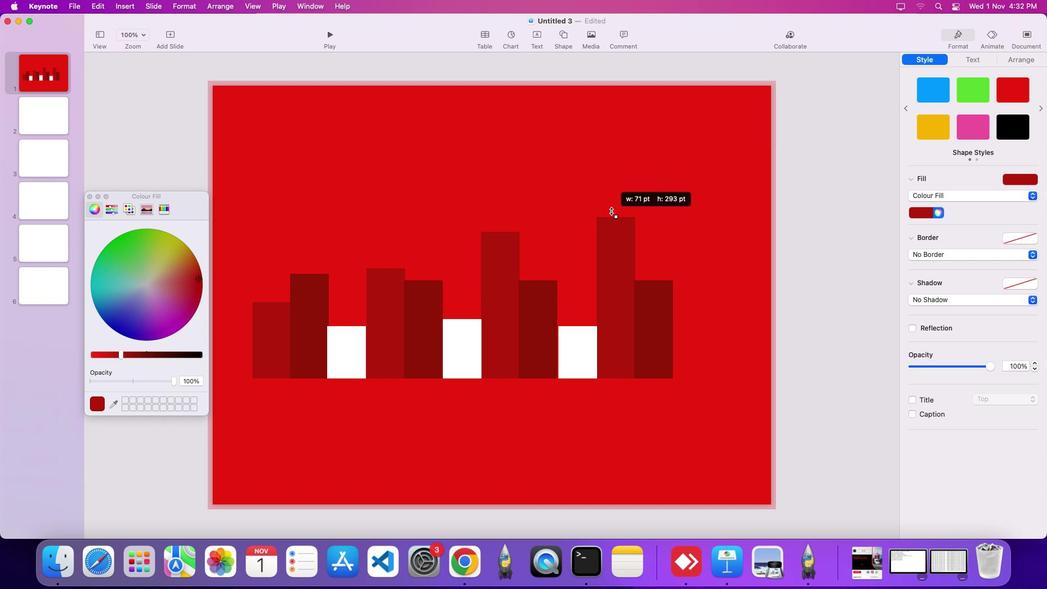 
Action: Mouse moved to (663, 313)
Screenshot: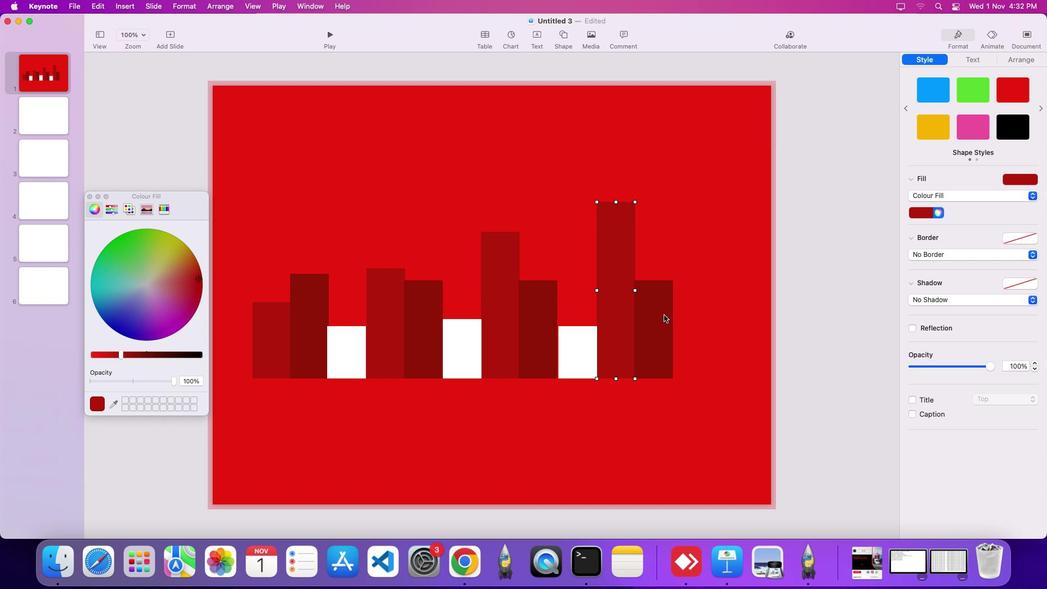 
Action: Mouse pressed left at (663, 313)
Screenshot: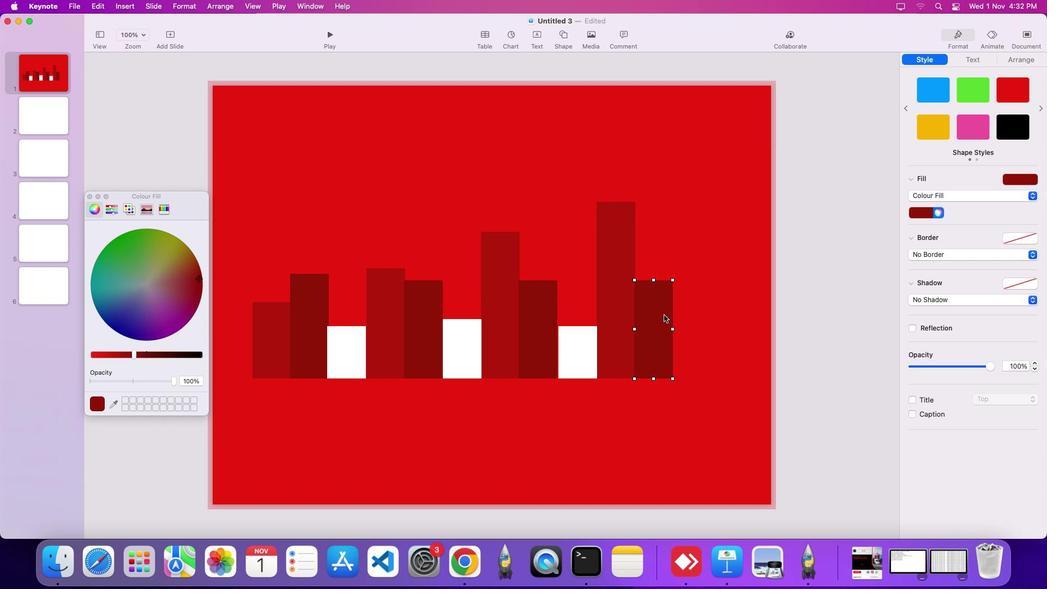 
Action: Mouse moved to (653, 279)
Screenshot: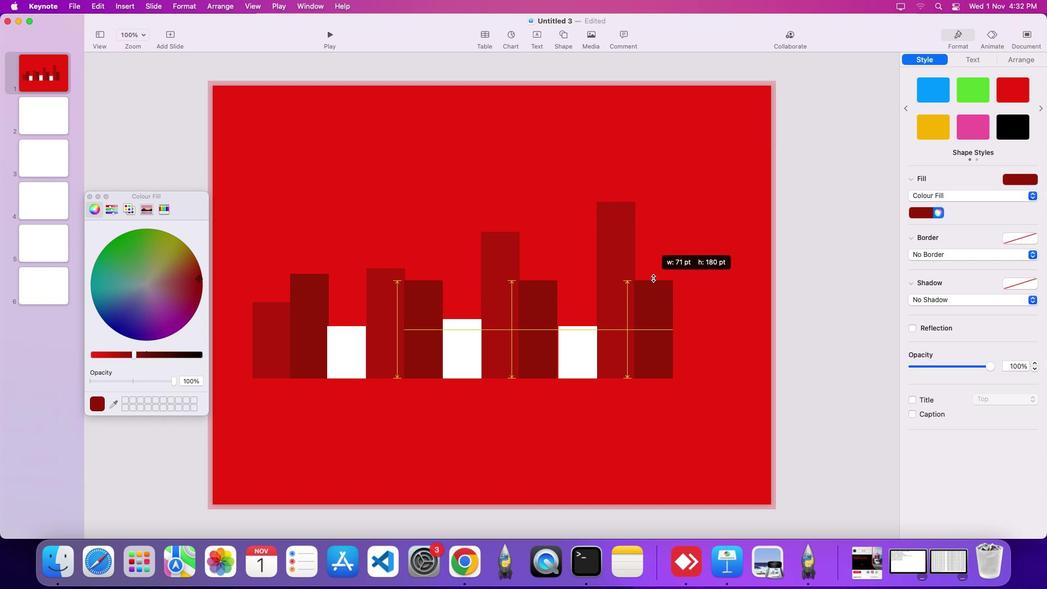 
Action: Mouse pressed left at (653, 279)
Screenshot: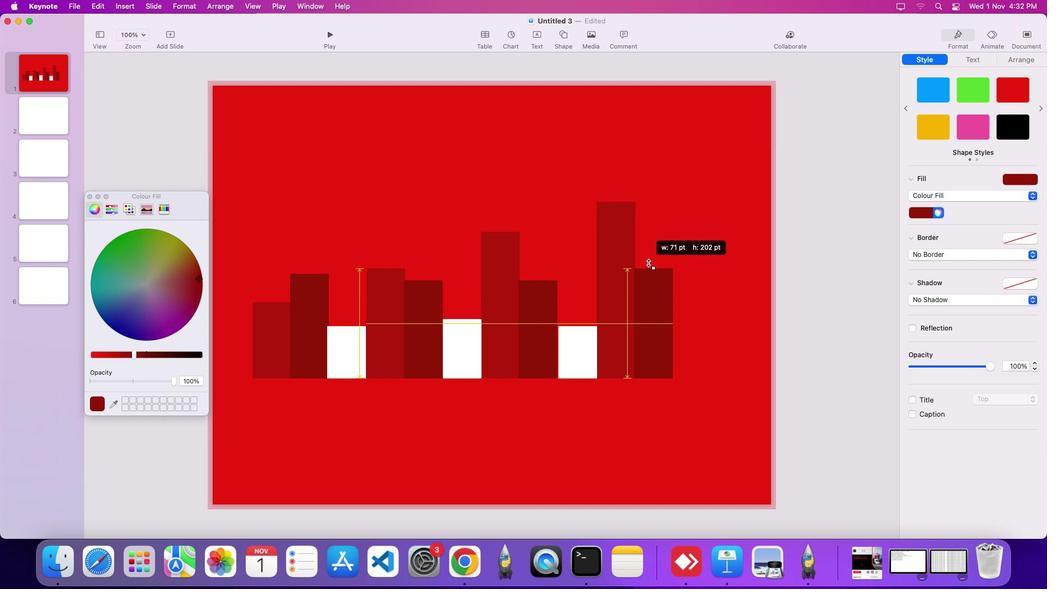 
Action: Mouse moved to (599, 344)
Screenshot: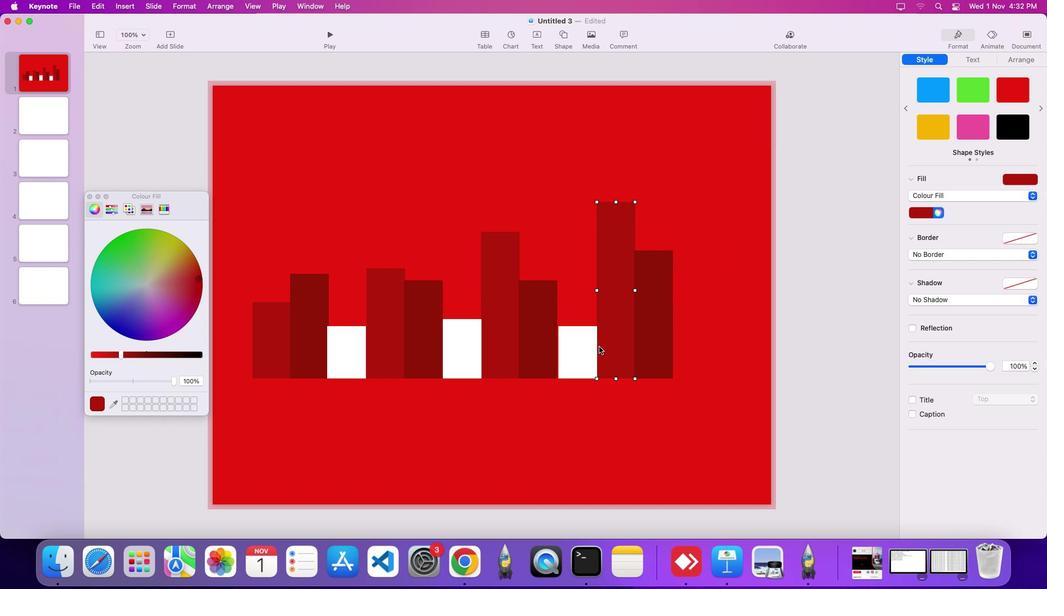 
Action: Mouse pressed left at (599, 344)
Screenshot: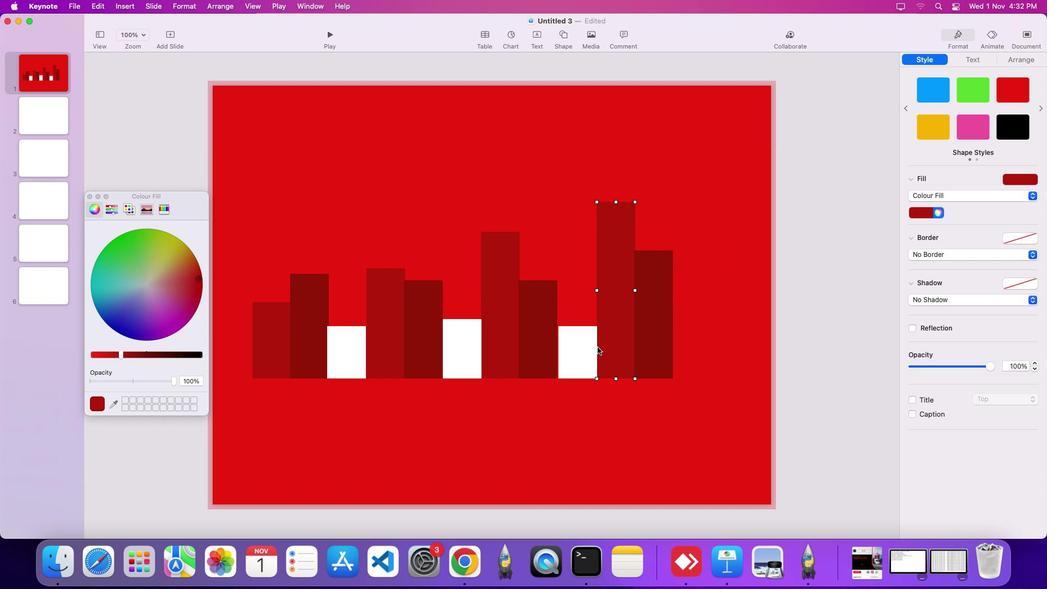 
Action: Mouse moved to (592, 348)
Screenshot: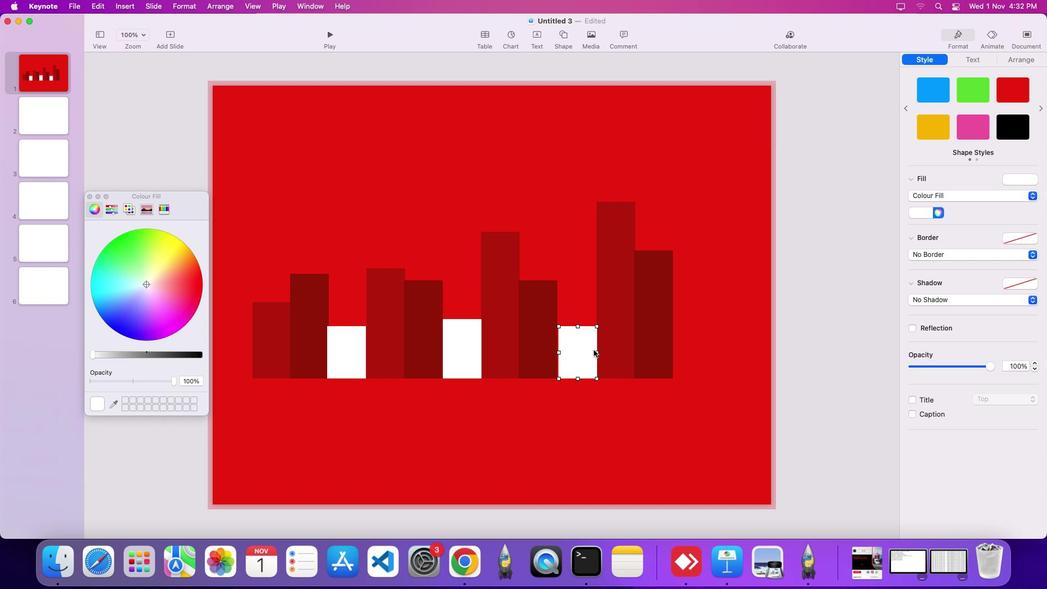 
Action: Mouse pressed left at (592, 348)
Screenshot: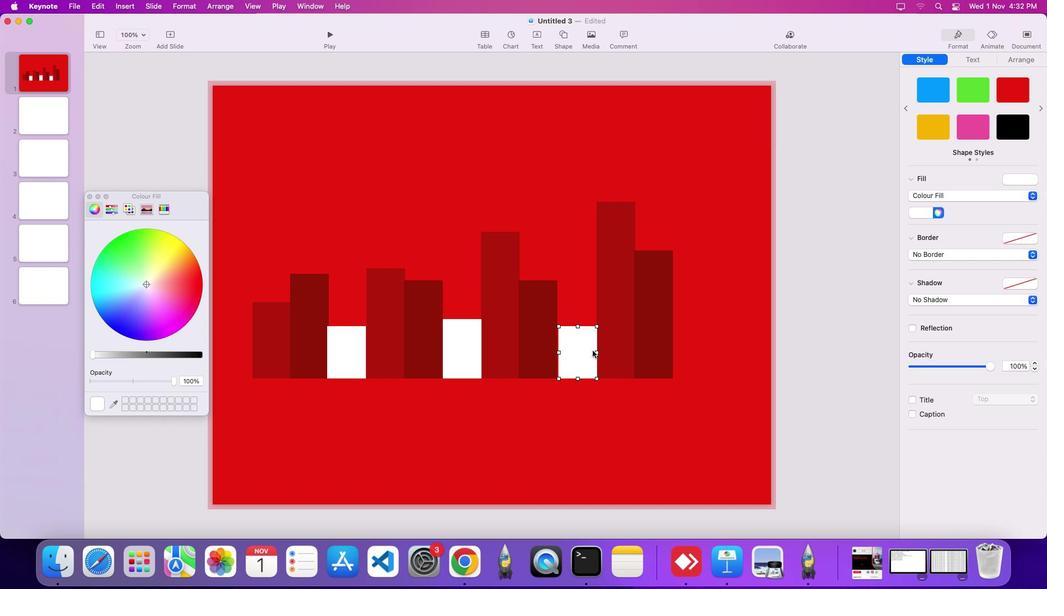 
Action: Mouse moved to (586, 353)
Screenshot: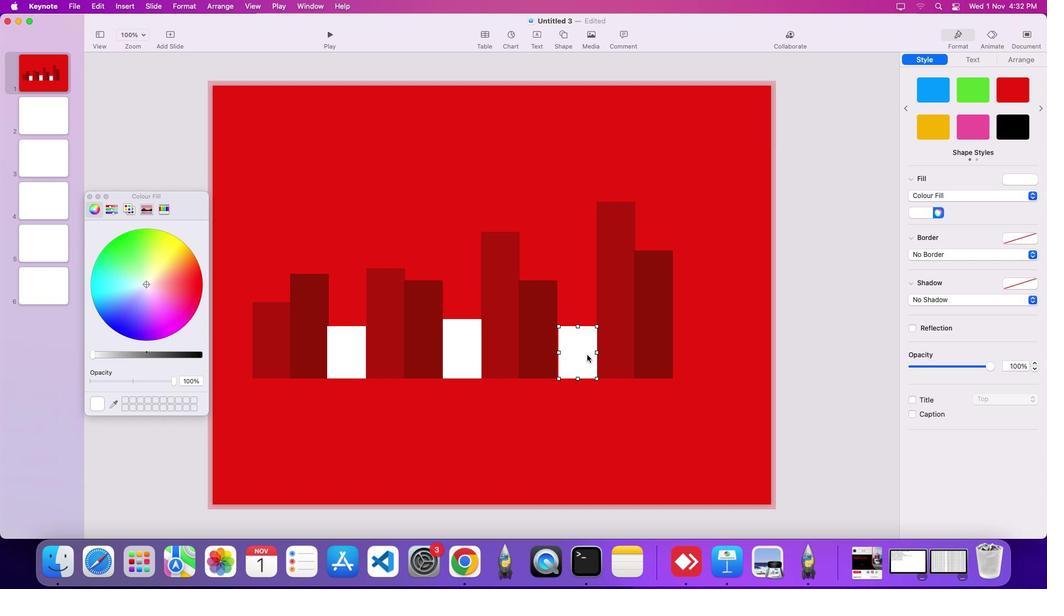 
Action: Key pressed Key.alt
Screenshot: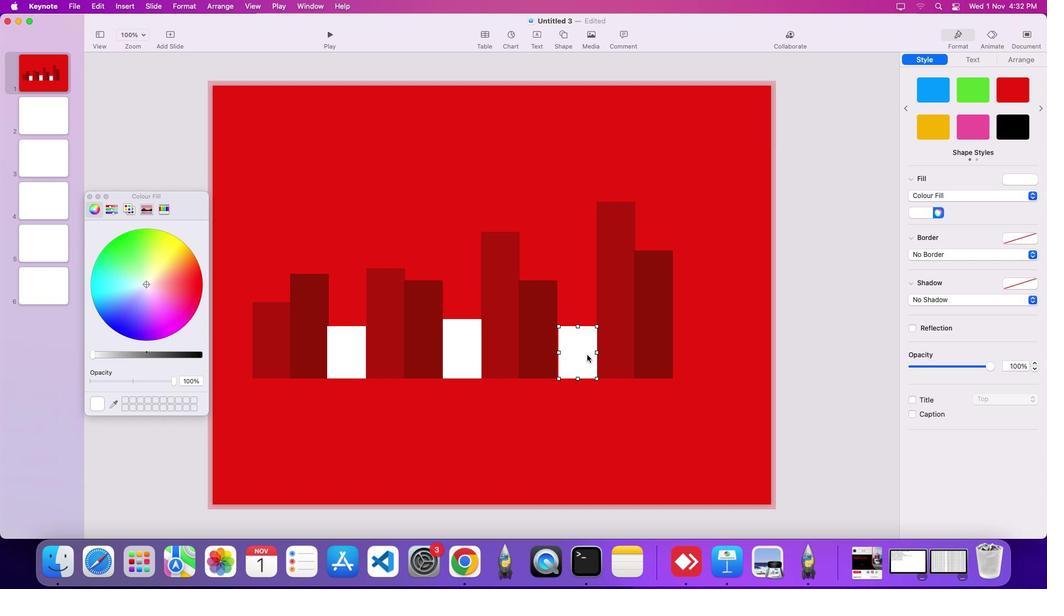 
Action: Mouse moved to (586, 354)
Screenshot: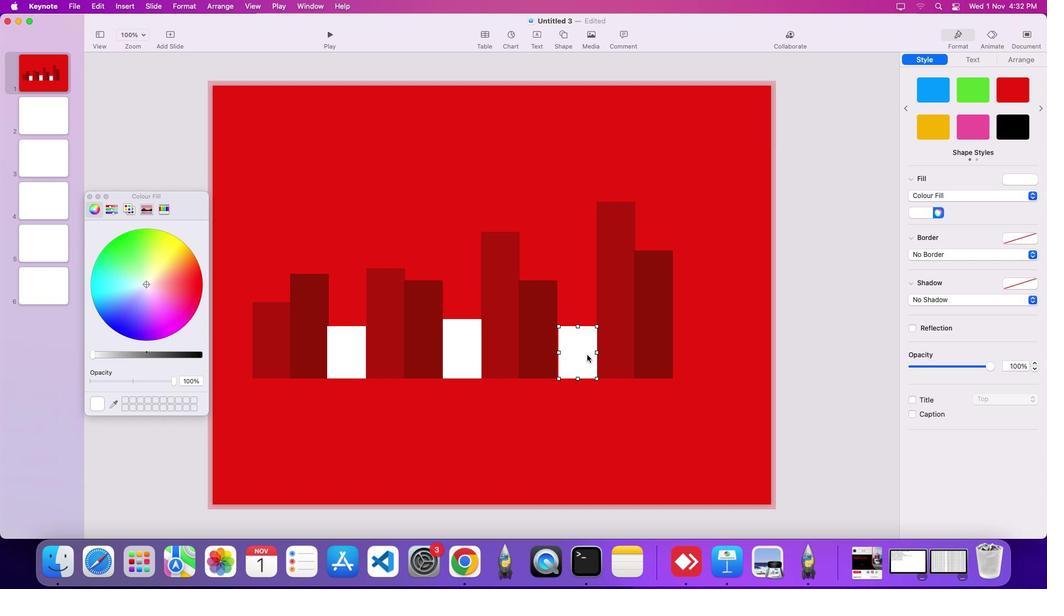 
Action: Mouse pressed left at (586, 354)
Screenshot: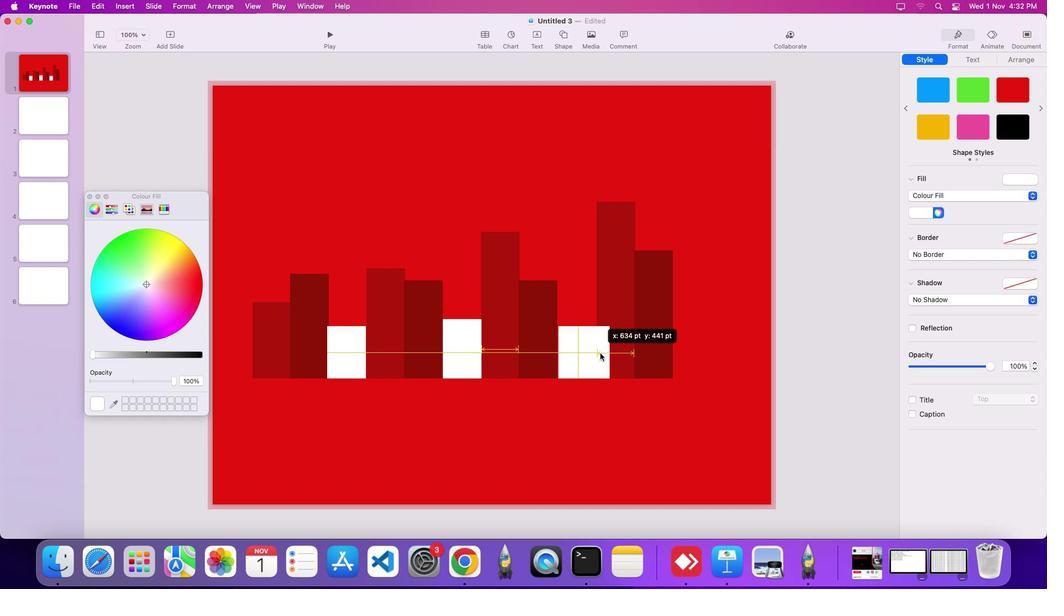 
Action: Key pressed Key.shift
Screenshot: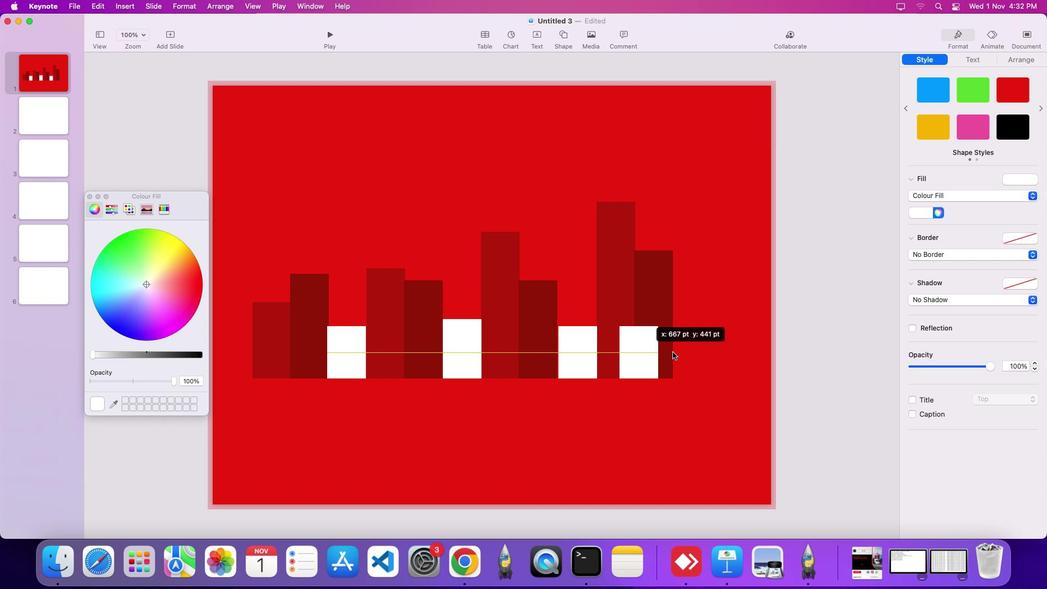 
Action: Mouse moved to (689, 325)
Screenshot: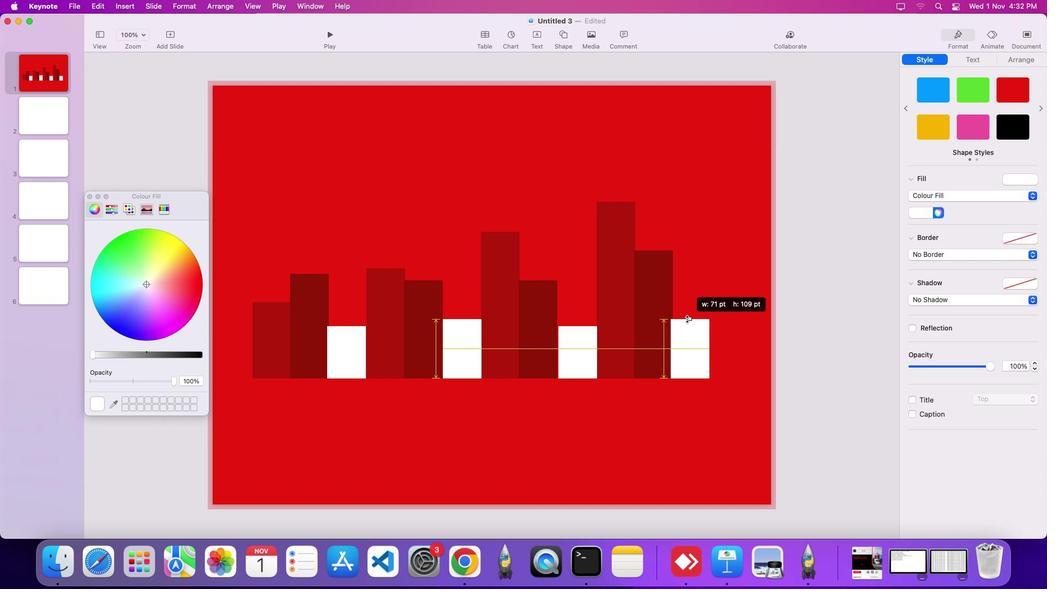 
Action: Mouse pressed left at (689, 325)
Screenshot: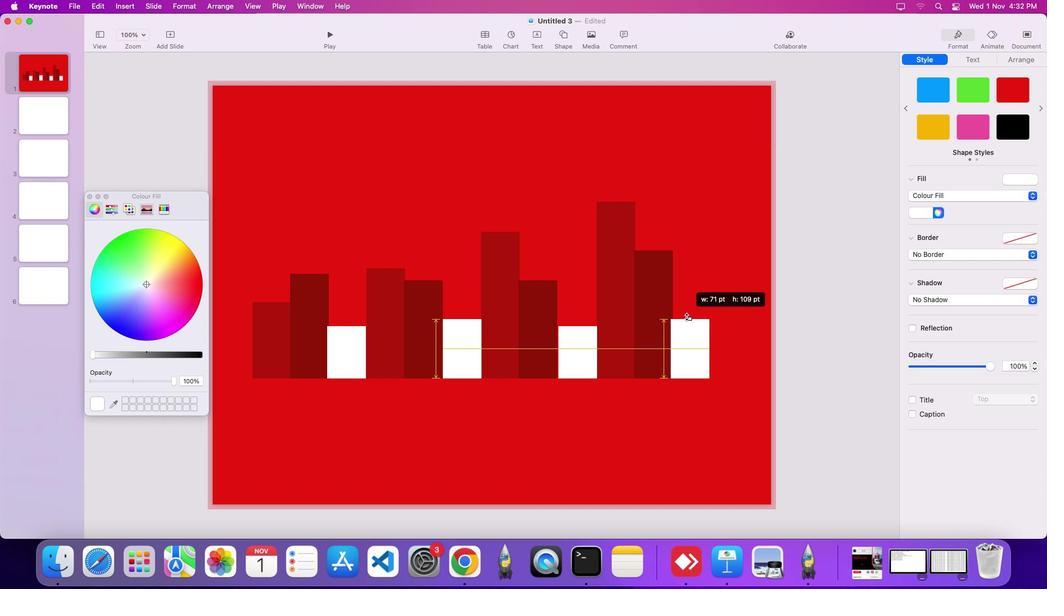 
Action: Mouse moved to (844, 346)
Screenshot: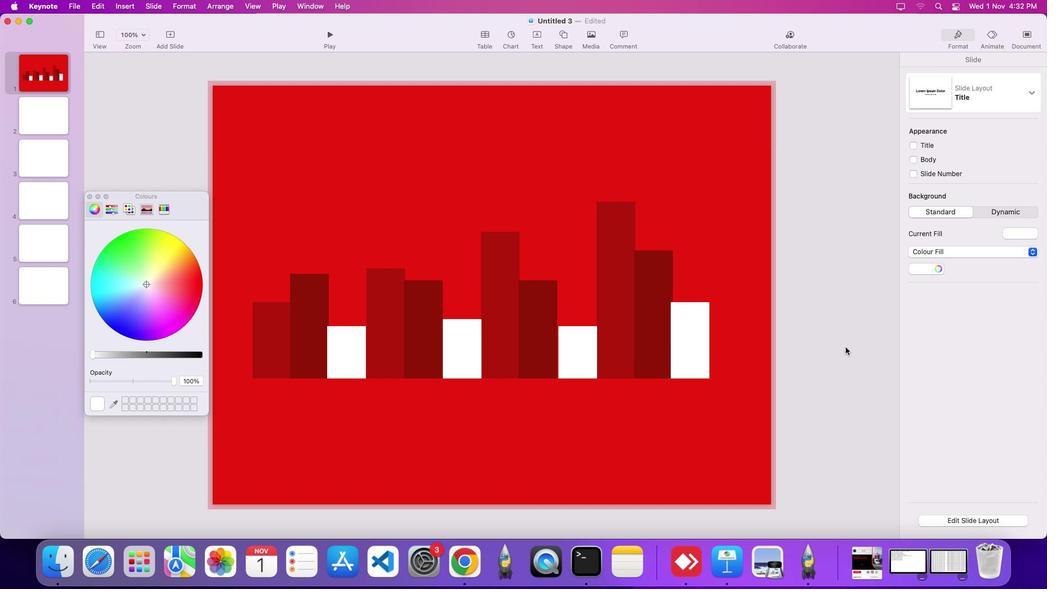 
Action: Mouse pressed left at (844, 346)
Screenshot: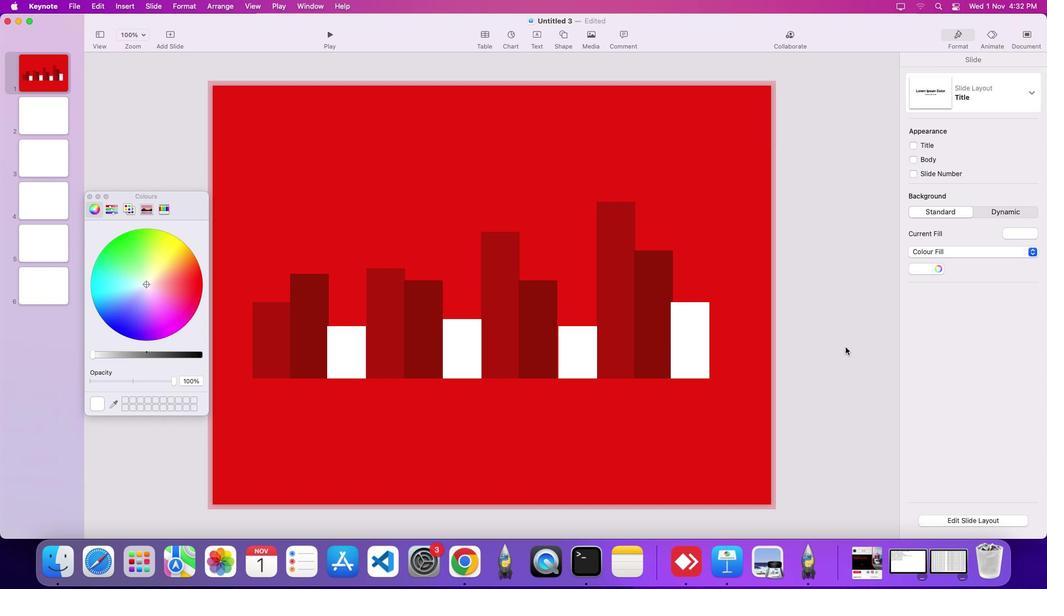 
Action: Mouse moved to (568, 34)
Screenshot: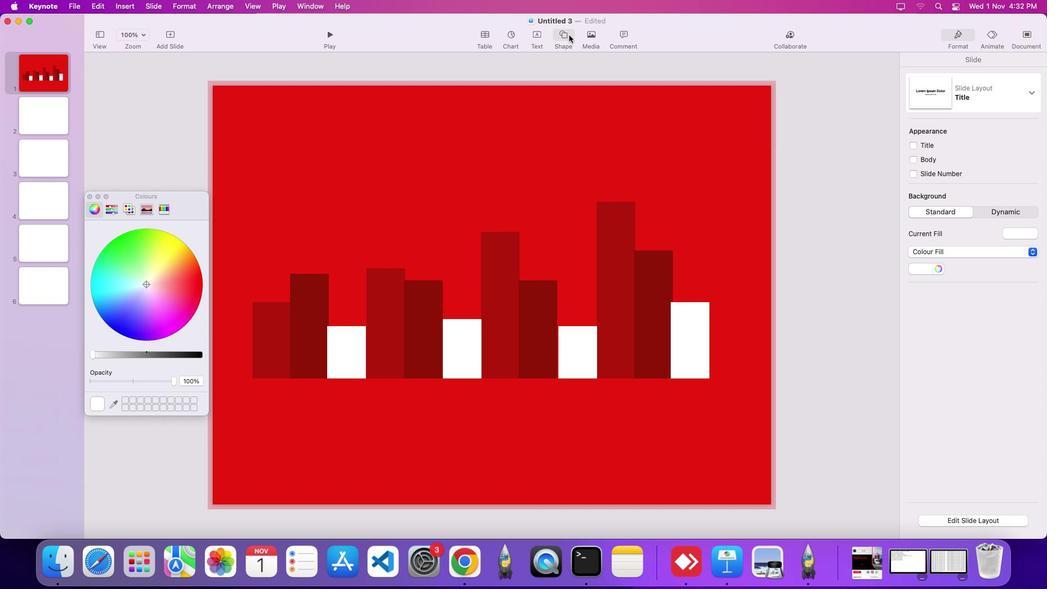 
Action: Mouse pressed left at (568, 34)
Screenshot: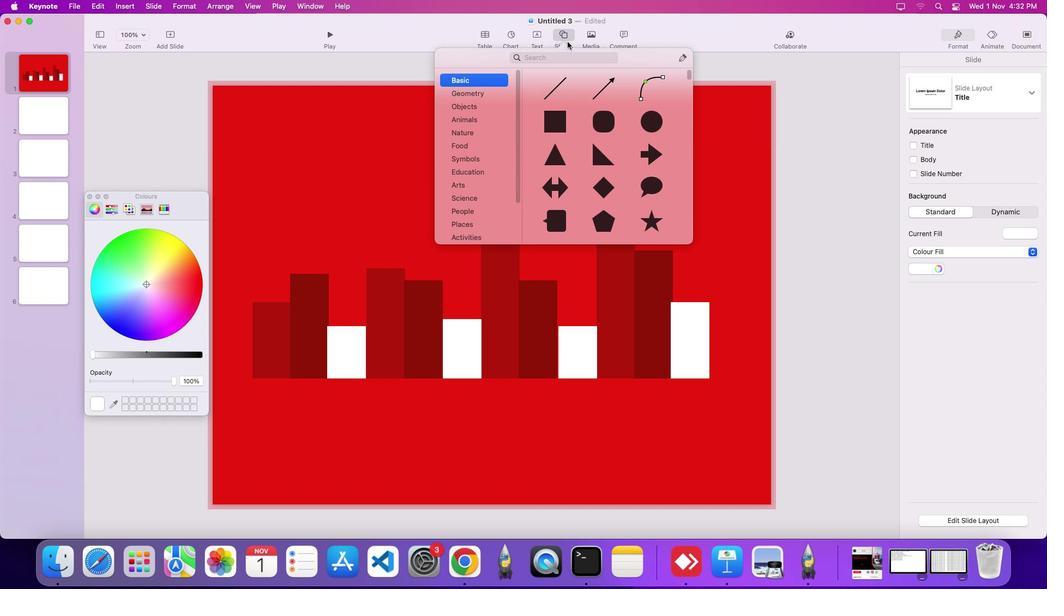 
Action: Mouse moved to (551, 122)
Screenshot: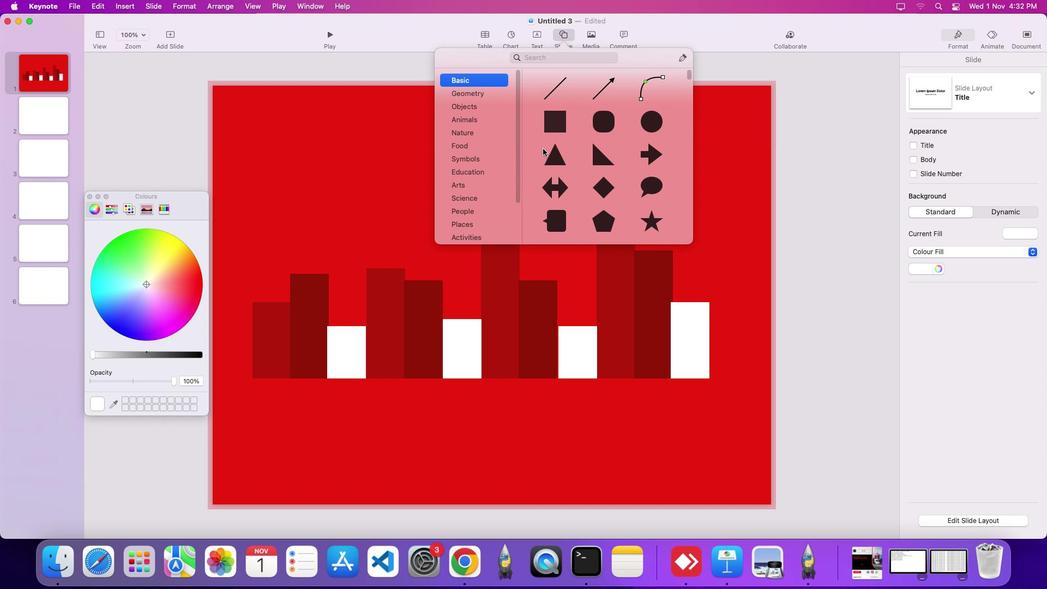 
Action: Mouse pressed left at (551, 122)
Screenshot: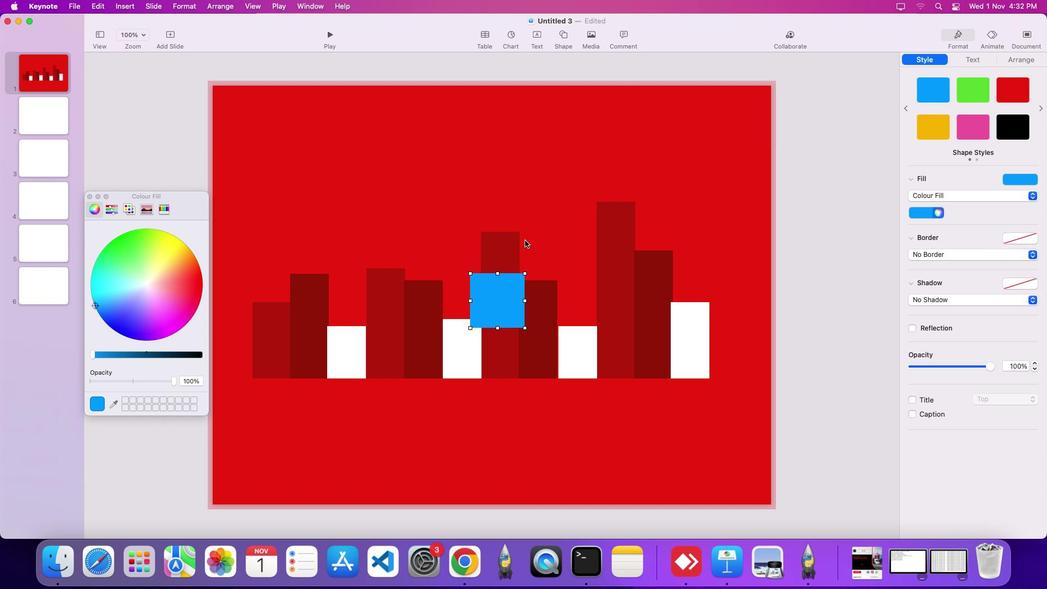 
Action: Mouse moved to (516, 290)
Screenshot: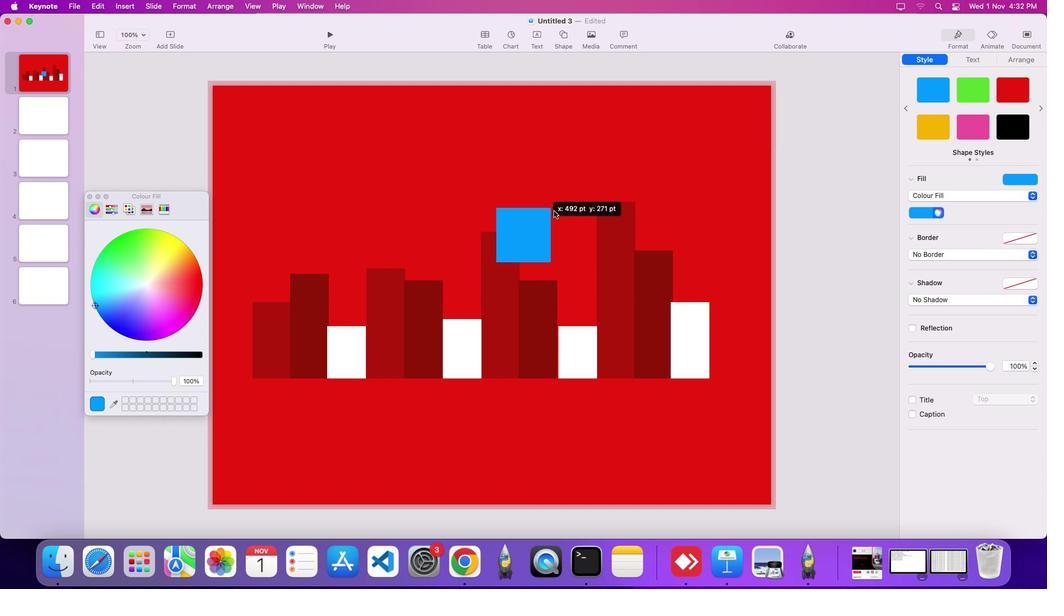 
Action: Mouse pressed left at (516, 290)
Screenshot: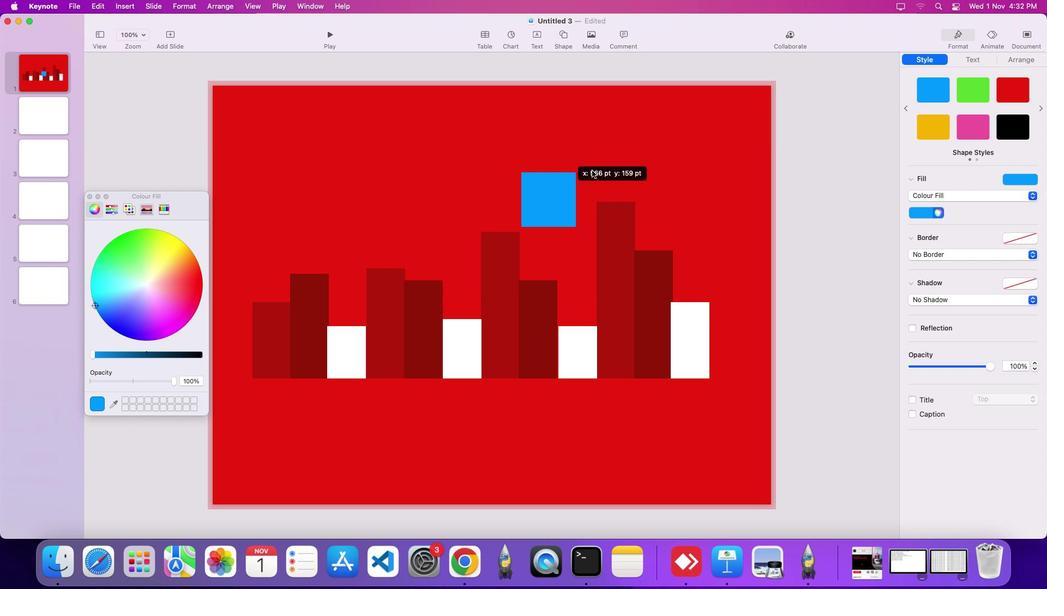 
Action: Mouse moved to (647, 156)
Screenshot: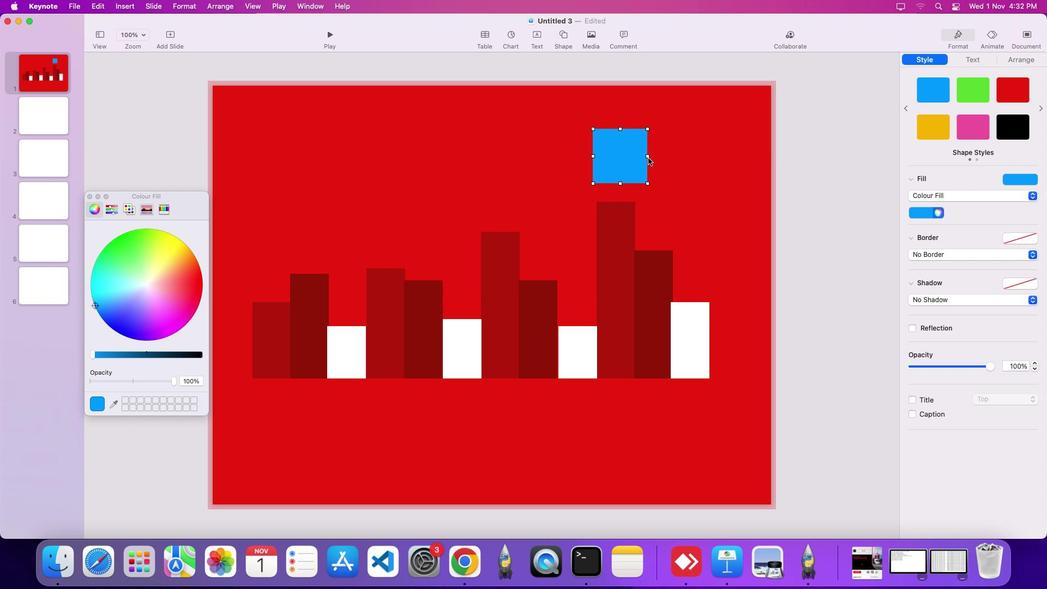 
Action: Mouse pressed left at (647, 156)
Screenshot: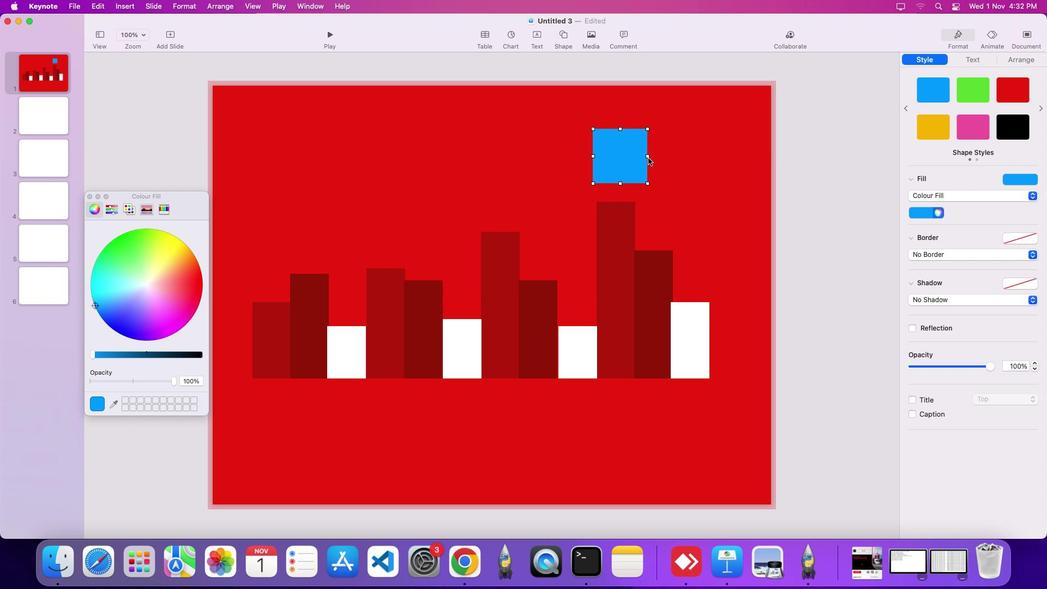 
Action: Mouse moved to (647, 154)
